 Task: Go to Program & Features. Select Whole Food Market. Add to cart Organic Grapes-1. Select Amazon Health. Add to cart Iron supplement-2. Place order for Douglas Martin, _x000D_
1300 N Haley St_x000D_
White Hall, Arkansas(AR), 71602, Cell Number (870) 247-2142
Action: Mouse moved to (247, 403)
Screenshot: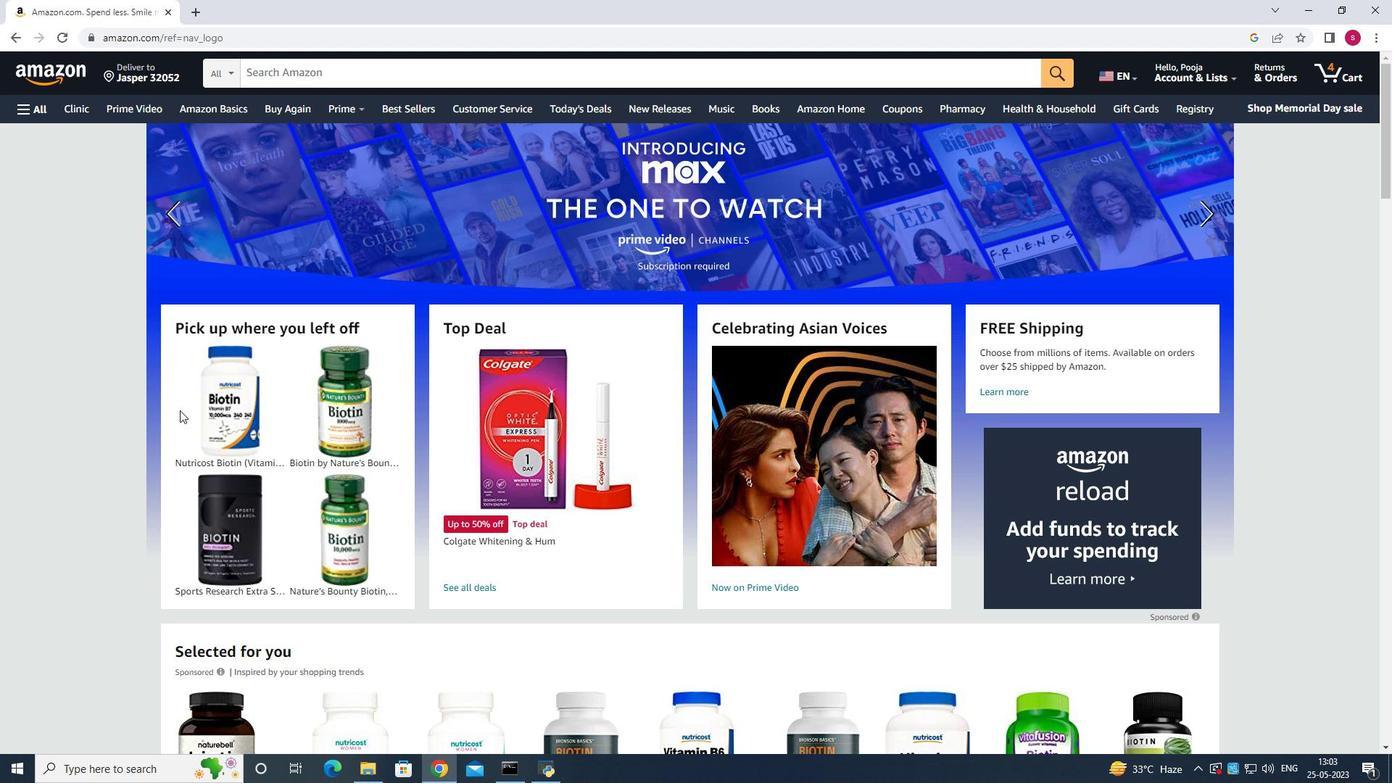 
Action: Mouse scrolled (247, 403) with delta (0, 0)
Screenshot: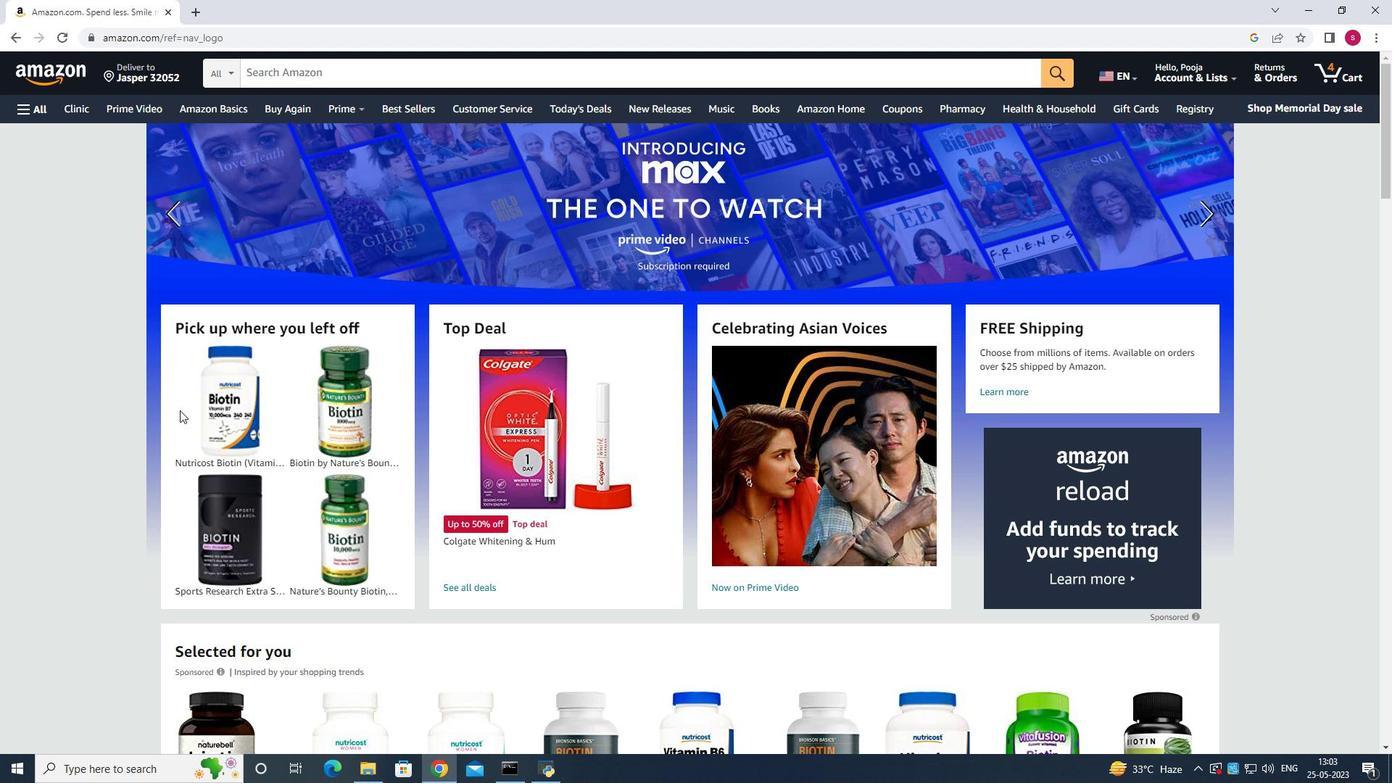 
Action: Mouse moved to (248, 402)
Screenshot: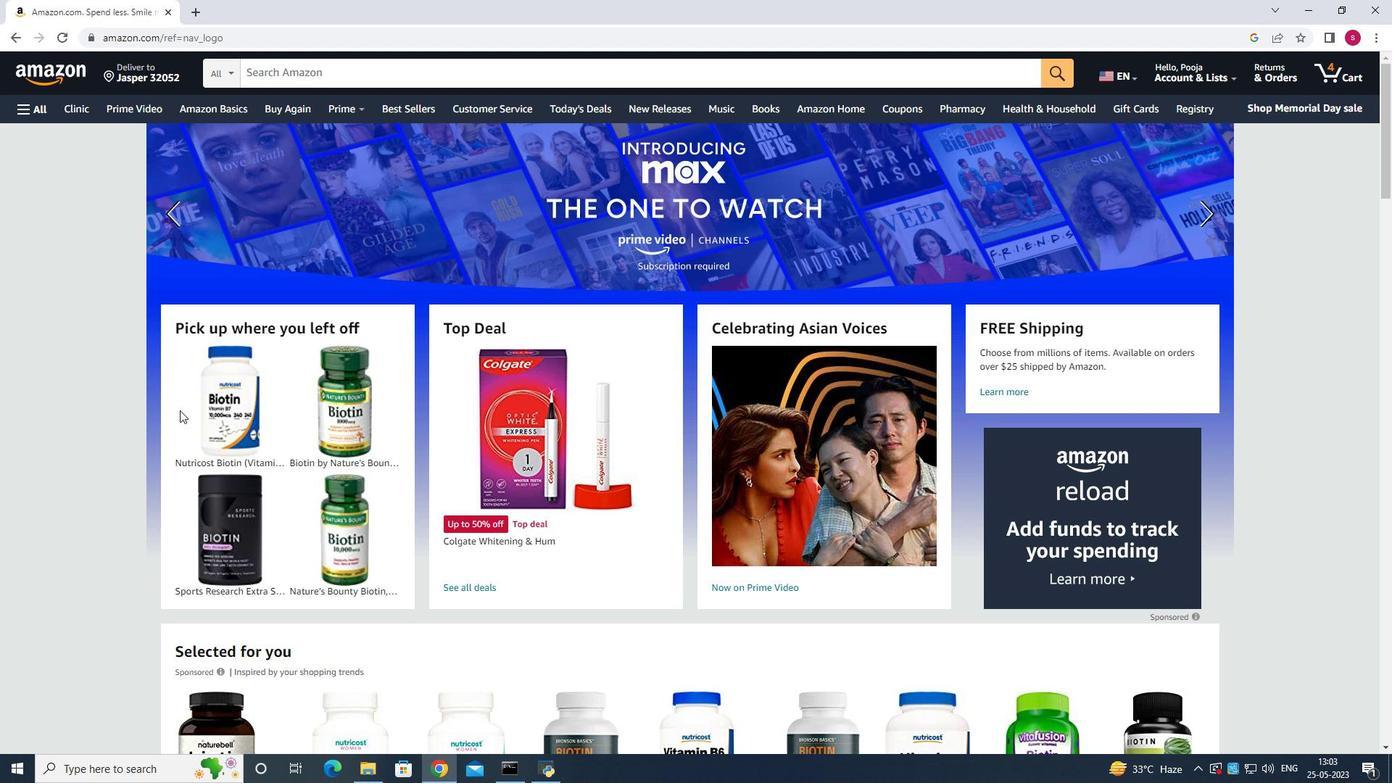 
Action: Mouse scrolled (248, 403) with delta (0, 0)
Screenshot: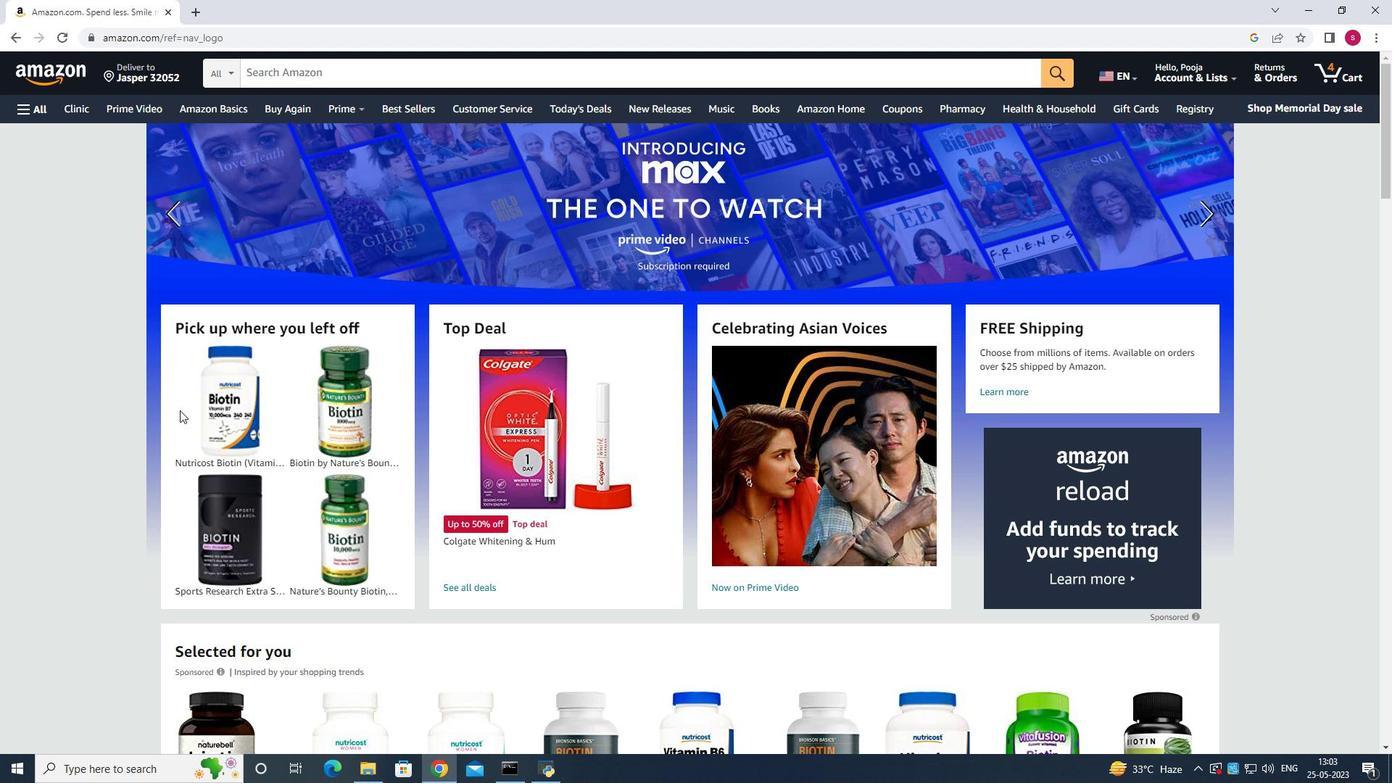 
Action: Mouse moved to (248, 402)
Screenshot: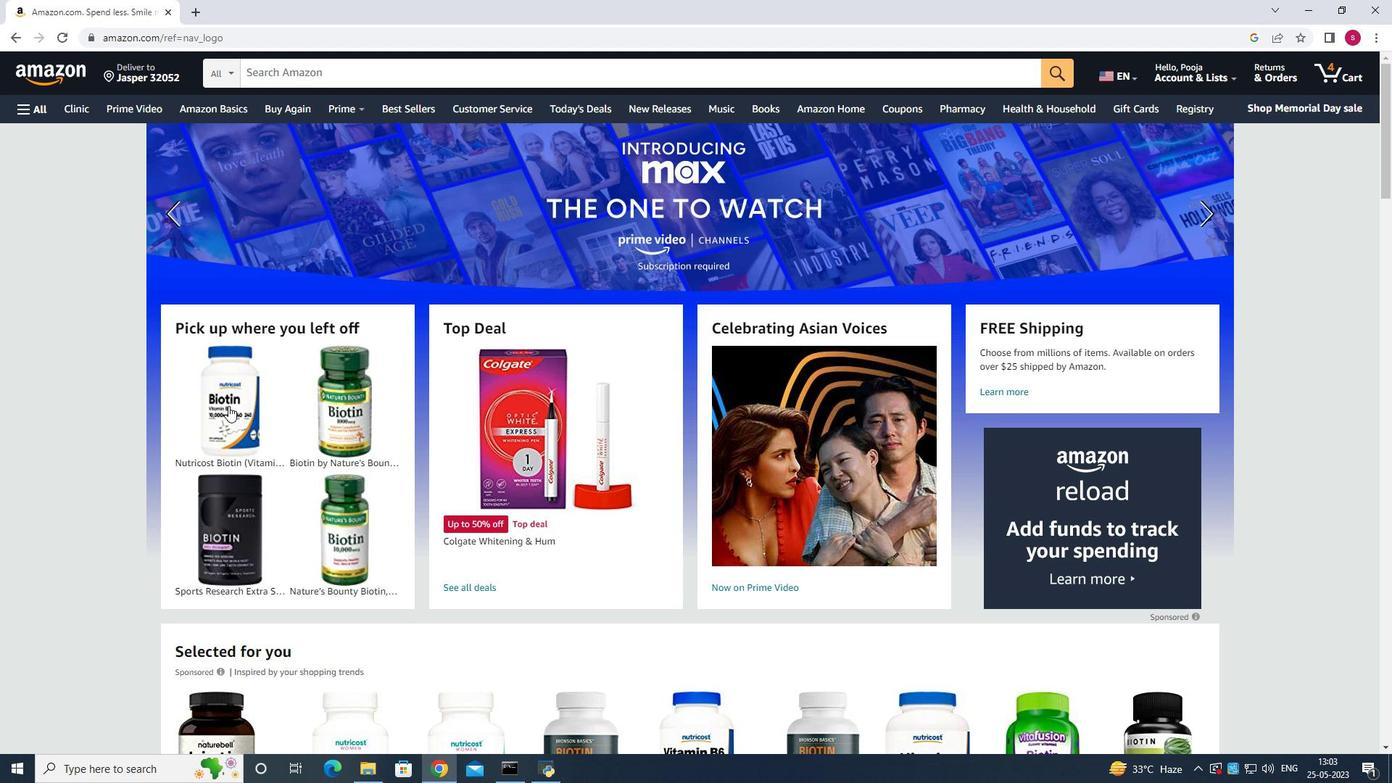 
Action: Mouse scrolled (248, 403) with delta (0, 0)
Screenshot: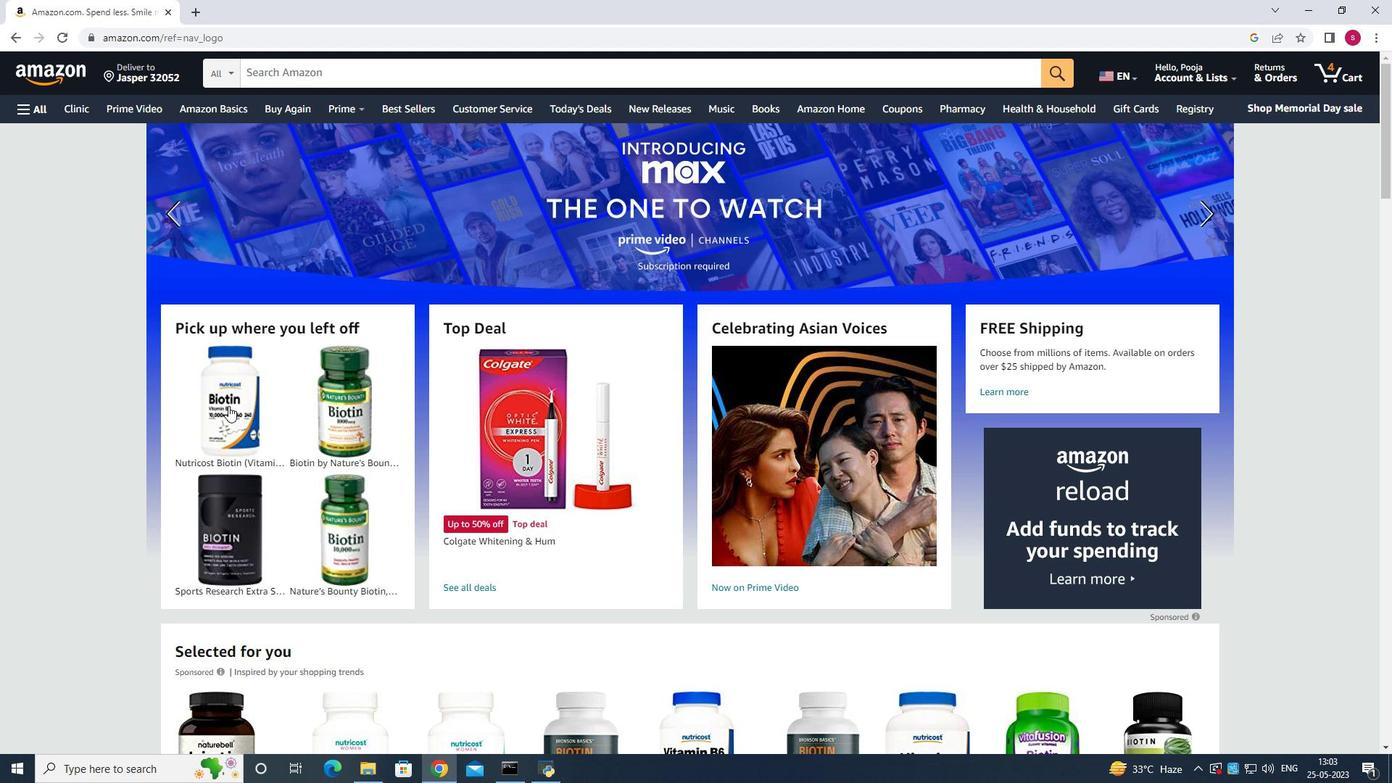 
Action: Mouse scrolled (248, 403) with delta (0, 0)
Screenshot: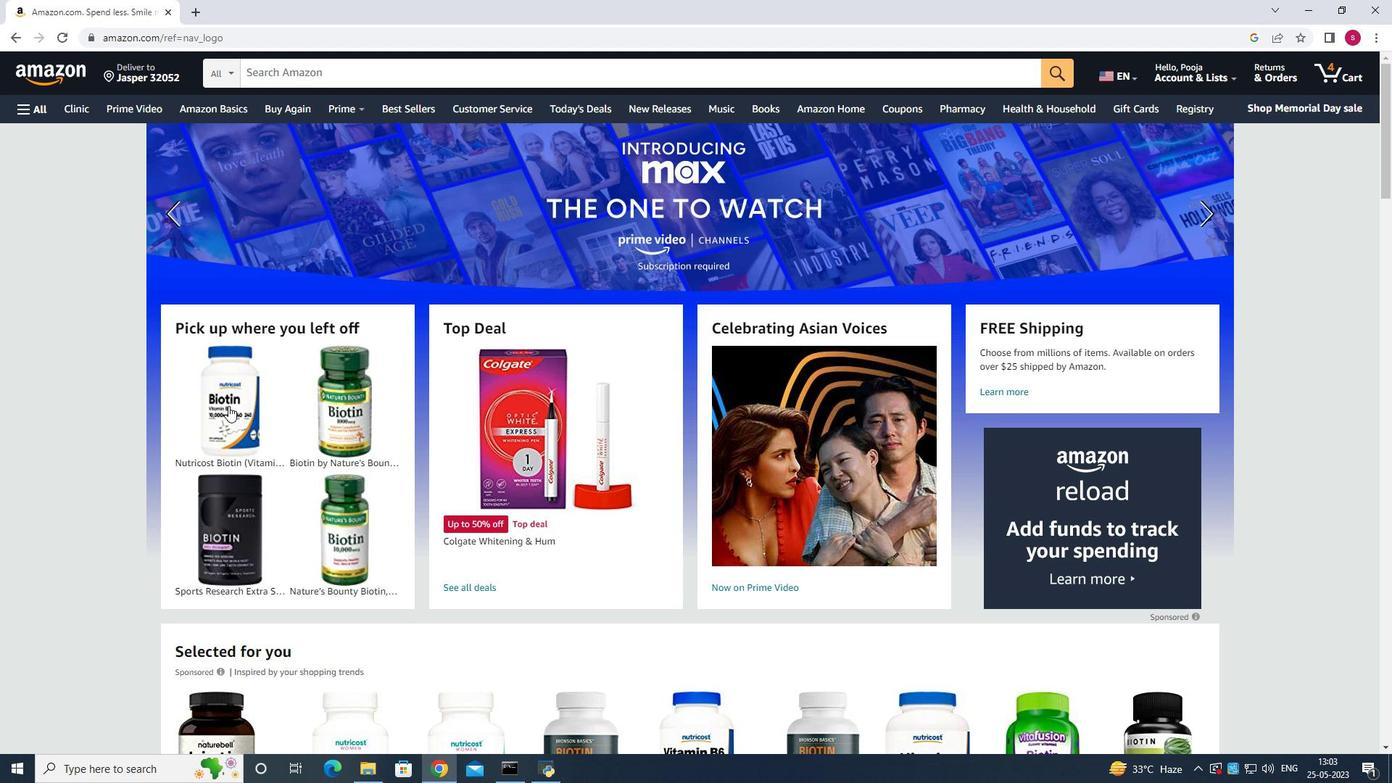 
Action: Mouse moved to (250, 400)
Screenshot: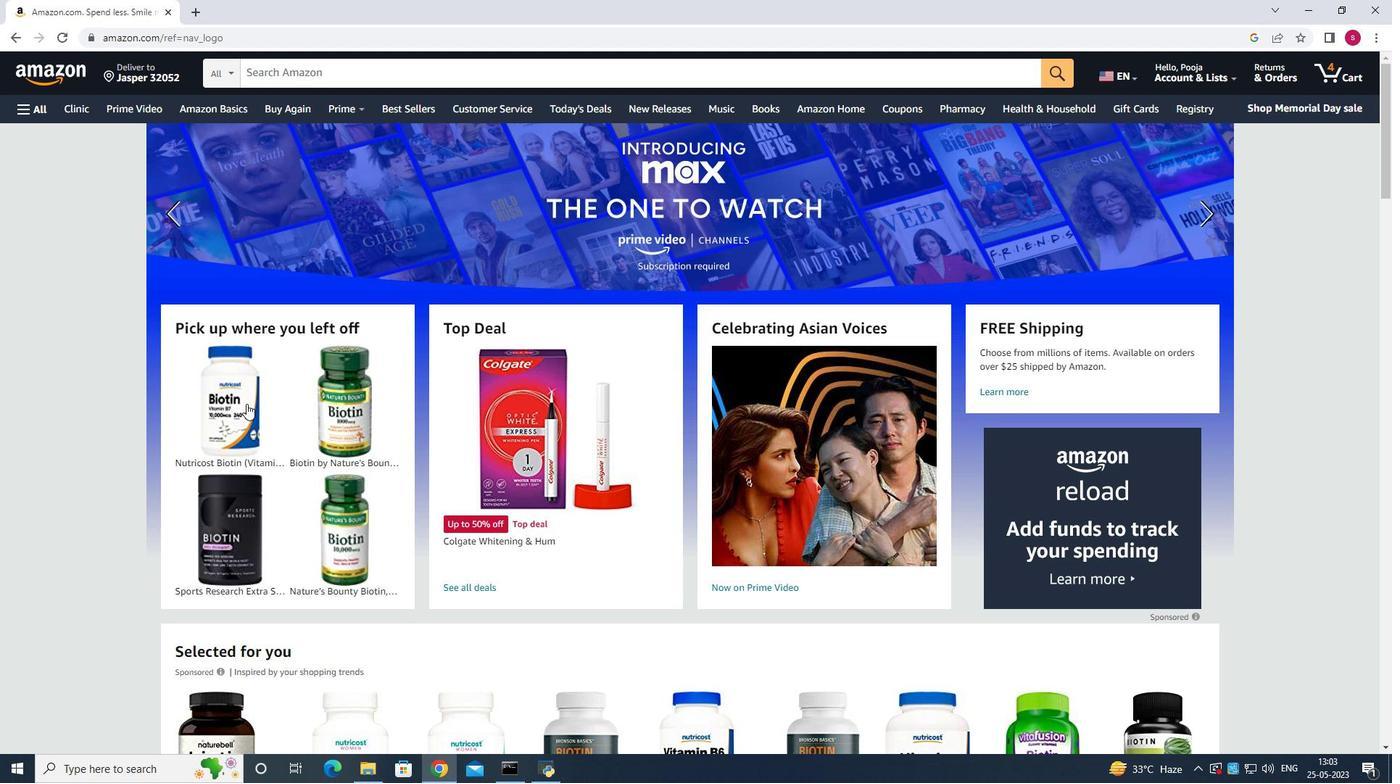 
Action: Mouse scrolled (250, 401) with delta (0, 0)
Screenshot: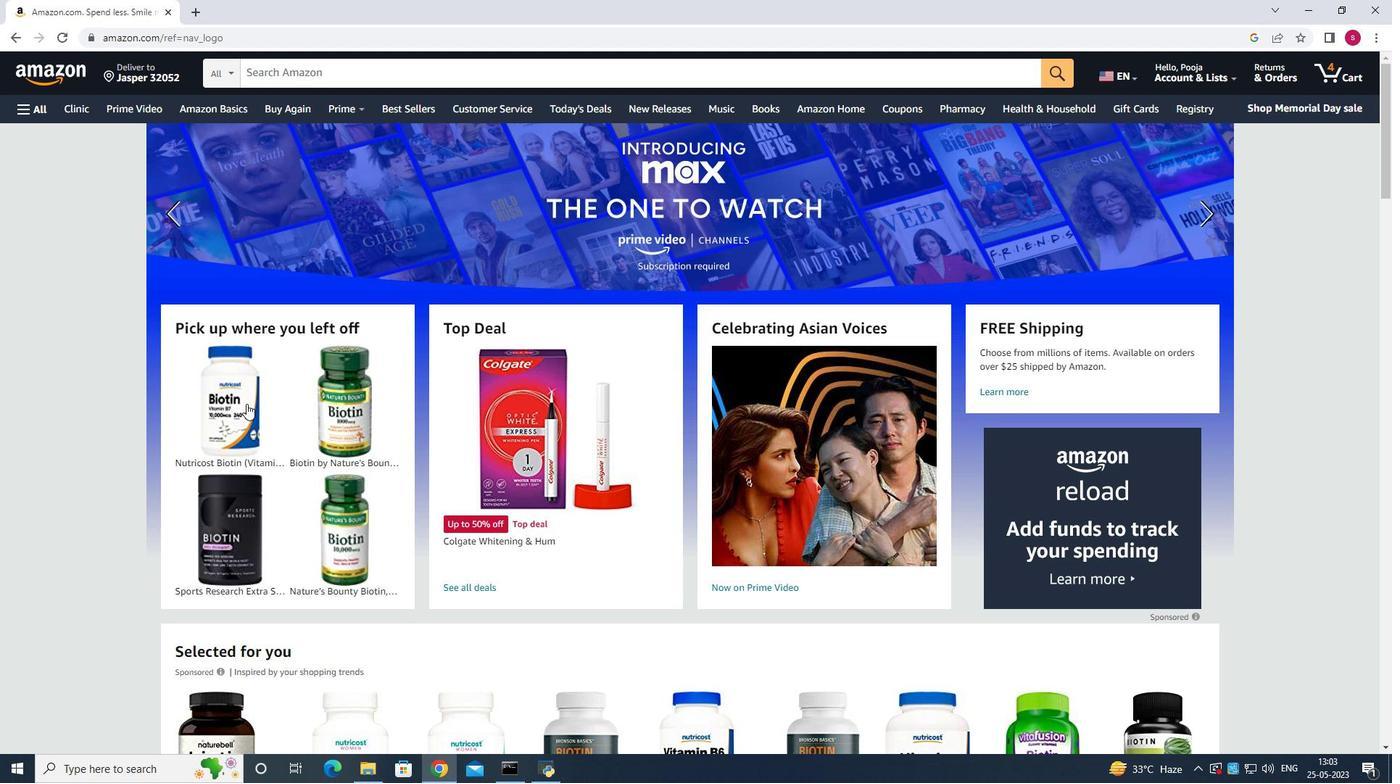 
Action: Mouse moved to (251, 381)
Screenshot: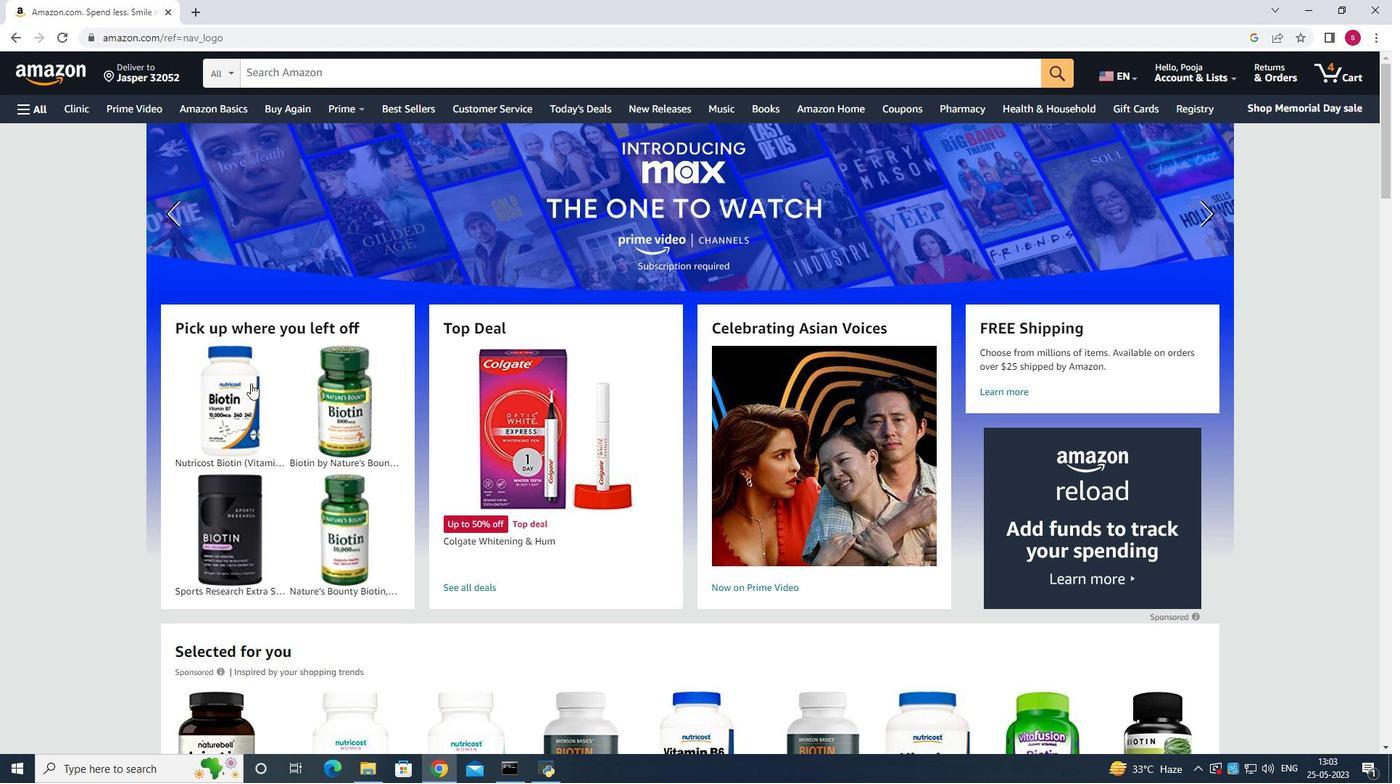 
Action: Mouse scrolled (251, 382) with delta (0, 0)
Screenshot: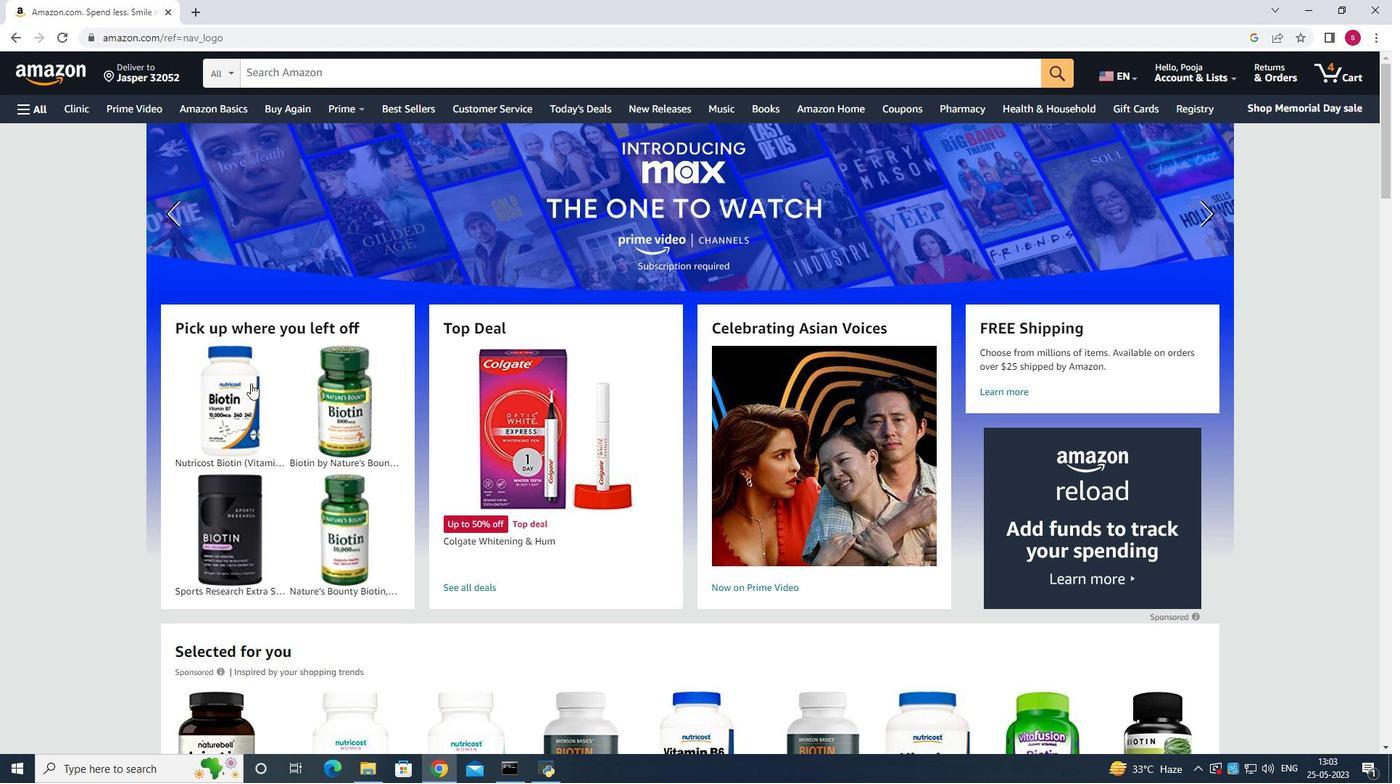 
Action: Mouse scrolled (251, 382) with delta (0, 0)
Screenshot: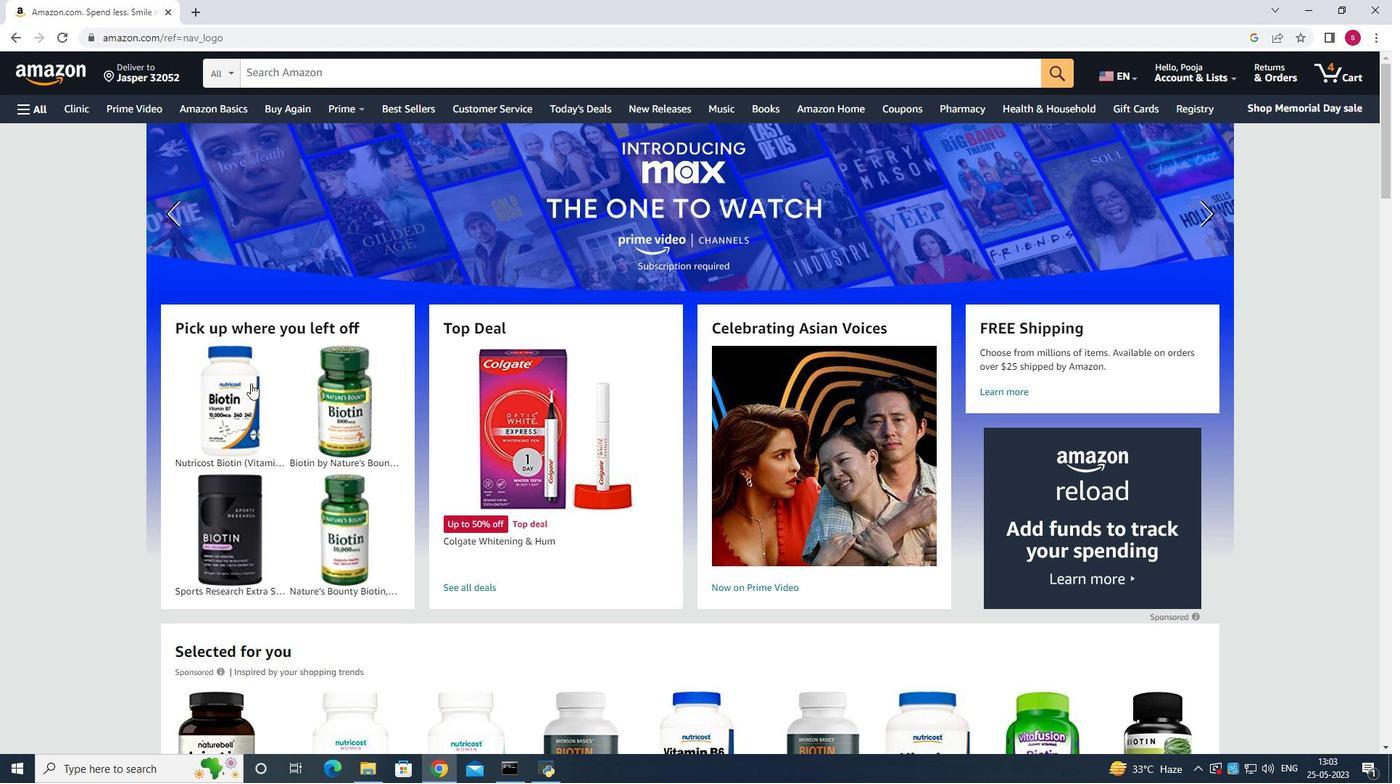 
Action: Mouse scrolled (251, 382) with delta (0, 0)
Screenshot: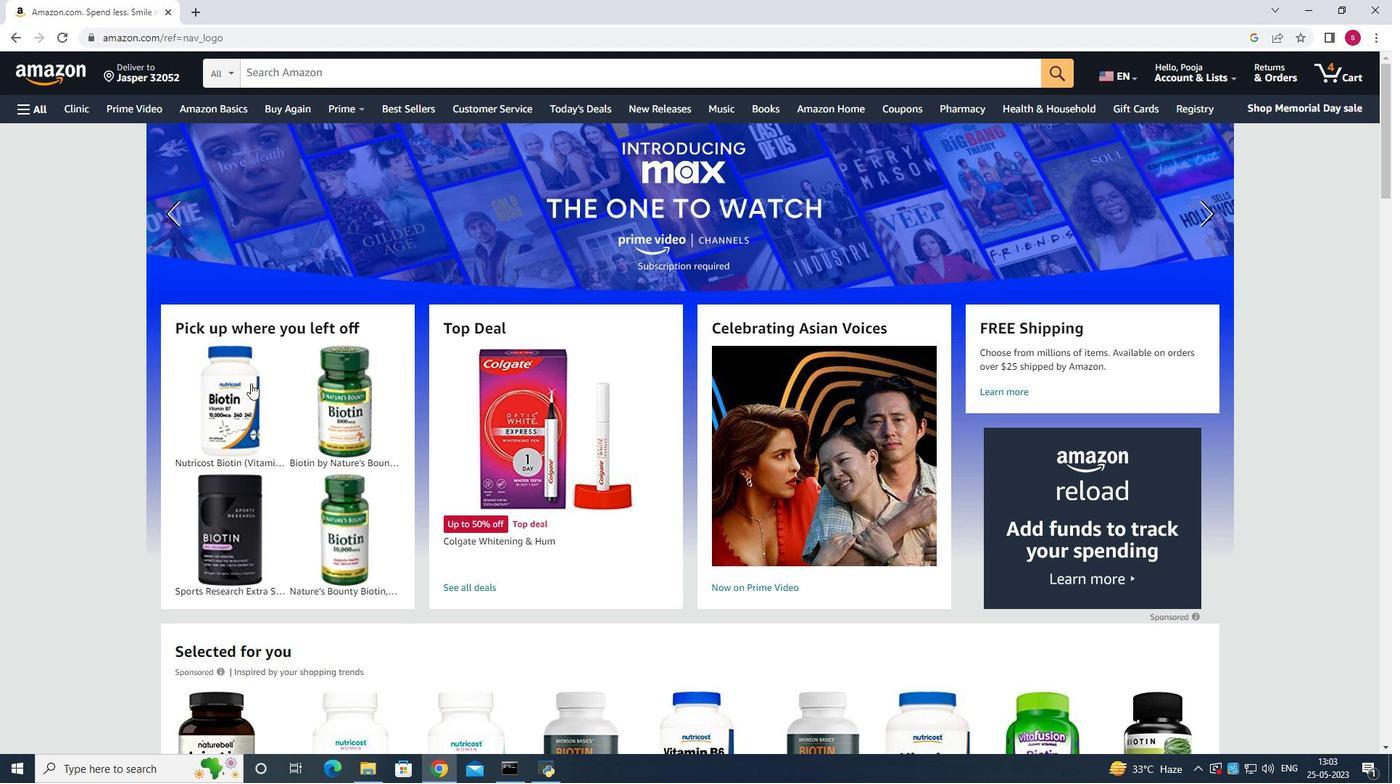 
Action: Mouse moved to (251, 380)
Screenshot: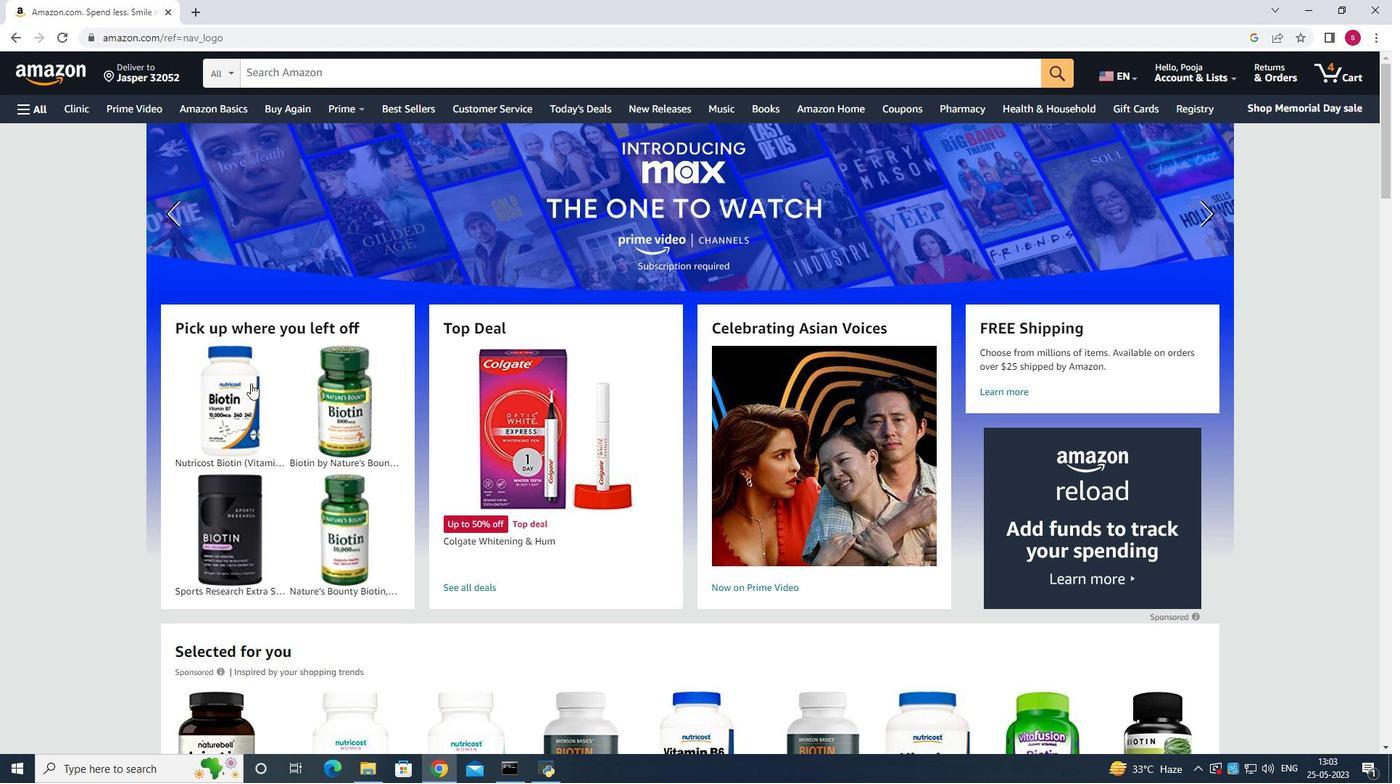 
Action: Mouse scrolled (251, 382) with delta (0, 0)
Screenshot: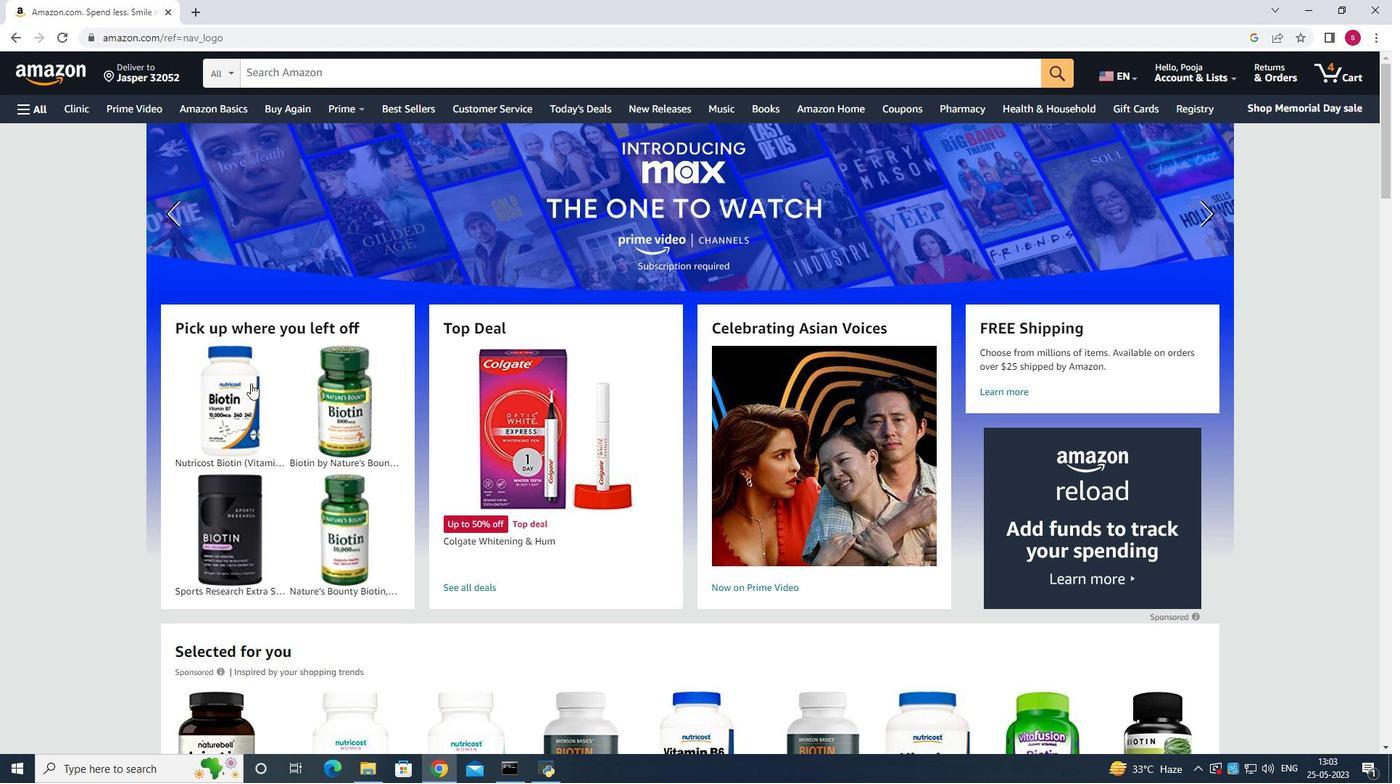 
Action: Mouse moved to (50, 74)
Screenshot: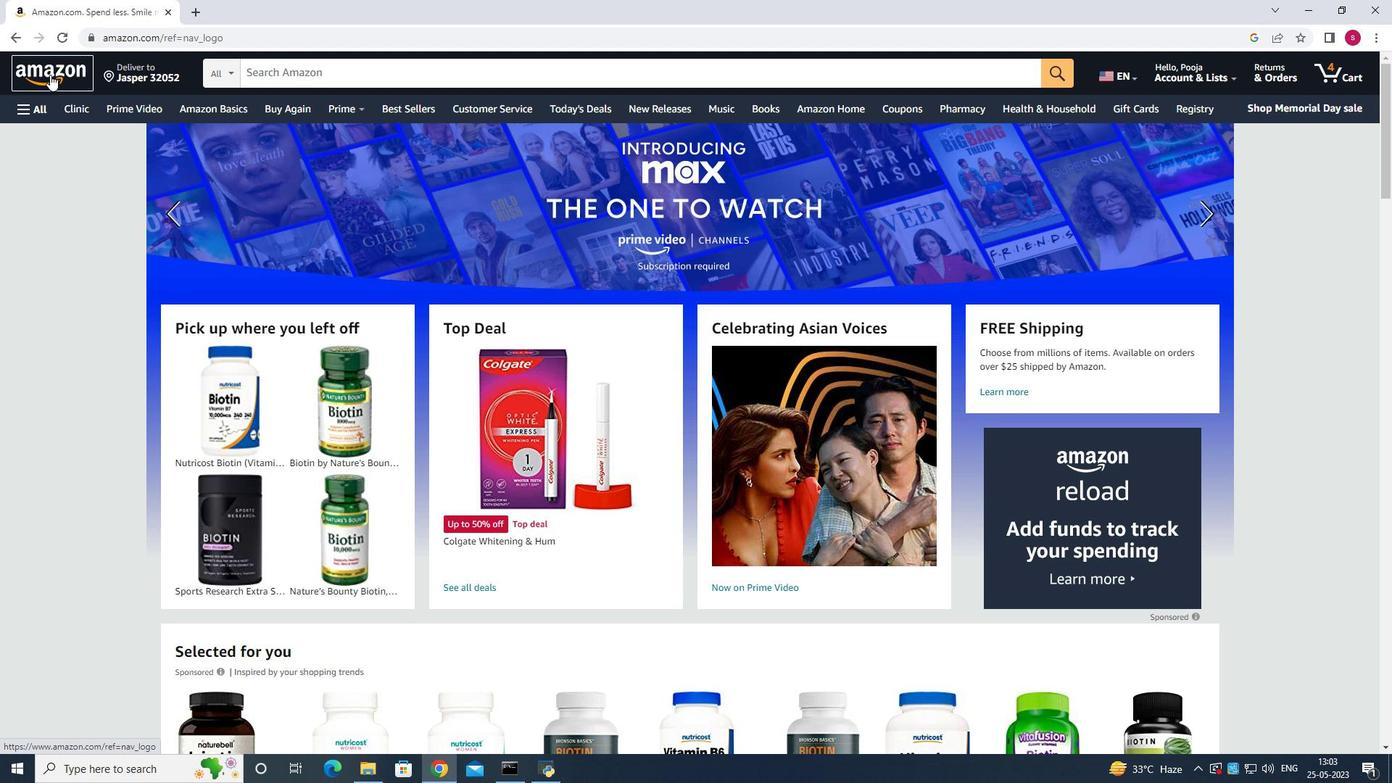 
Action: Mouse pressed left at (50, 74)
Screenshot: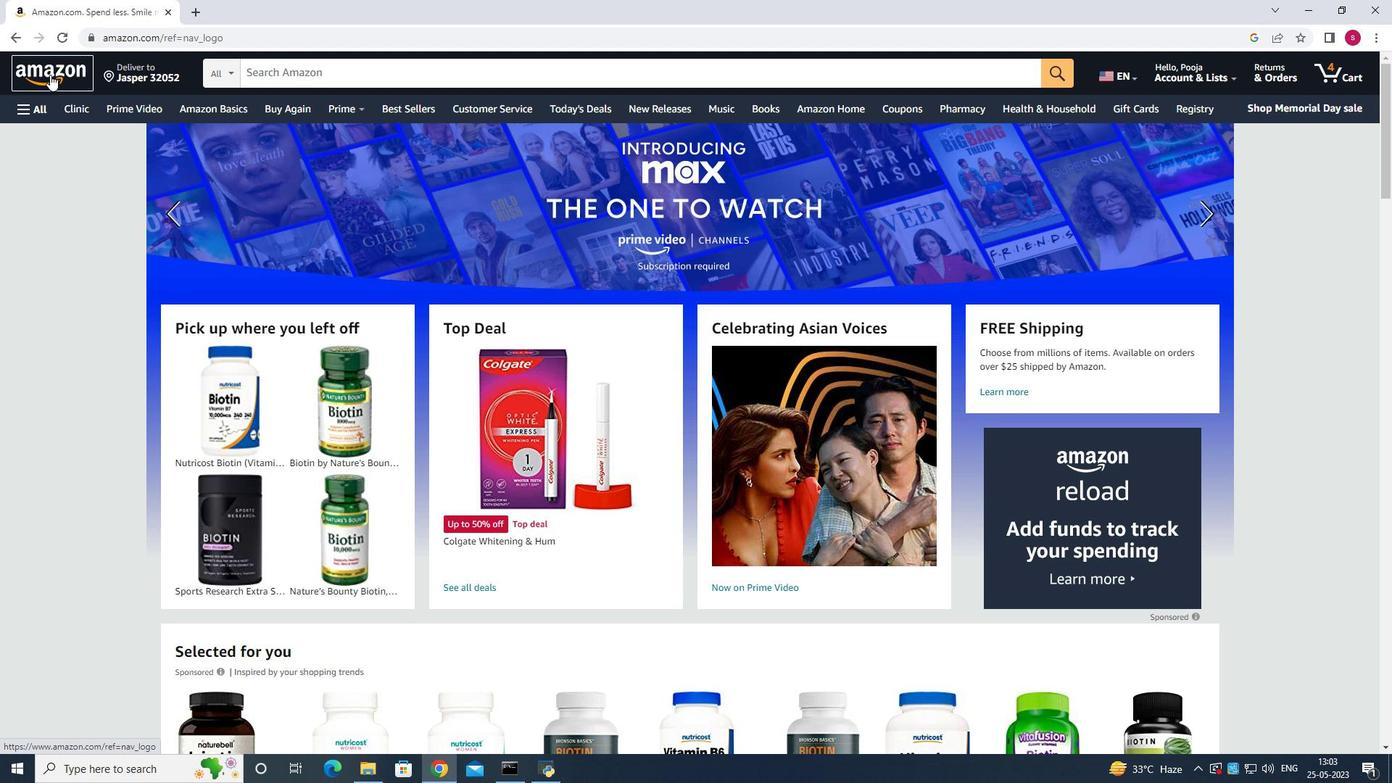 
Action: Mouse moved to (22, 105)
Screenshot: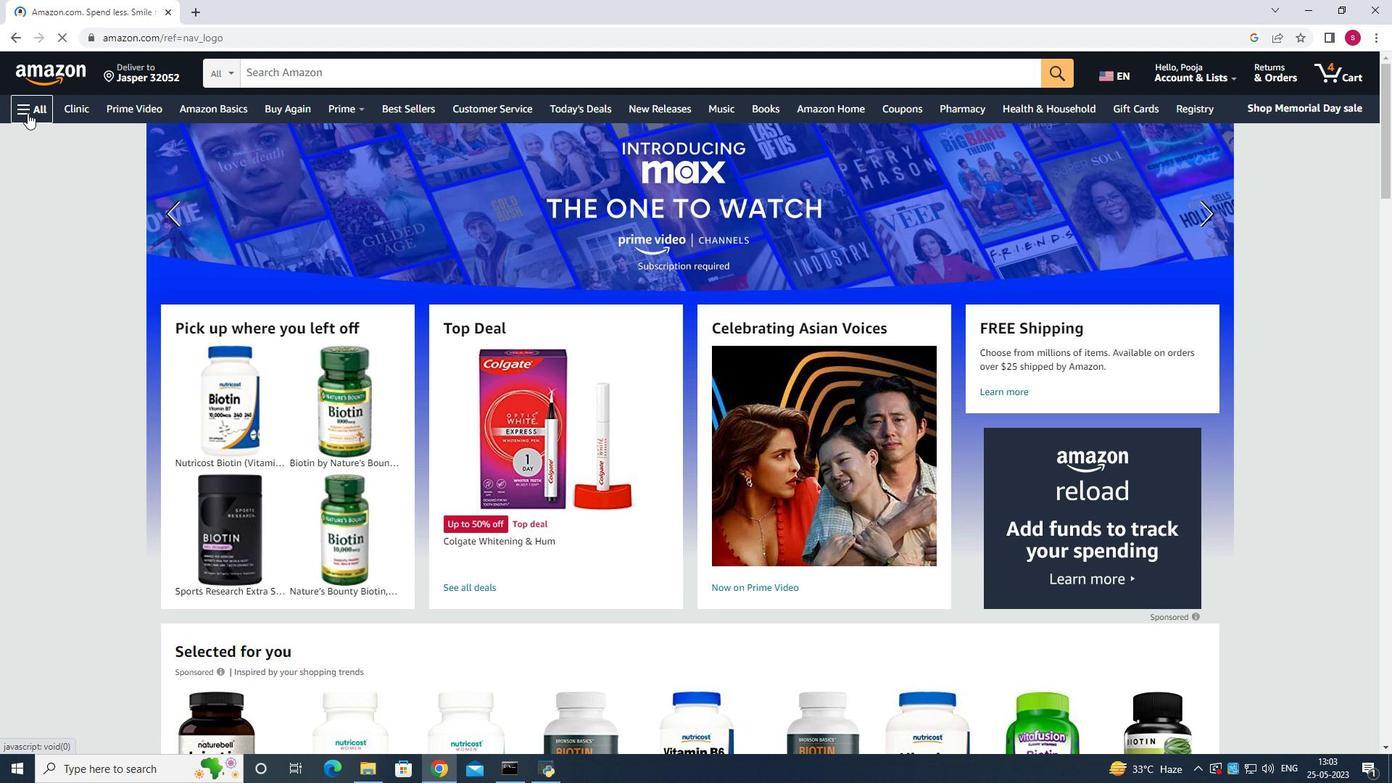 
Action: Mouse pressed left at (22, 105)
Screenshot: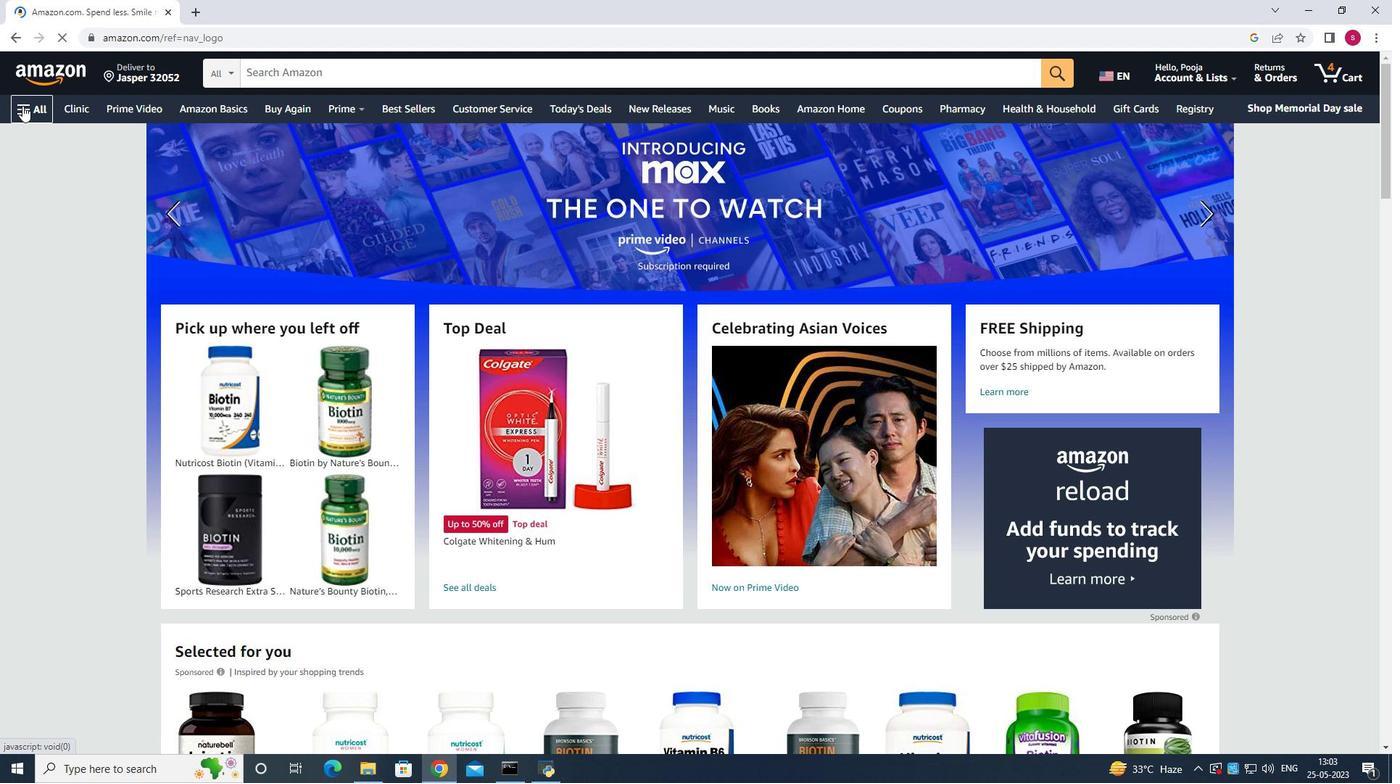 
Action: Mouse moved to (120, 452)
Screenshot: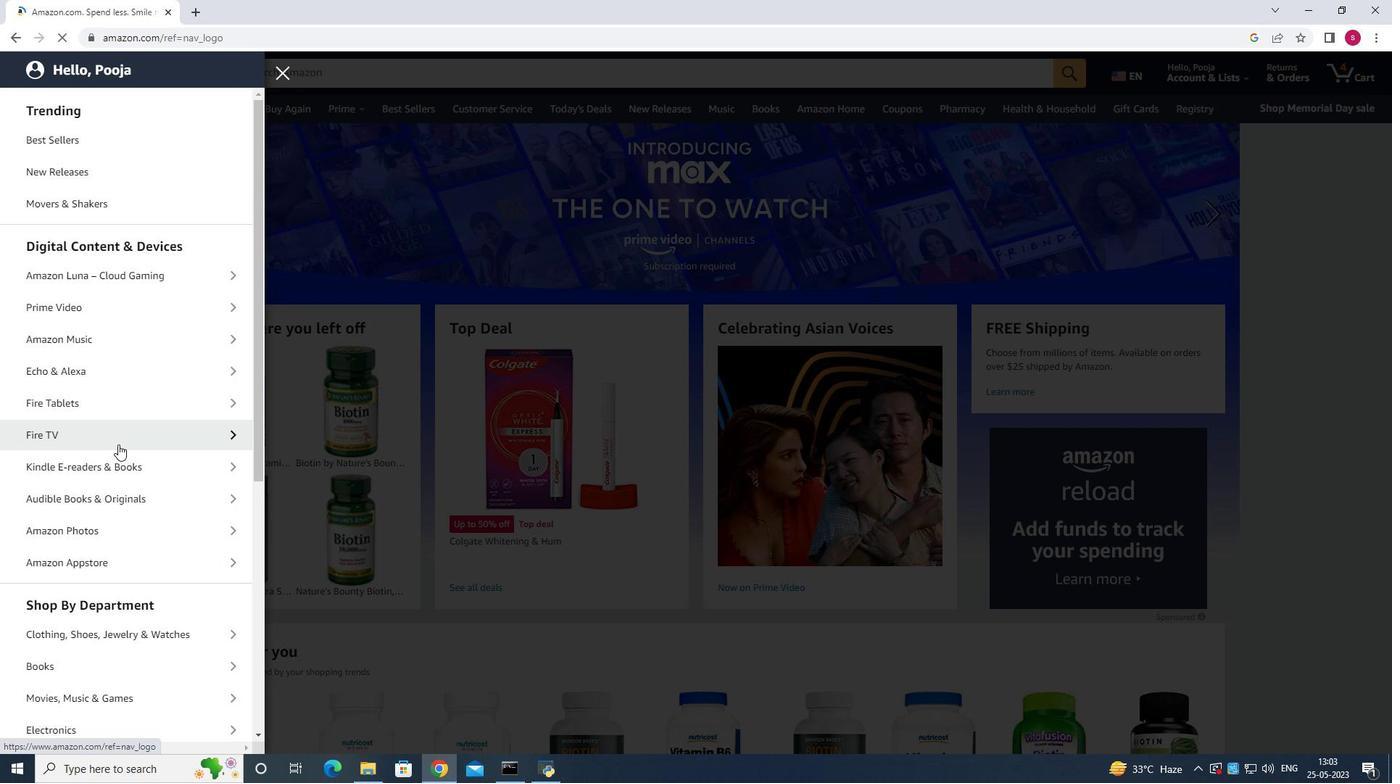 
Action: Mouse scrolled (120, 451) with delta (0, 0)
Screenshot: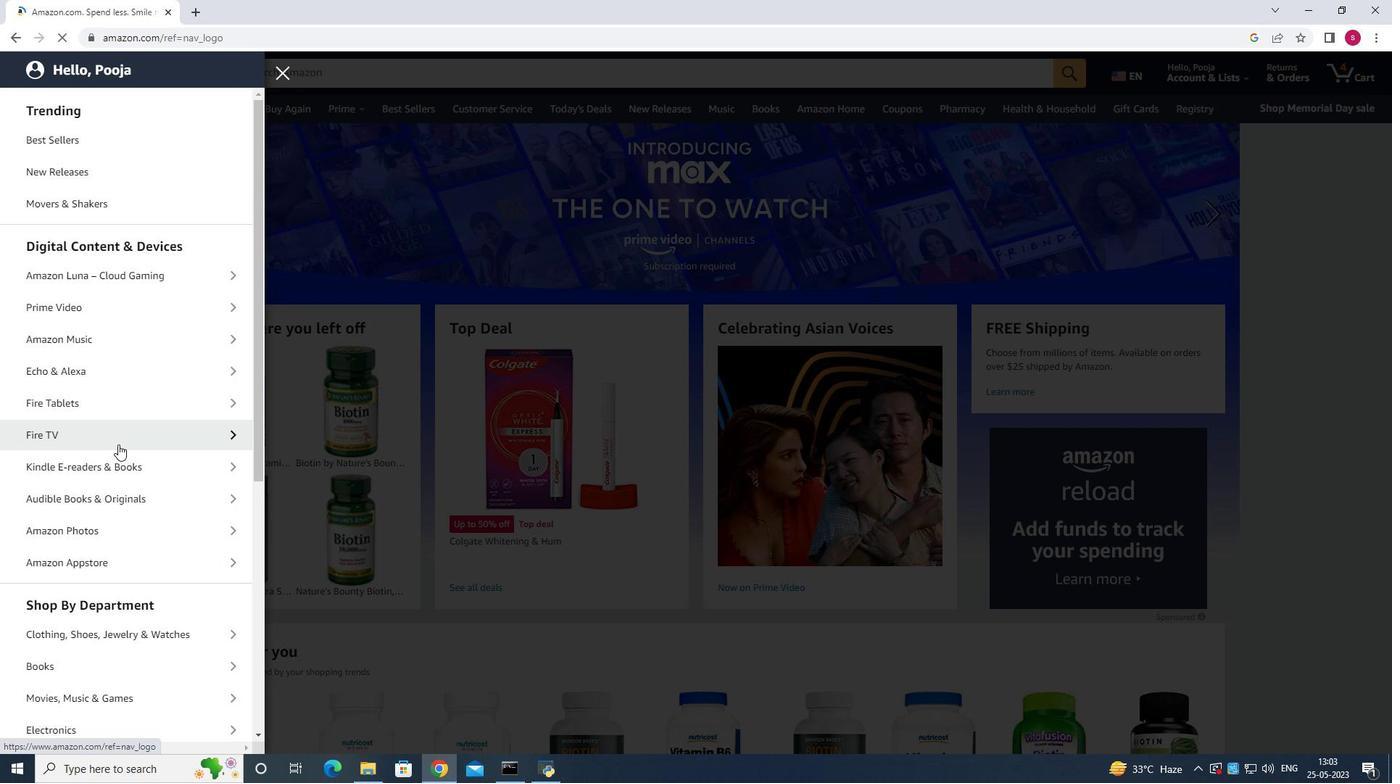 
Action: Mouse moved to (122, 462)
Screenshot: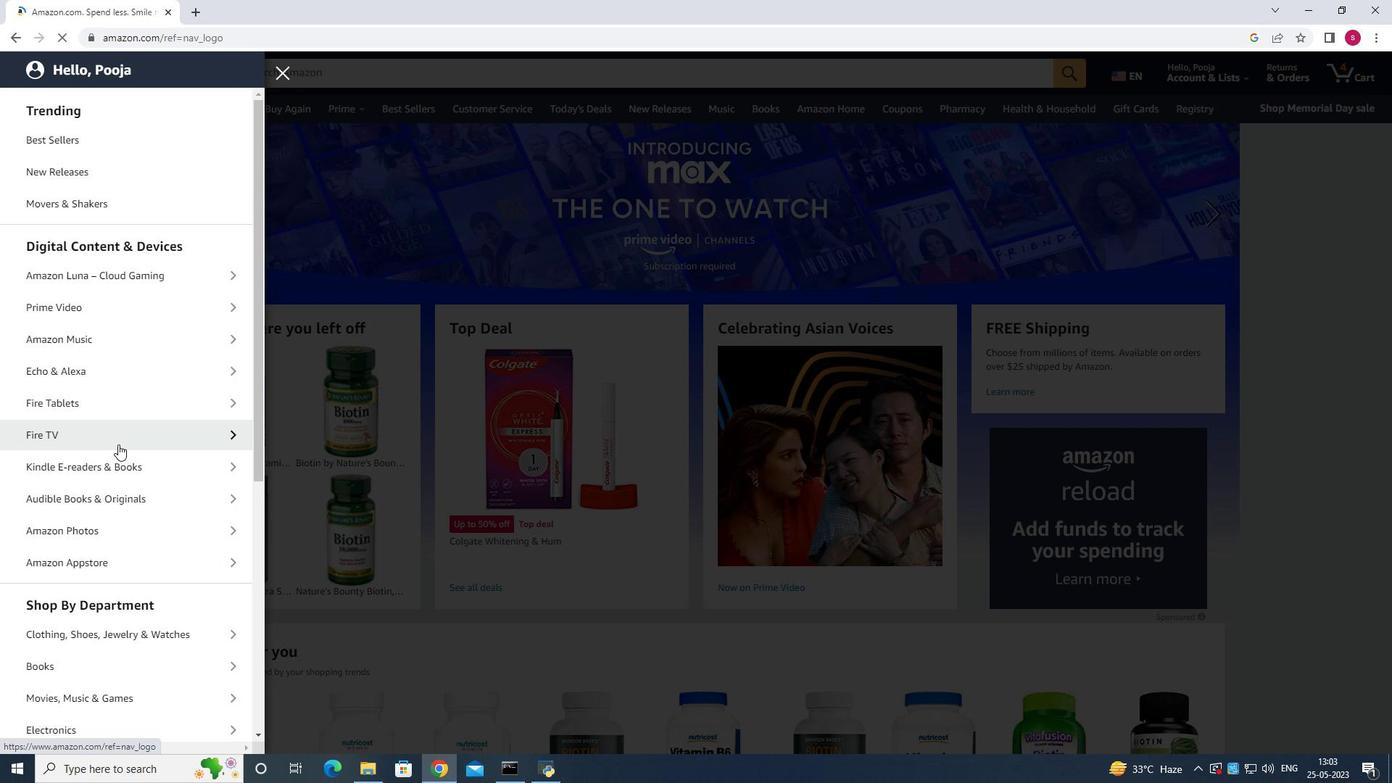 
Action: Mouse scrolled (122, 461) with delta (0, 0)
Screenshot: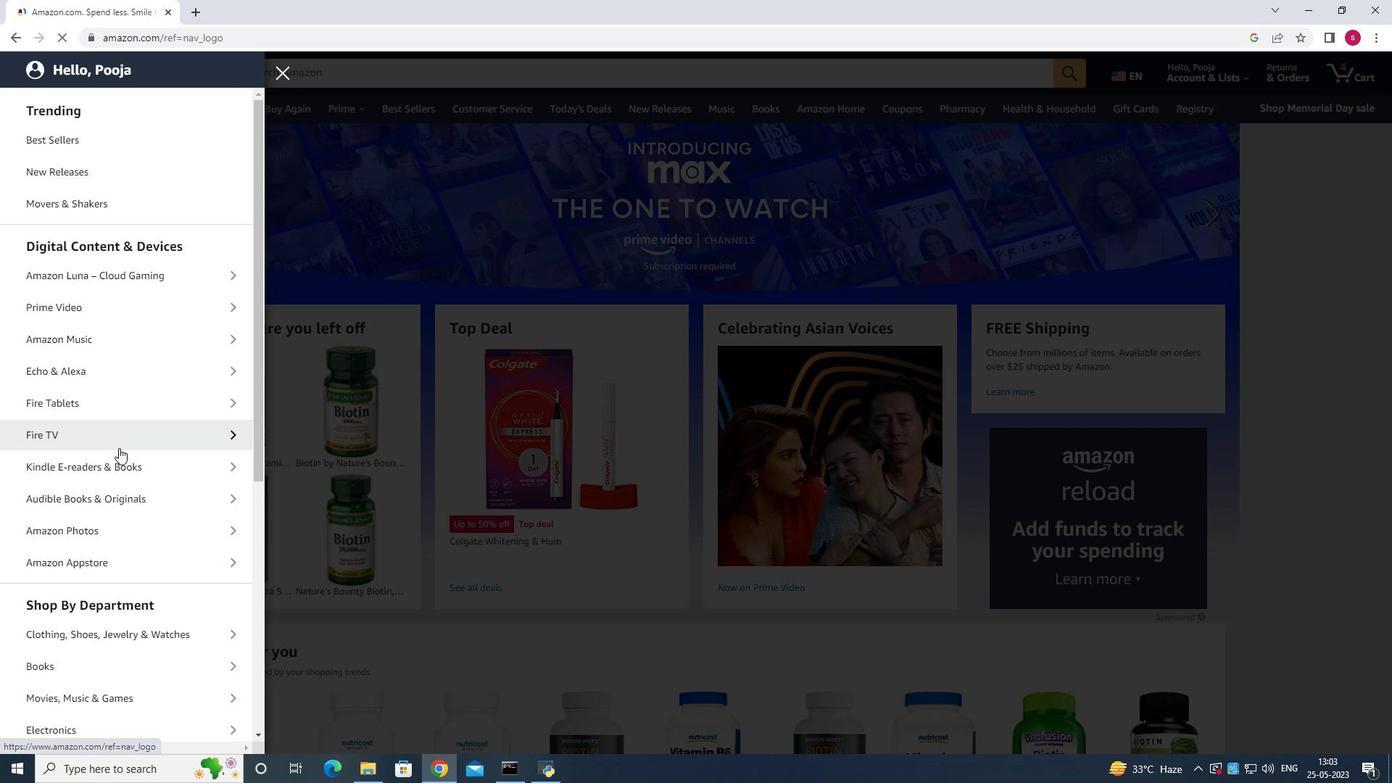 
Action: Mouse scrolled (122, 461) with delta (0, 0)
Screenshot: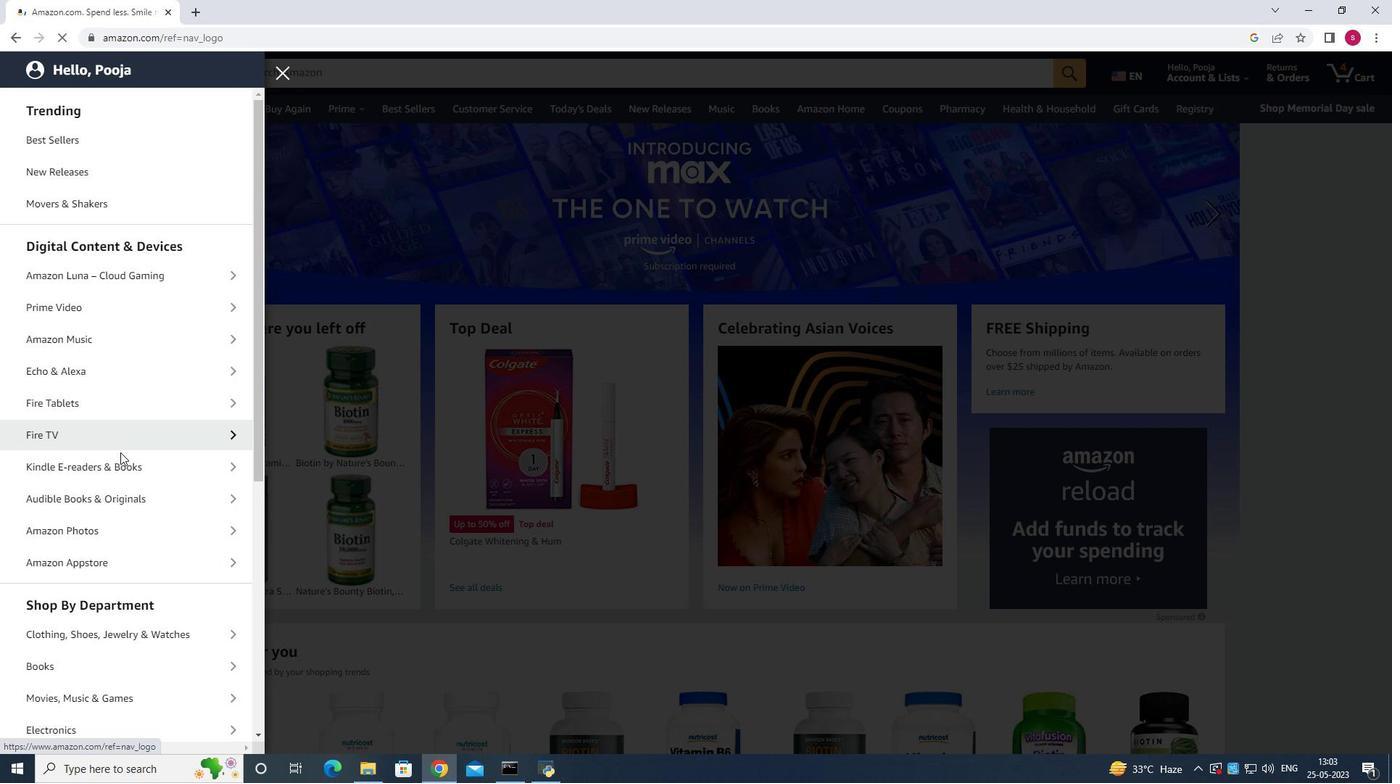 
Action: Mouse moved to (122, 464)
Screenshot: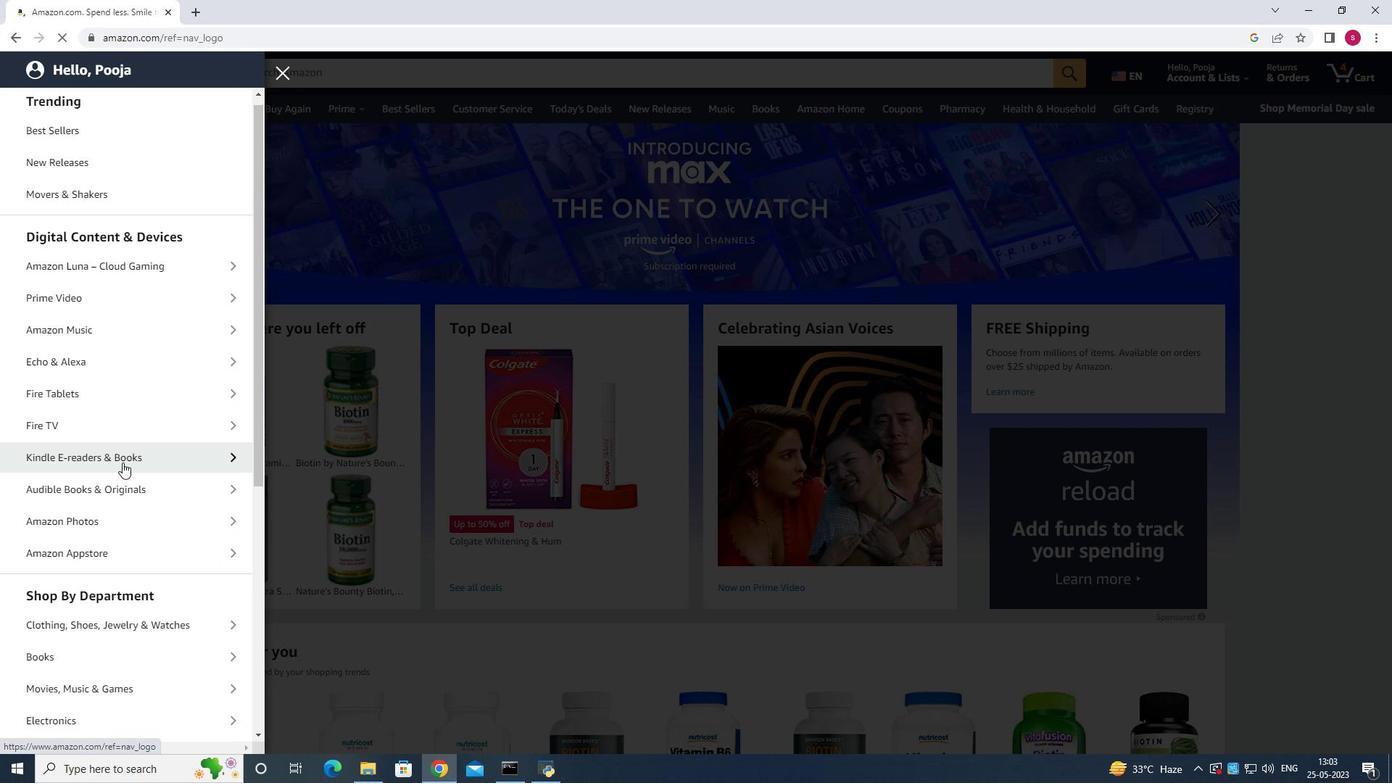
Action: Mouse scrolled (122, 461) with delta (0, 0)
Screenshot: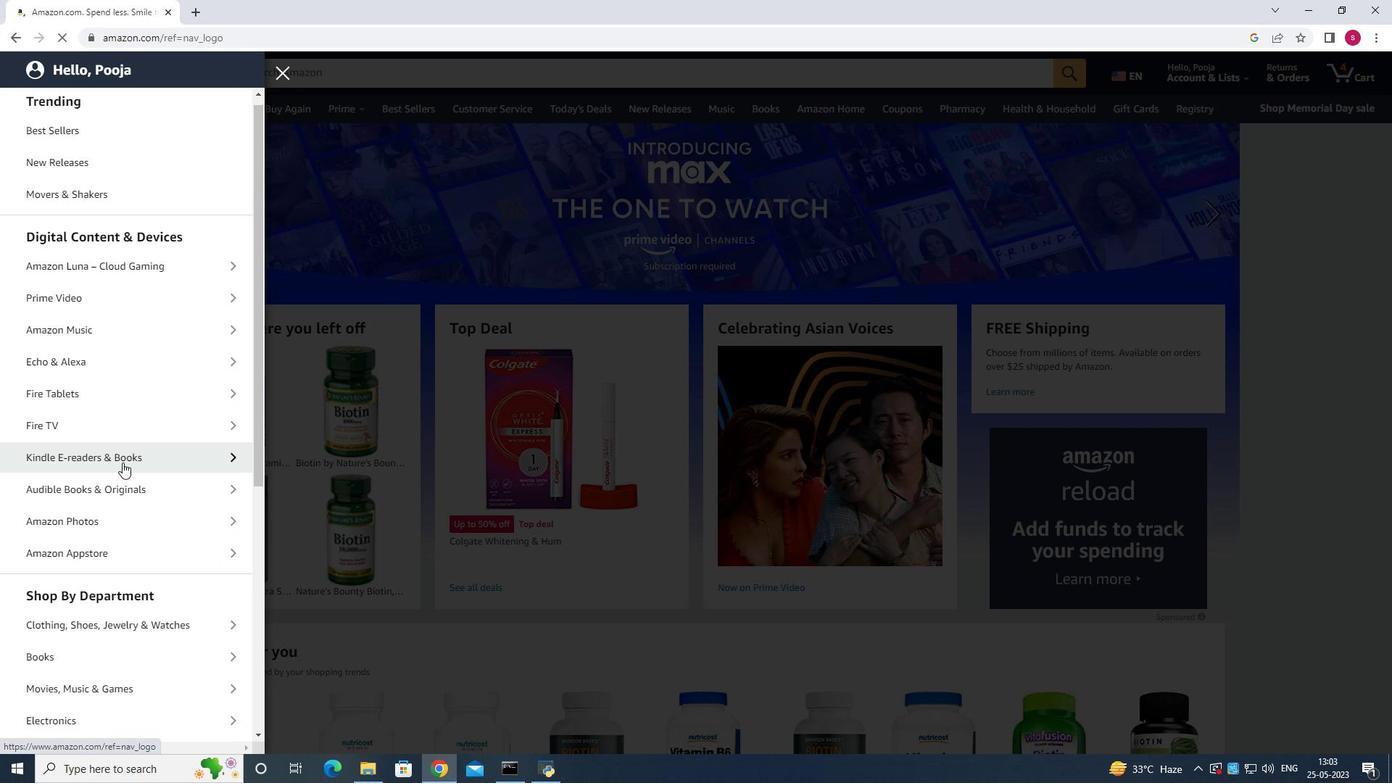 
Action: Mouse moved to (122, 466)
Screenshot: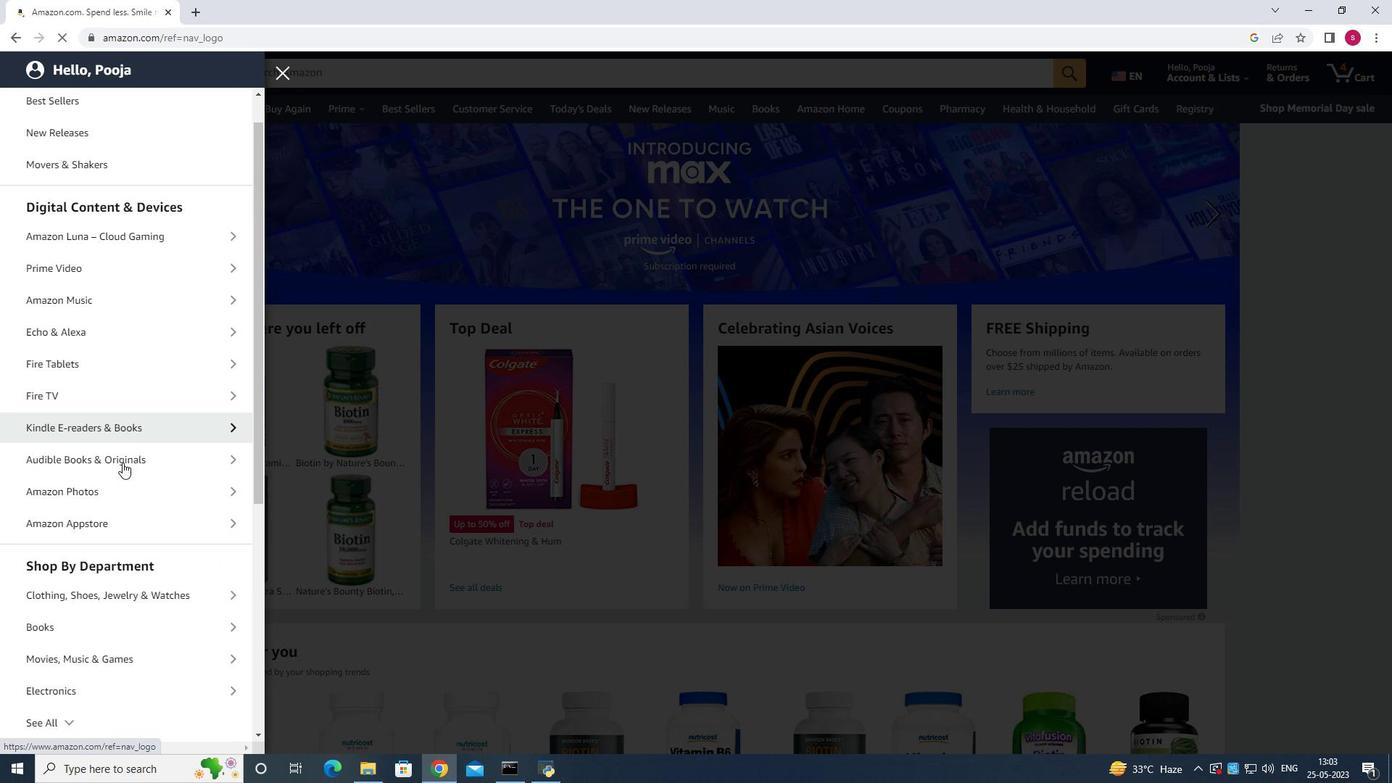 
Action: Mouse scrolled (122, 466) with delta (0, 0)
Screenshot: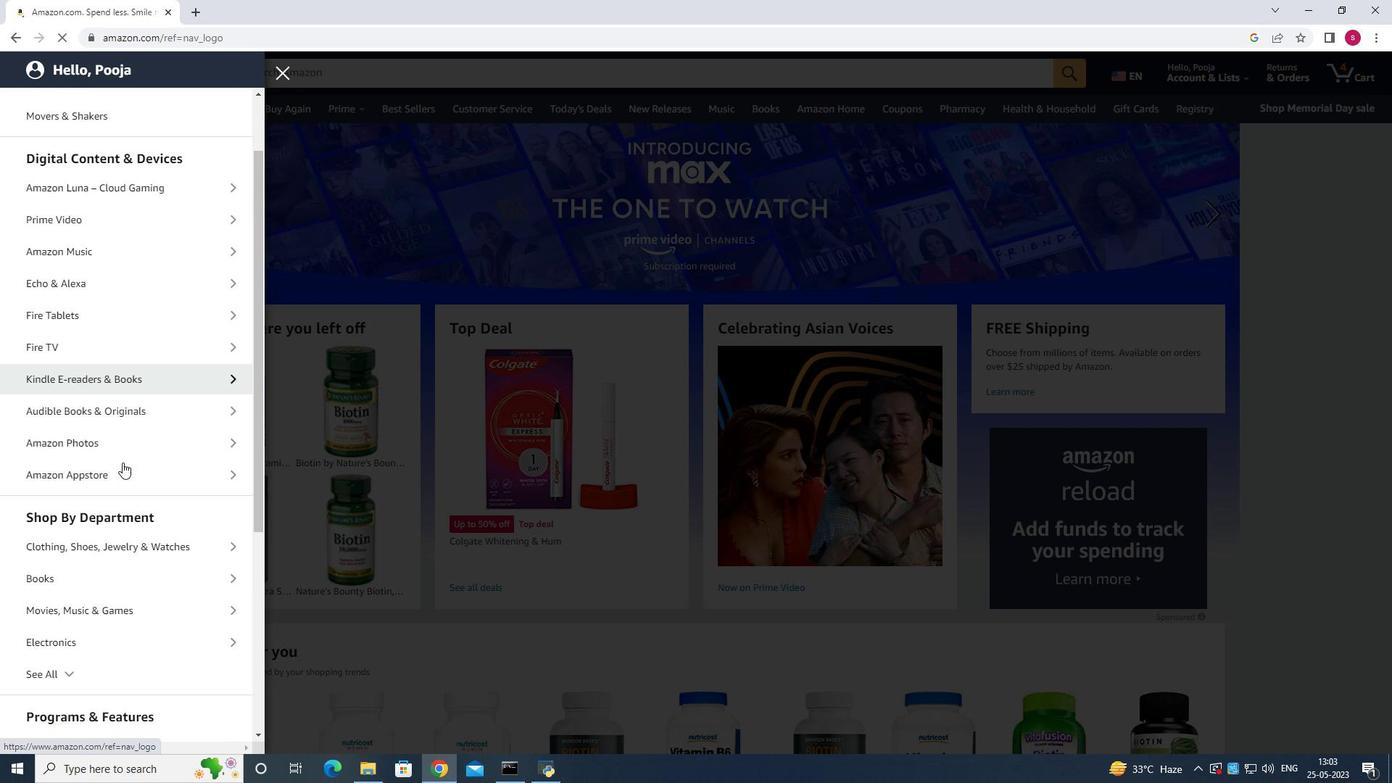 
Action: Mouse scrolled (122, 466) with delta (0, 0)
Screenshot: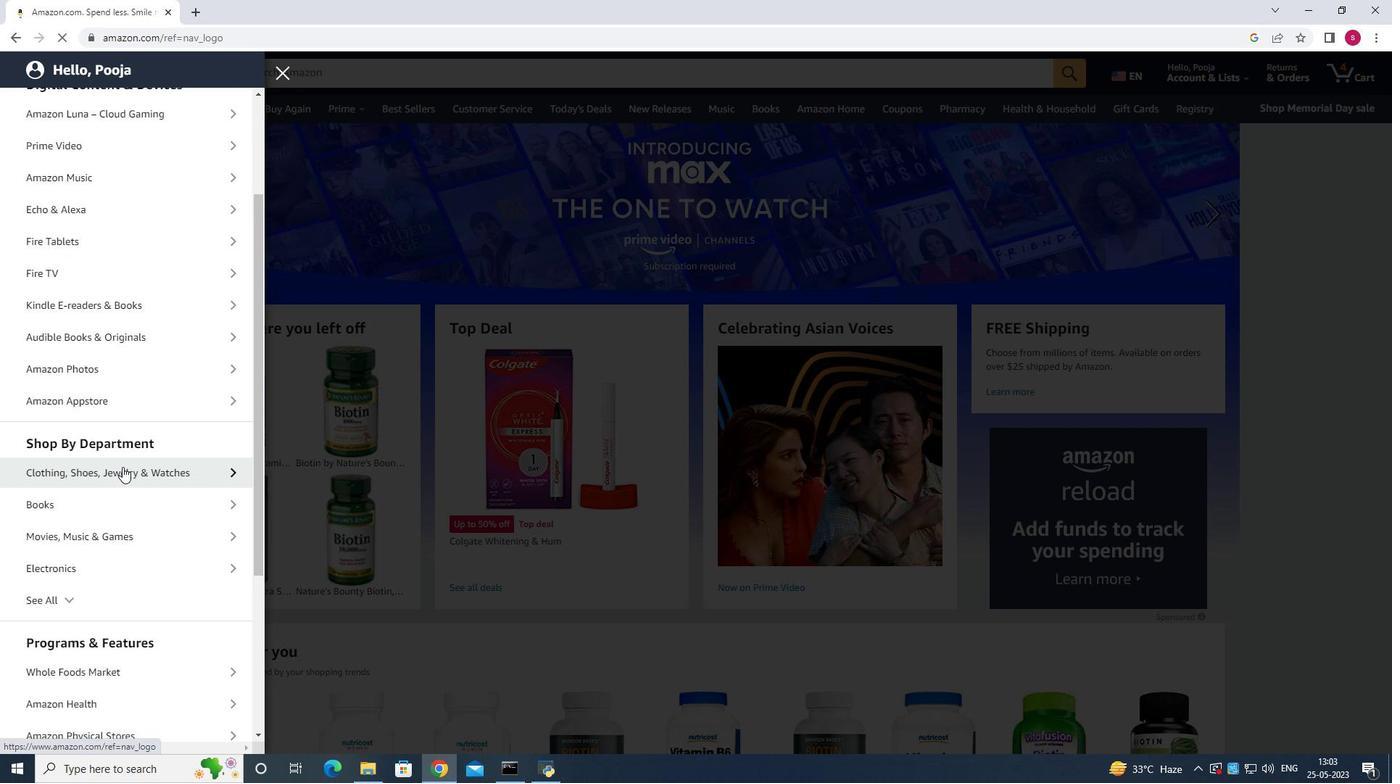 
Action: Mouse moved to (146, 408)
Screenshot: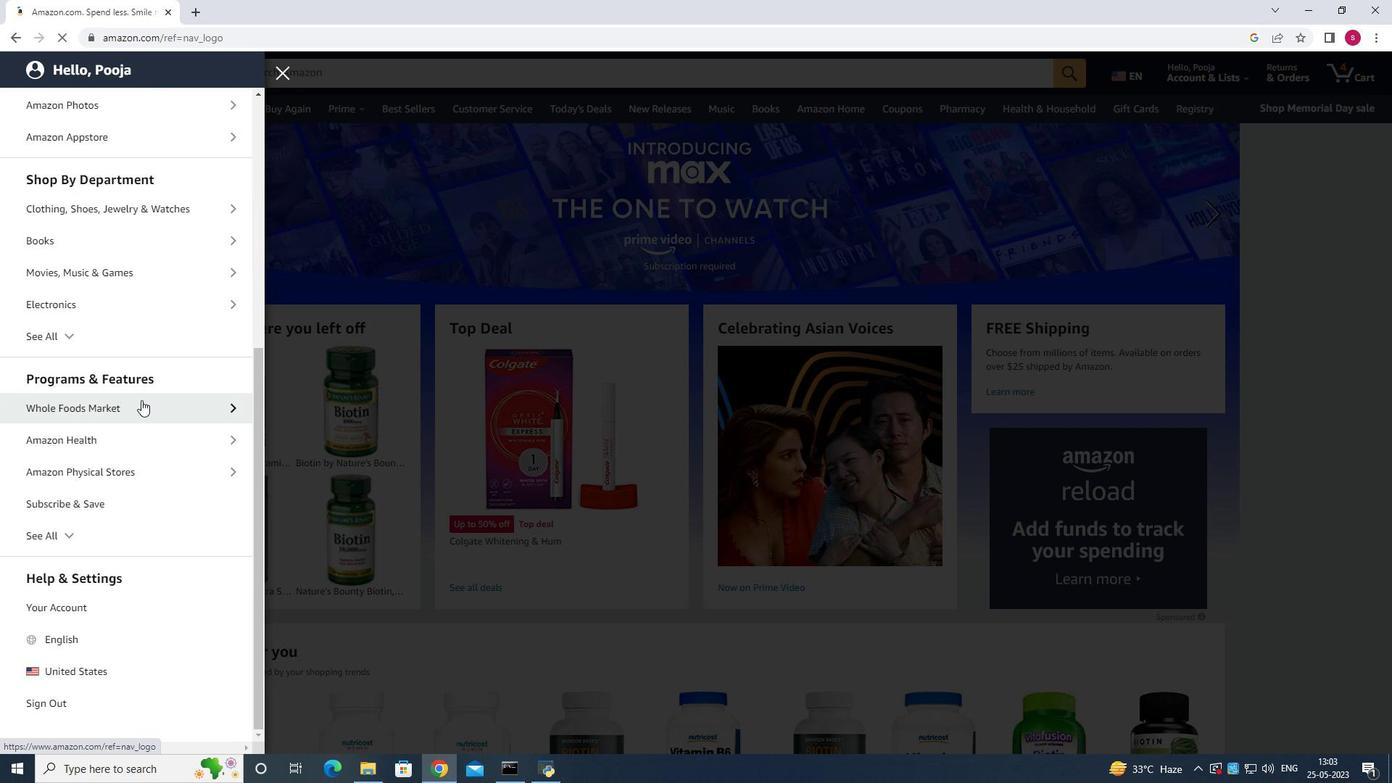 
Action: Mouse pressed left at (146, 408)
Screenshot: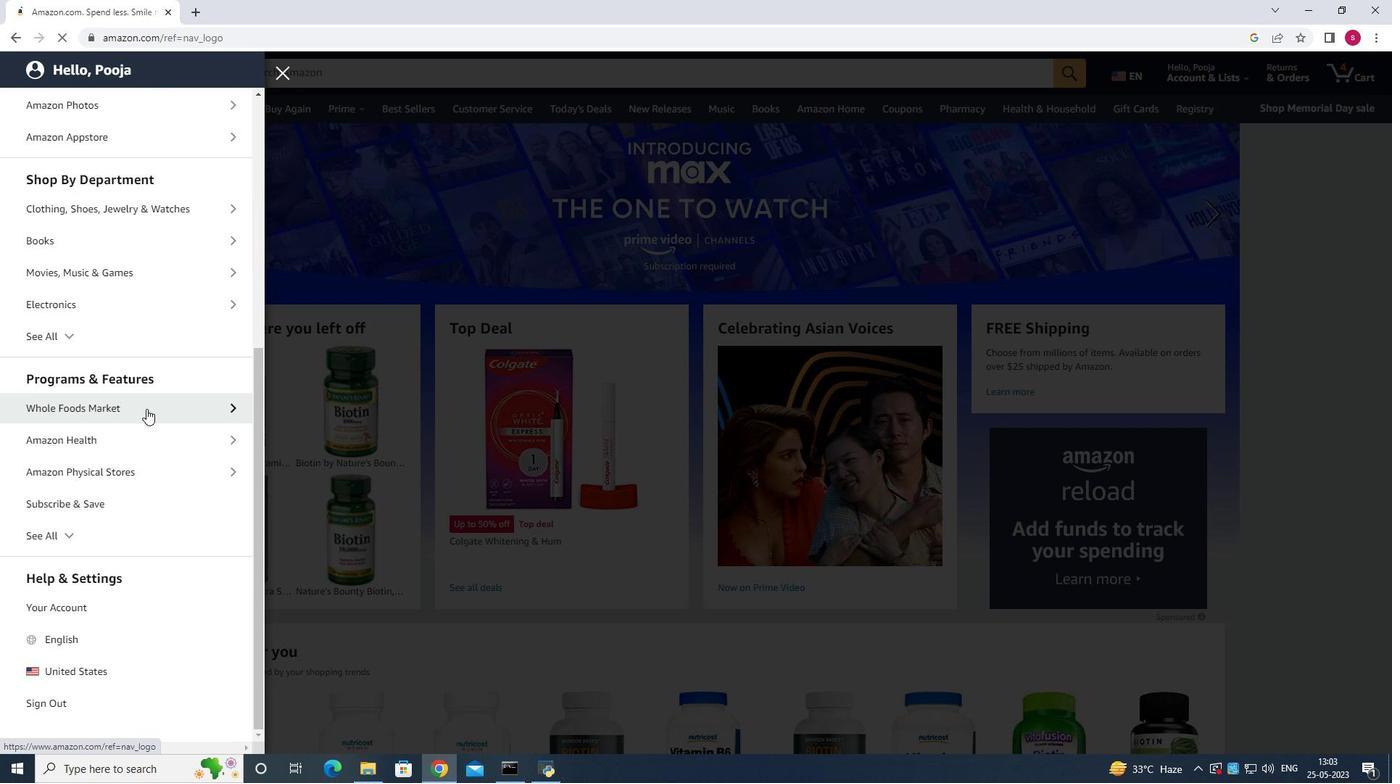 
Action: Mouse moved to (143, 184)
Screenshot: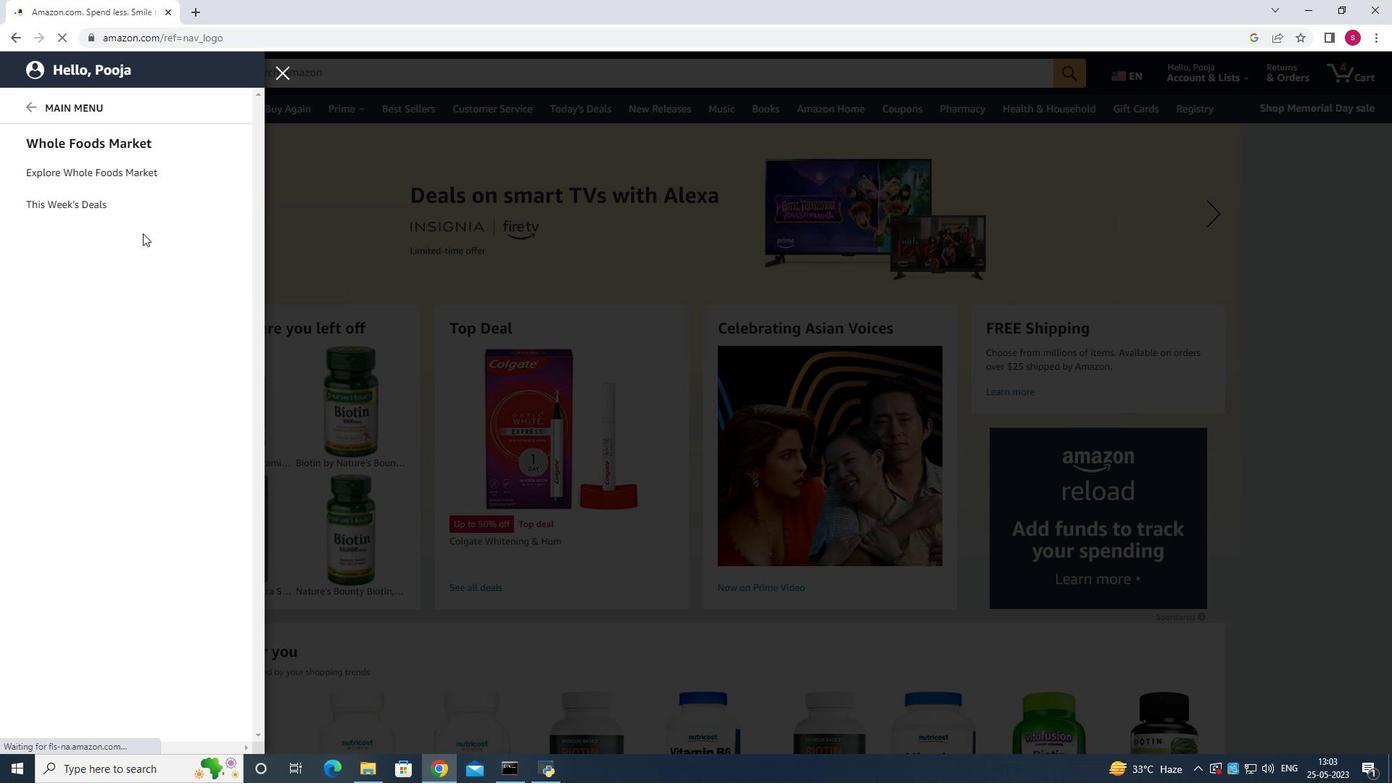 
Action: Mouse pressed left at (143, 184)
Screenshot: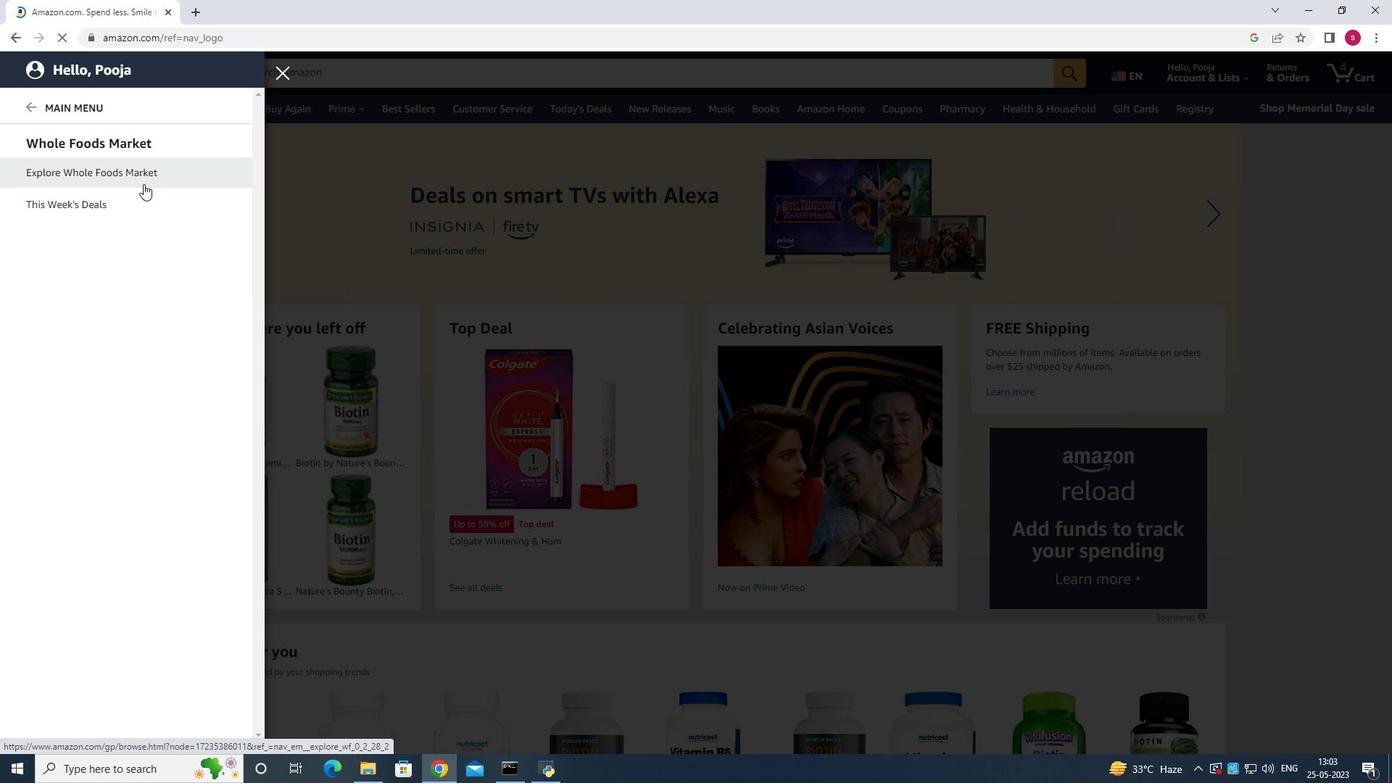 
Action: Mouse moved to (379, 78)
Screenshot: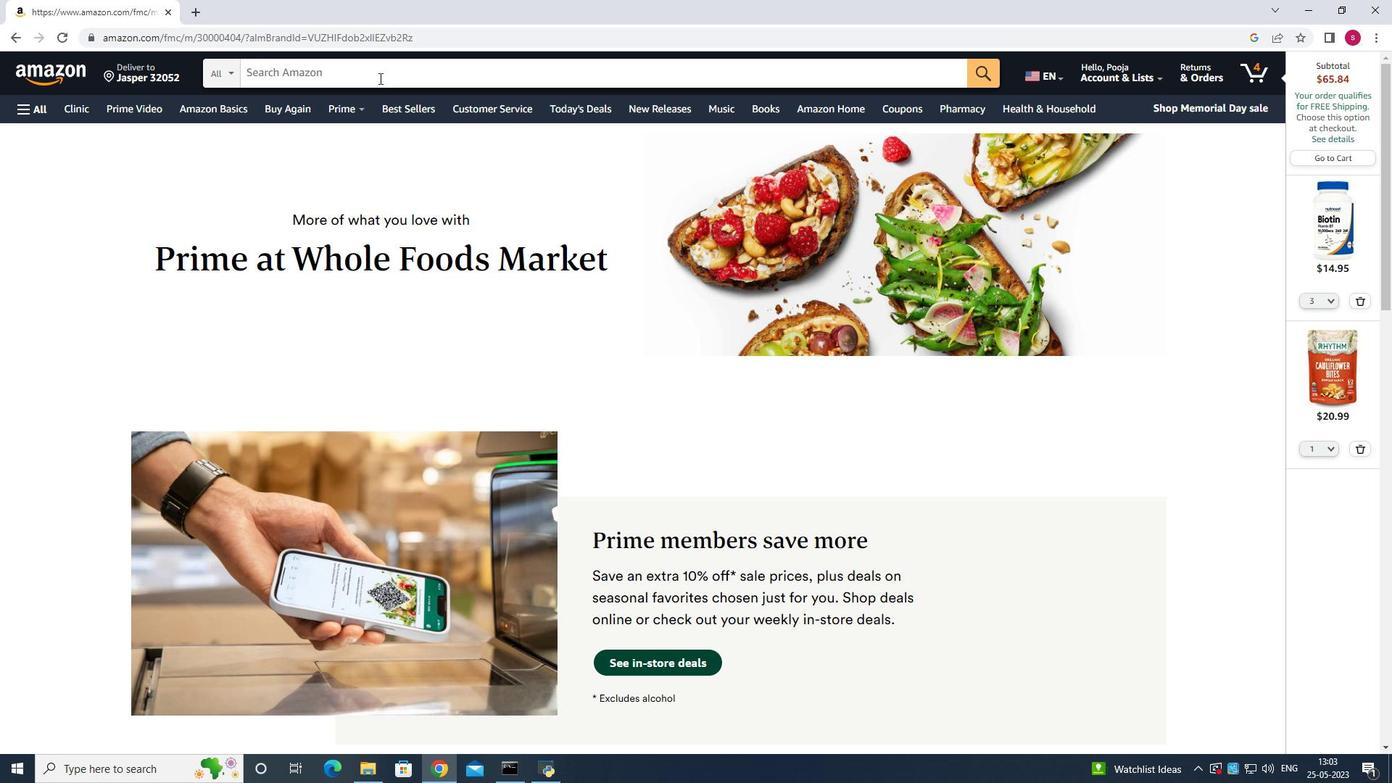 
Action: Mouse pressed left at (379, 78)
Screenshot: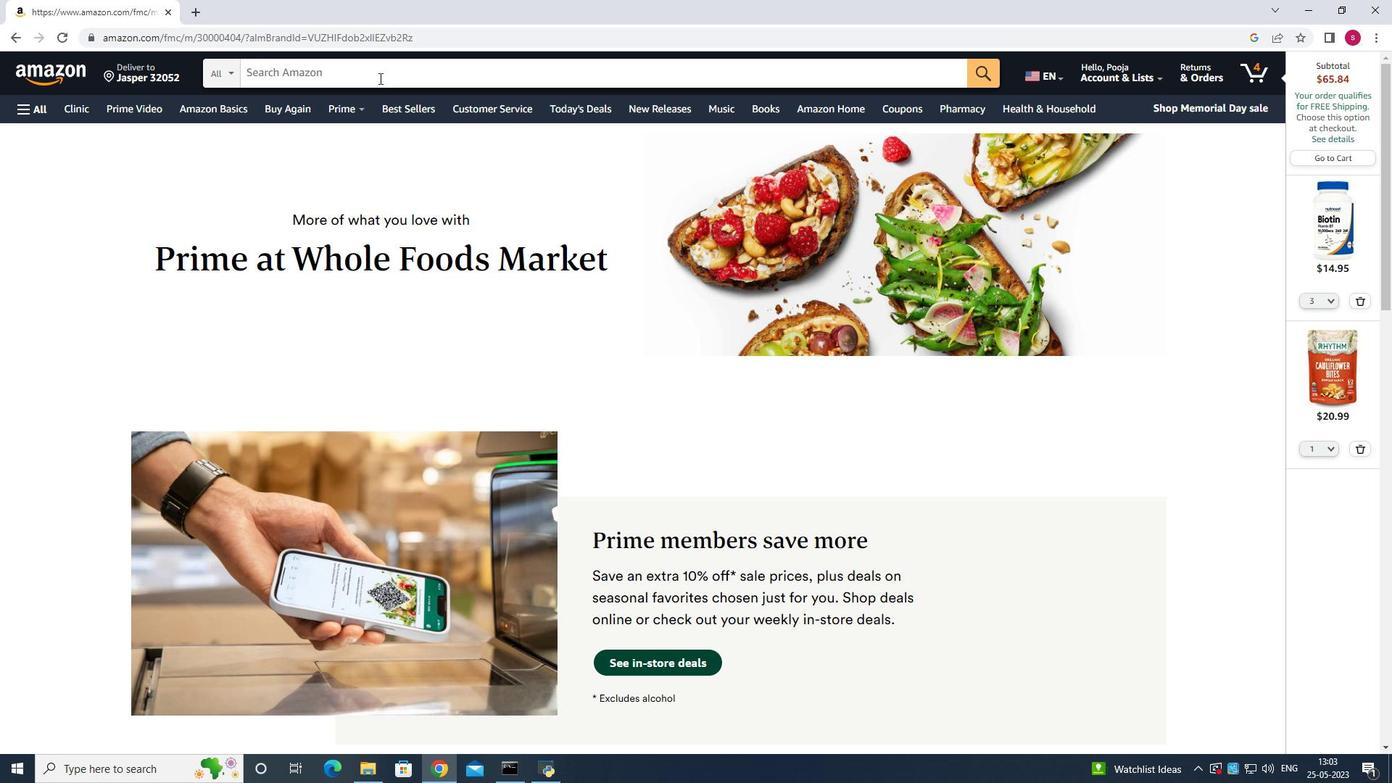 
Action: Key pressed <Key.shift>Organic<Key.space>grapes<Key.enter>
Screenshot: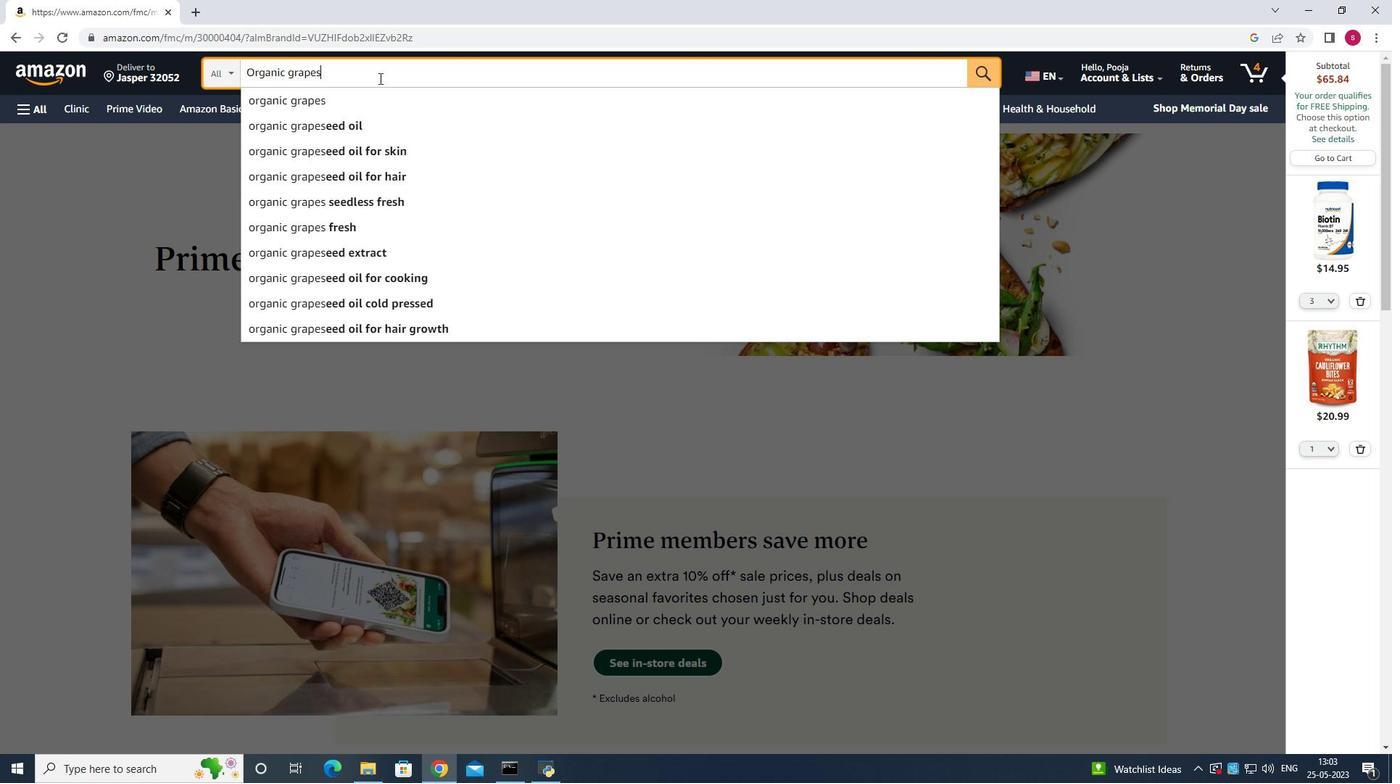 
Action: Mouse moved to (489, 284)
Screenshot: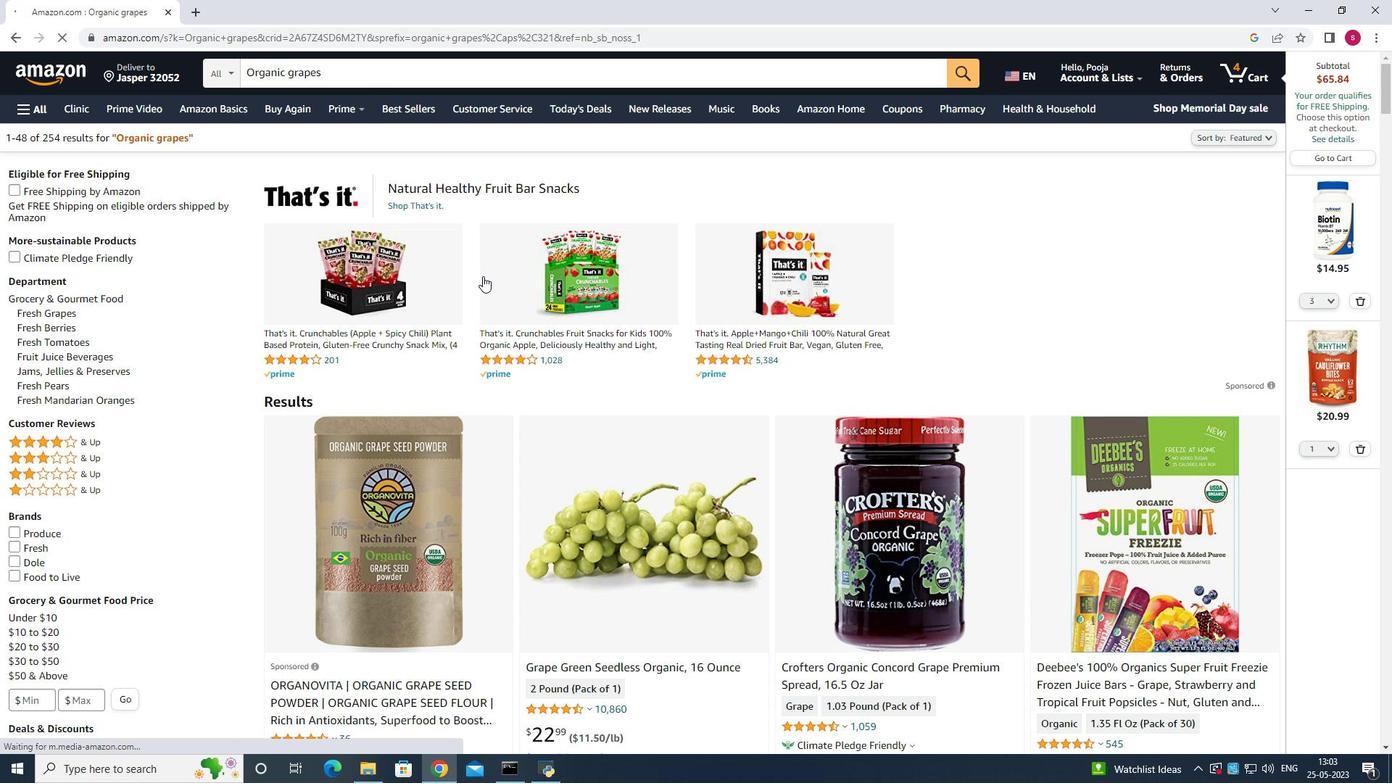 
Action: Mouse scrolled (489, 283) with delta (0, 0)
Screenshot: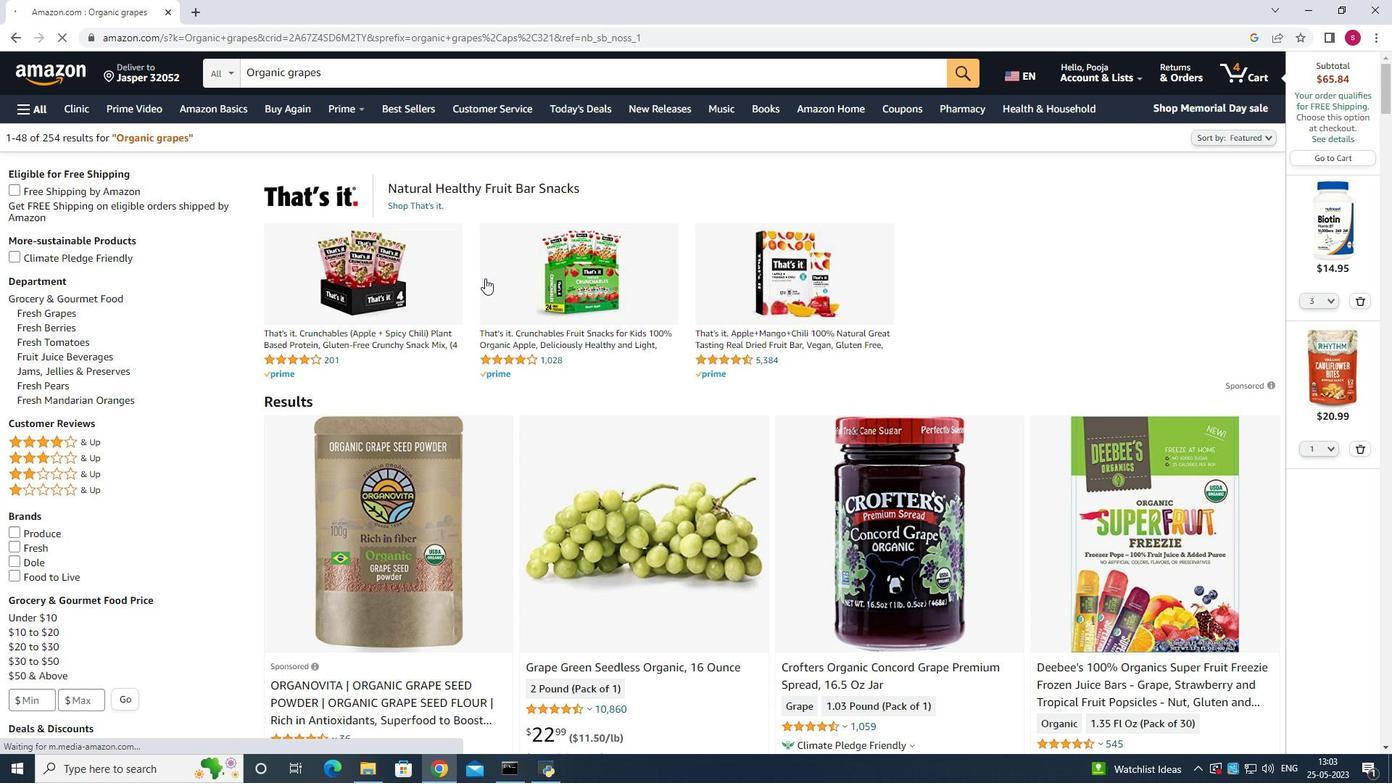 
Action: Mouse moved to (500, 287)
Screenshot: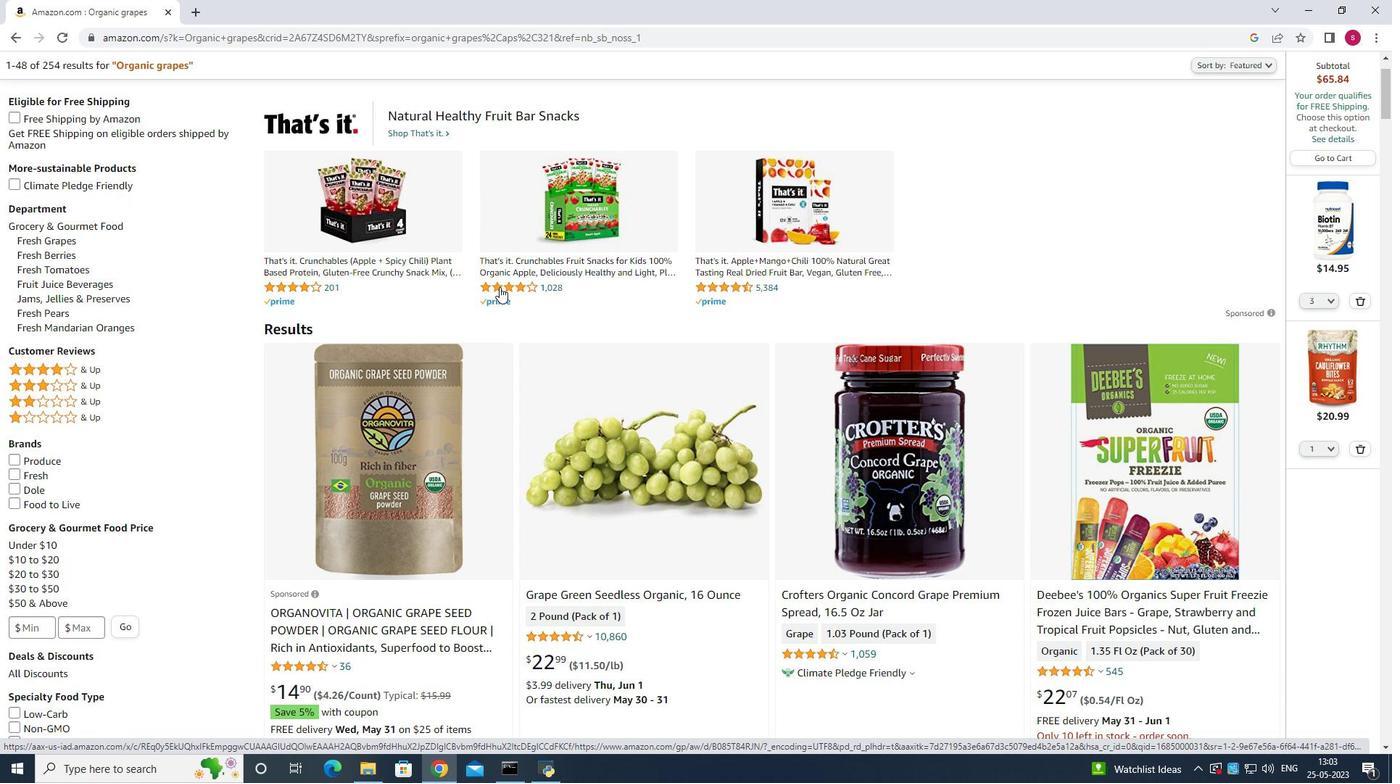 
Action: Mouse scrolled (500, 286) with delta (0, 0)
Screenshot: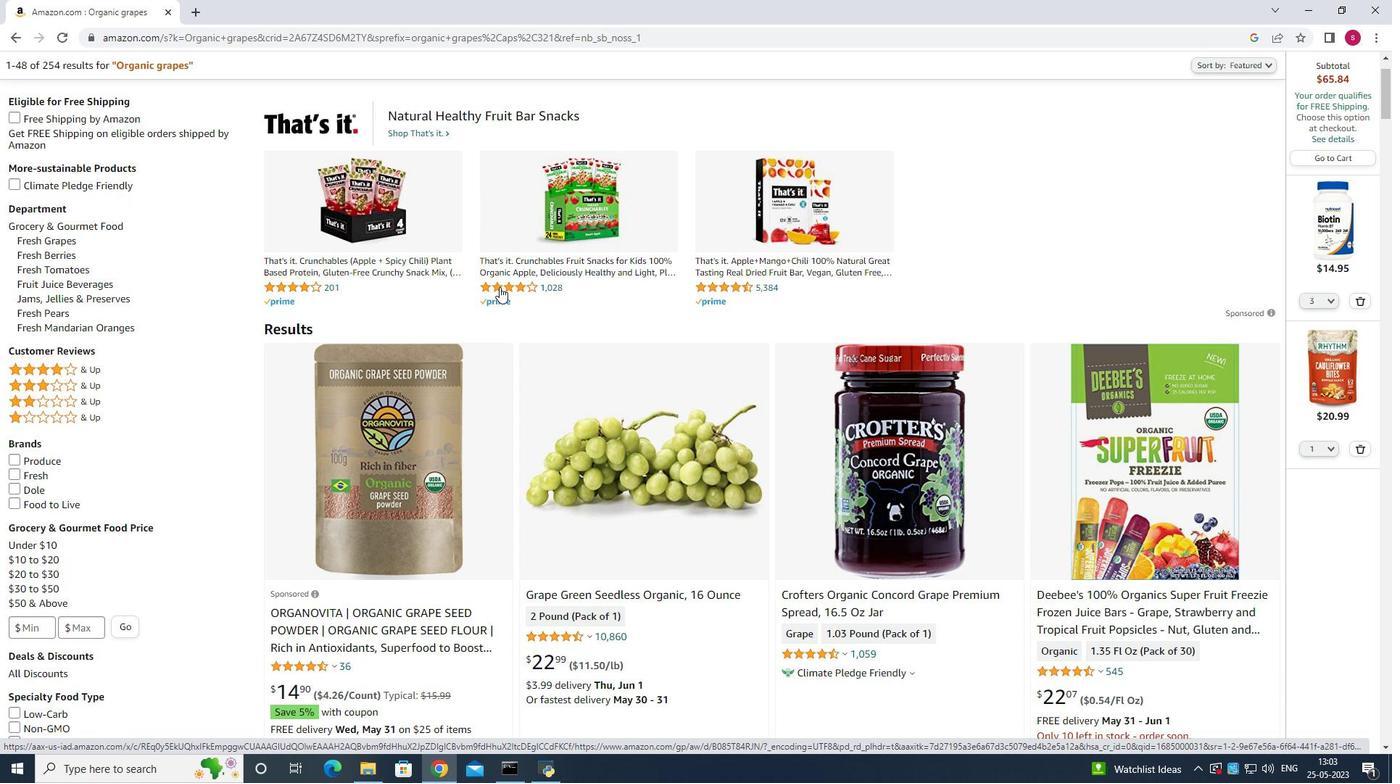 
Action: Mouse moved to (503, 289)
Screenshot: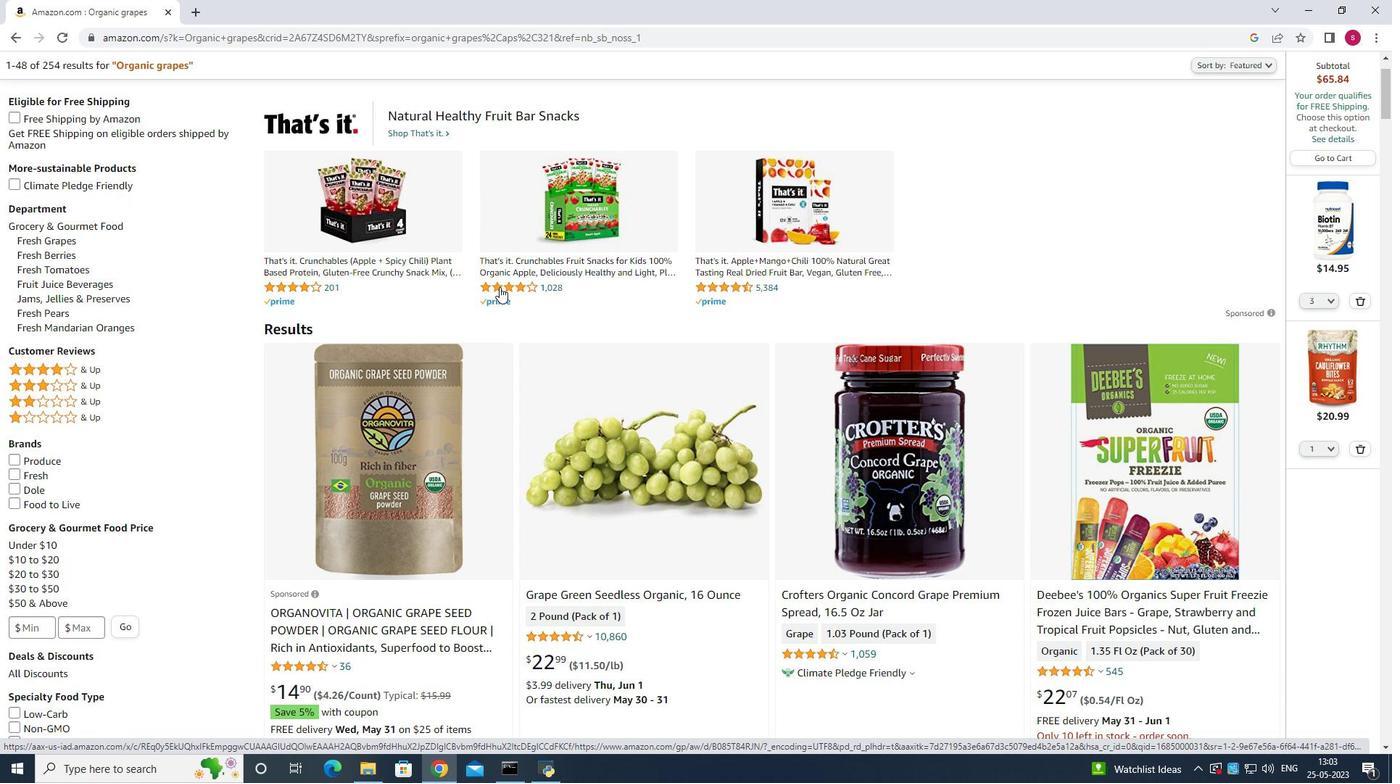 
Action: Mouse scrolled (503, 288) with delta (0, 0)
Screenshot: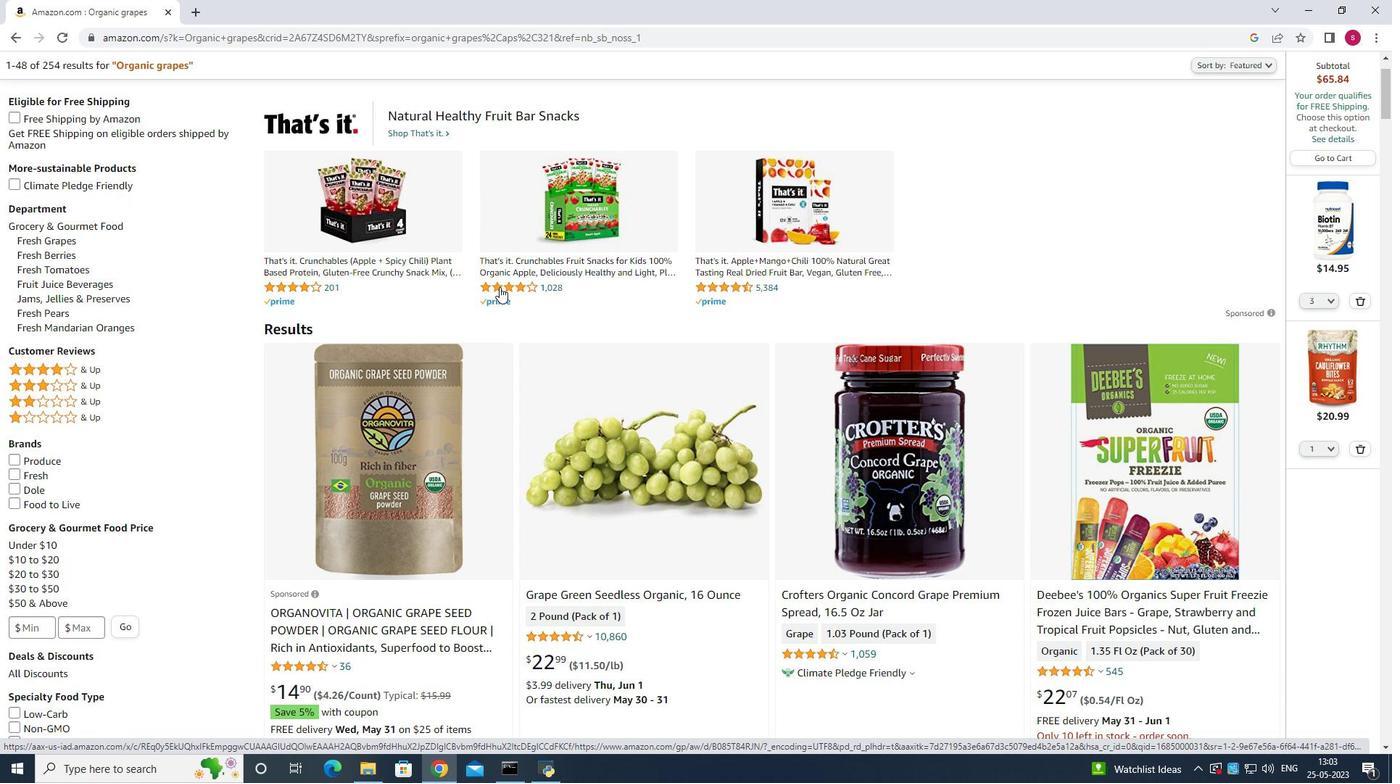 
Action: Mouse moved to (506, 290)
Screenshot: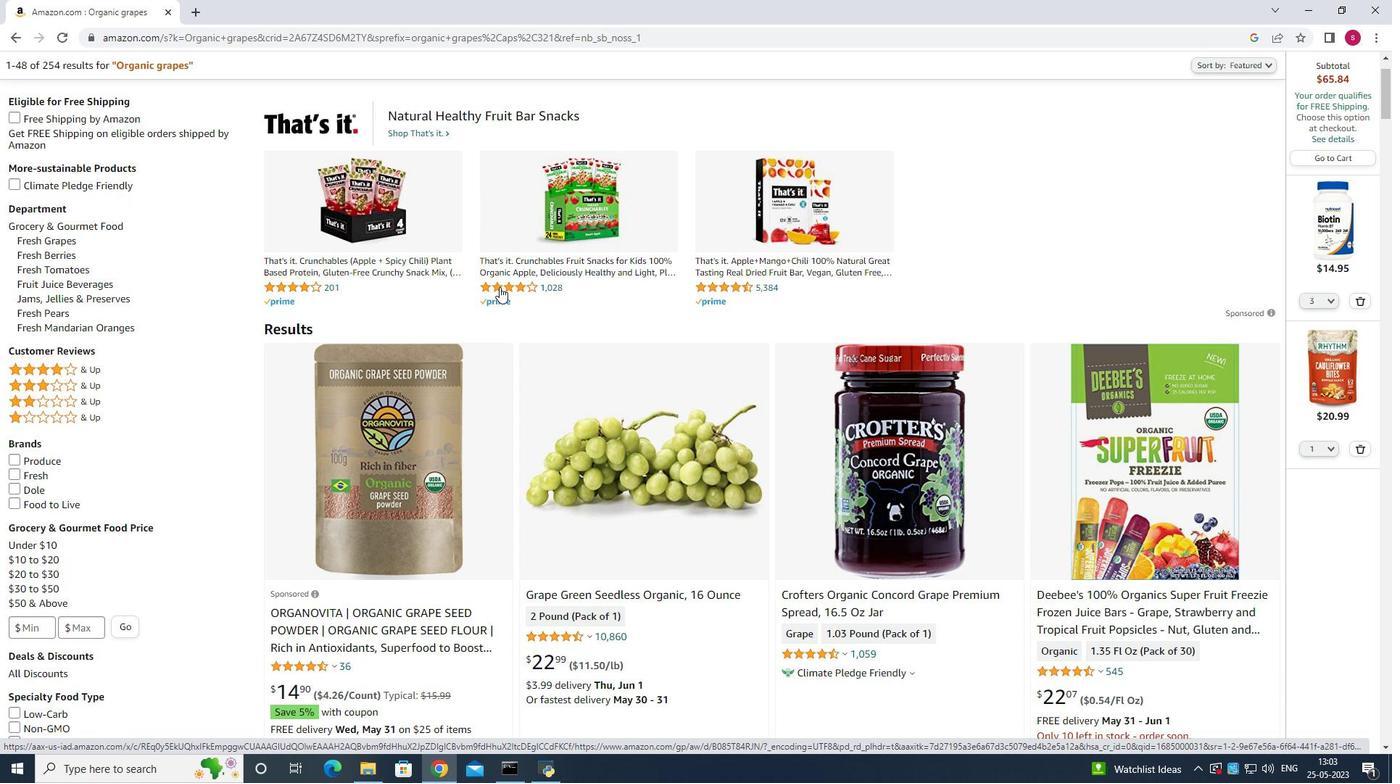 
Action: Mouse scrolled (506, 290) with delta (0, 0)
Screenshot: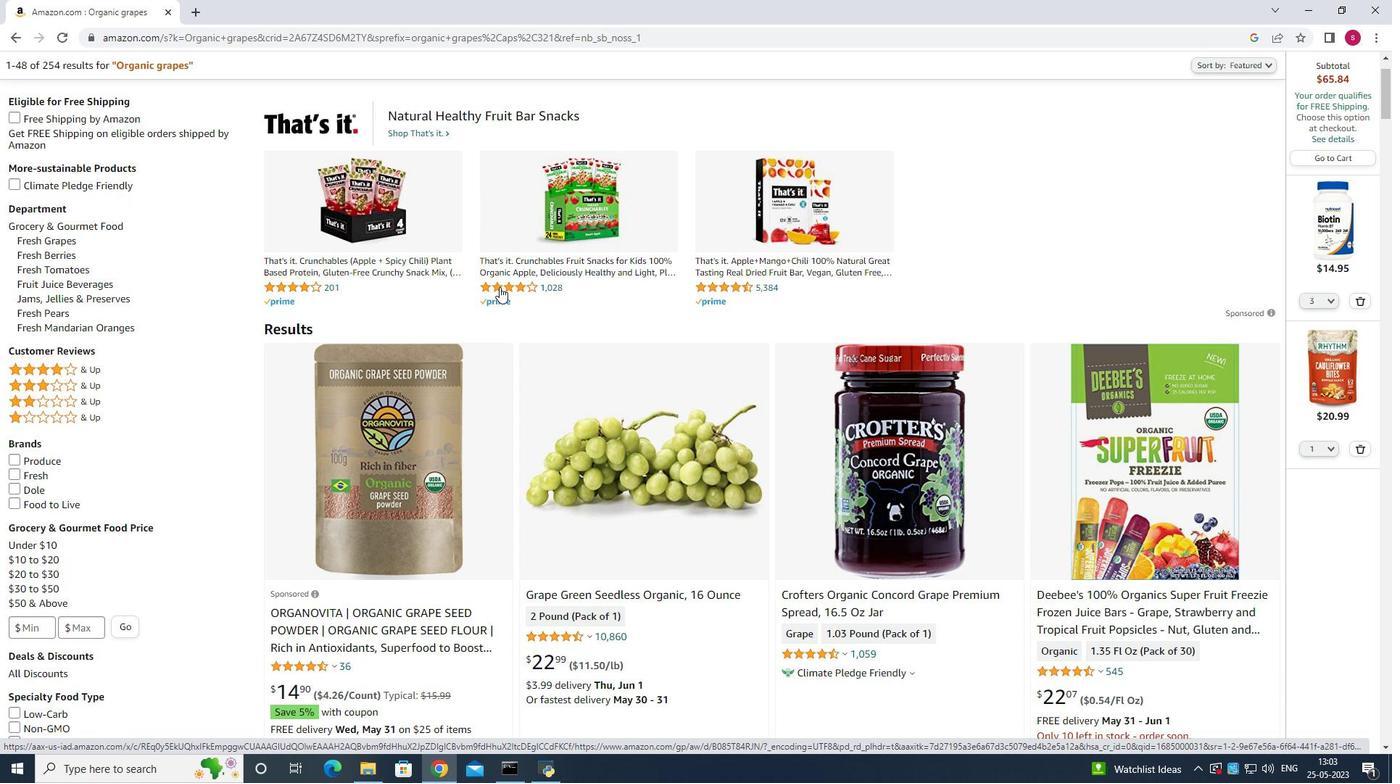 
Action: Mouse moved to (653, 306)
Screenshot: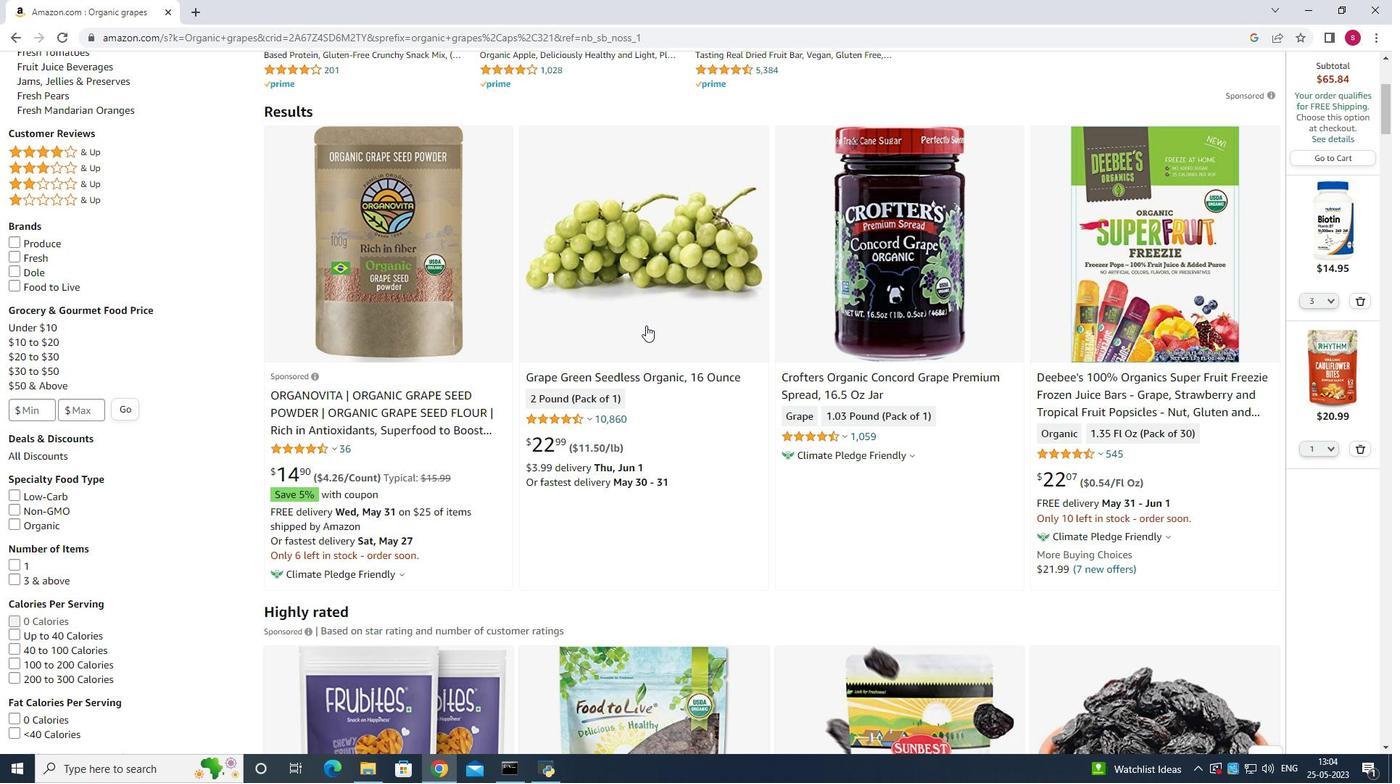 
Action: Mouse pressed left at (653, 306)
Screenshot: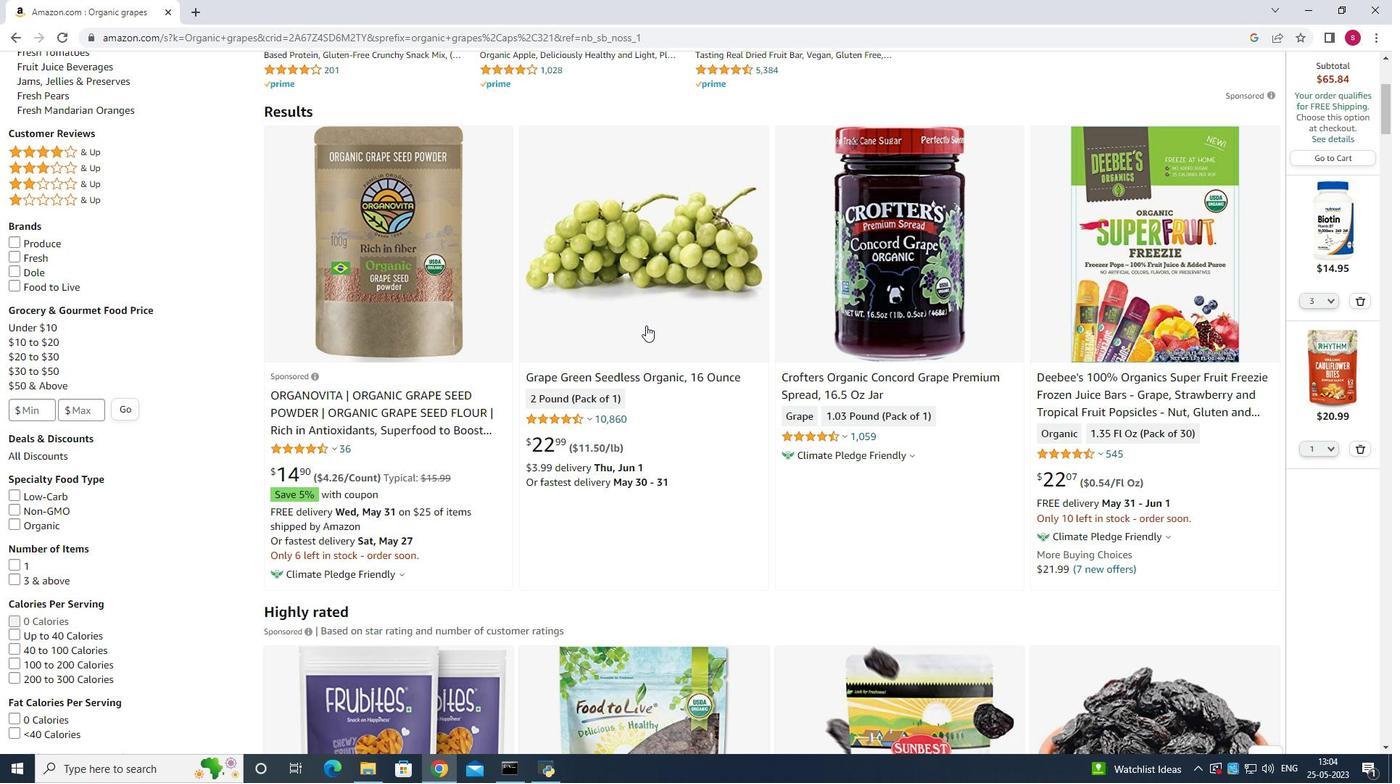 
Action: Mouse moved to (1055, 416)
Screenshot: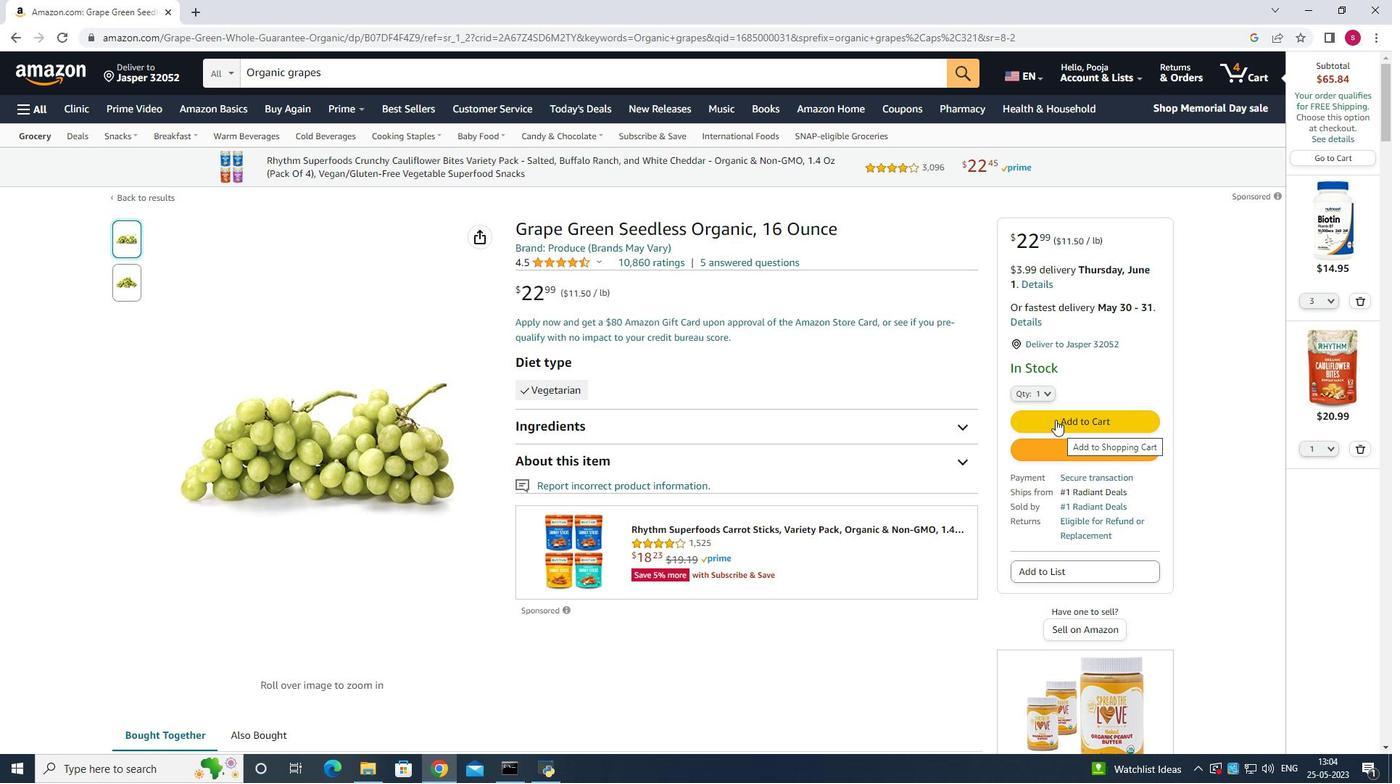 
Action: Mouse pressed left at (1055, 416)
Screenshot: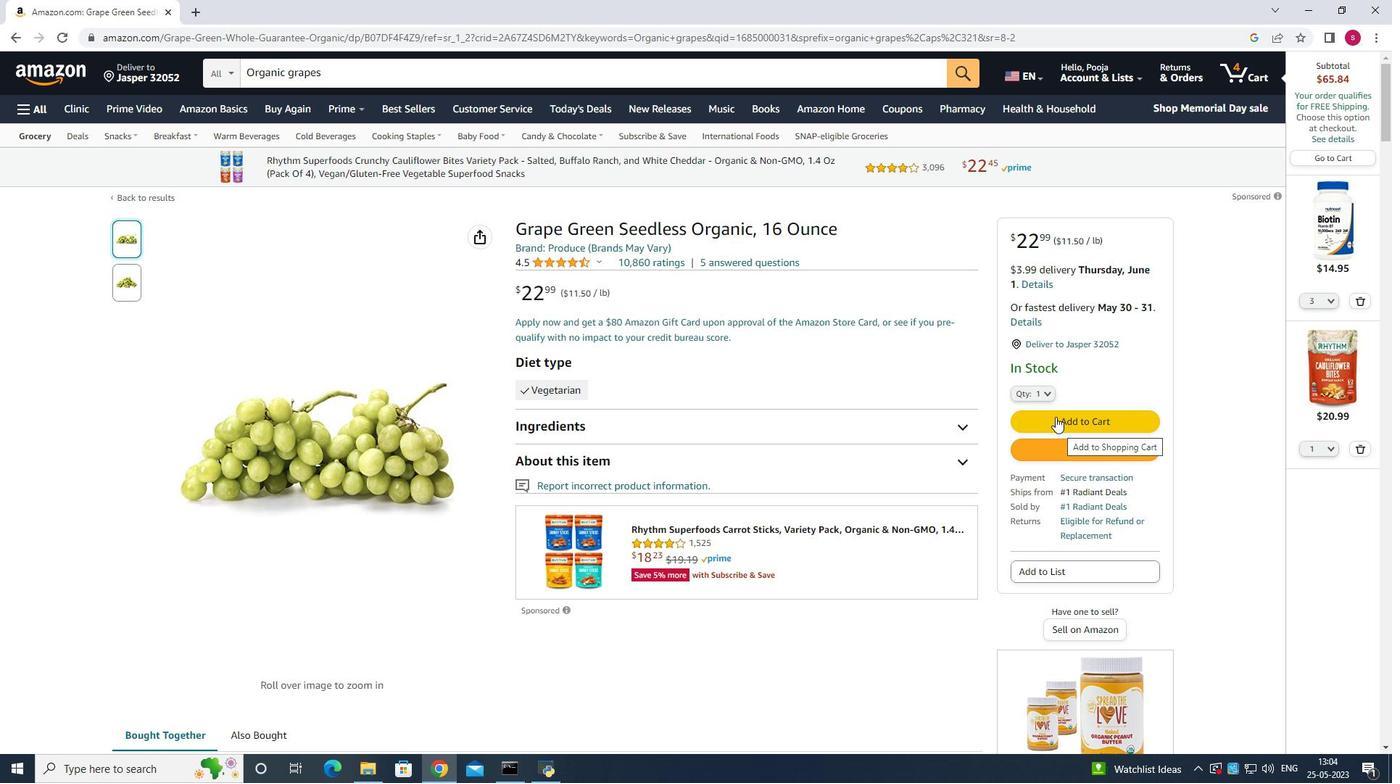 
Action: Mouse moved to (1359, 609)
Screenshot: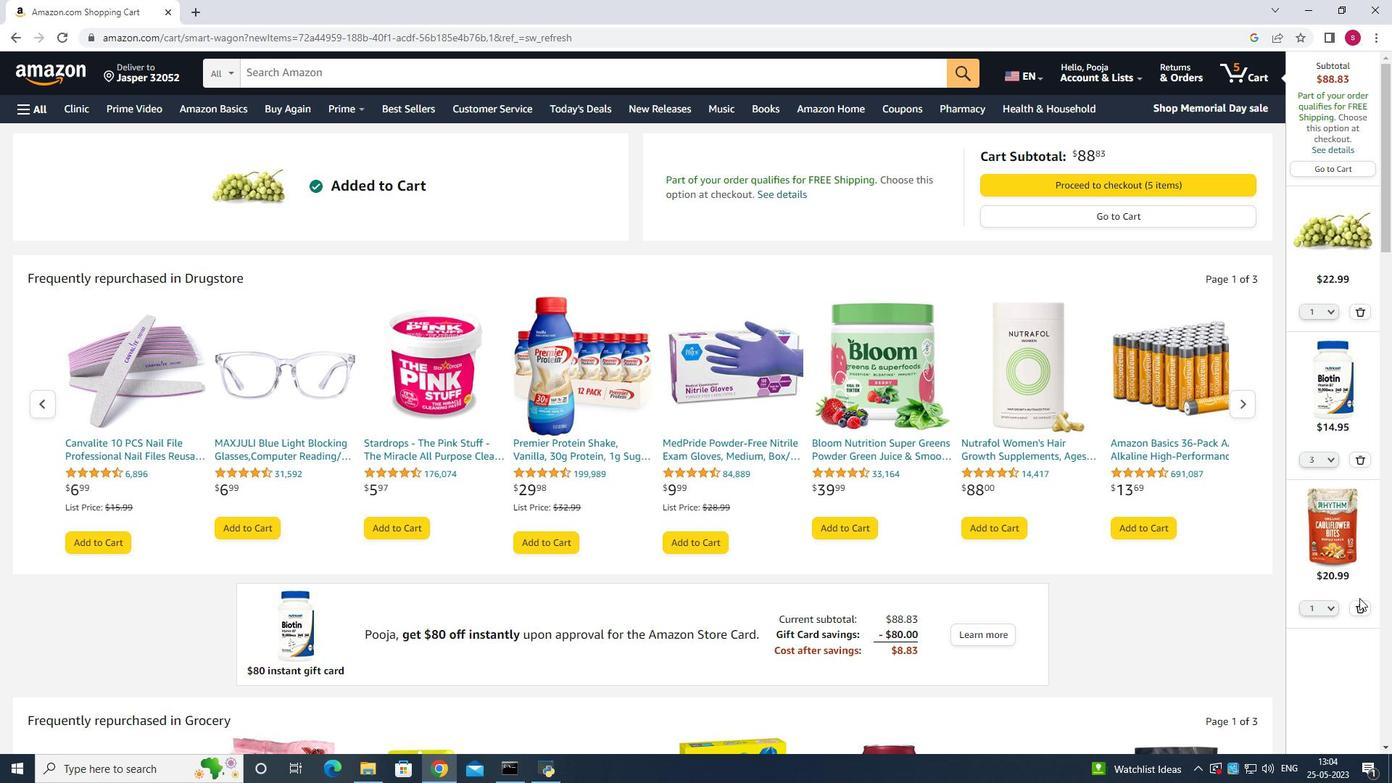 
Action: Mouse pressed left at (1359, 609)
Screenshot: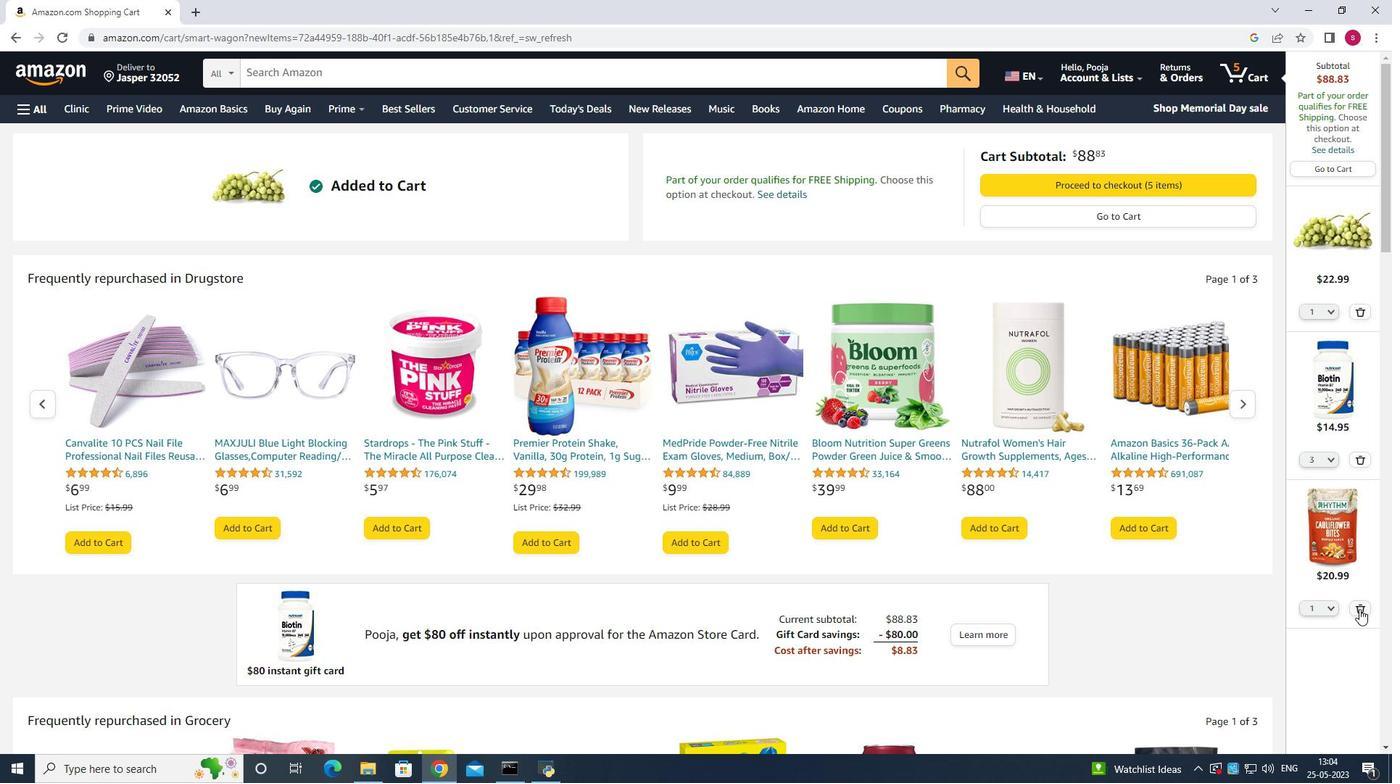 
Action: Mouse moved to (1358, 458)
Screenshot: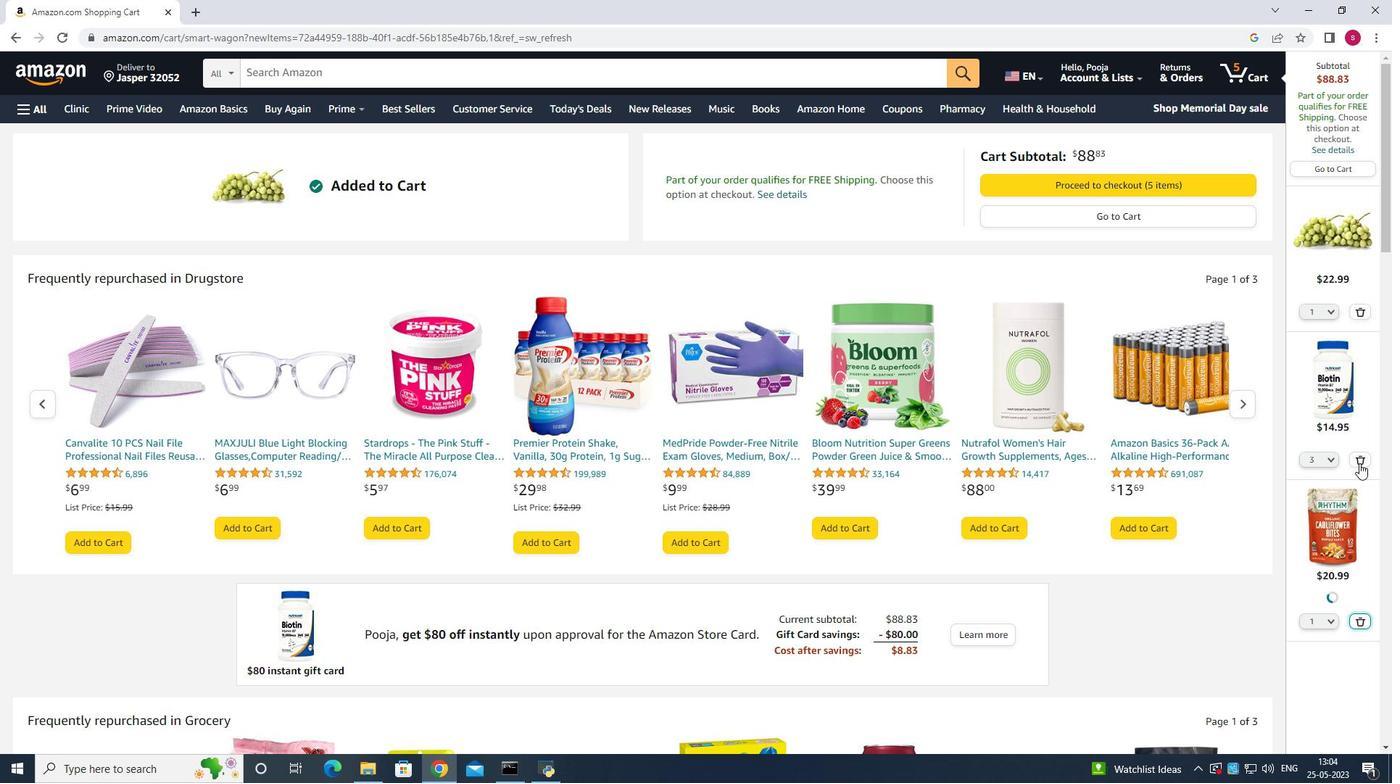 
Action: Mouse pressed left at (1358, 458)
Screenshot: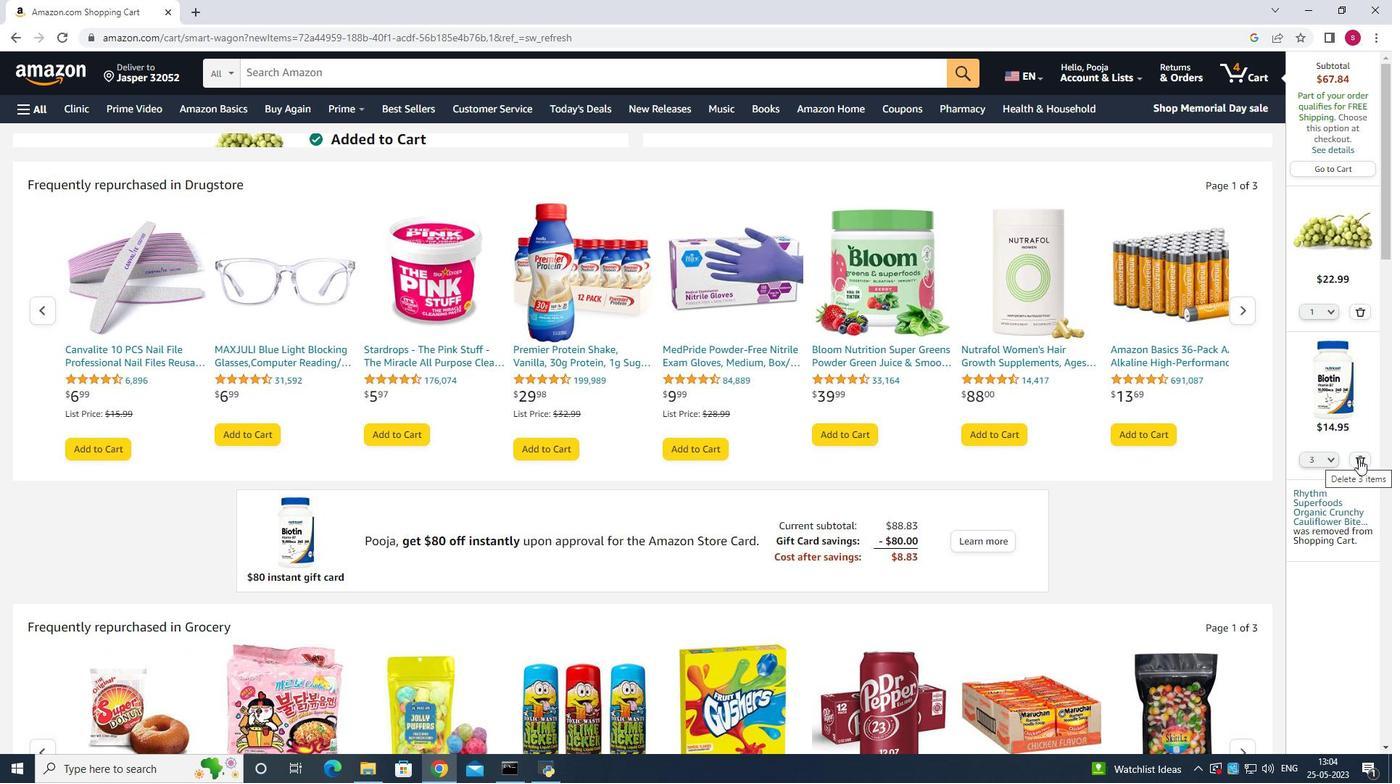 
Action: Mouse moved to (659, 73)
Screenshot: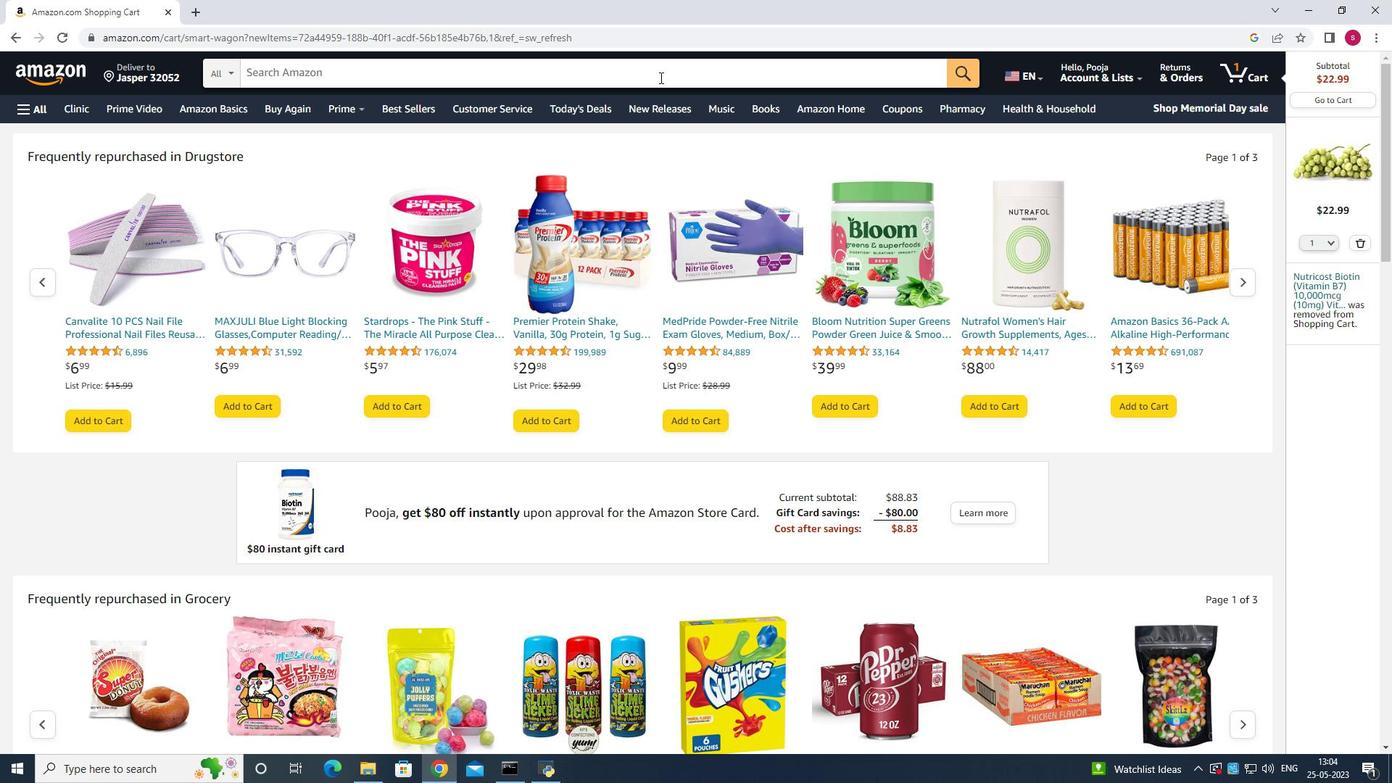 
Action: Mouse pressed left at (659, 73)
Screenshot: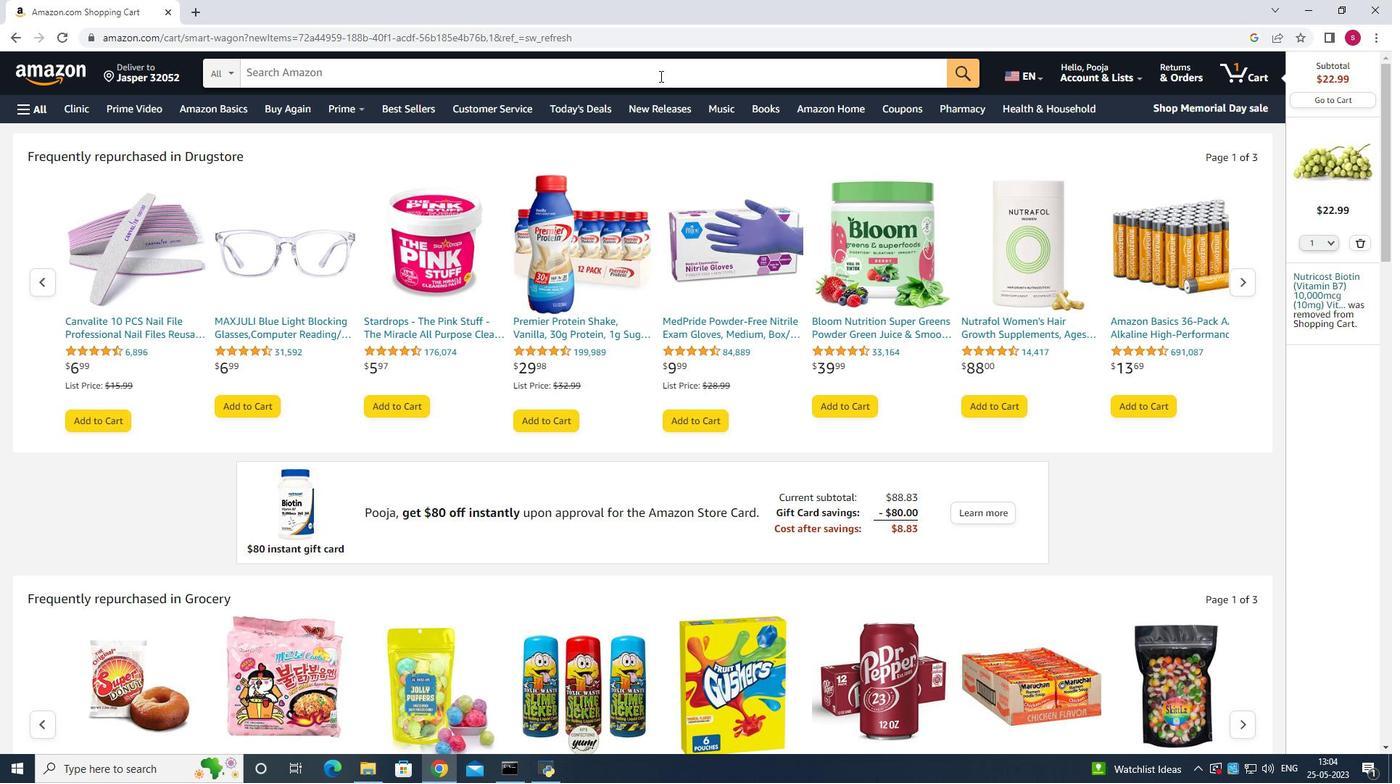 
Action: Mouse moved to (659, 73)
Screenshot: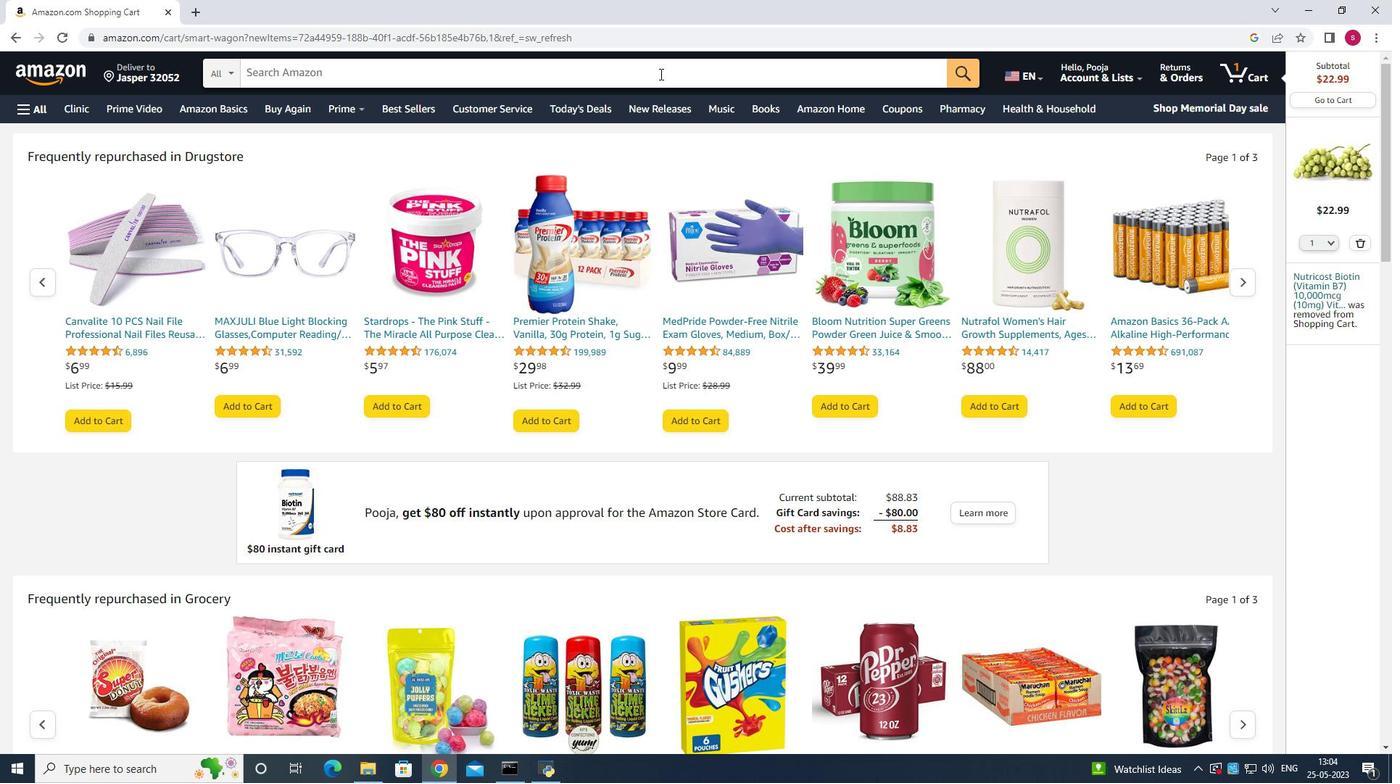 
Action: Key pressed <Key.shift>Iron<Key.space>supplement<Key.enter>
Screenshot: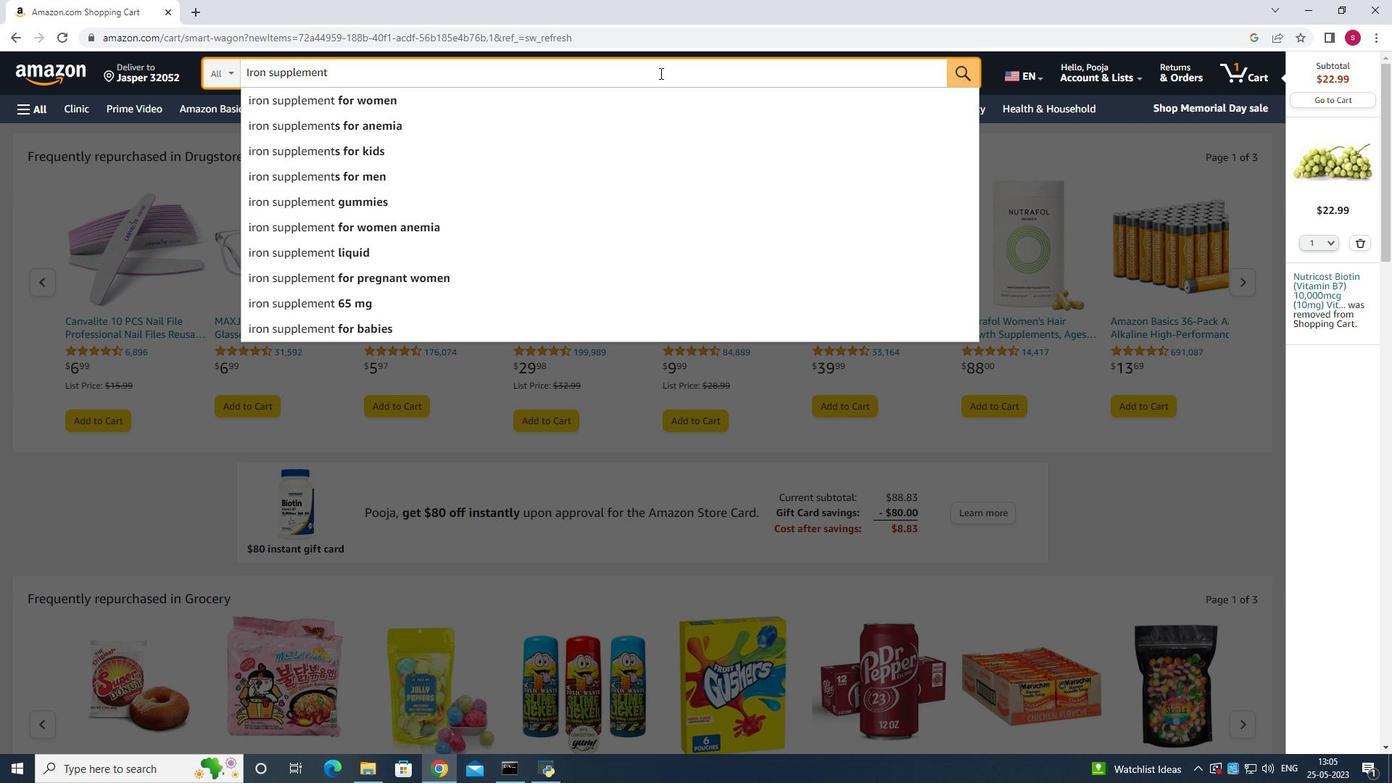 
Action: Mouse moved to (662, 70)
Screenshot: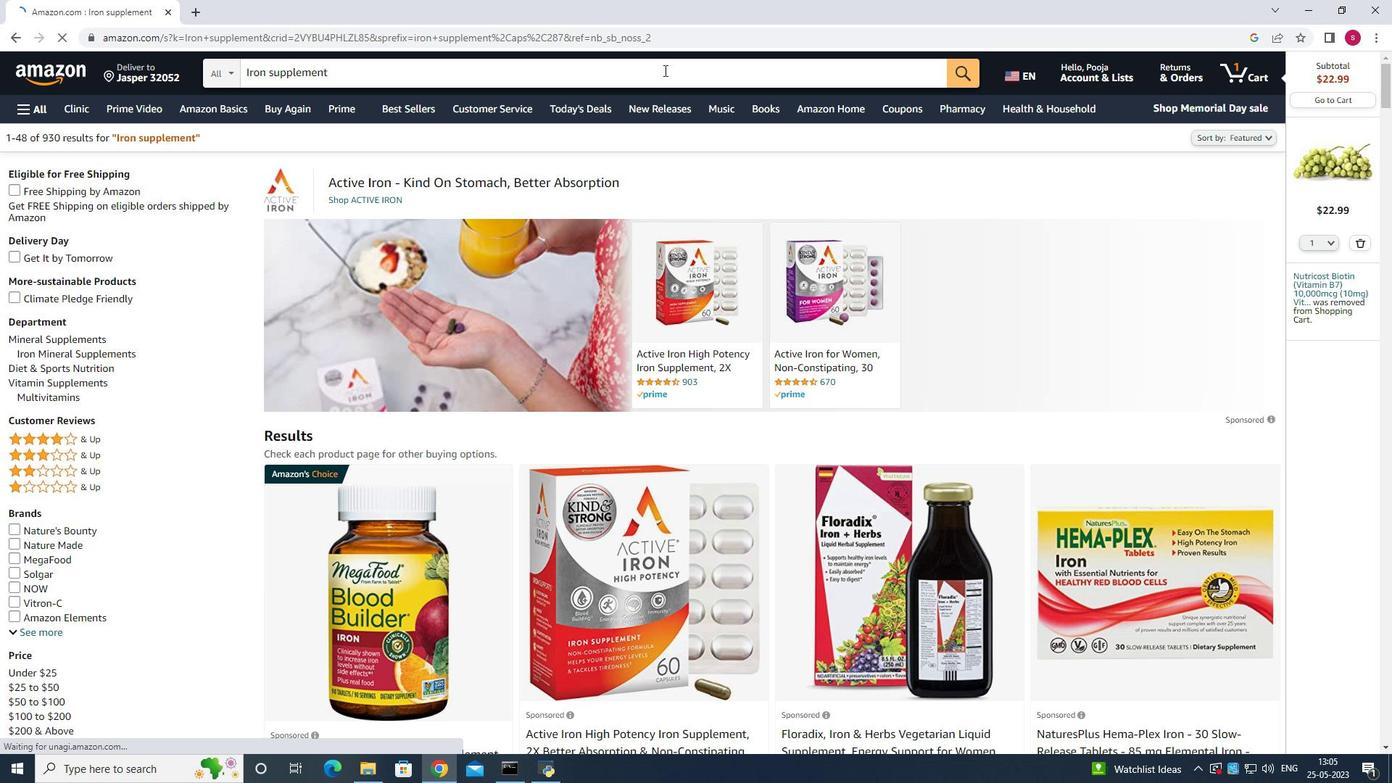 
Action: Mouse scrolled (662, 69) with delta (0, 0)
Screenshot: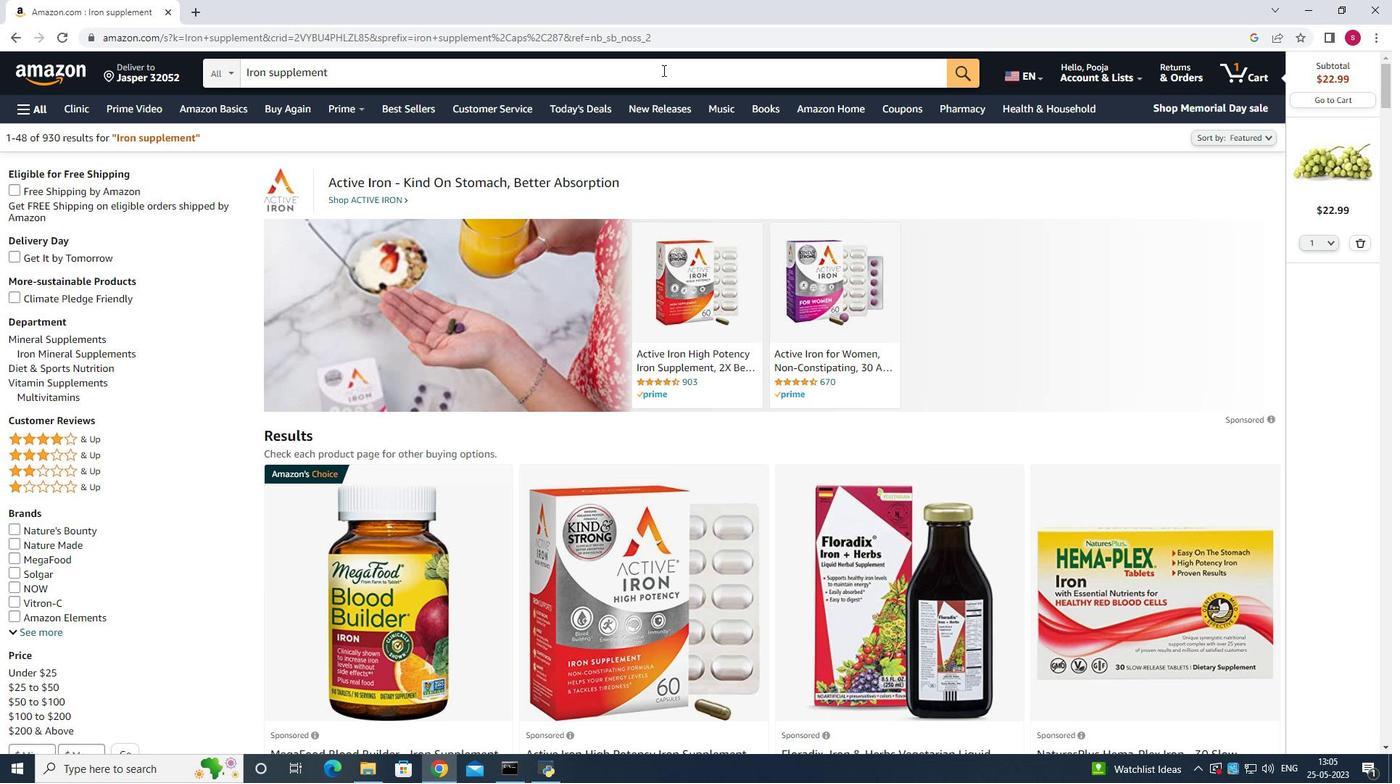 
Action: Mouse scrolled (662, 69) with delta (0, 0)
Screenshot: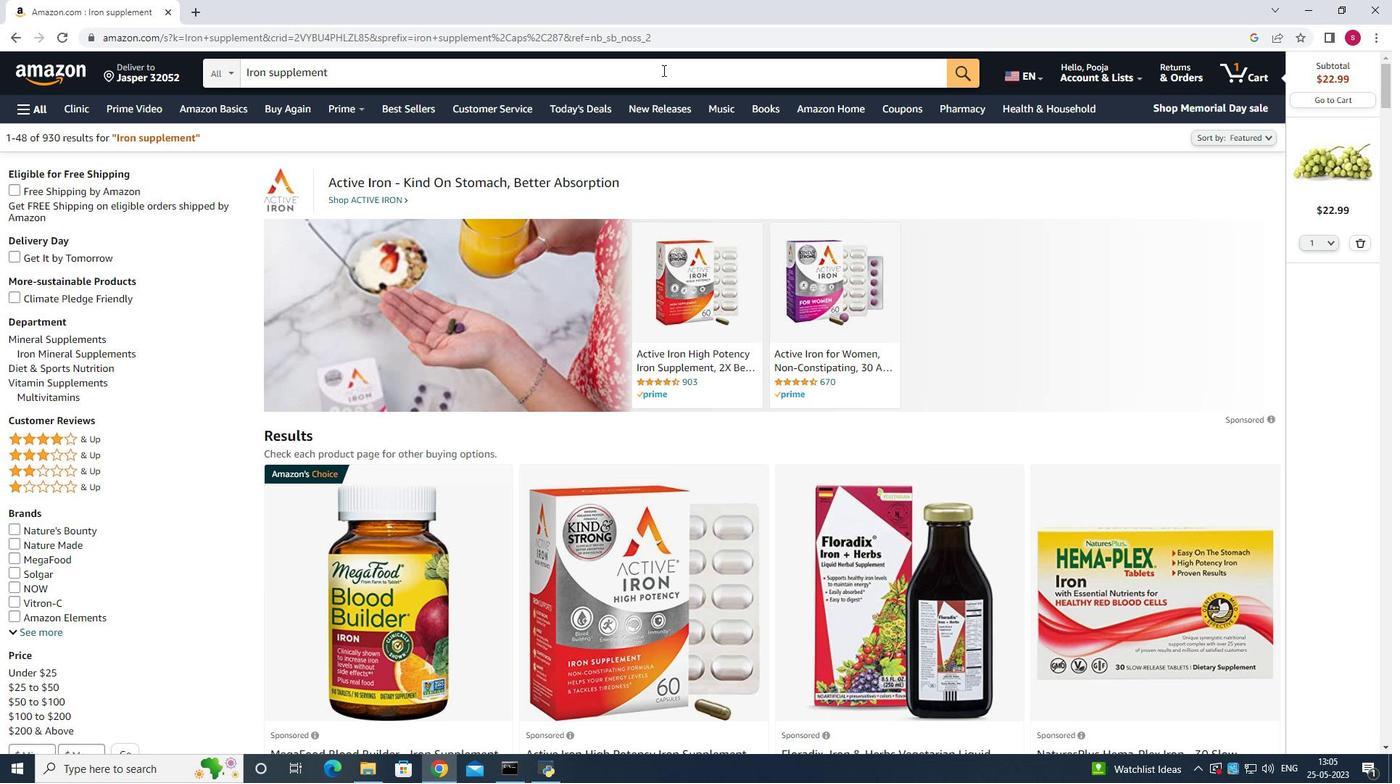 
Action: Mouse scrolled (662, 69) with delta (0, 0)
Screenshot: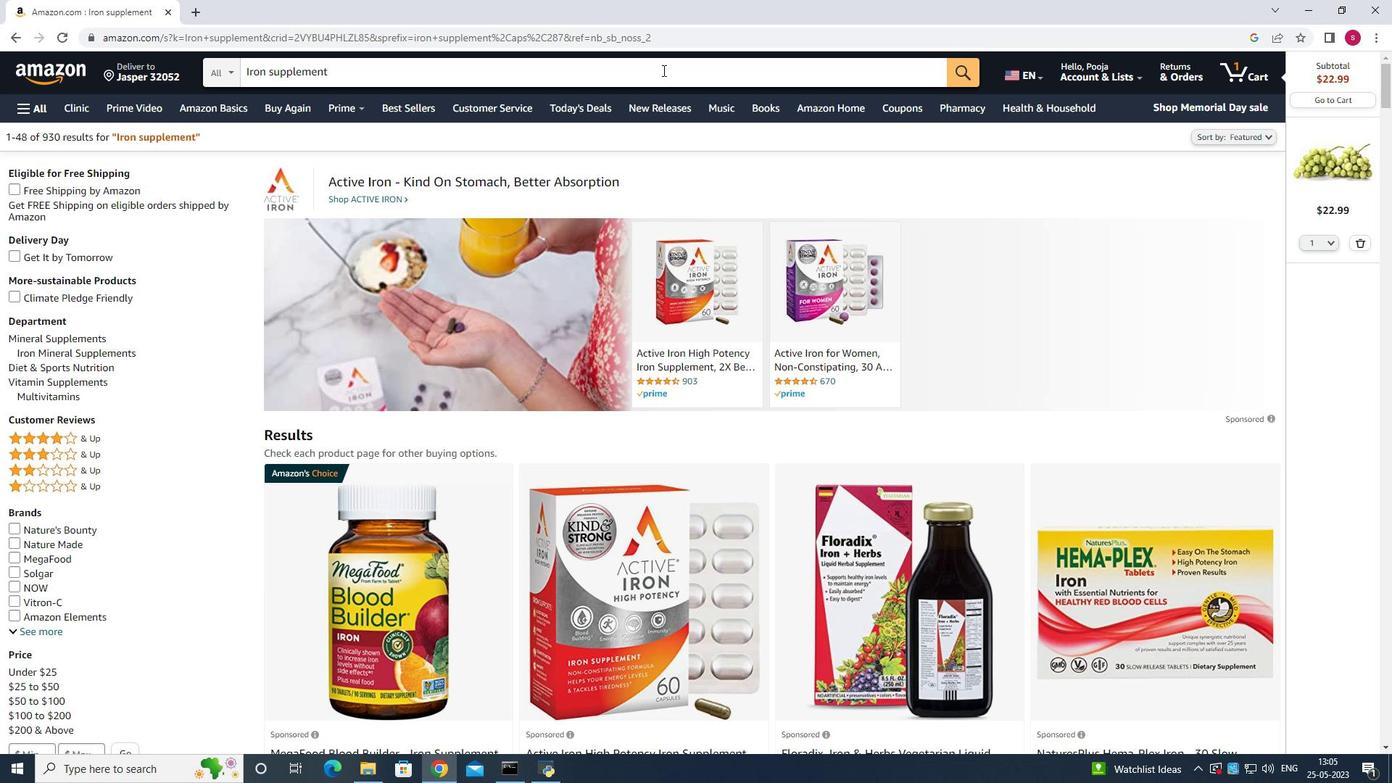 
Action: Mouse scrolled (662, 69) with delta (0, 0)
Screenshot: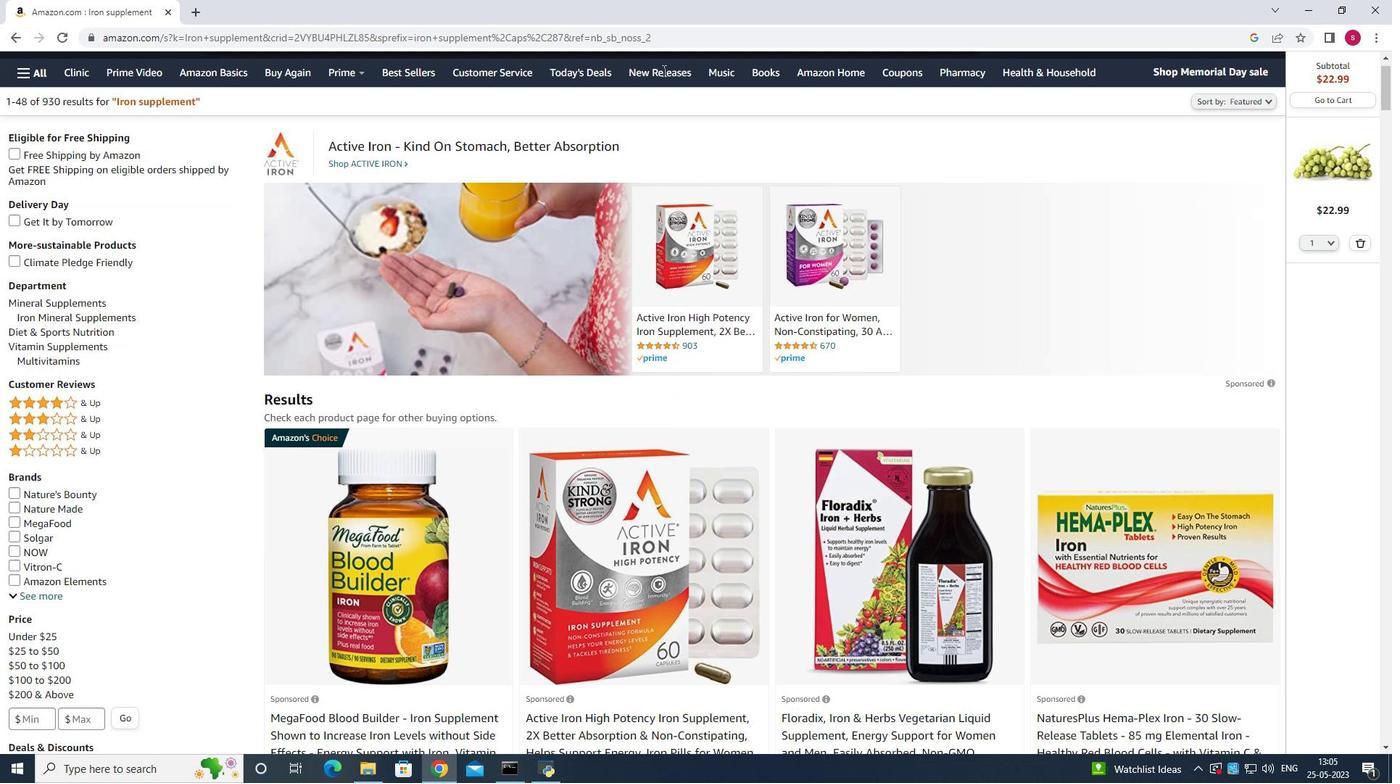 
Action: Mouse moved to (372, 177)
Screenshot: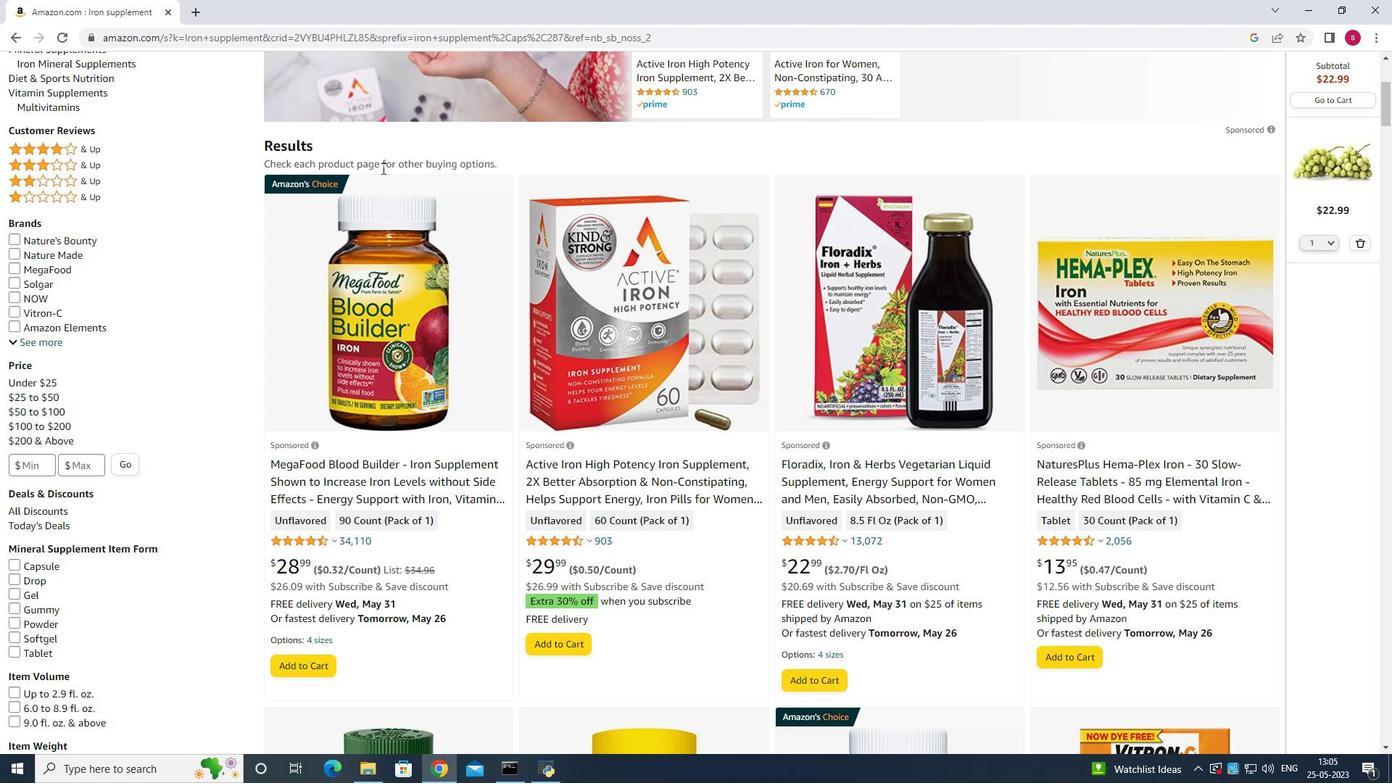
Action: Mouse scrolled (372, 176) with delta (0, 0)
Screenshot: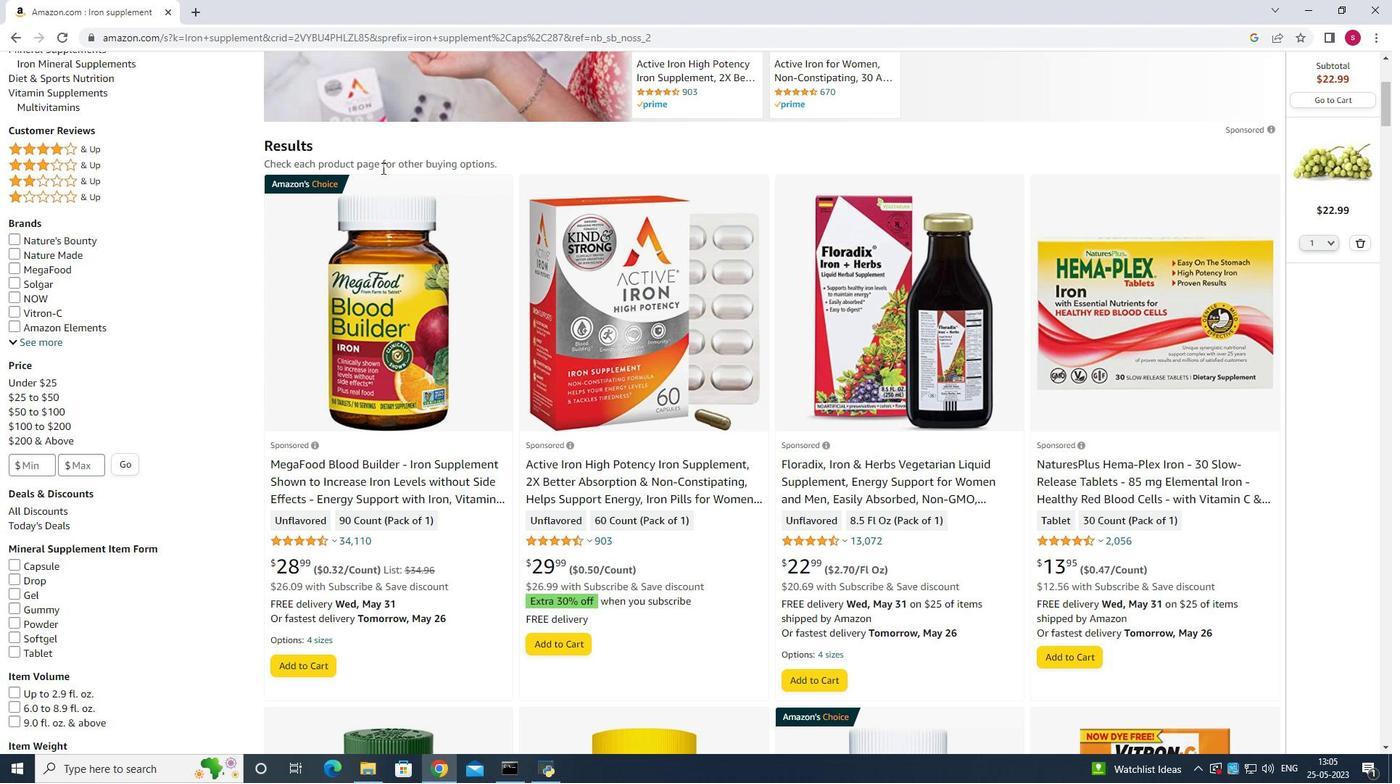 
Action: Mouse moved to (372, 181)
Screenshot: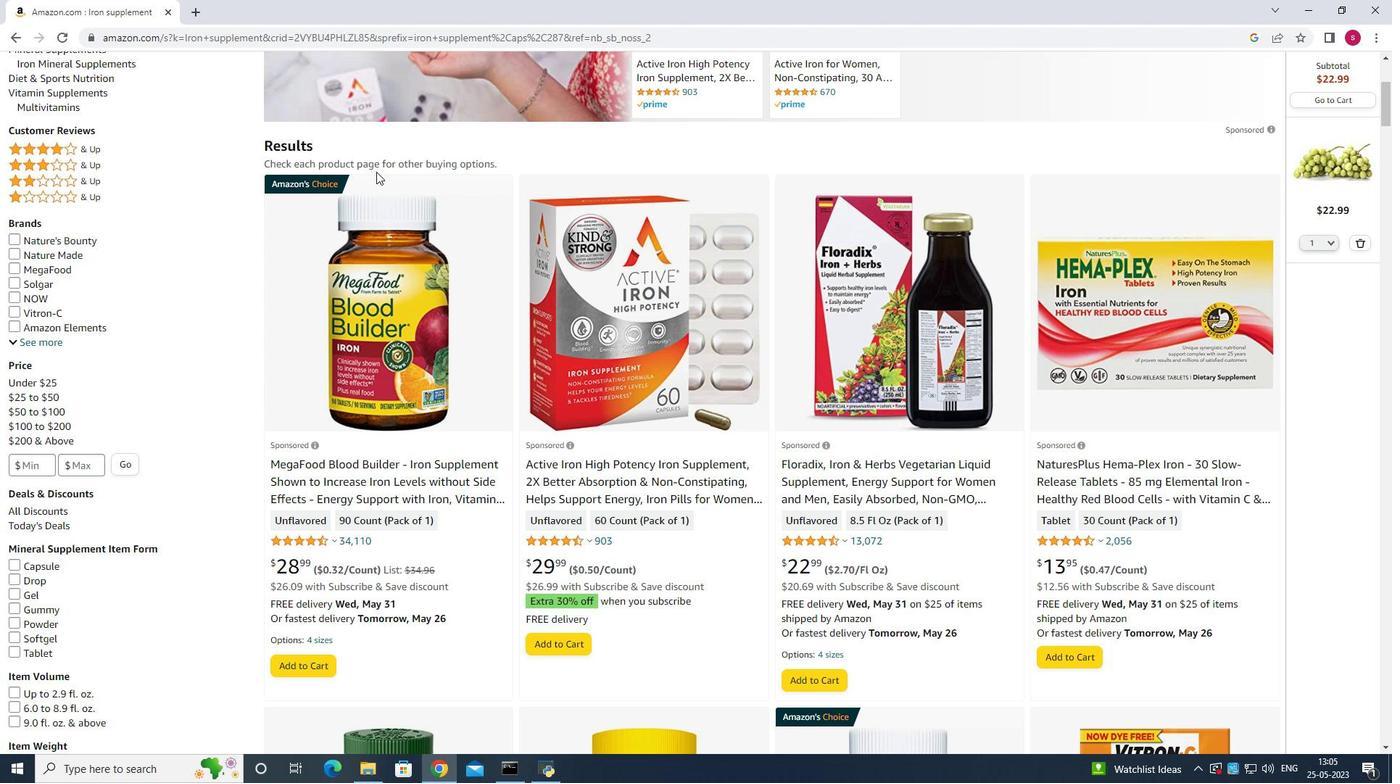 
Action: Mouse scrolled (372, 181) with delta (0, 0)
Screenshot: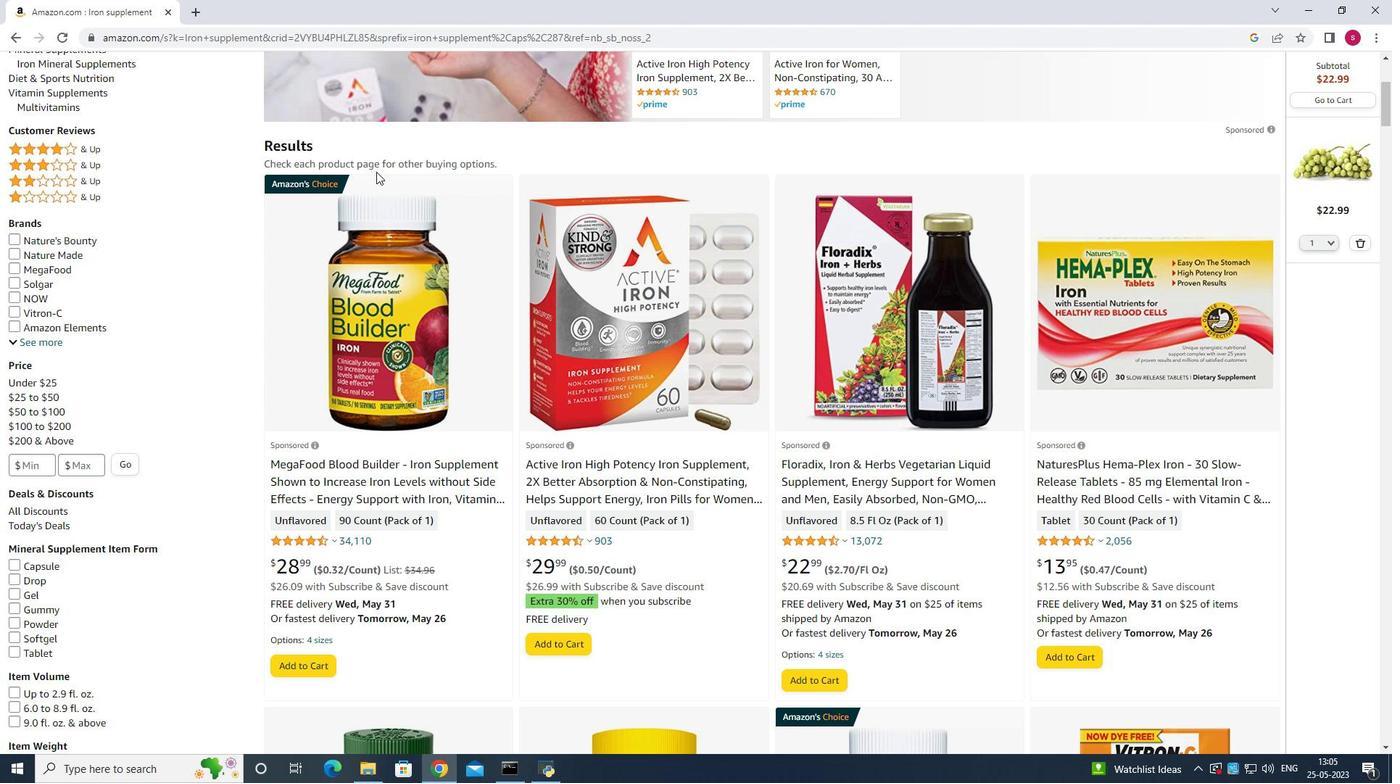 
Action: Mouse moved to (372, 182)
Screenshot: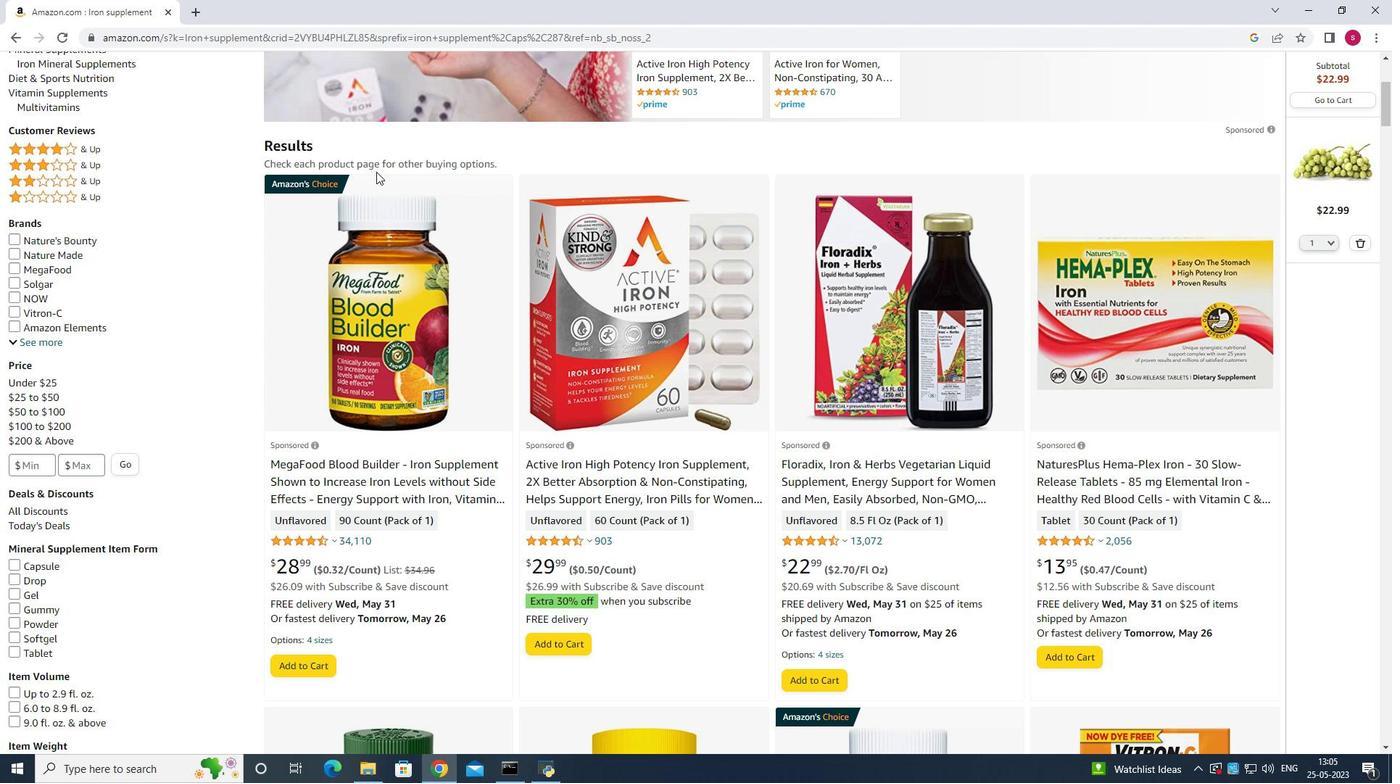 
Action: Mouse scrolled (372, 181) with delta (0, 0)
Screenshot: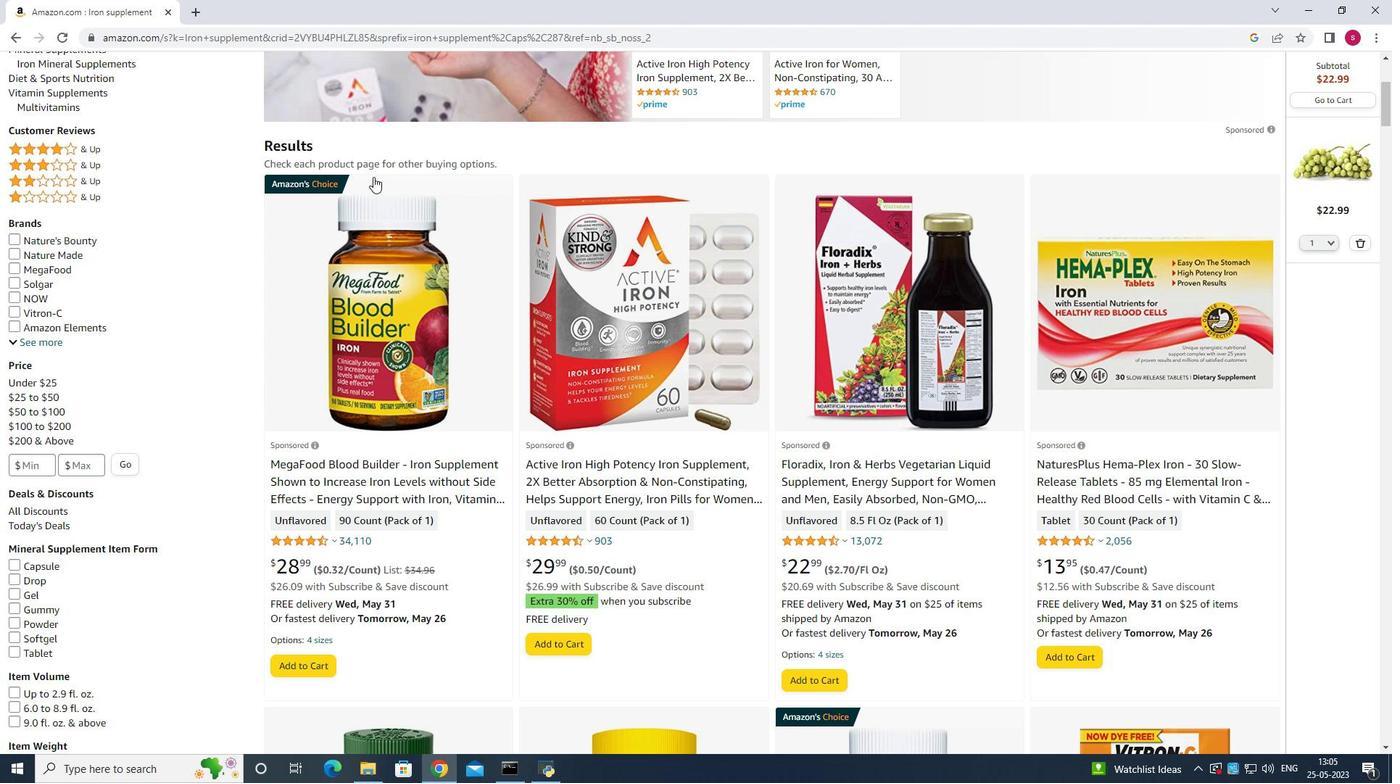 
Action: Mouse moved to (372, 184)
Screenshot: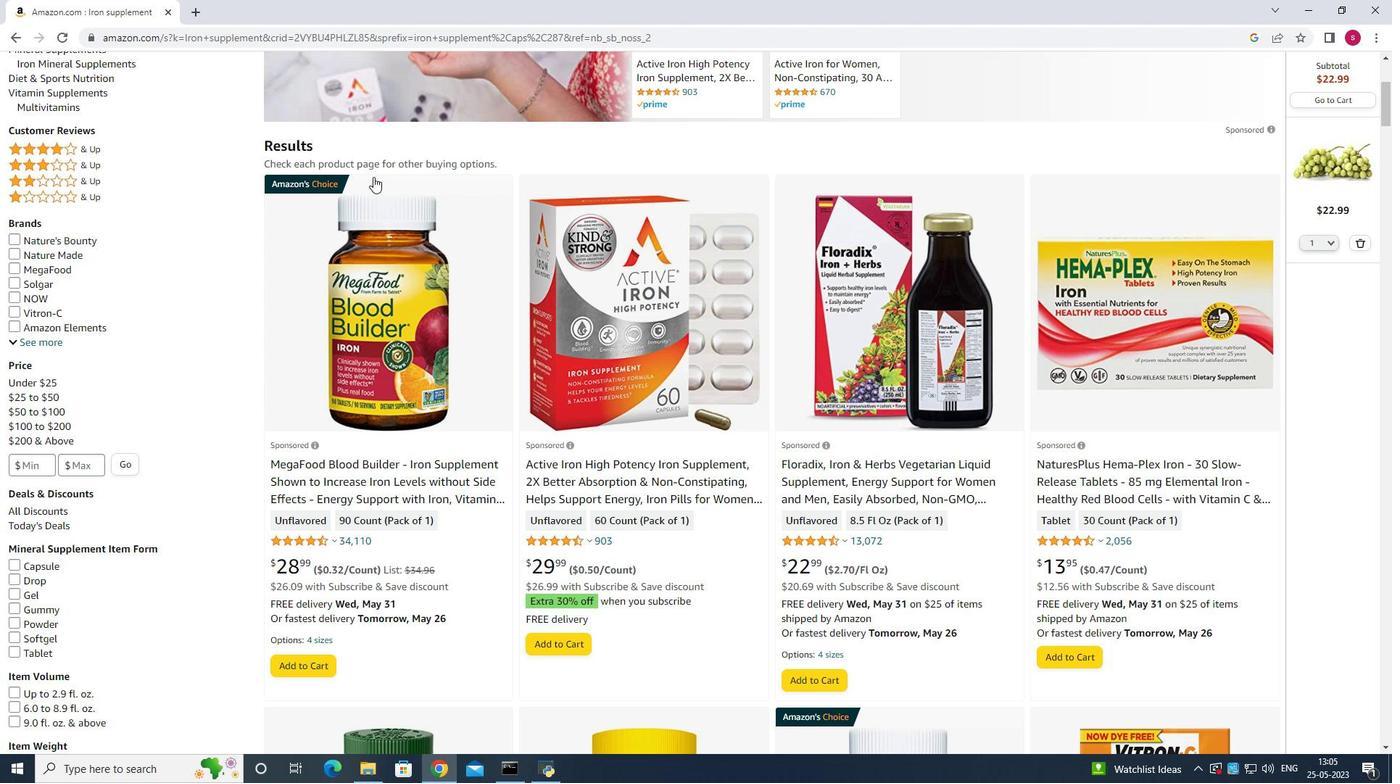 
Action: Mouse scrolled (372, 183) with delta (0, 0)
Screenshot: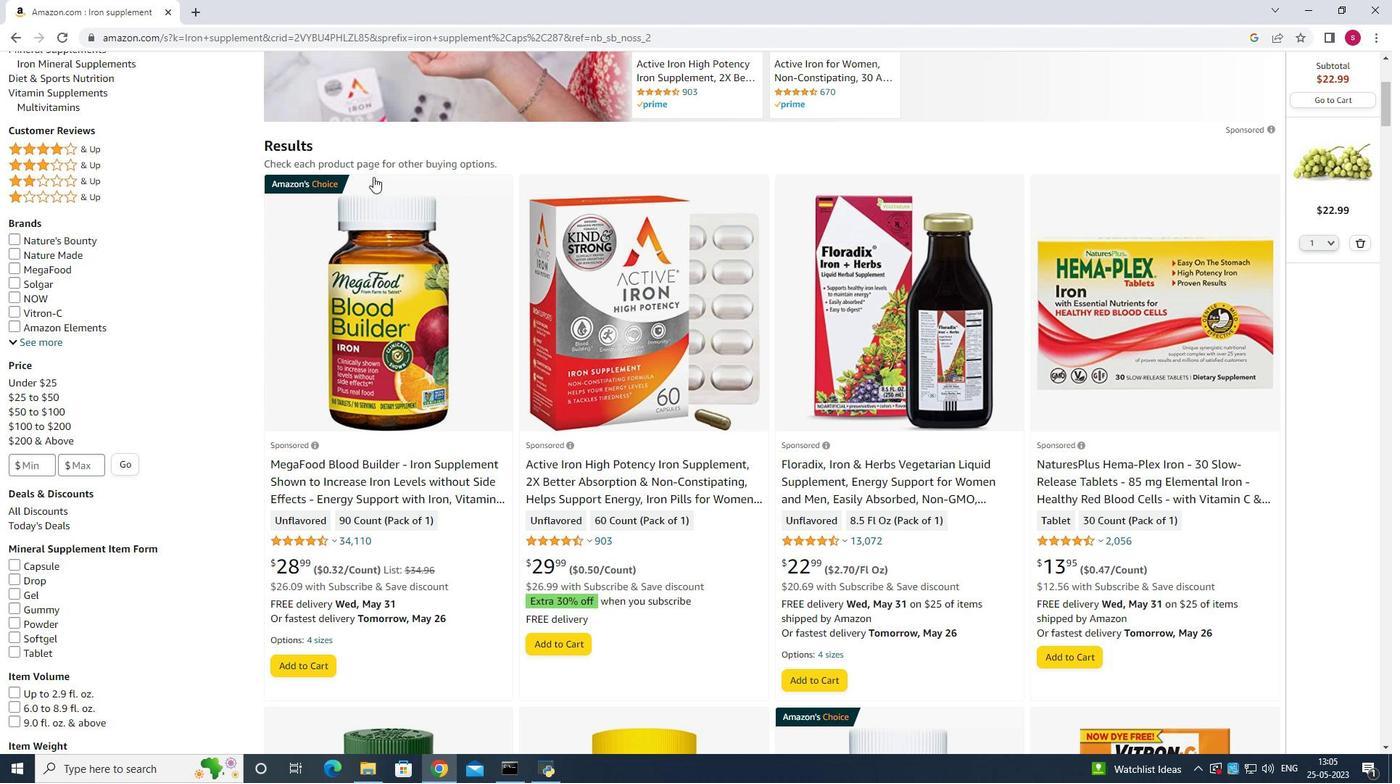 
Action: Mouse moved to (365, 187)
Screenshot: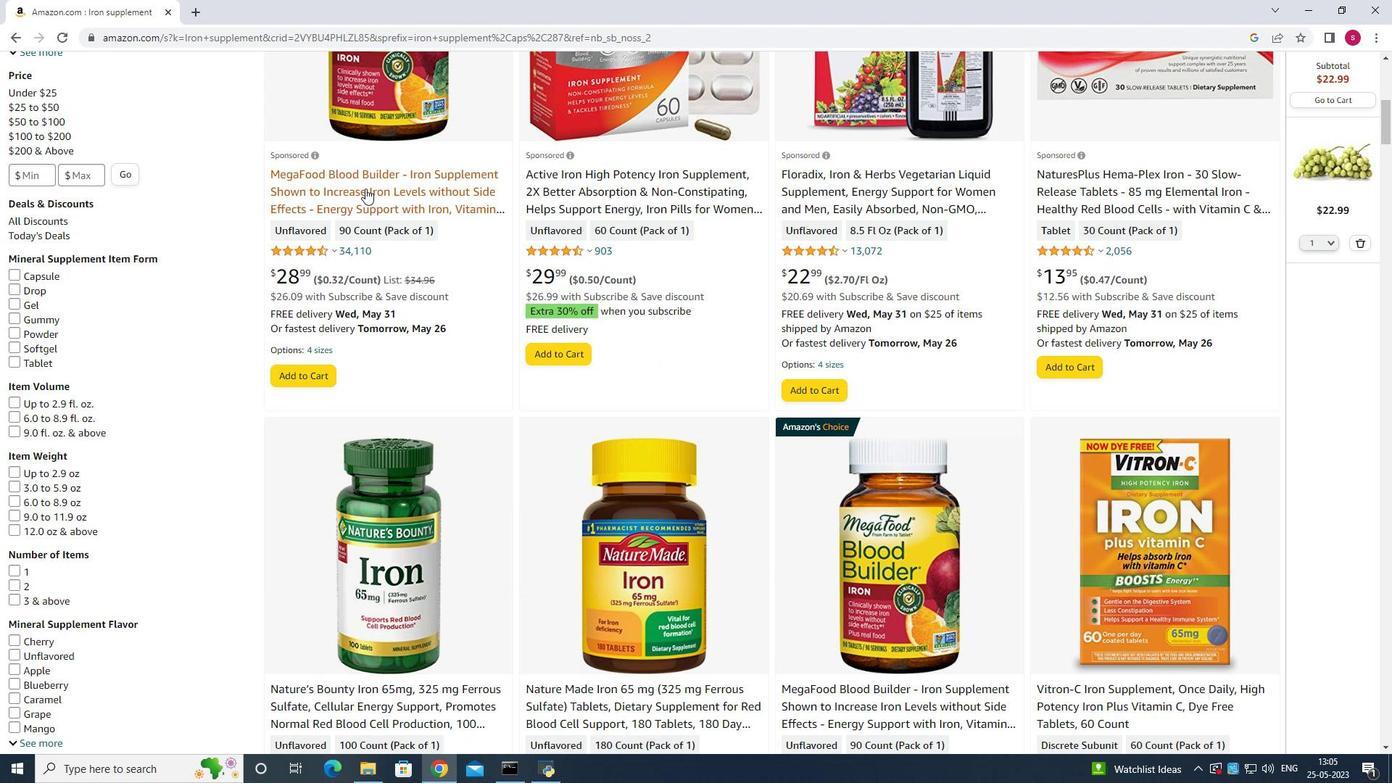
Action: Mouse scrolled (365, 186) with delta (0, 0)
Screenshot: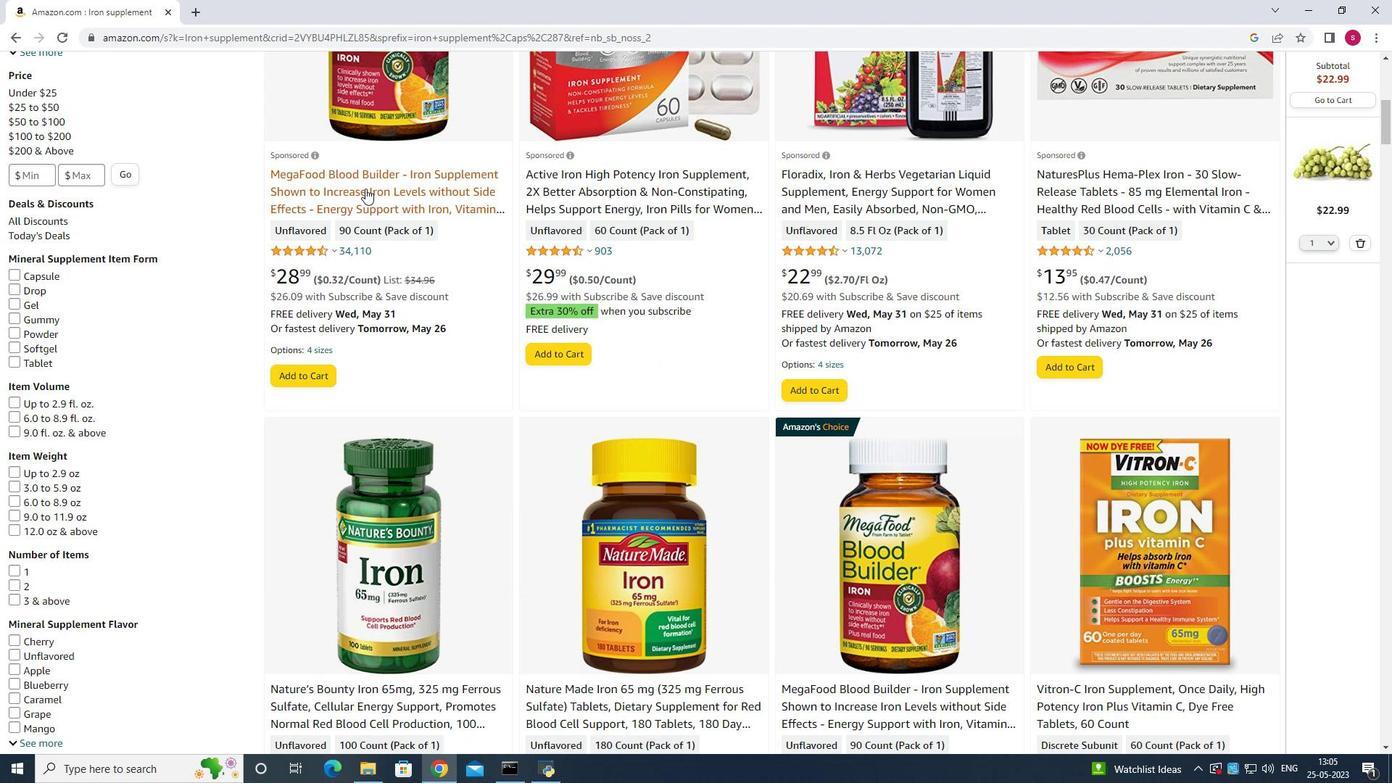 
Action: Mouse scrolled (365, 186) with delta (0, 0)
Screenshot: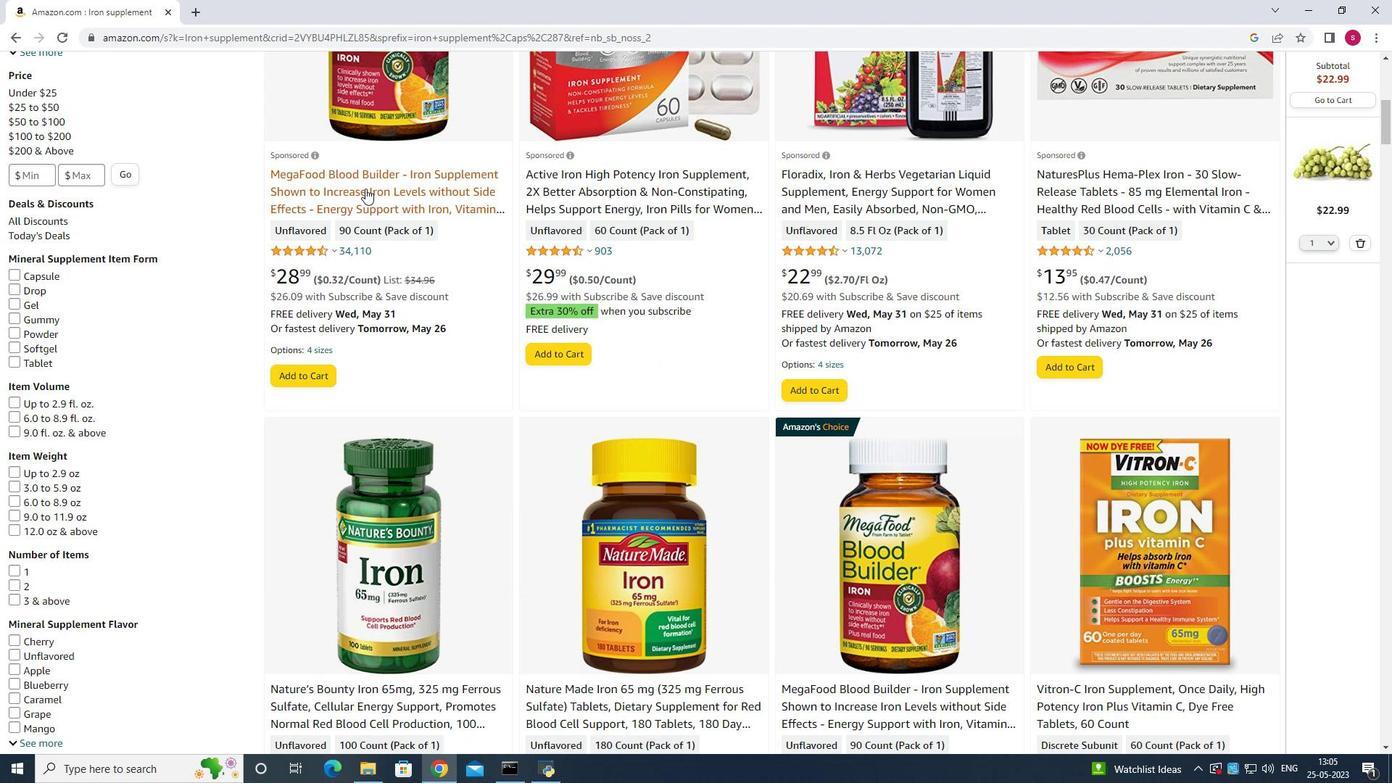 
Action: Mouse scrolled (365, 186) with delta (0, 0)
Screenshot: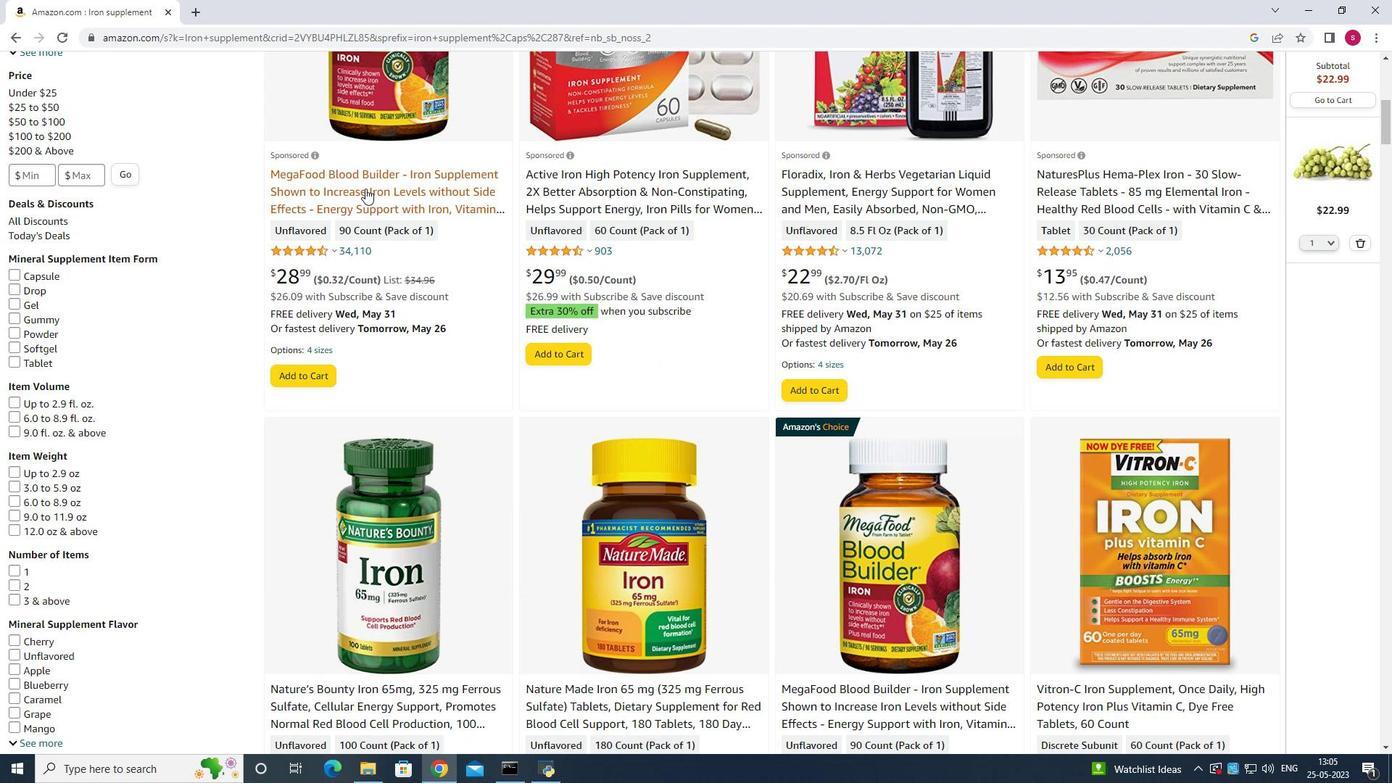 
Action: Mouse moved to (361, 195)
Screenshot: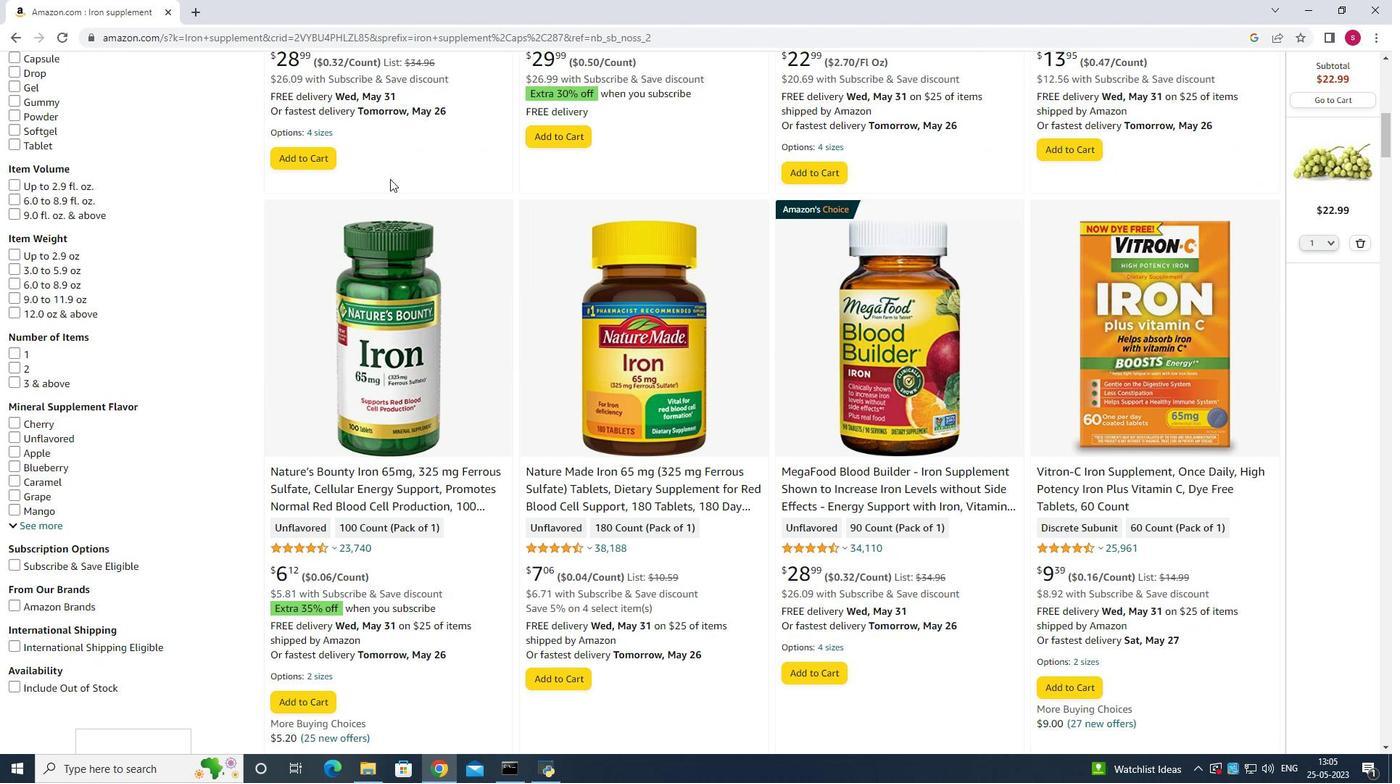 
Action: Mouse scrolled (361, 195) with delta (0, 0)
Screenshot: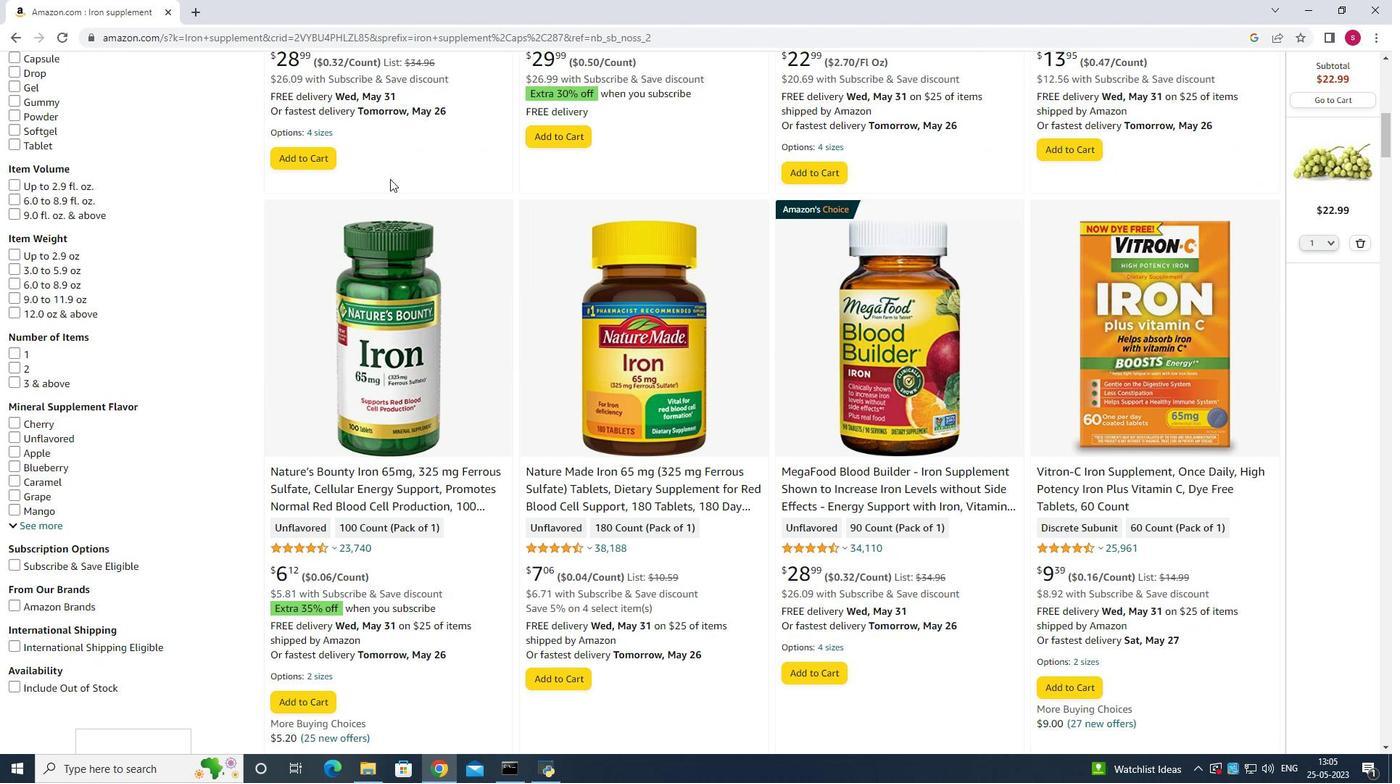 
Action: Mouse moved to (361, 196)
Screenshot: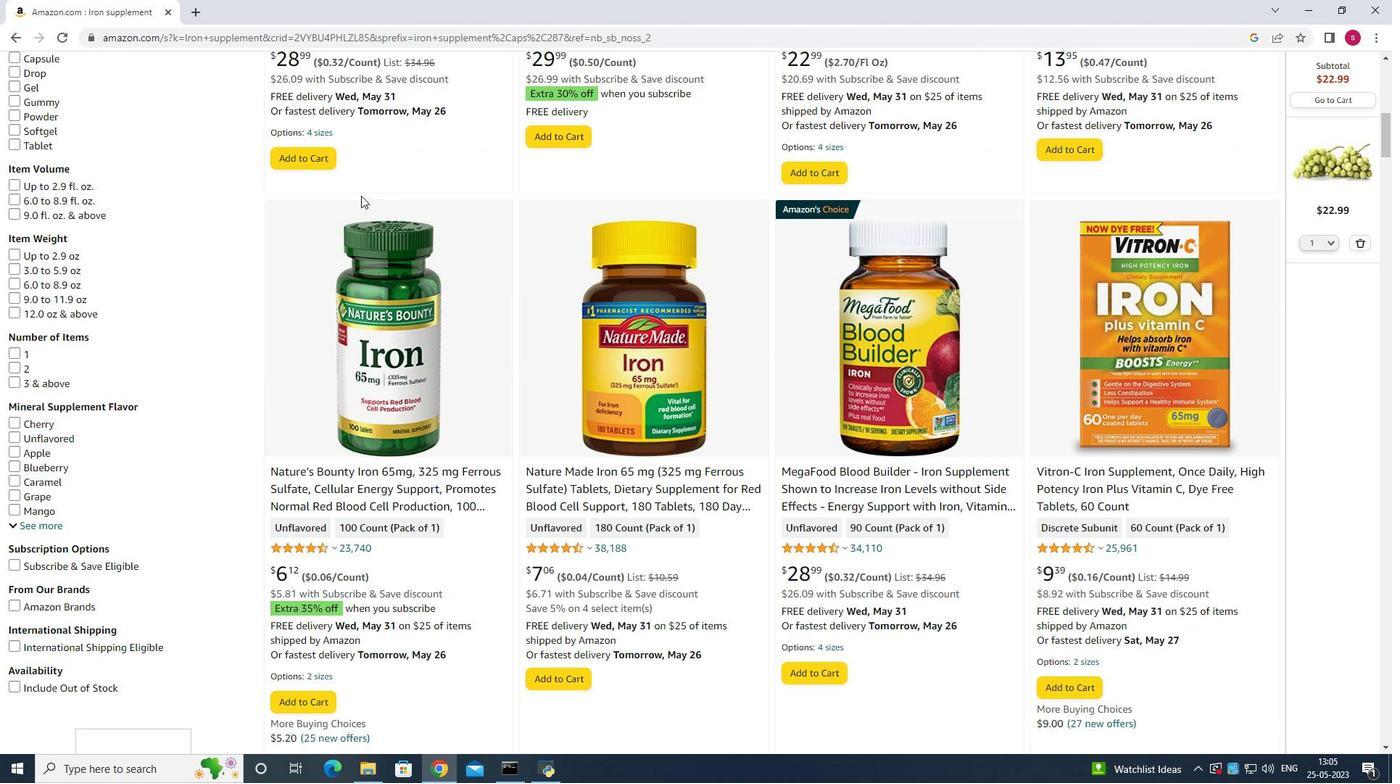 
Action: Mouse scrolled (361, 195) with delta (0, 0)
Screenshot: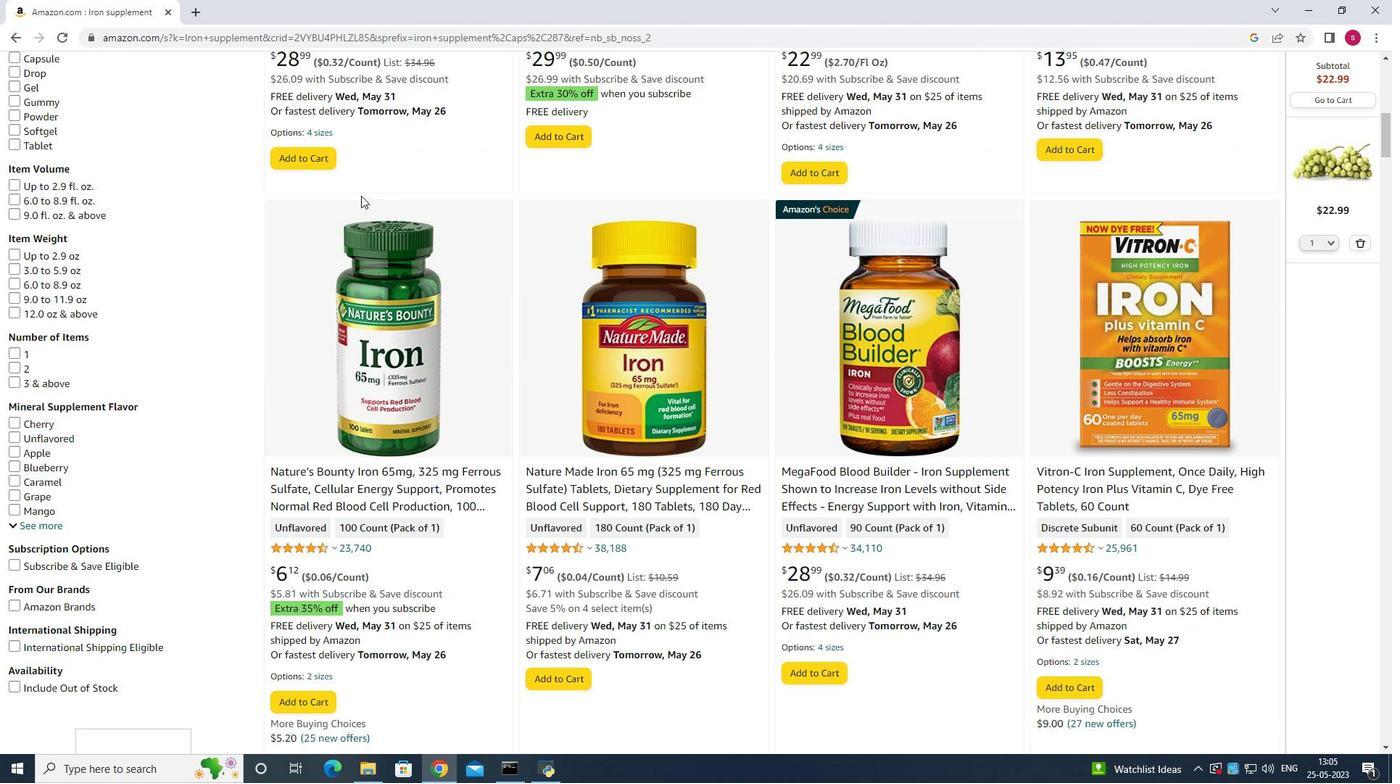
Action: Mouse moved to (361, 198)
Screenshot: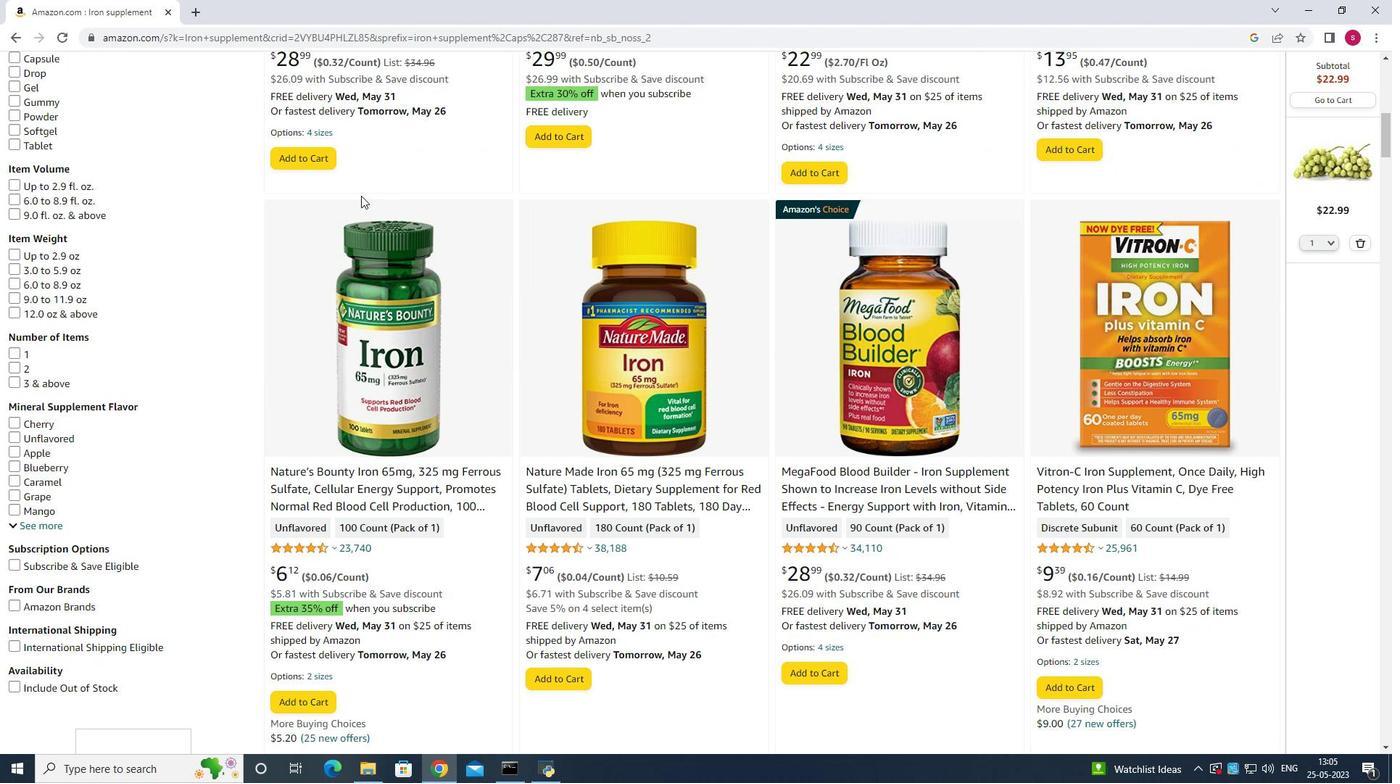 
Action: Mouse scrolled (361, 197) with delta (0, 0)
Screenshot: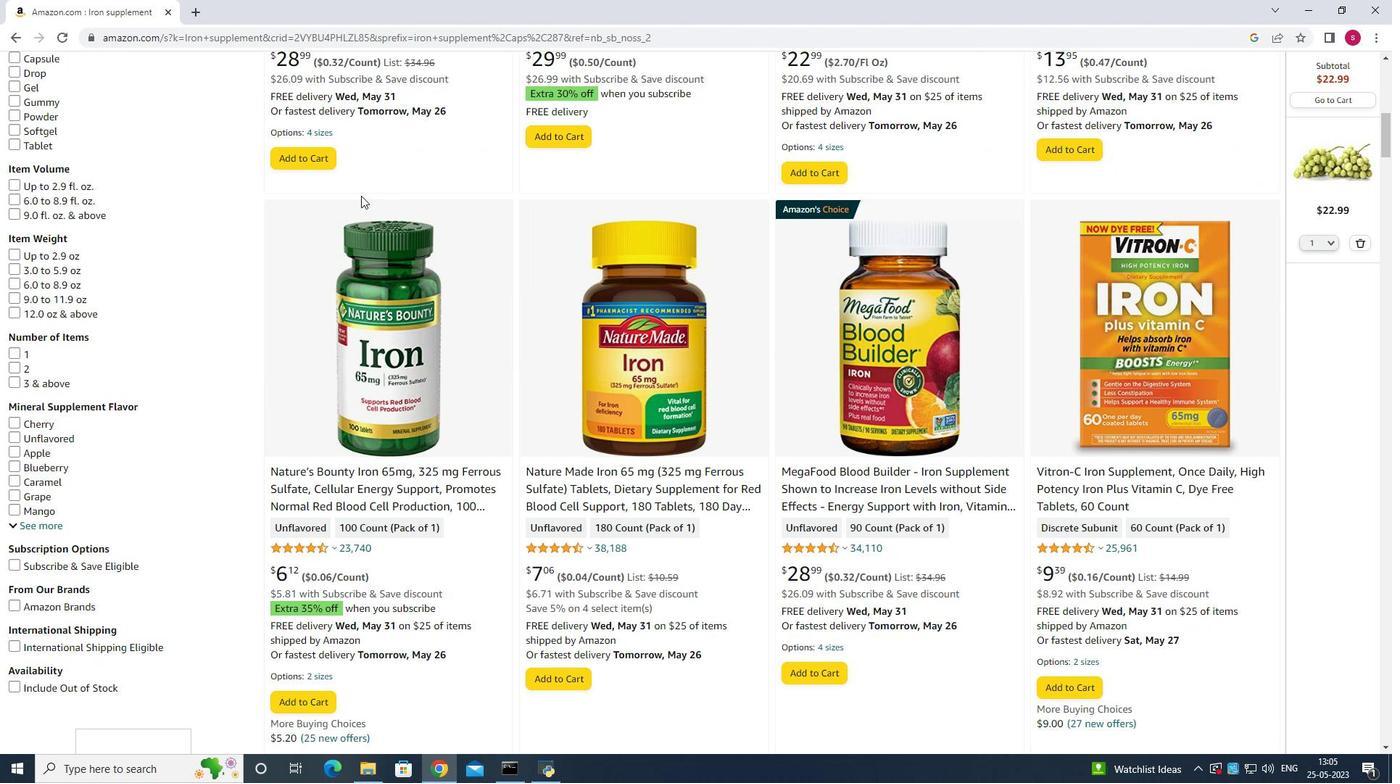 
Action: Mouse scrolled (361, 197) with delta (0, 0)
Screenshot: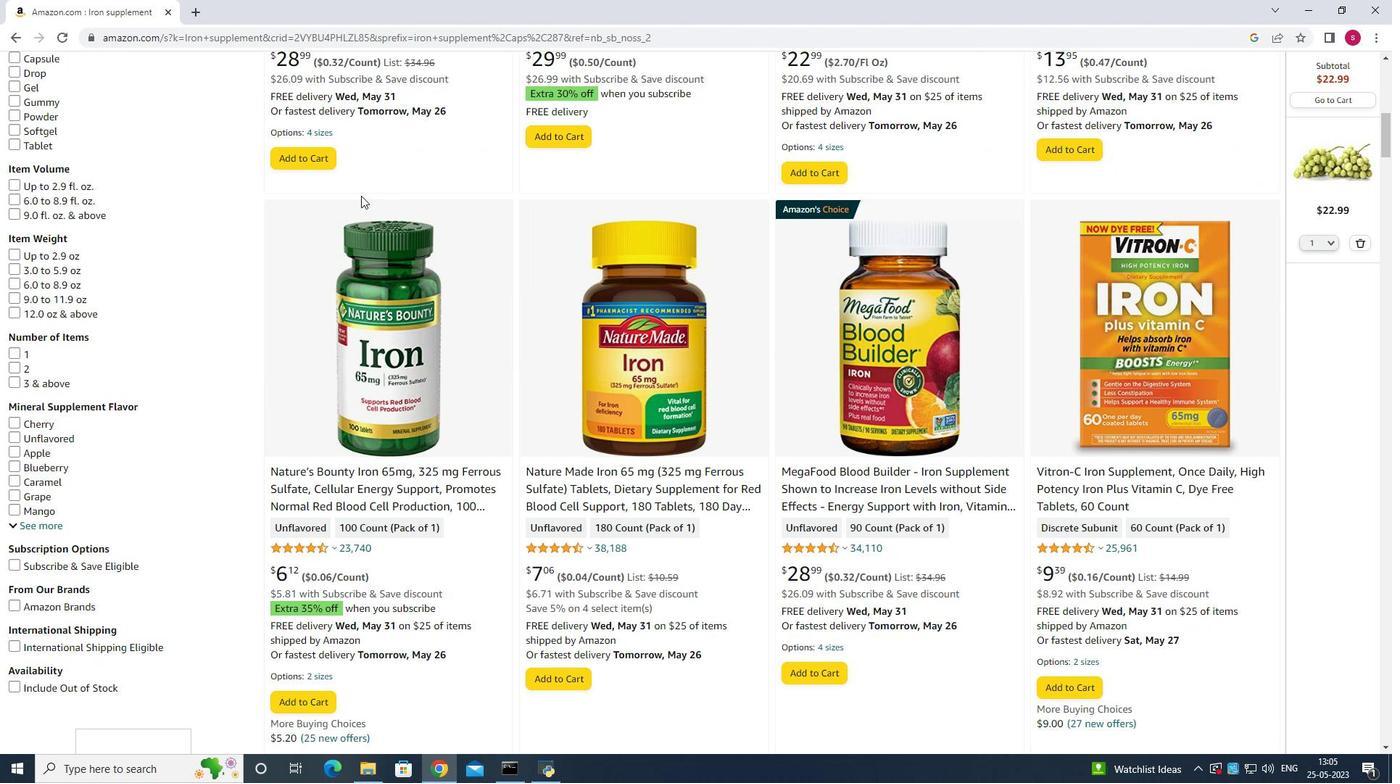 
Action: Mouse scrolled (361, 197) with delta (0, 0)
Screenshot: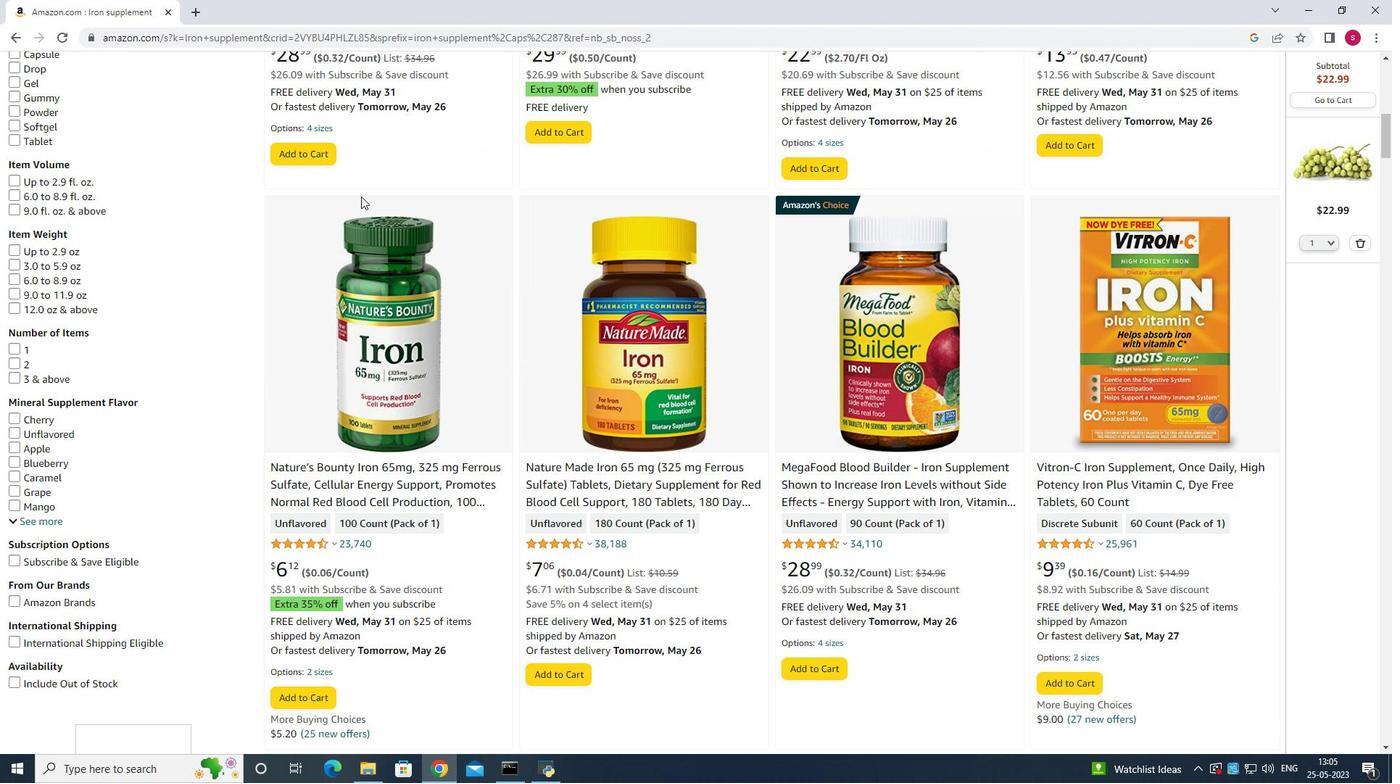 
Action: Mouse scrolled (361, 197) with delta (0, 0)
Screenshot: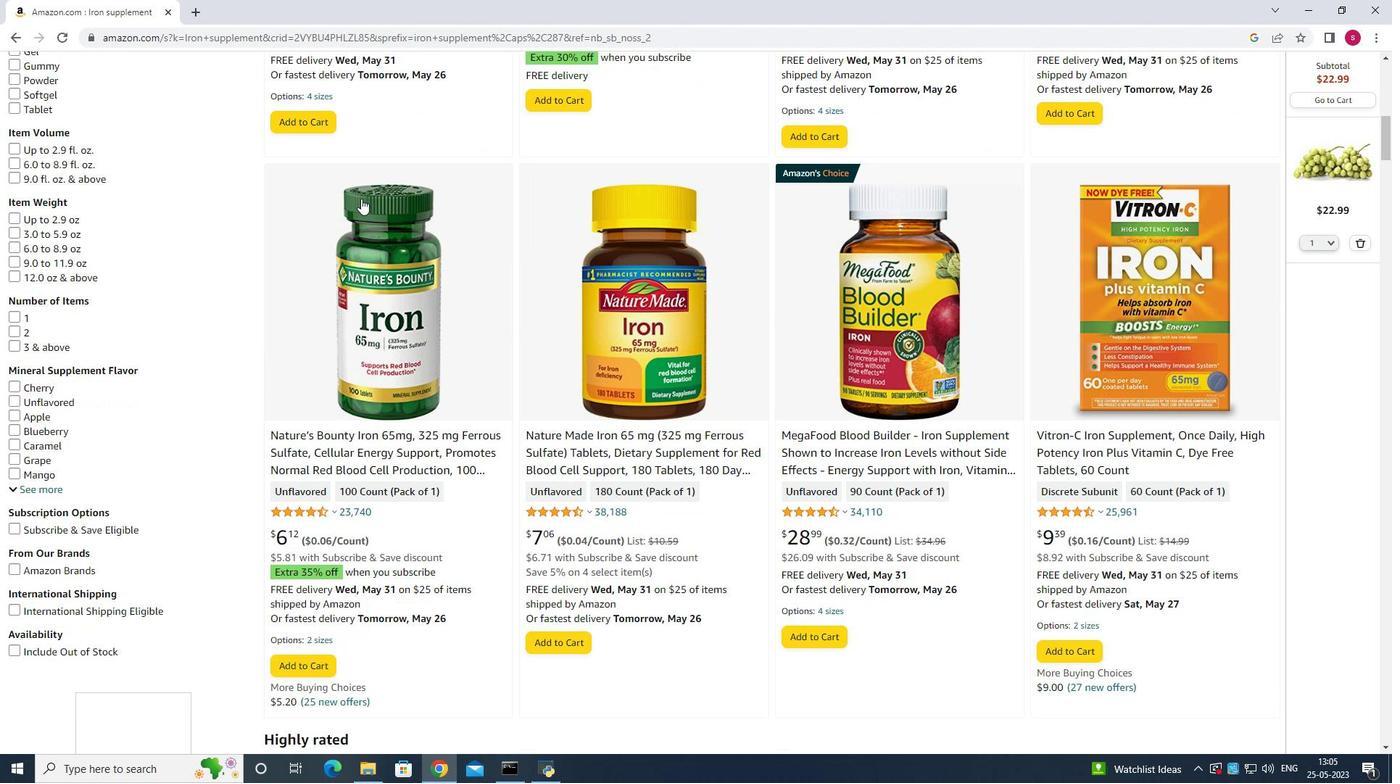 
Action: Mouse moved to (358, 200)
Screenshot: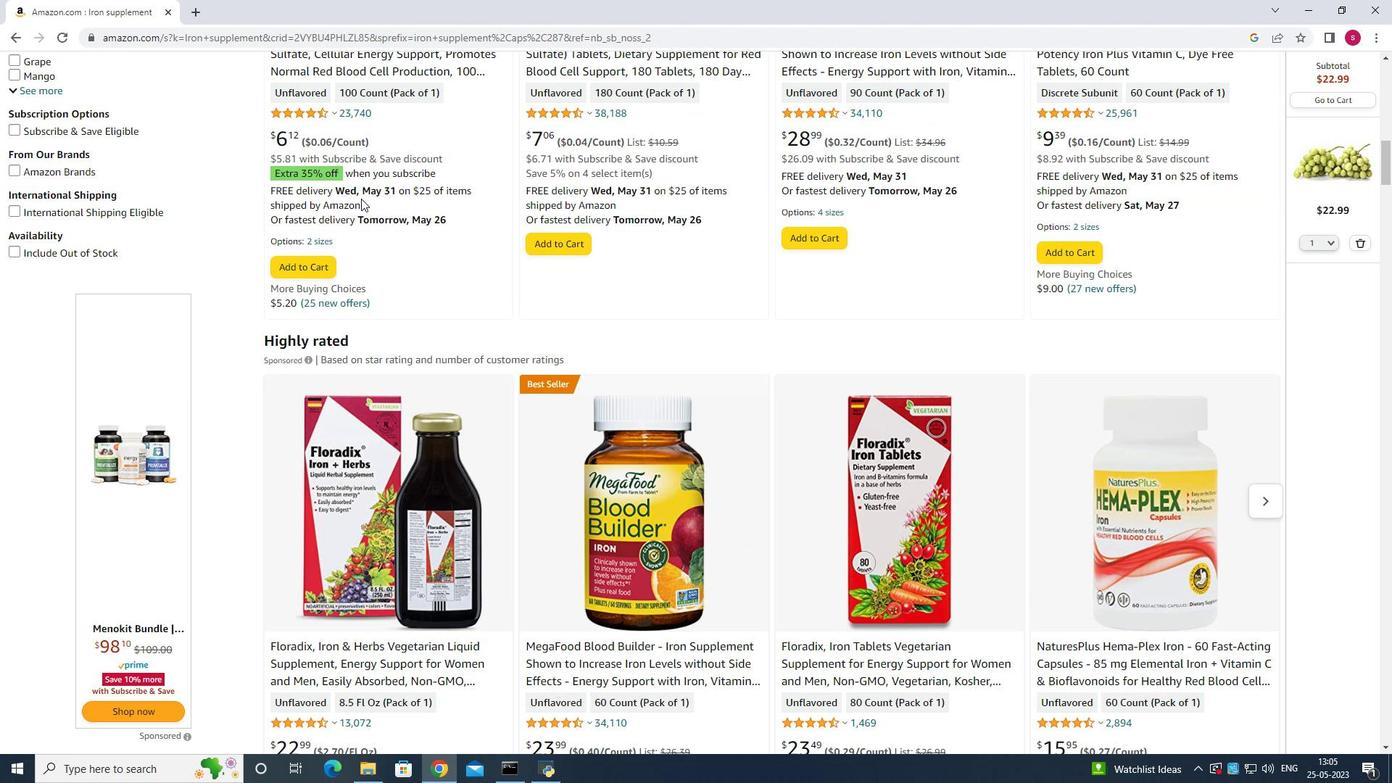 
Action: Mouse scrolled (358, 199) with delta (0, 0)
Screenshot: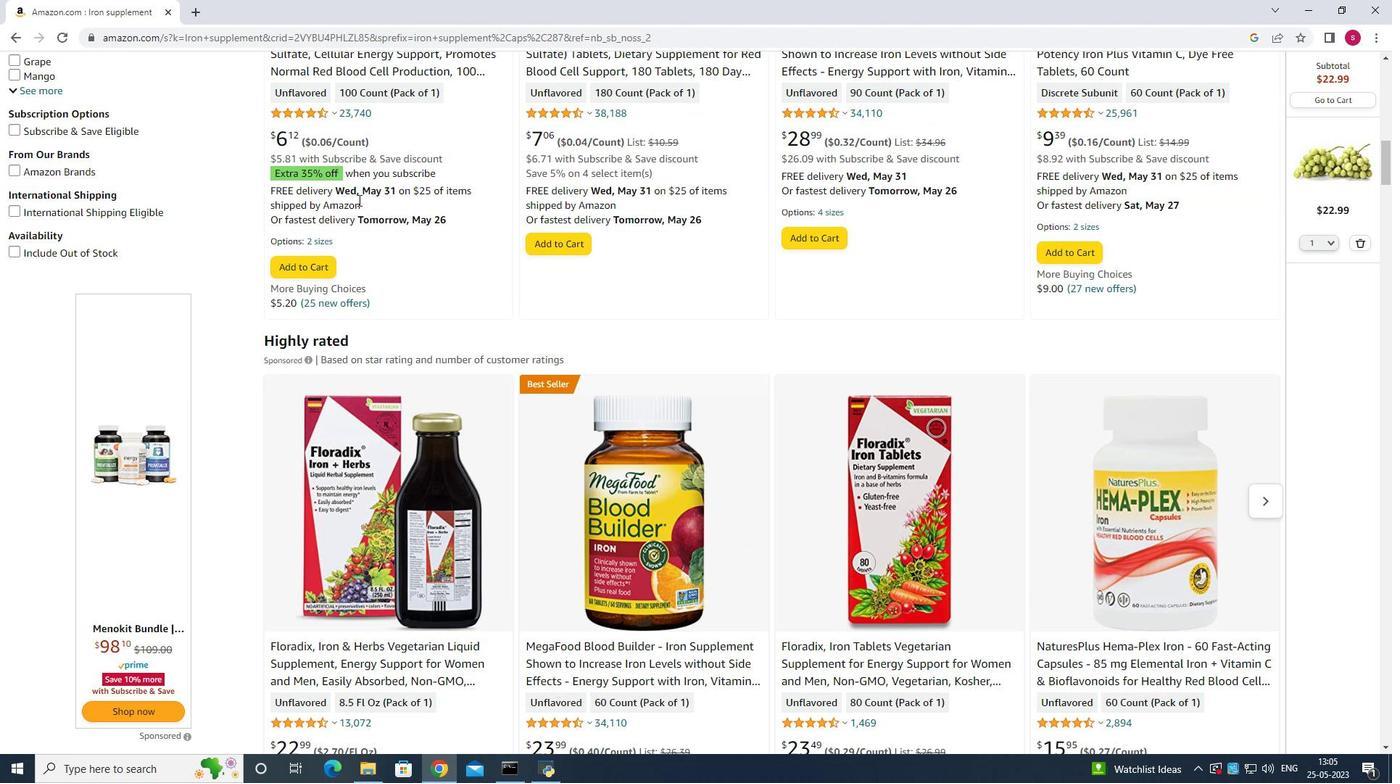 
Action: Mouse scrolled (358, 199) with delta (0, 0)
Screenshot: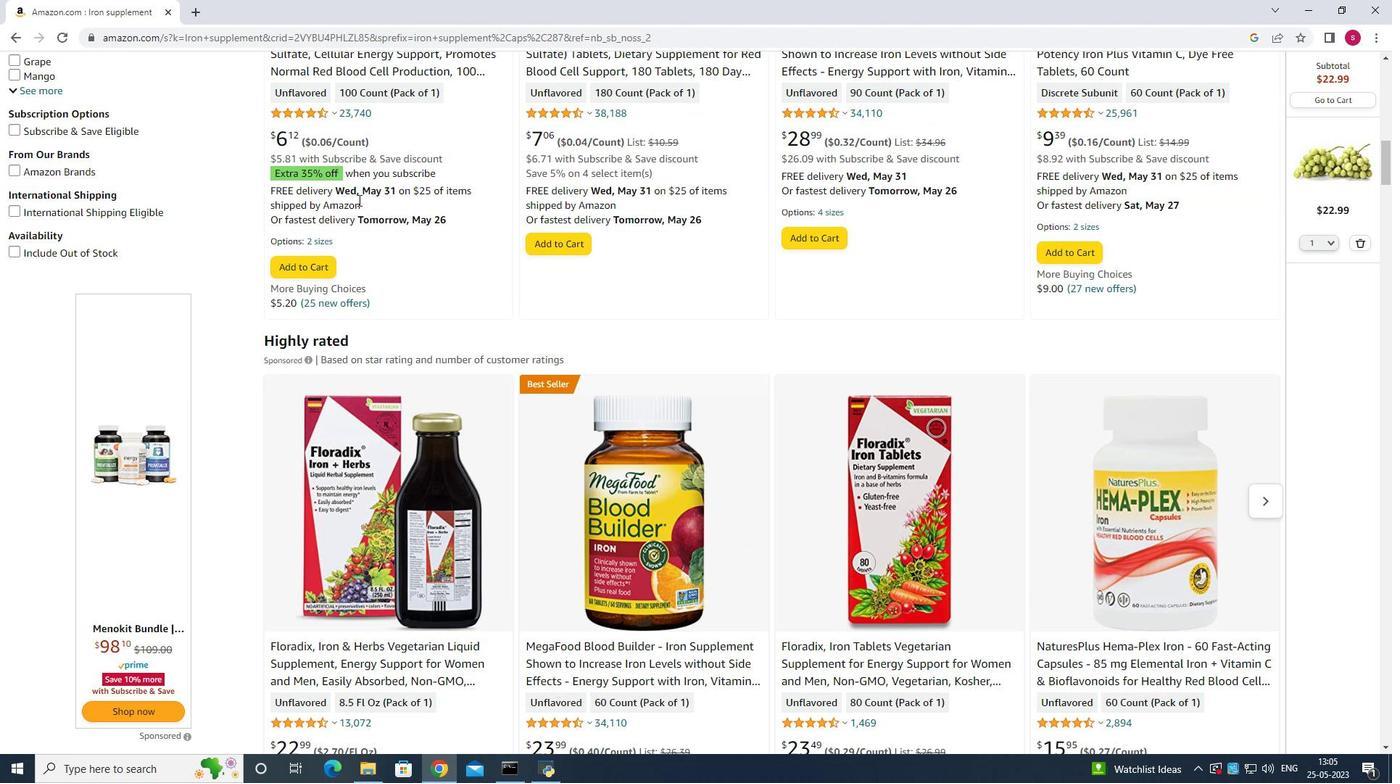 
Action: Mouse scrolled (358, 199) with delta (0, 0)
Screenshot: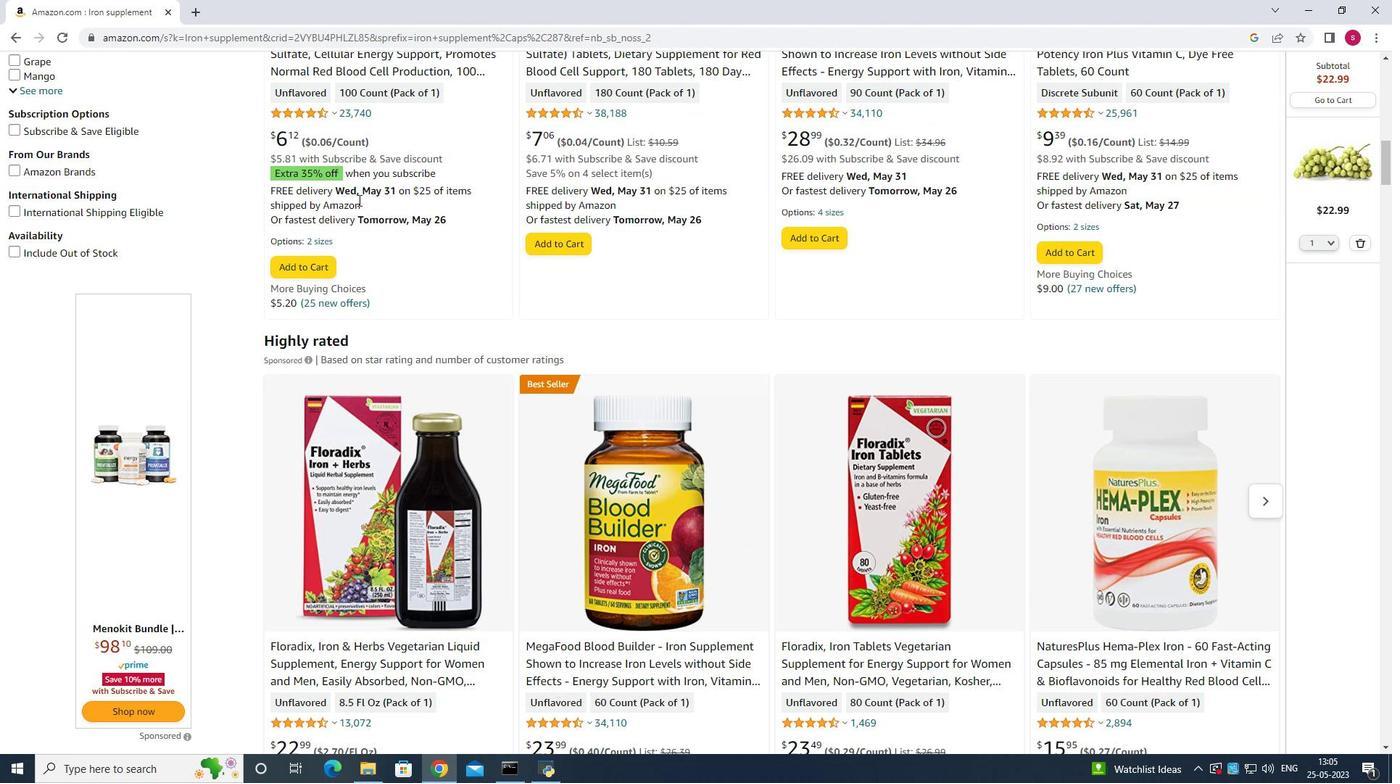 
Action: Mouse scrolled (358, 200) with delta (0, 0)
Screenshot: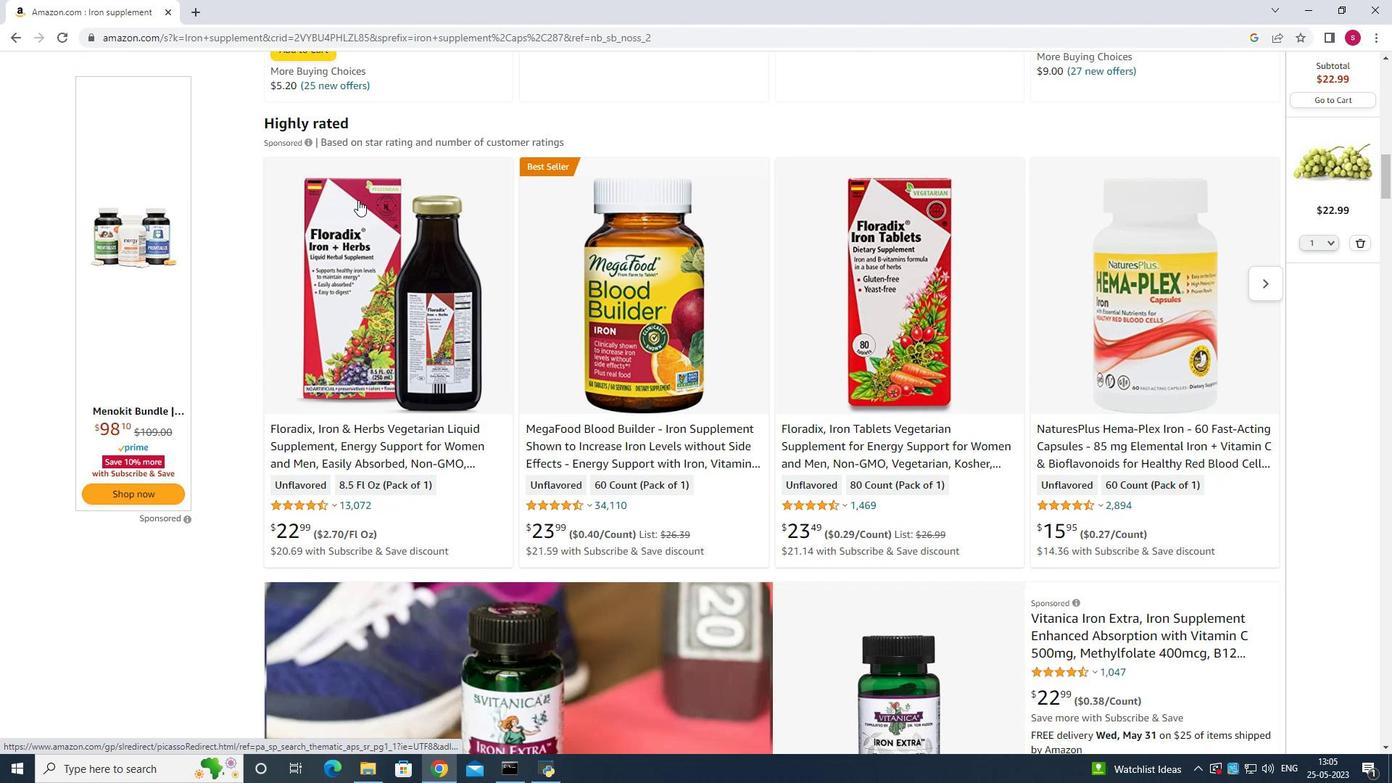 
Action: Mouse scrolled (358, 200) with delta (0, 0)
Screenshot: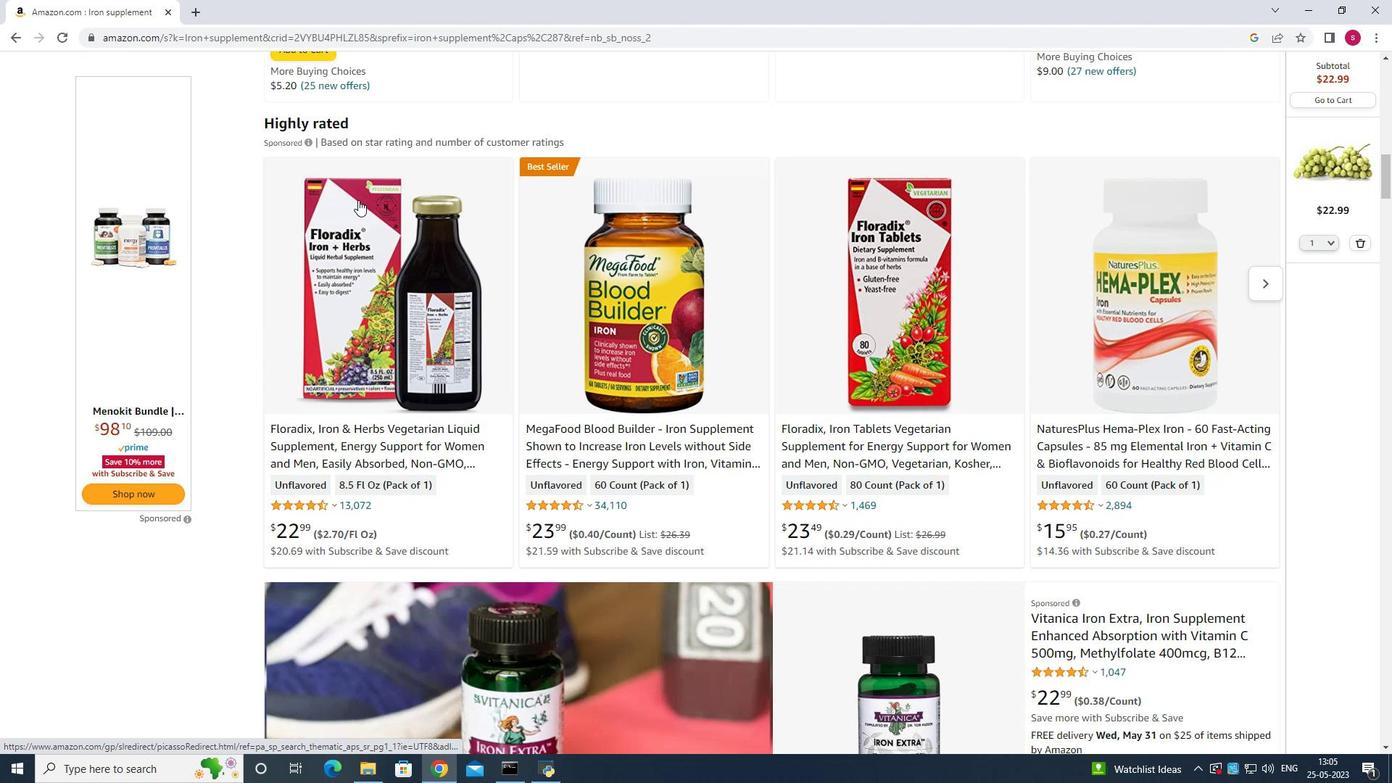 
Action: Mouse moved to (358, 203)
Screenshot: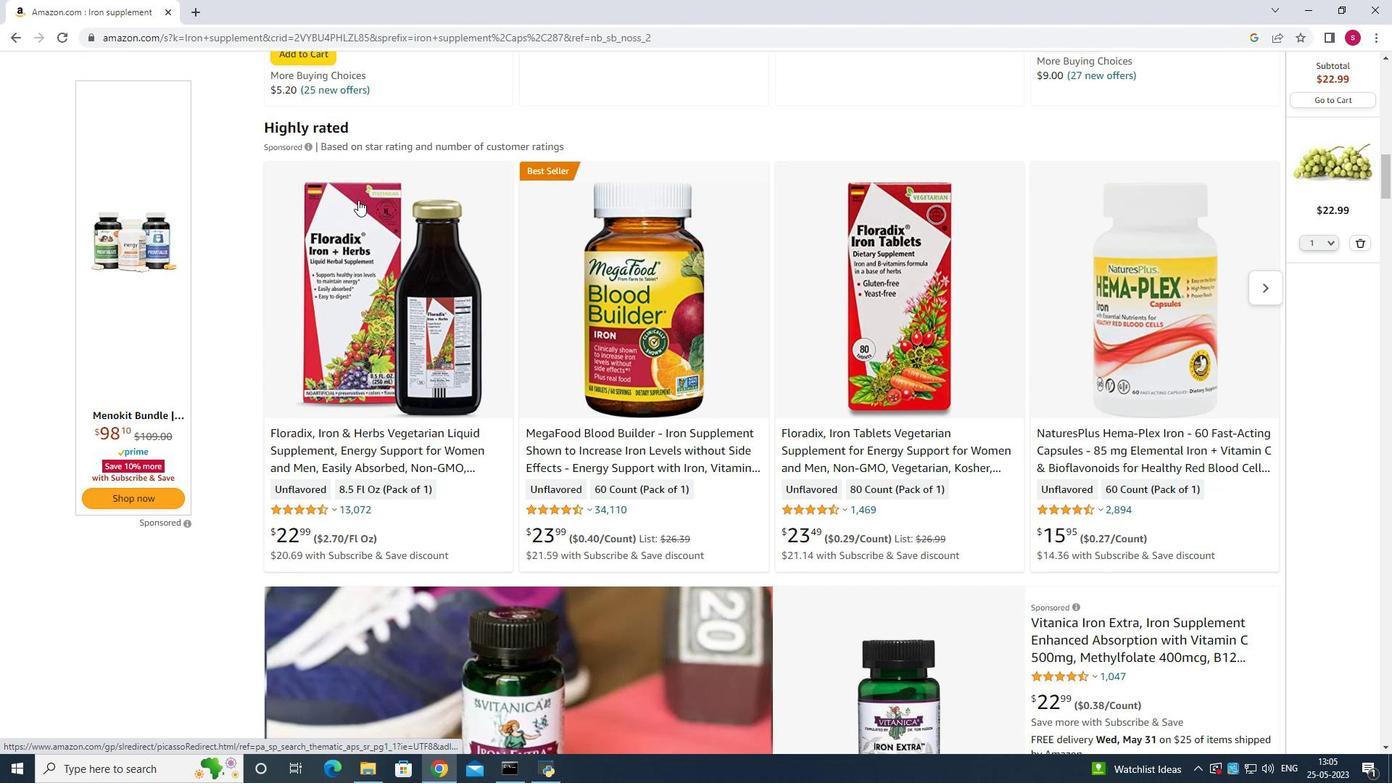 
Action: Mouse scrolled (358, 202) with delta (0, 0)
Screenshot: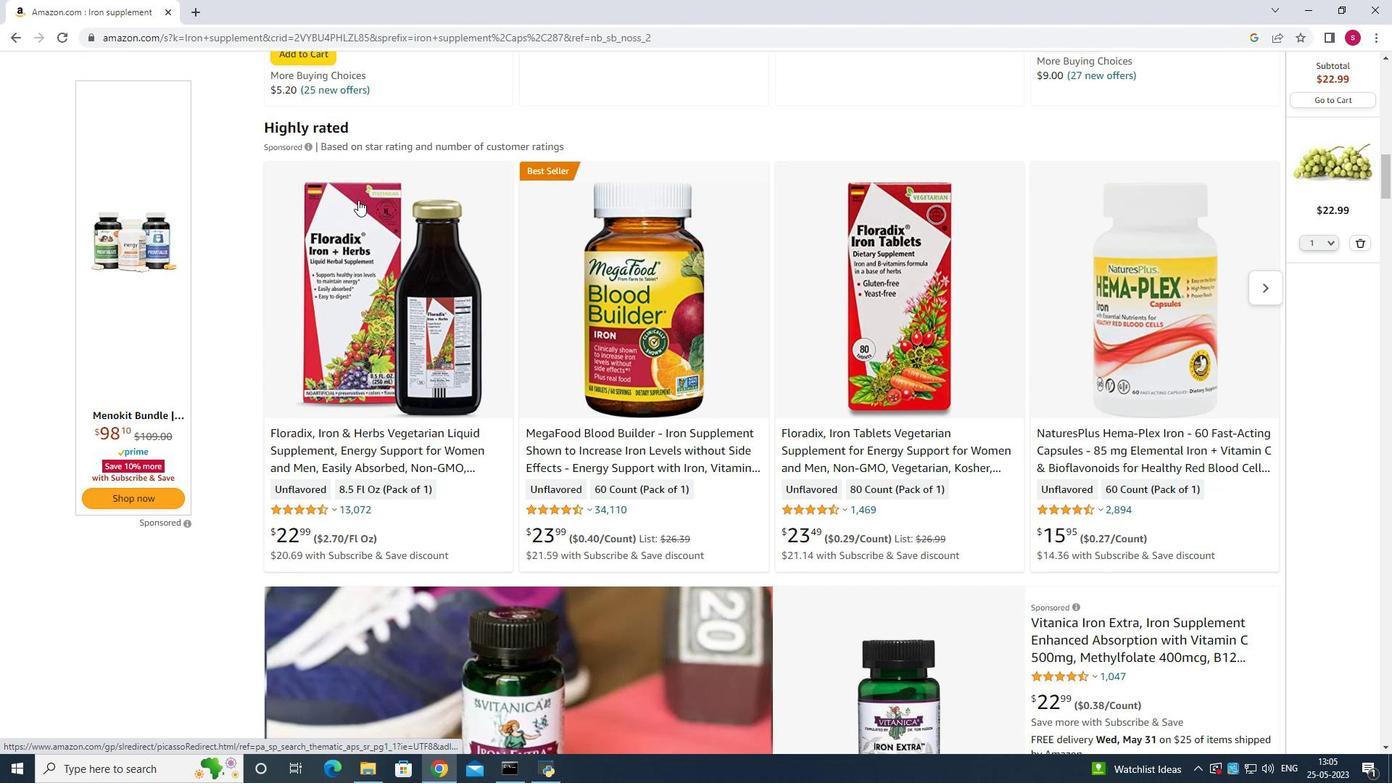 
Action: Mouse moved to (358, 205)
Screenshot: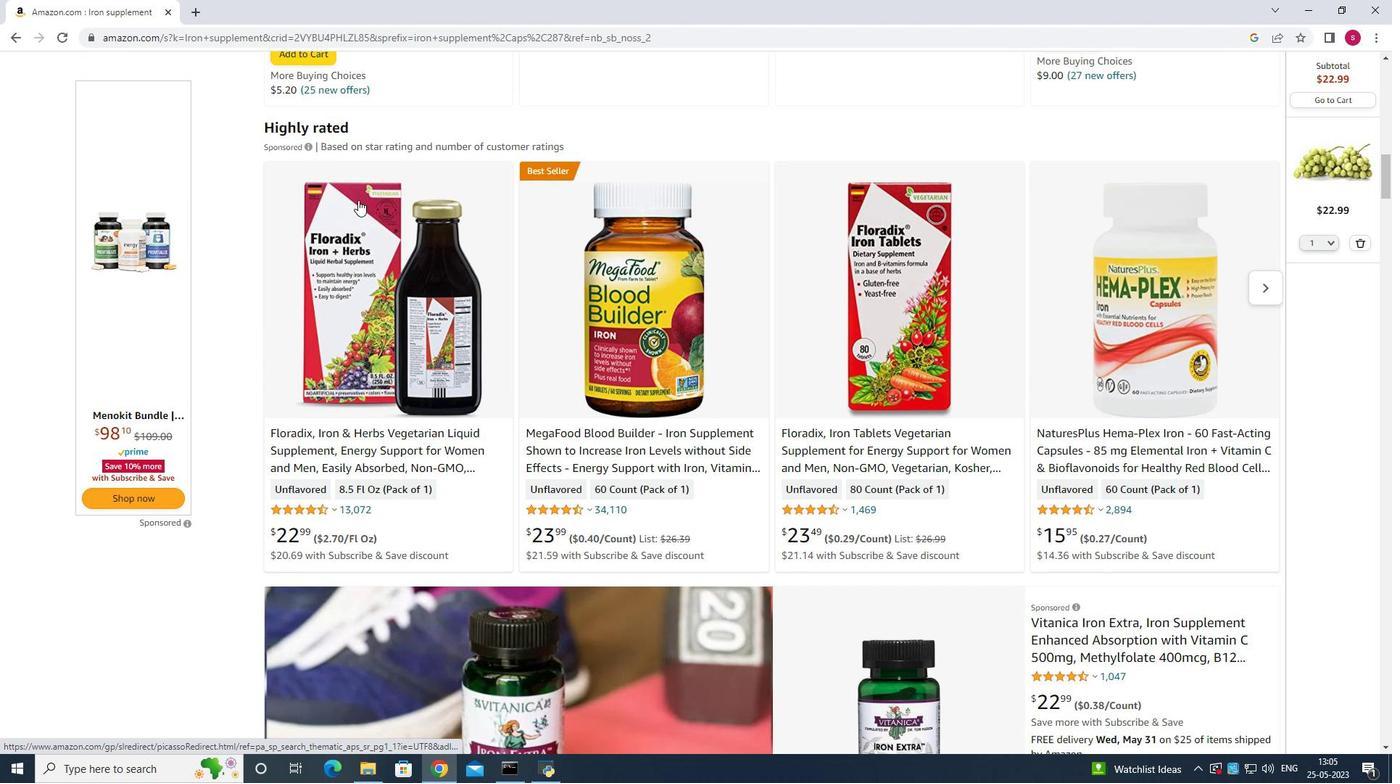 
Action: Mouse scrolled (358, 204) with delta (0, 0)
Screenshot: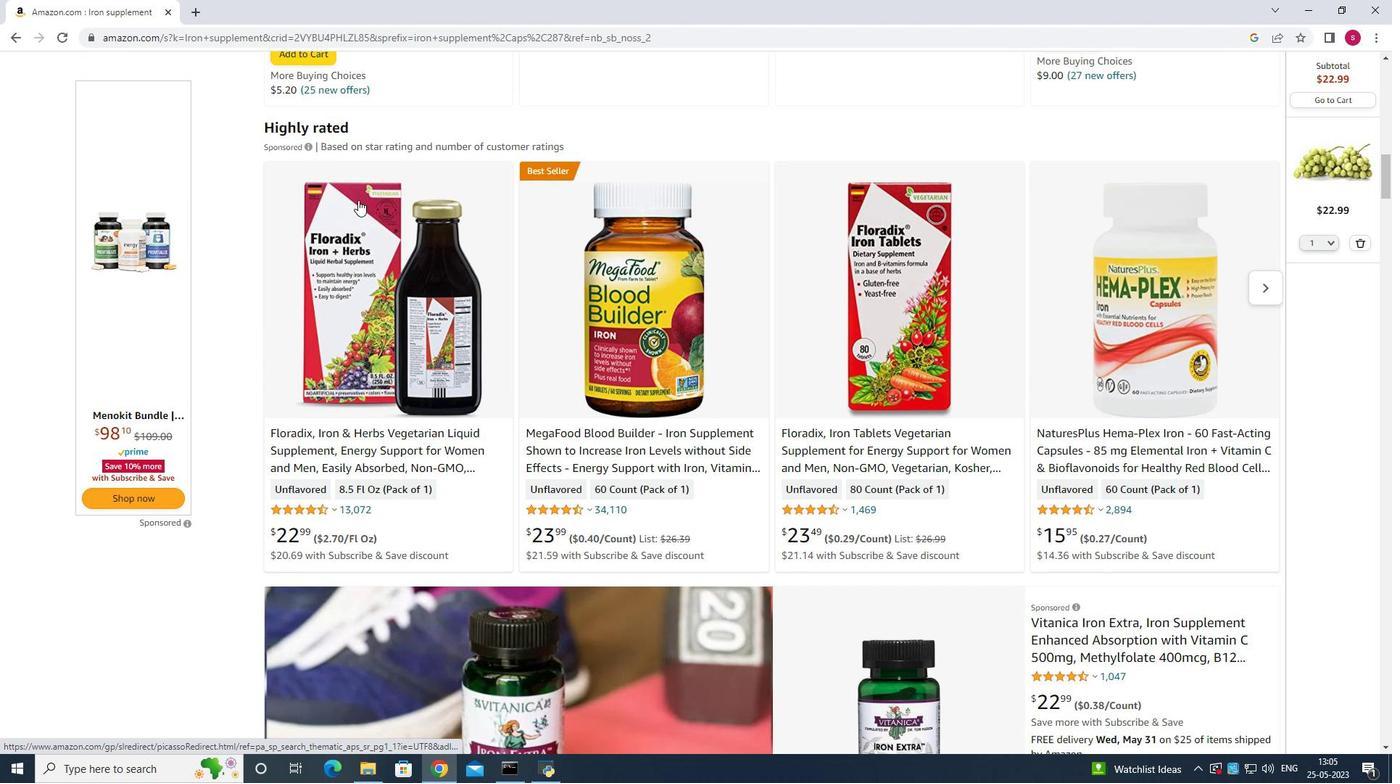 
Action: Mouse moved to (359, 205)
Screenshot: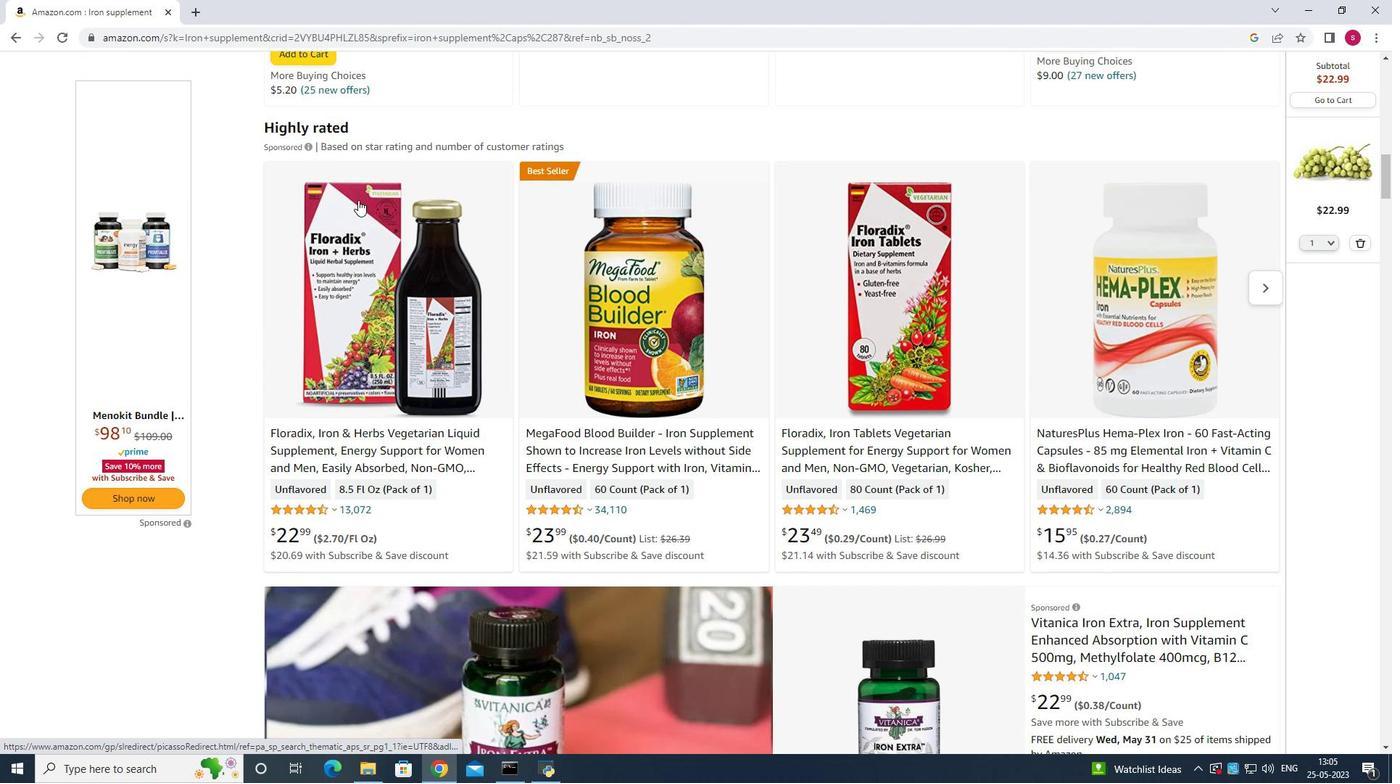 
Action: Mouse scrolled (359, 204) with delta (0, 0)
Screenshot: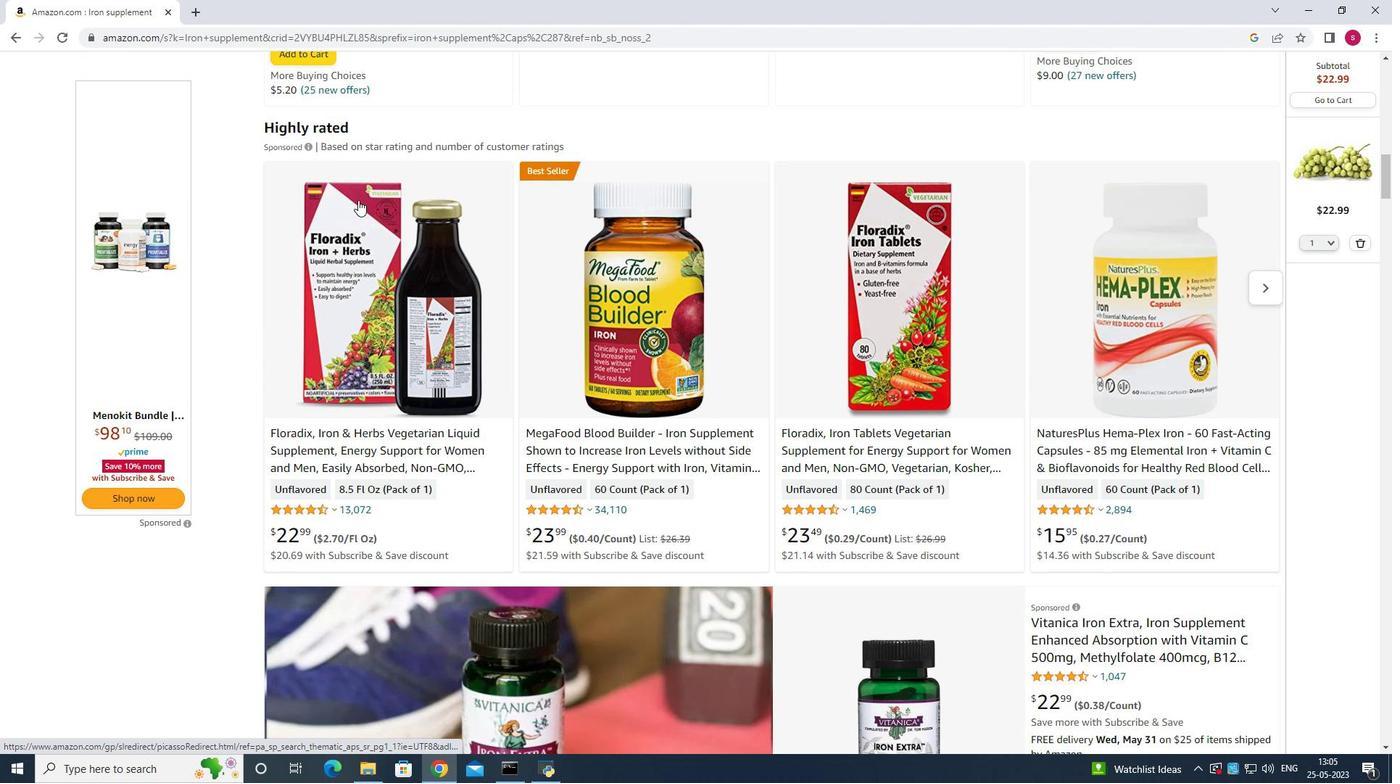 
Action: Mouse moved to (360, 205)
Screenshot: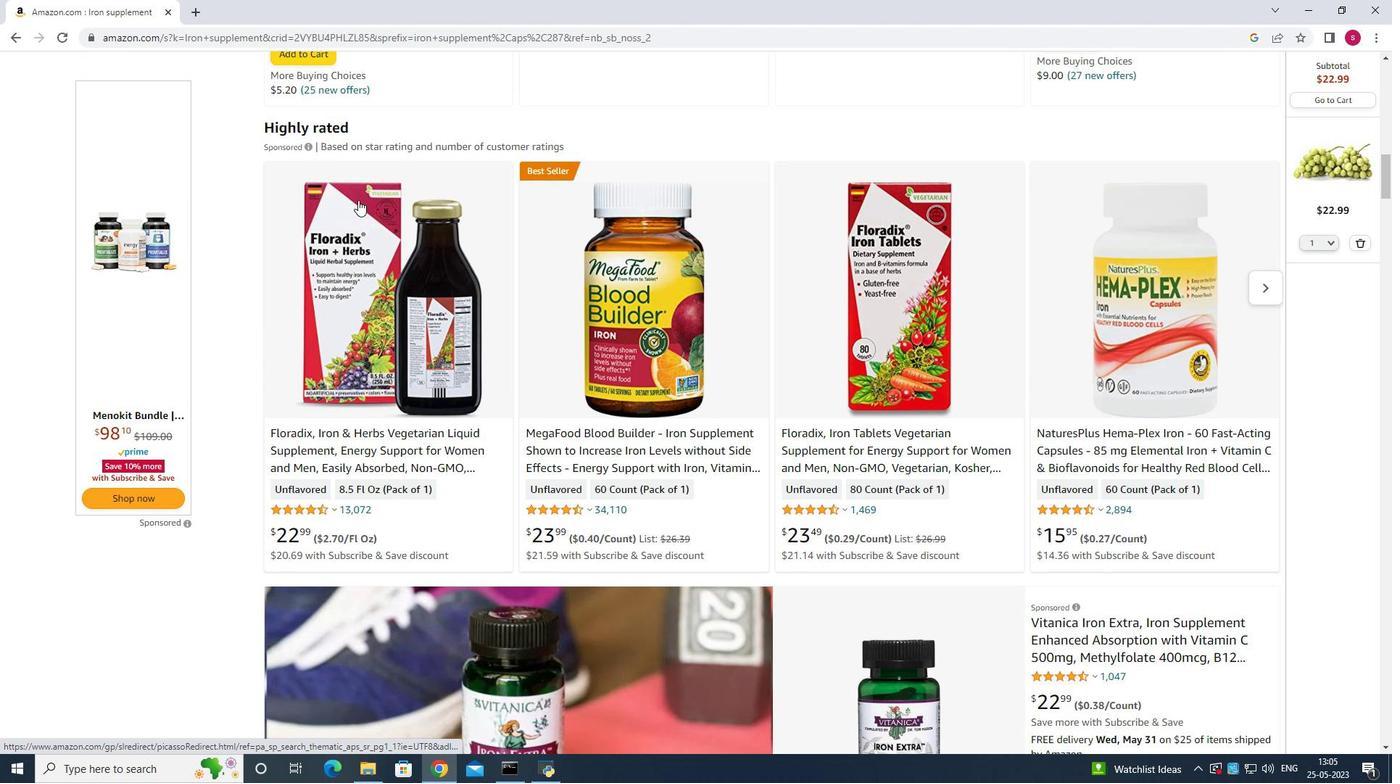 
Action: Mouse scrolled (360, 205) with delta (0, 0)
Screenshot: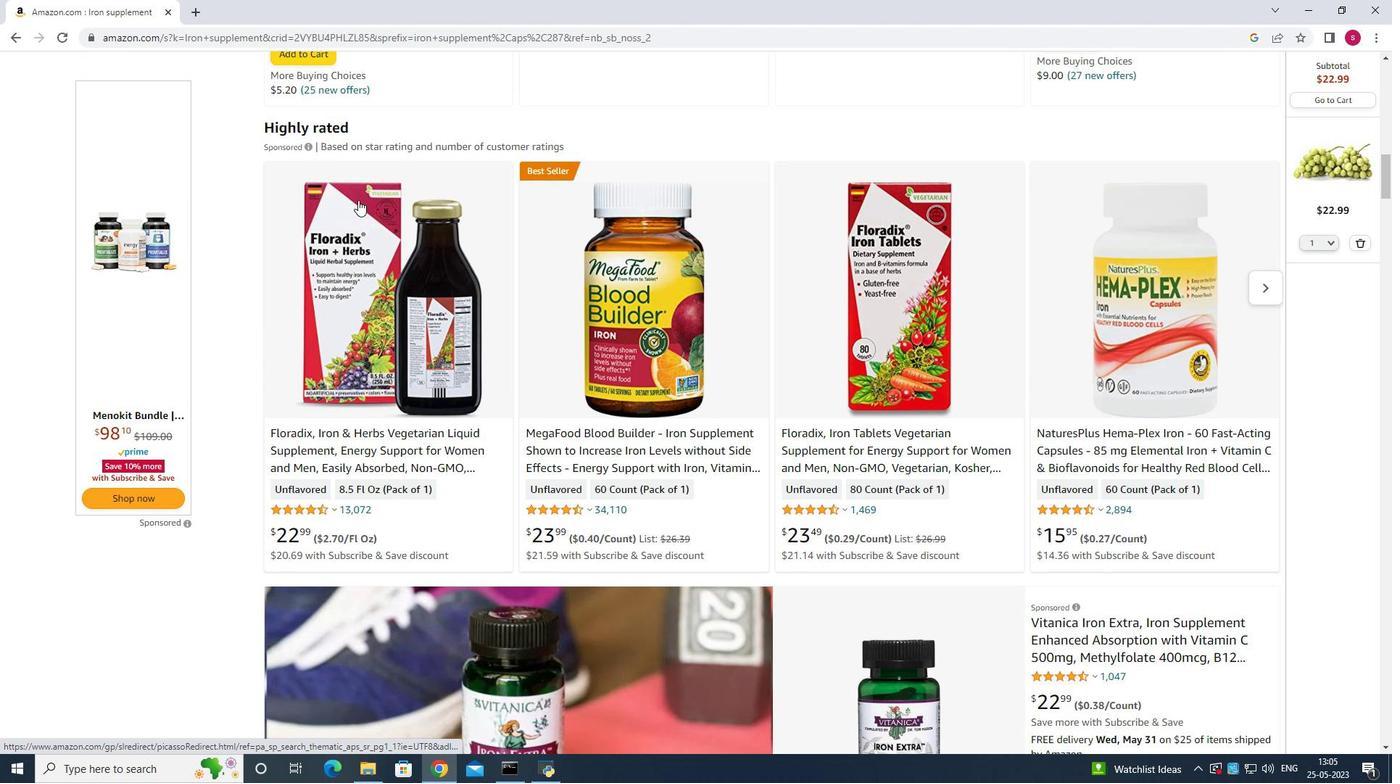
Action: Mouse moved to (372, 229)
Screenshot: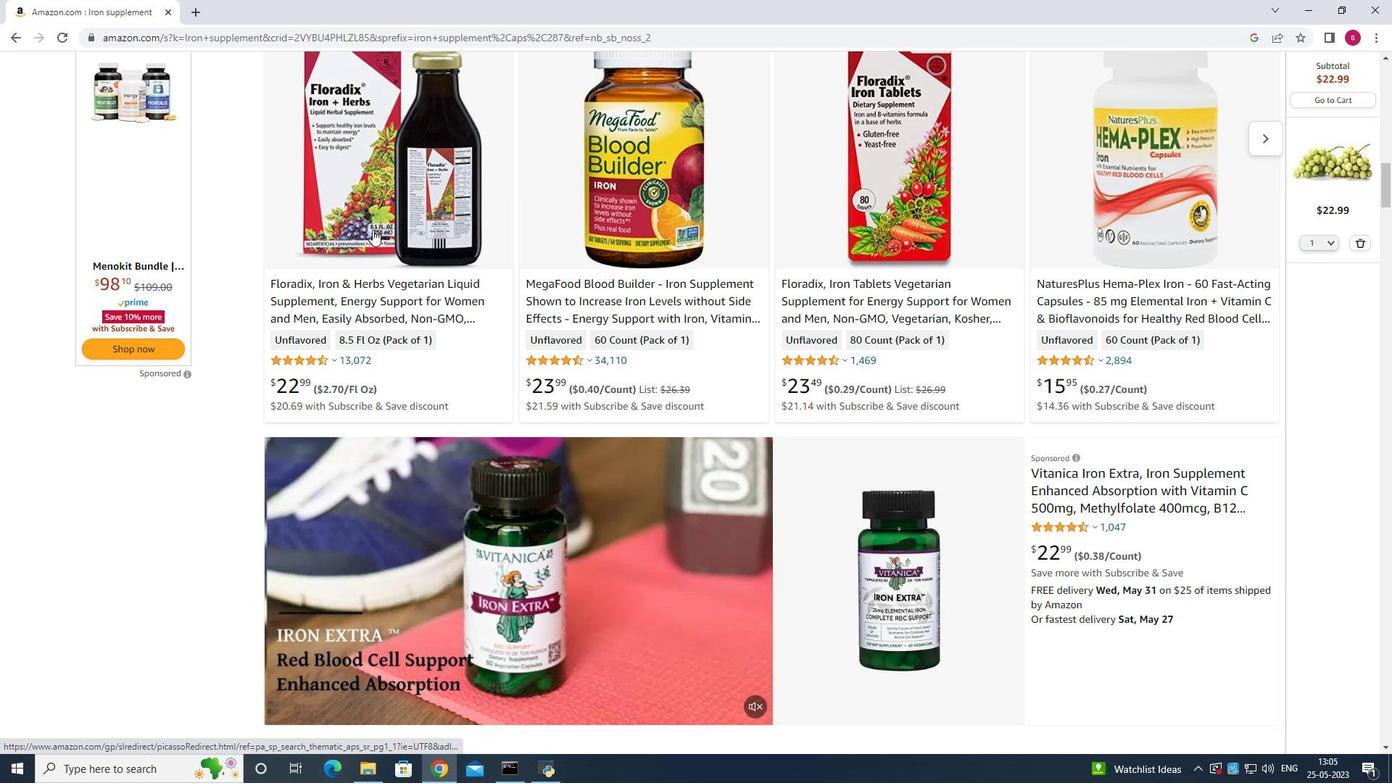 
Action: Mouse scrolled (372, 229) with delta (0, 0)
Screenshot: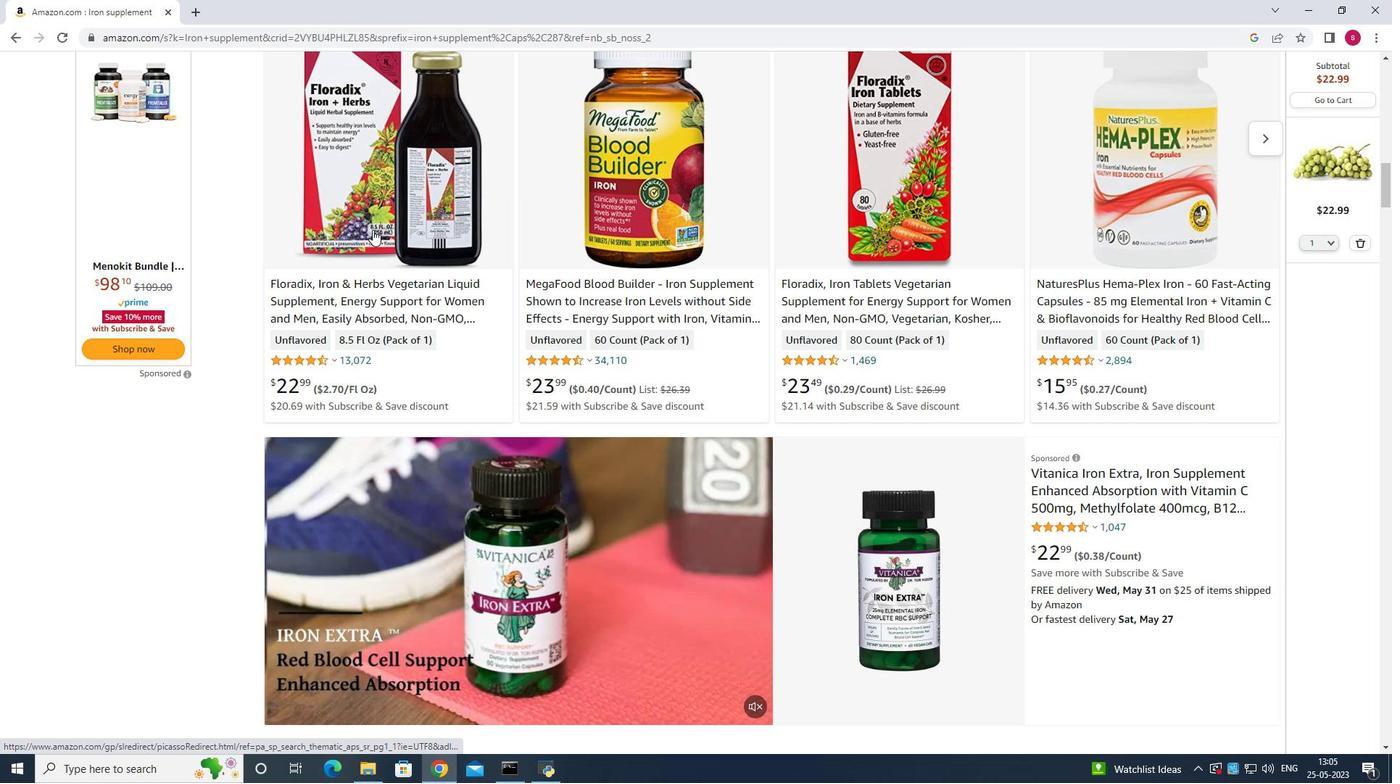 
Action: Mouse moved to (373, 230)
Screenshot: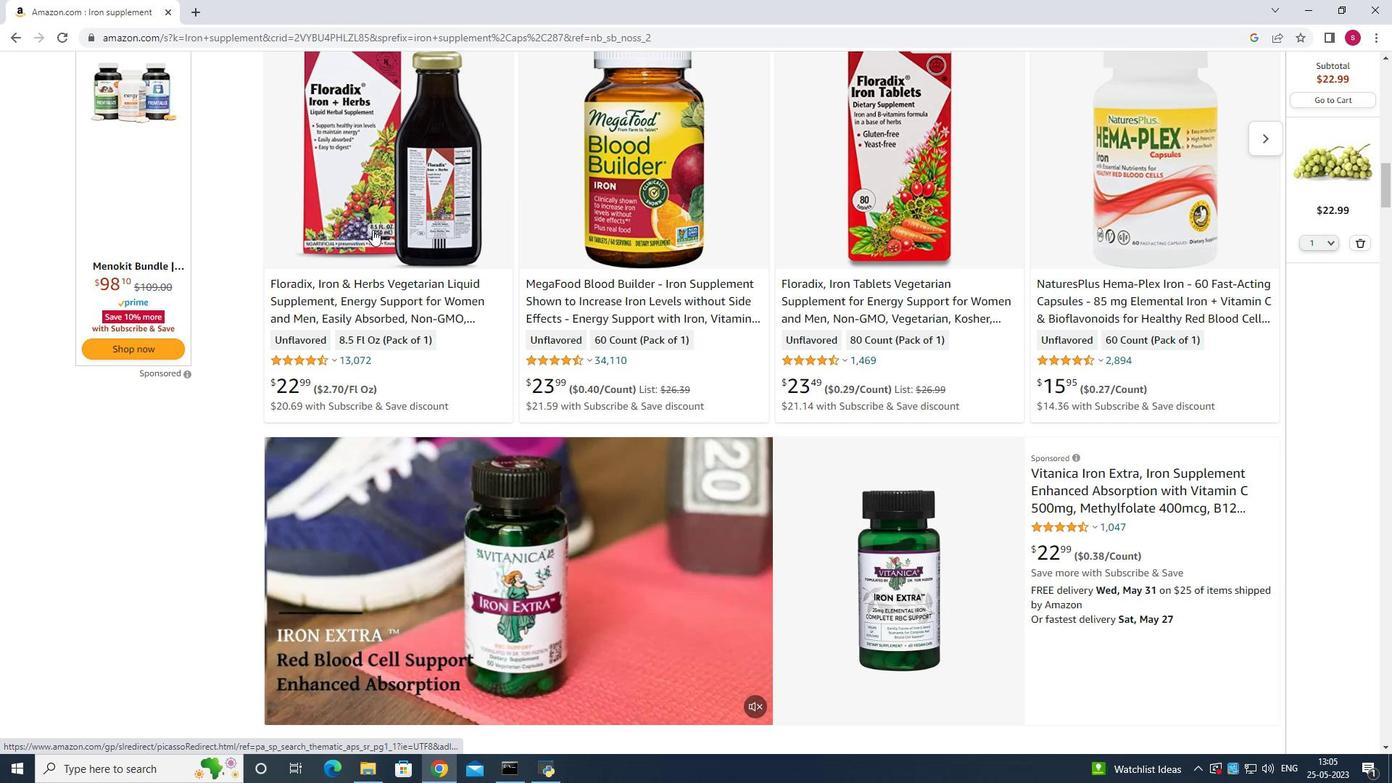 
Action: Mouse scrolled (373, 229) with delta (0, 0)
Screenshot: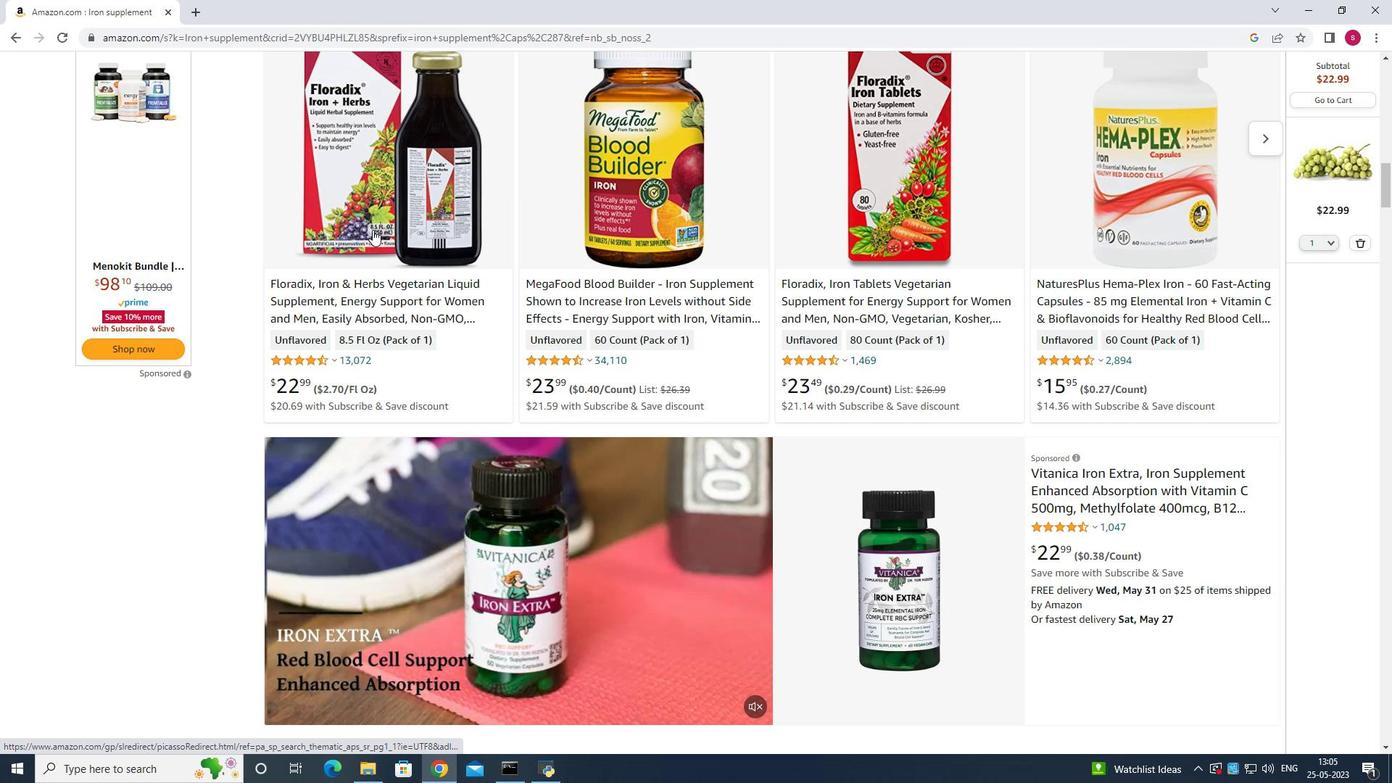 
Action: Mouse moved to (374, 238)
Screenshot: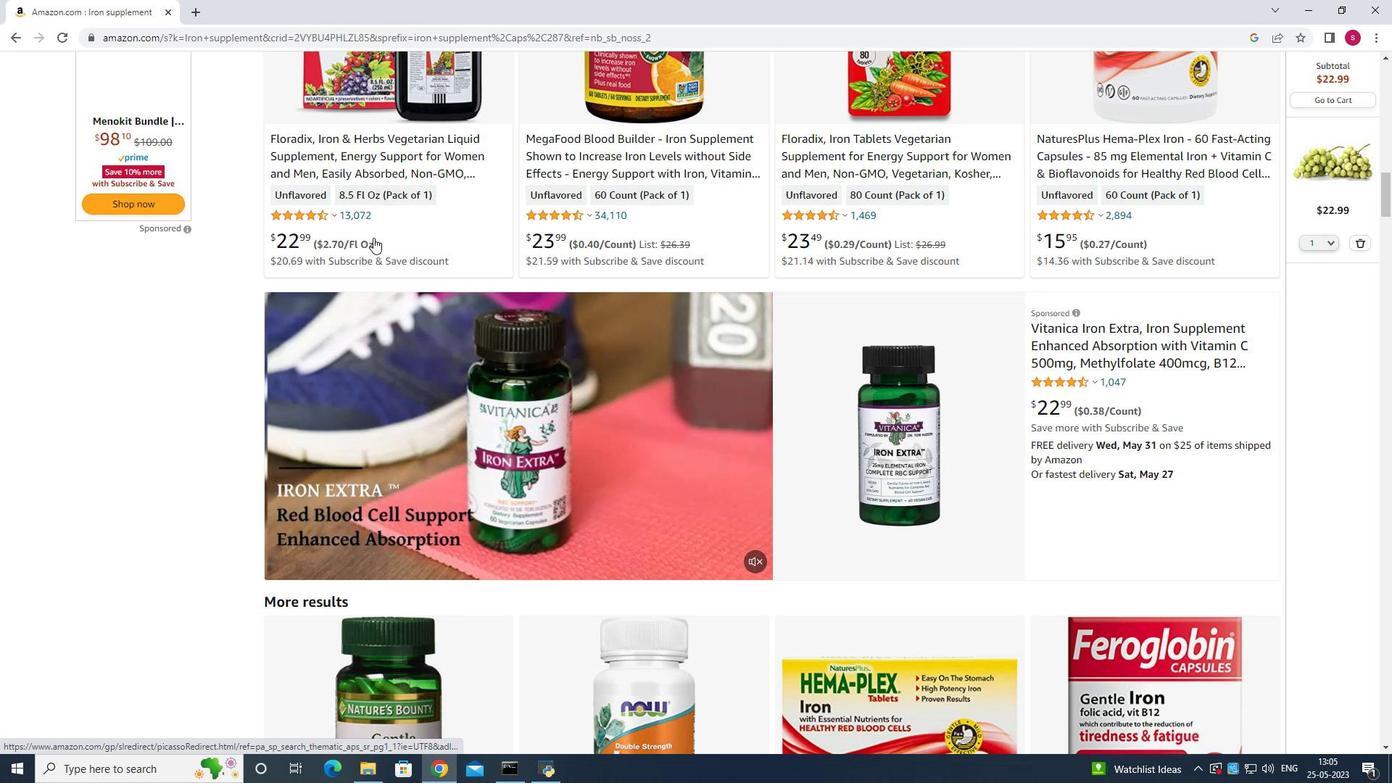 
Action: Mouse scrolled (374, 237) with delta (0, 0)
Screenshot: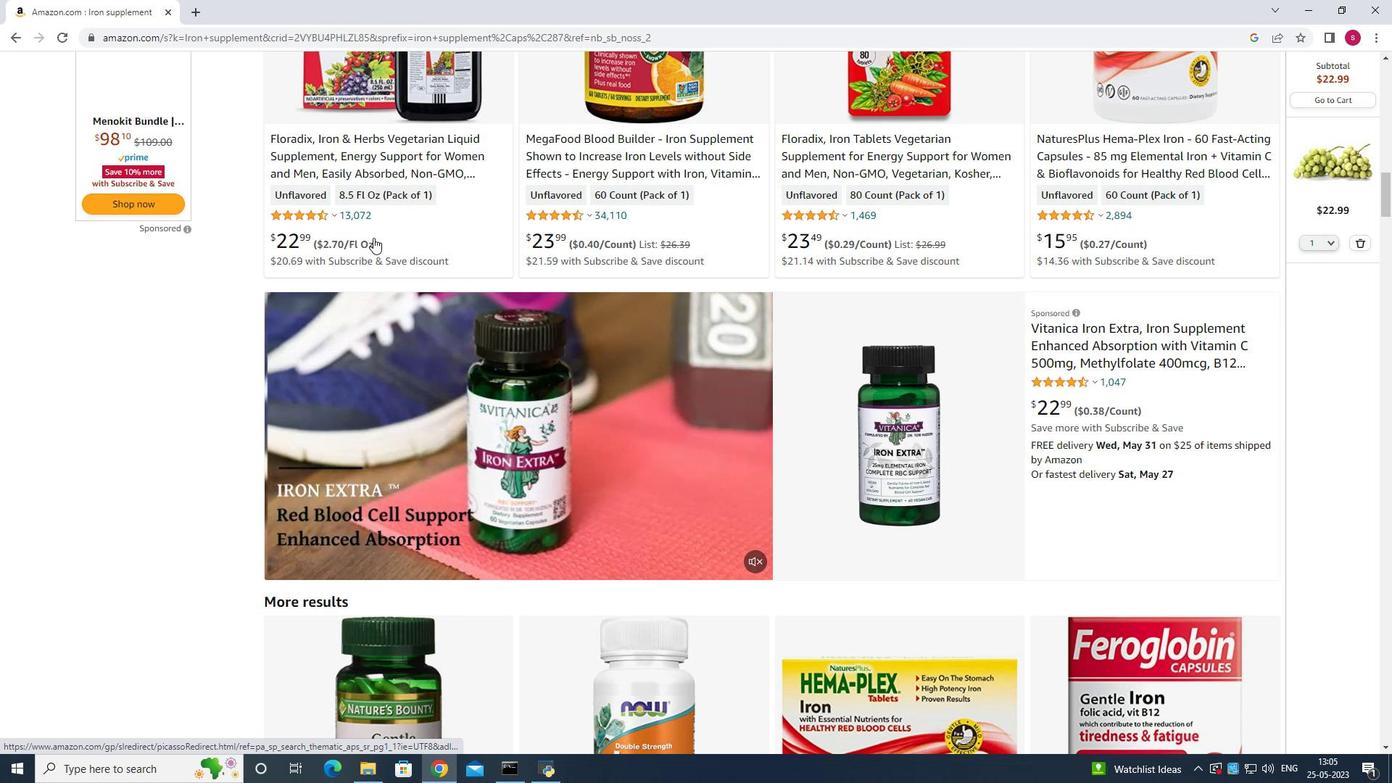 
Action: Mouse scrolled (374, 237) with delta (0, 0)
Screenshot: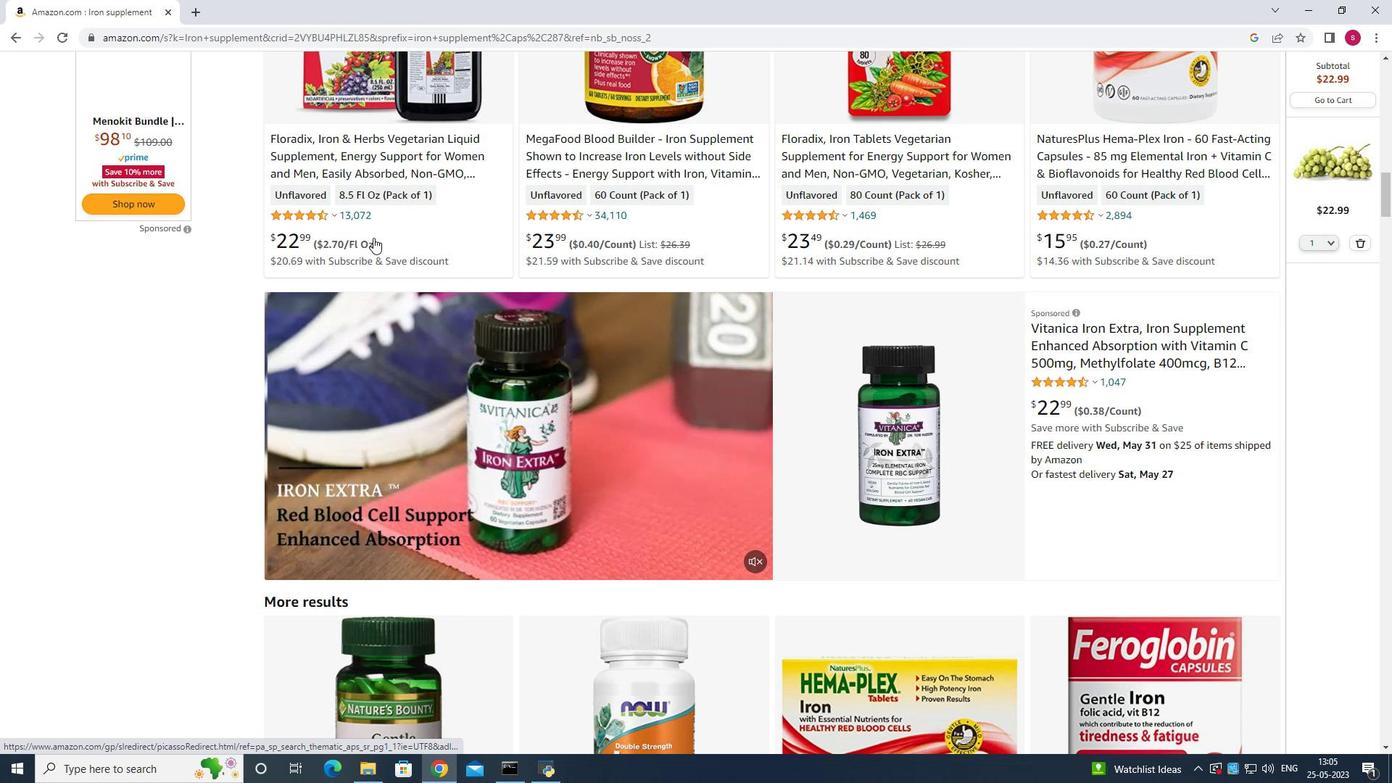 
Action: Mouse scrolled (374, 237) with delta (0, 0)
Screenshot: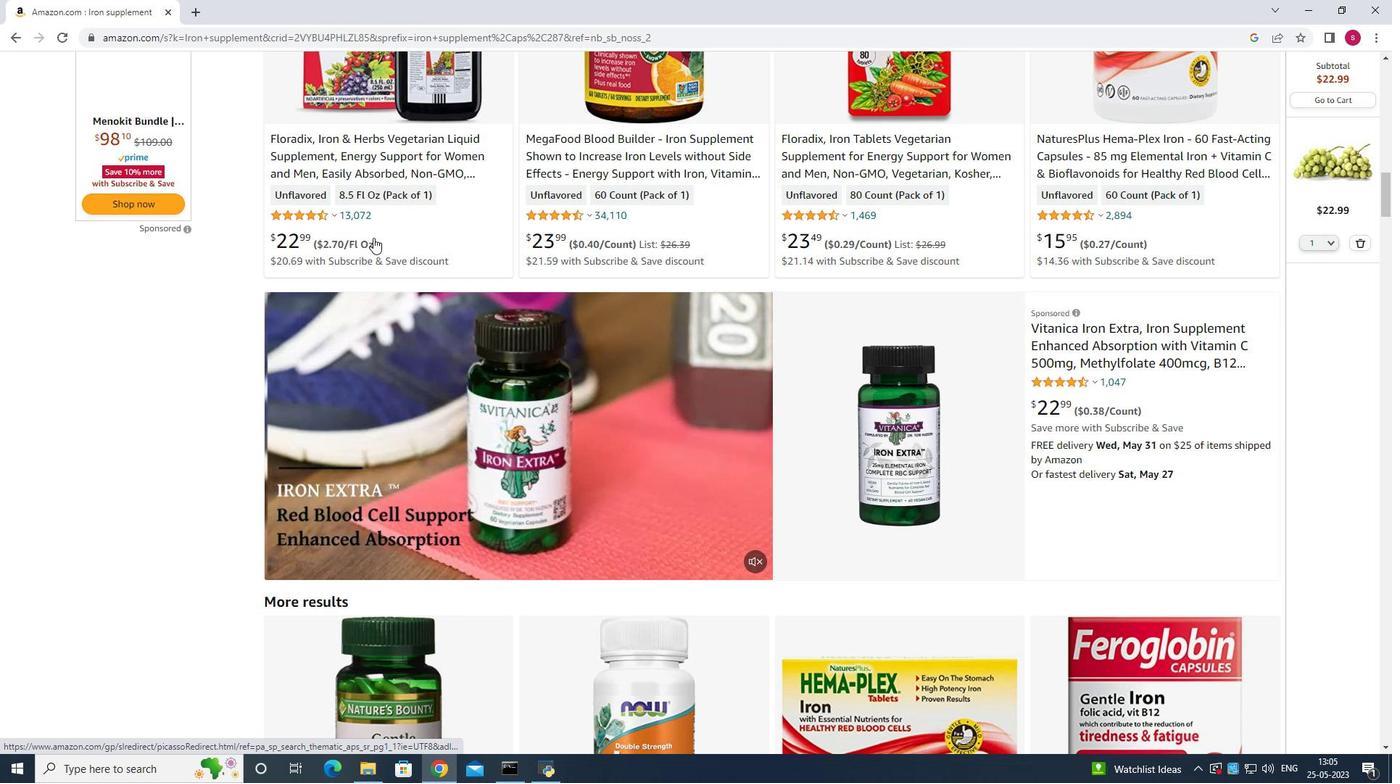 
Action: Mouse moved to (374, 239)
Screenshot: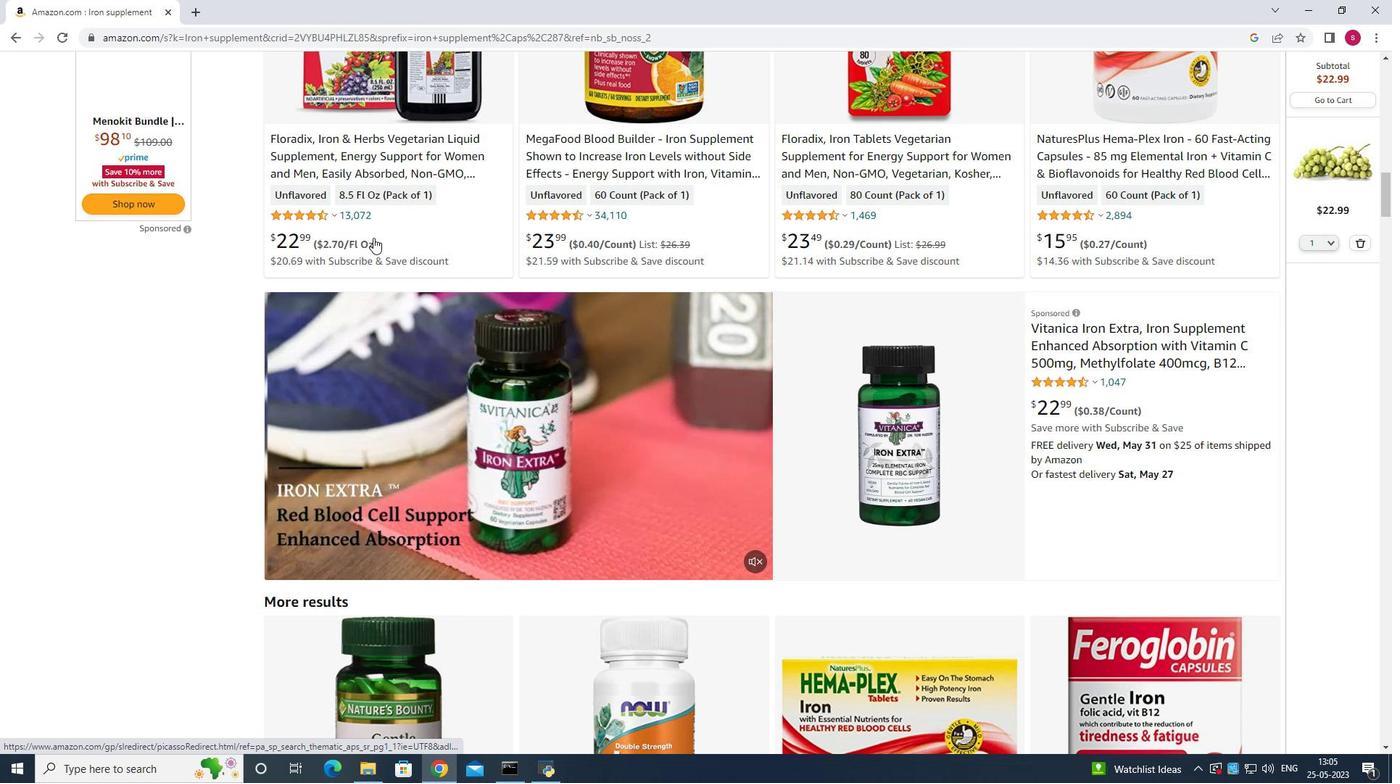 
Action: Mouse scrolled (374, 238) with delta (0, 0)
Screenshot: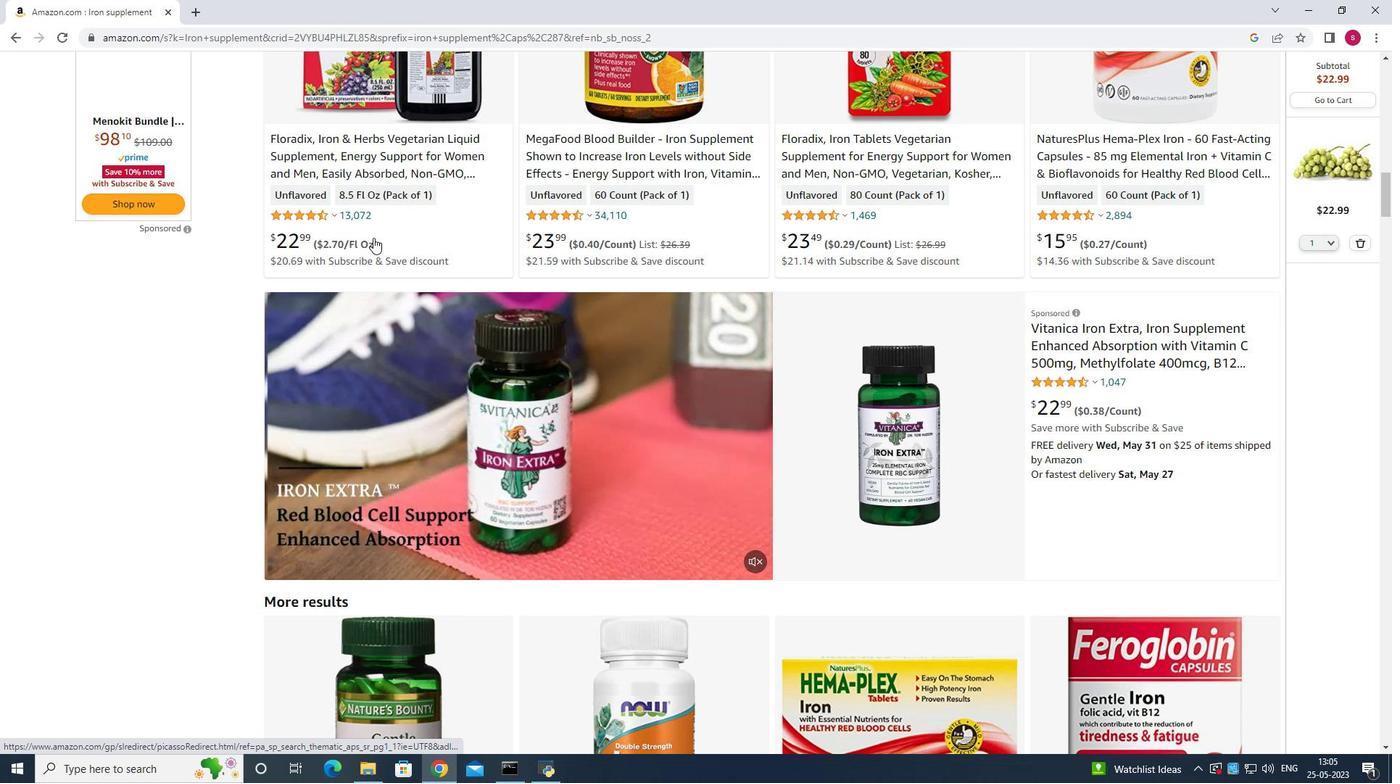 
Action: Mouse scrolled (374, 238) with delta (0, 0)
Screenshot: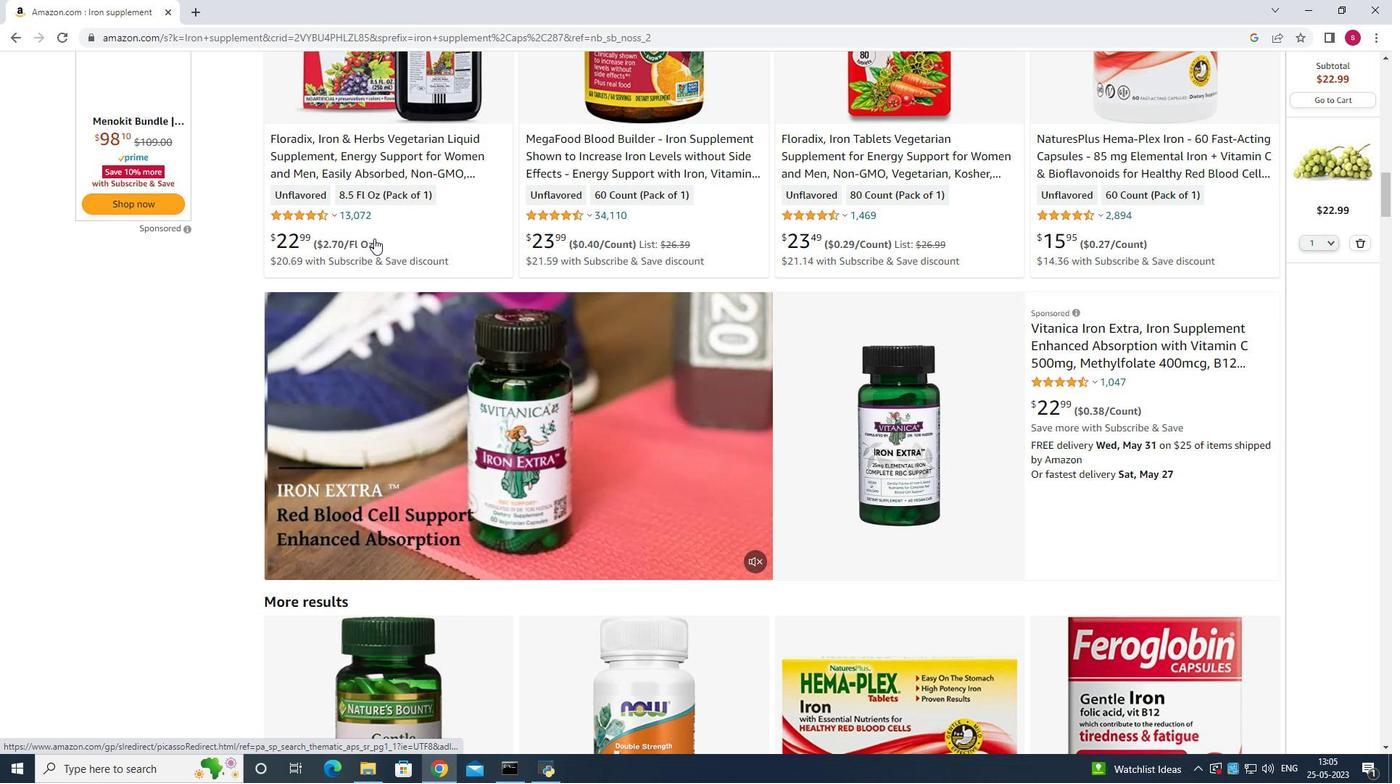 
Action: Mouse moved to (396, 263)
Screenshot: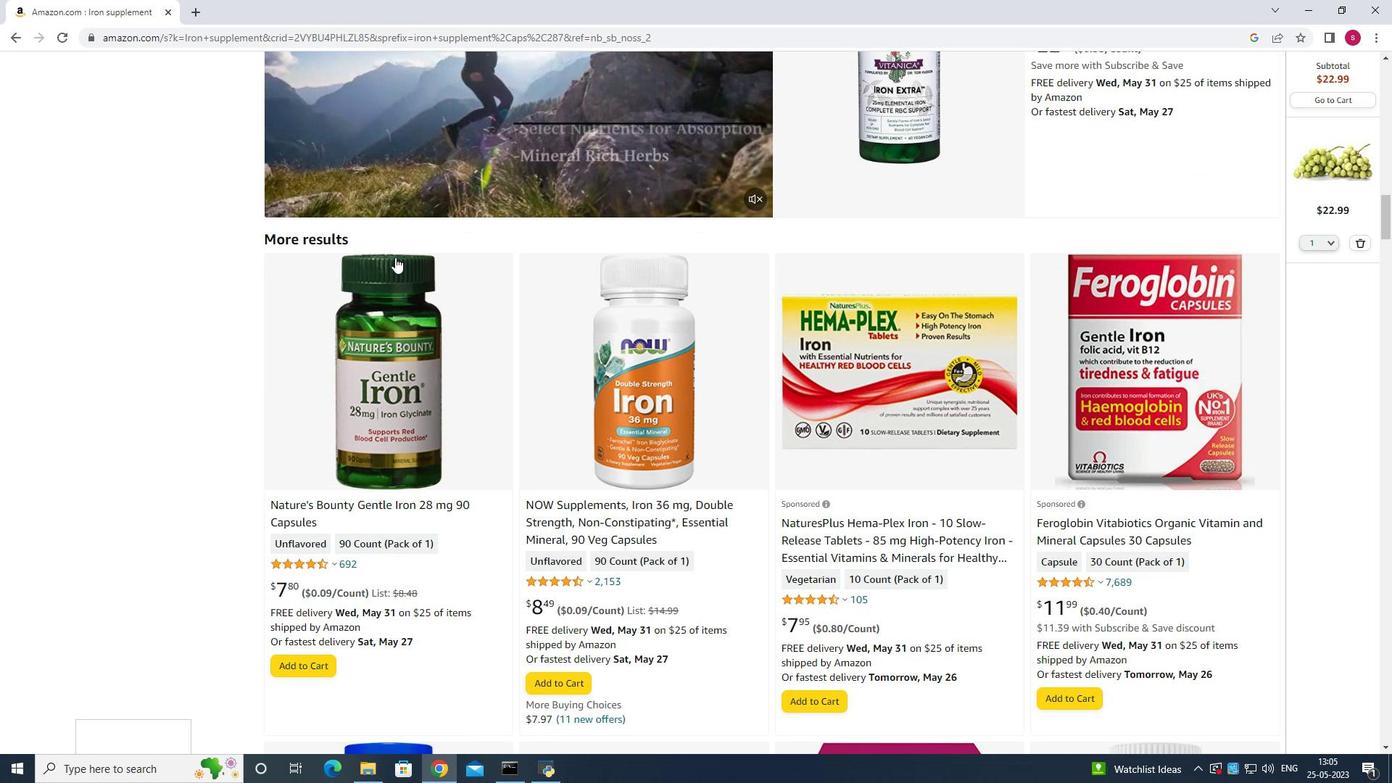 
Action: Mouse scrolled (396, 262) with delta (0, 0)
Screenshot: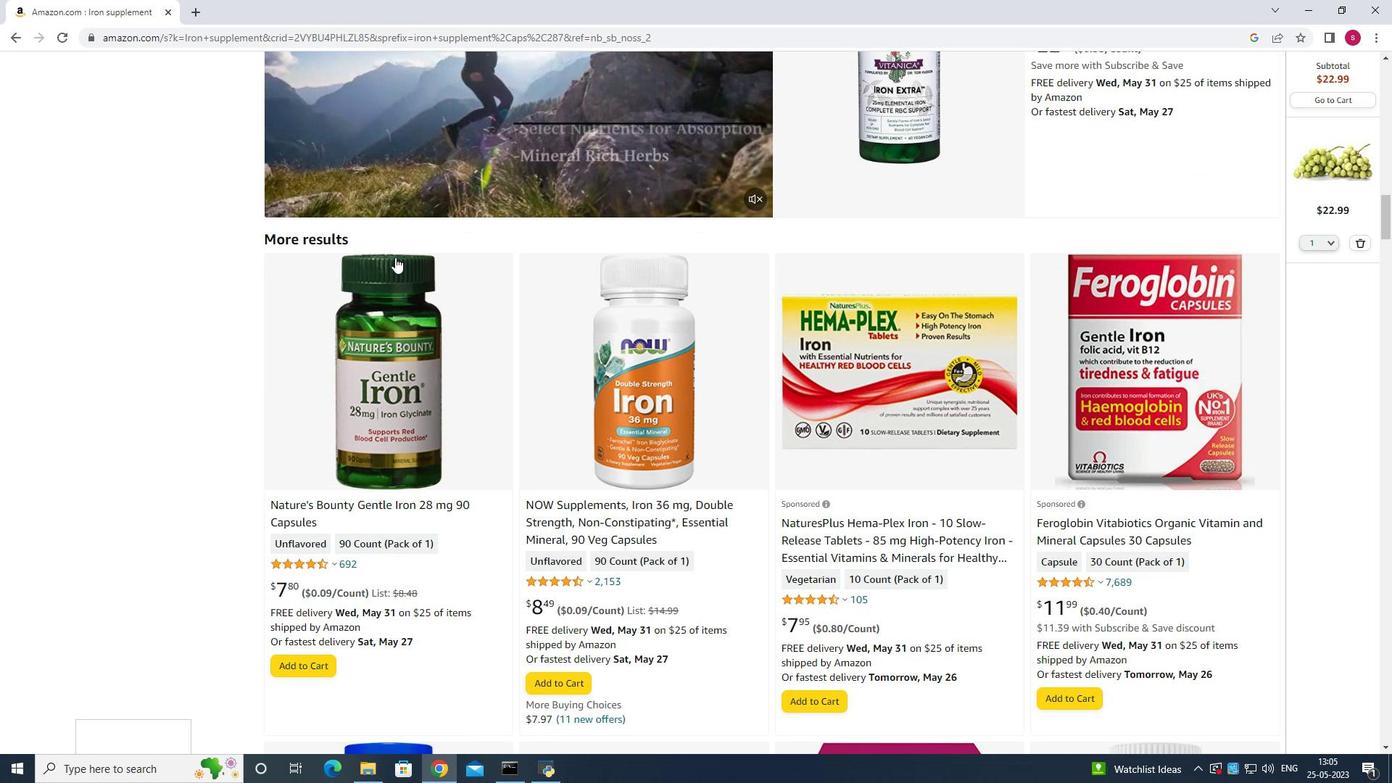 
Action: Mouse moved to (399, 280)
Screenshot: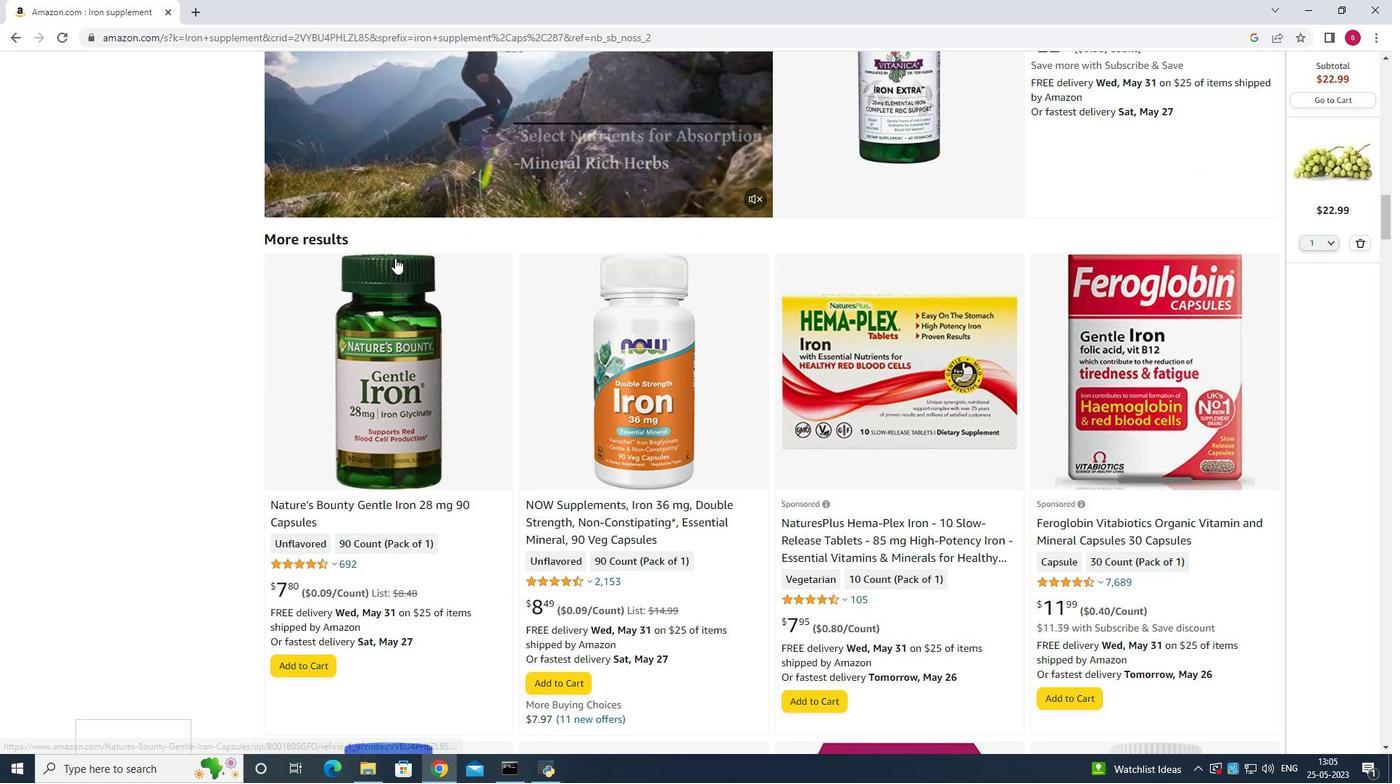 
Action: Mouse scrolled (399, 279) with delta (0, 0)
Screenshot: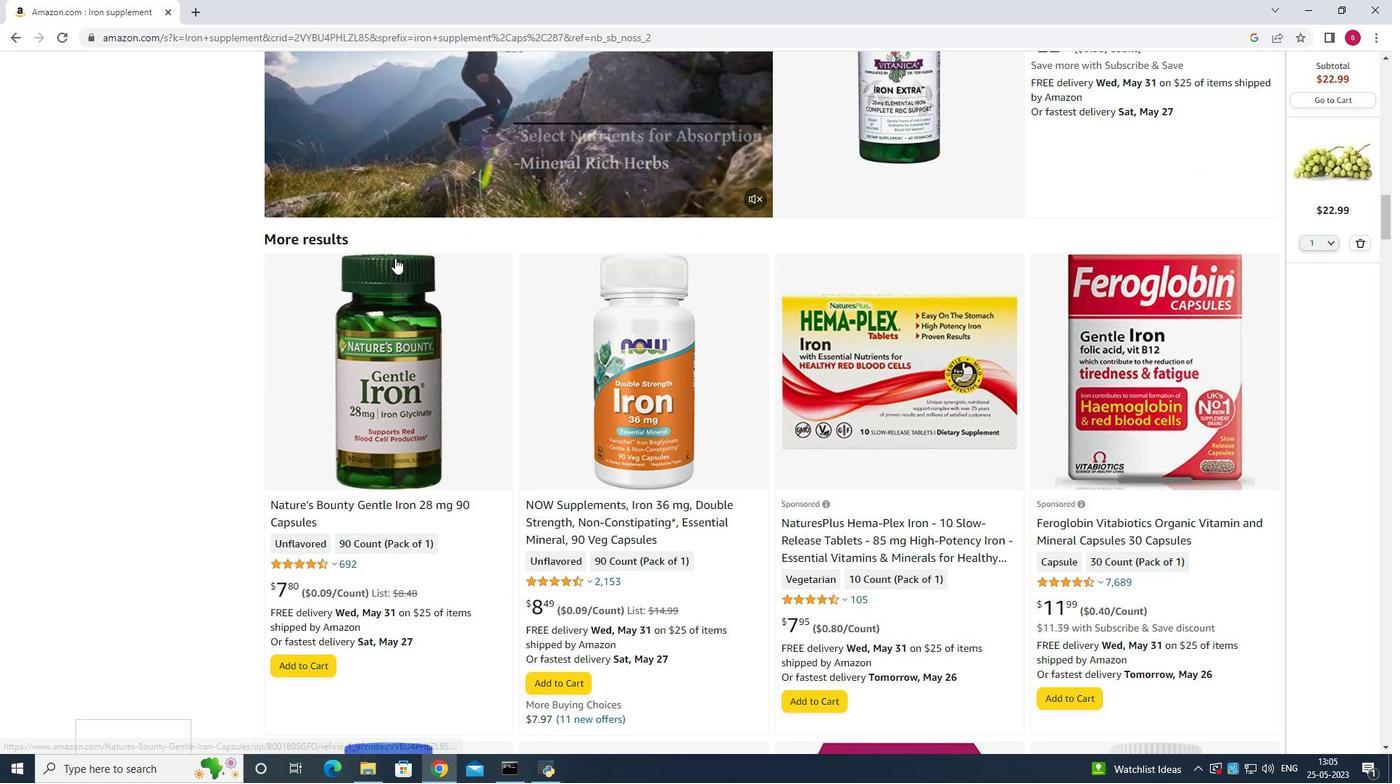 
Action: Mouse moved to (400, 290)
Screenshot: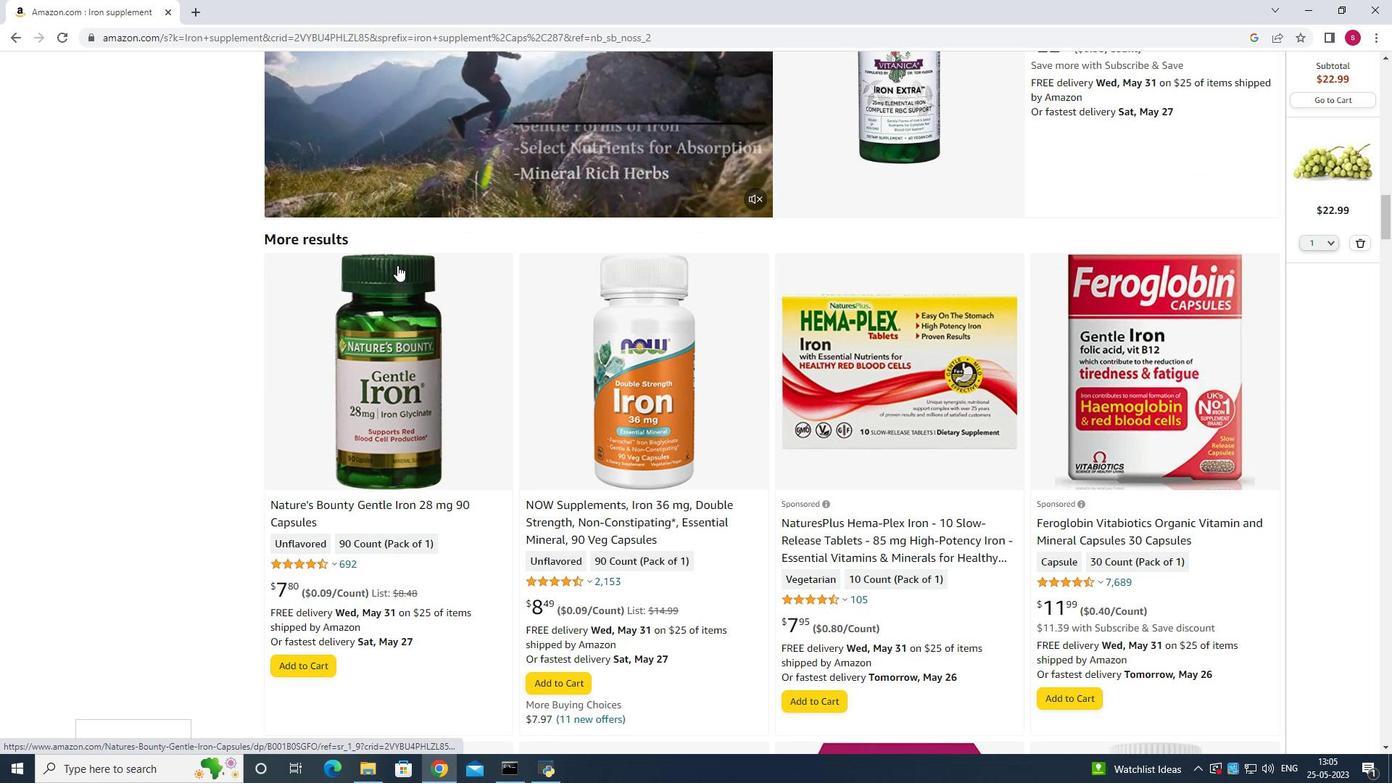 
Action: Mouse scrolled (400, 290) with delta (0, 0)
Screenshot: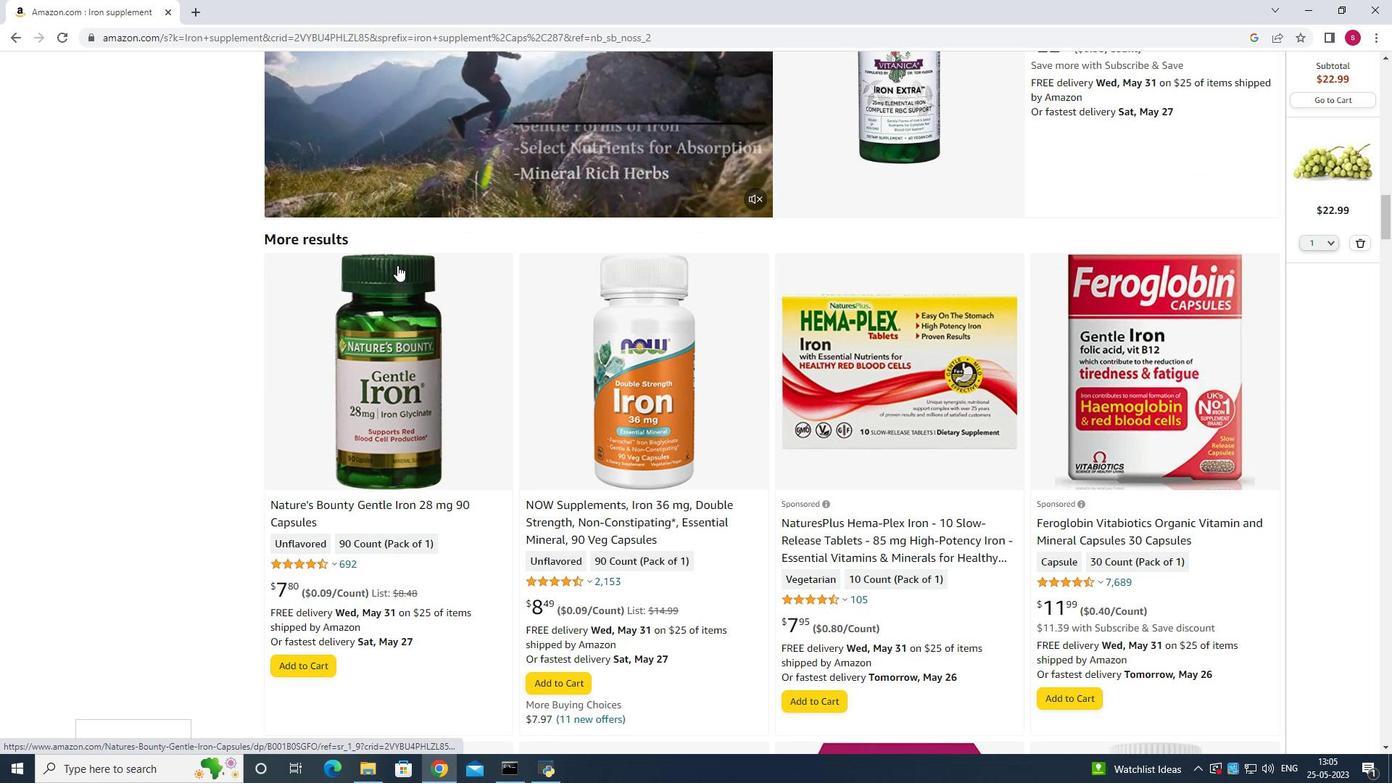 
Action: Mouse moved to (401, 292)
Screenshot: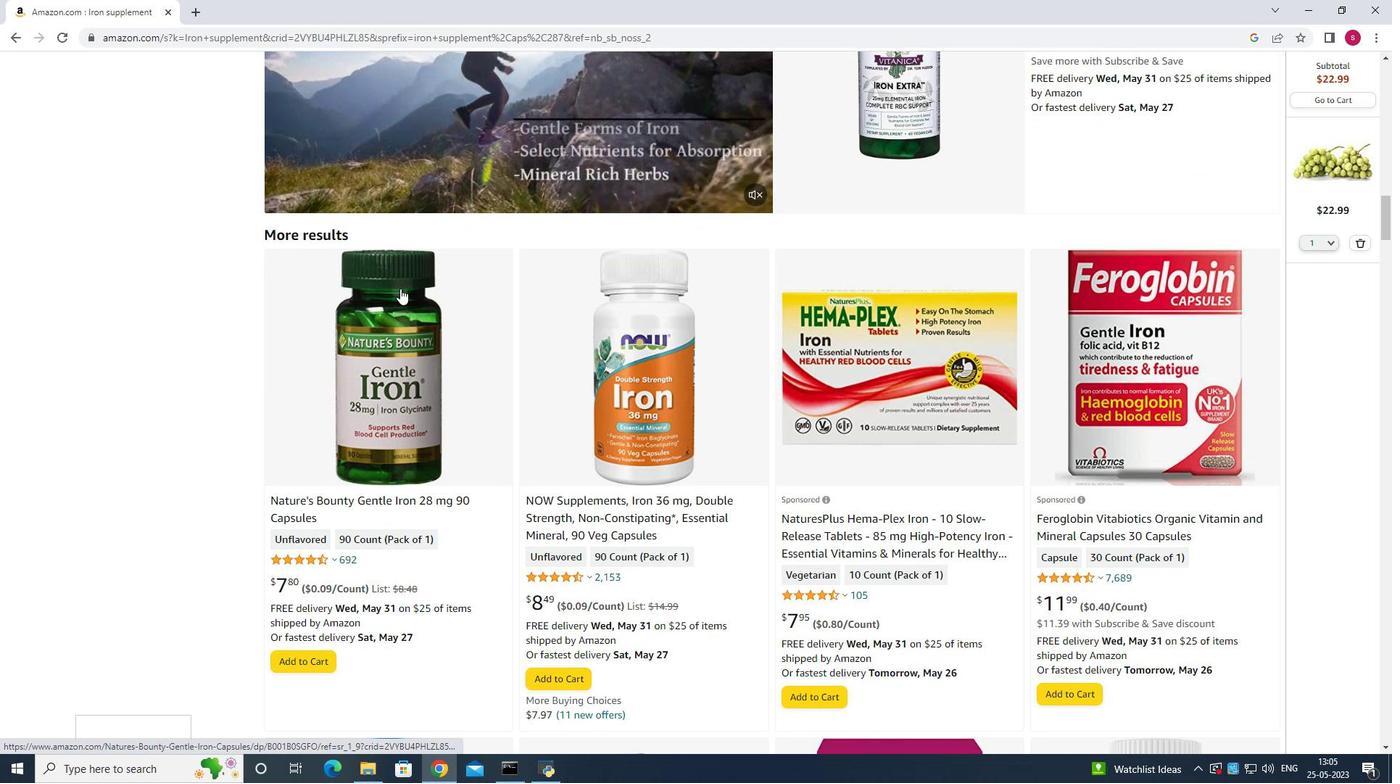 
Action: Mouse scrolled (401, 292) with delta (0, 0)
Screenshot: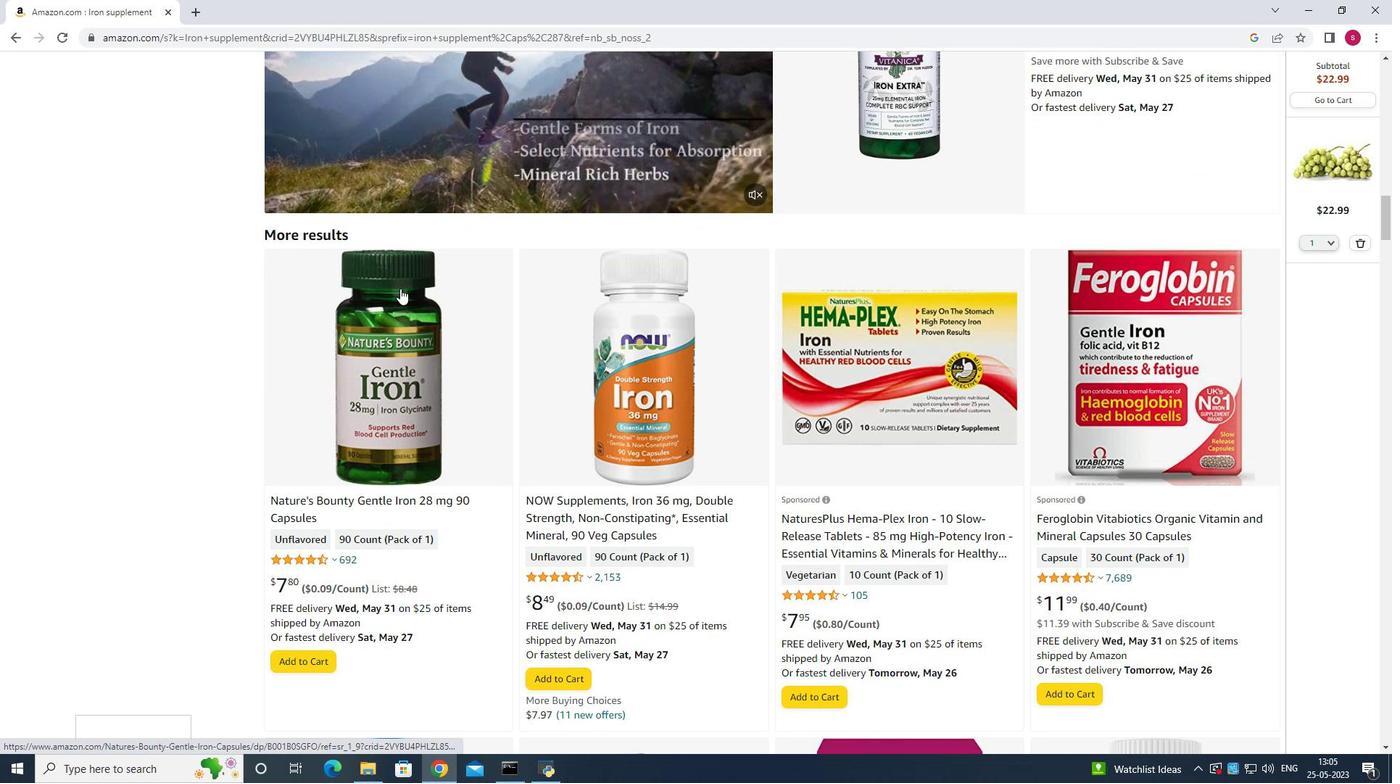 
Action: Mouse moved to (405, 295)
Screenshot: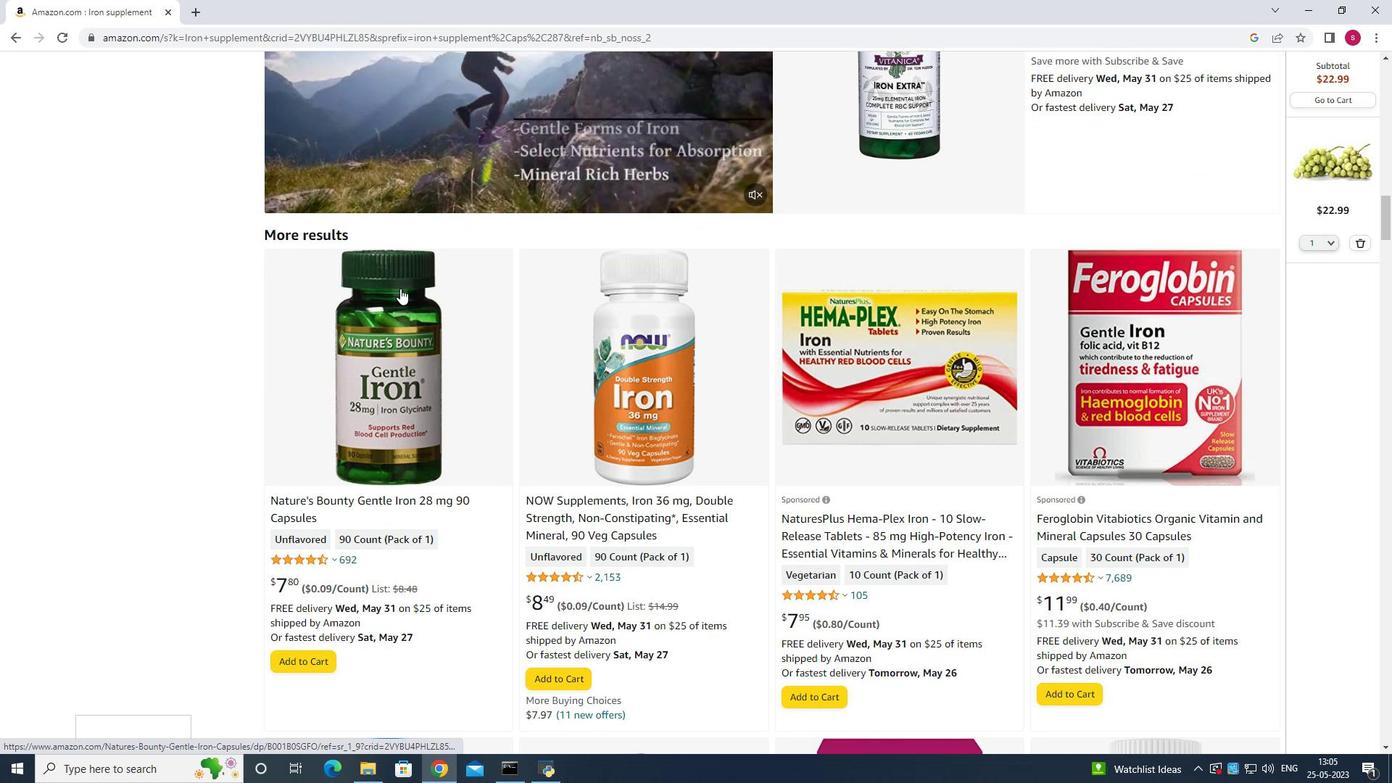 
Action: Mouse scrolled (405, 295) with delta (0, 0)
Screenshot: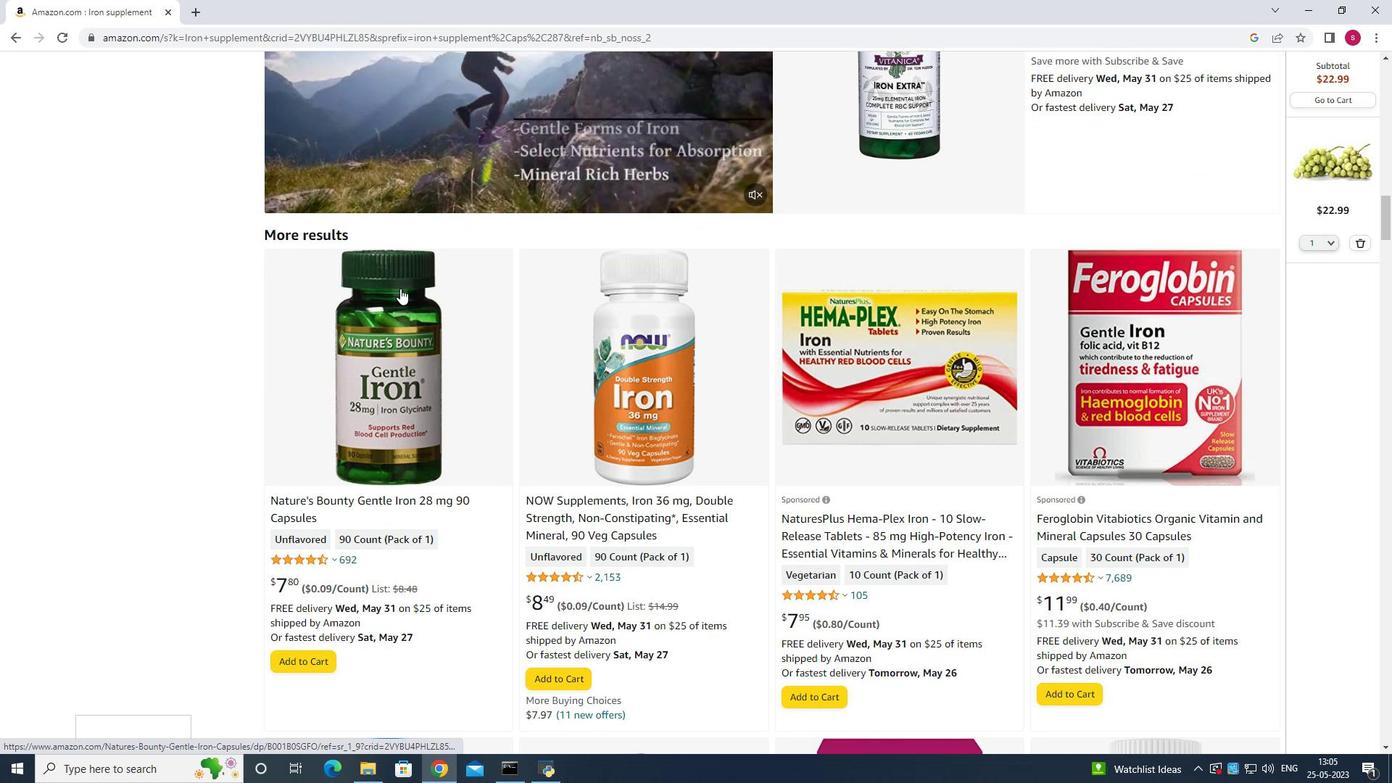 
Action: Mouse moved to (406, 317)
Screenshot: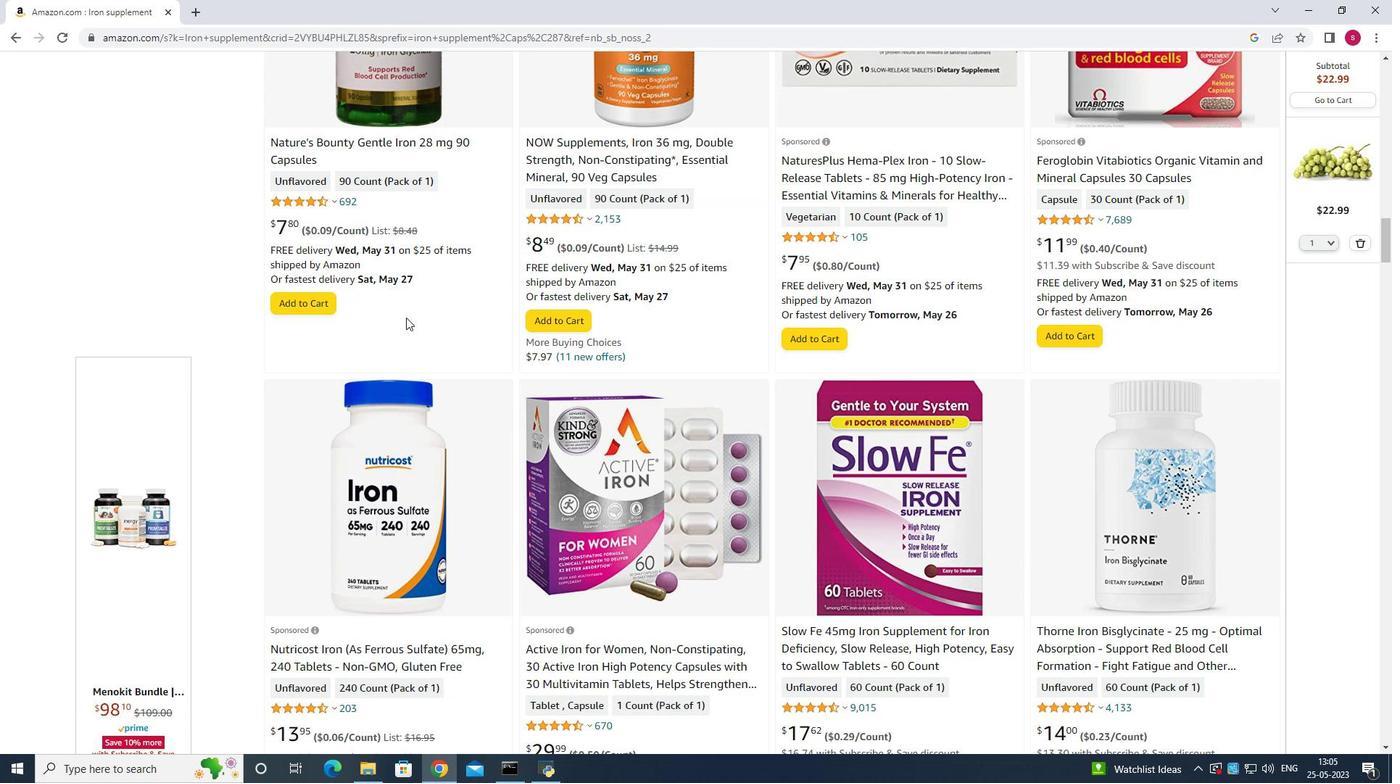 
Action: Mouse scrolled (406, 316) with delta (0, 0)
Screenshot: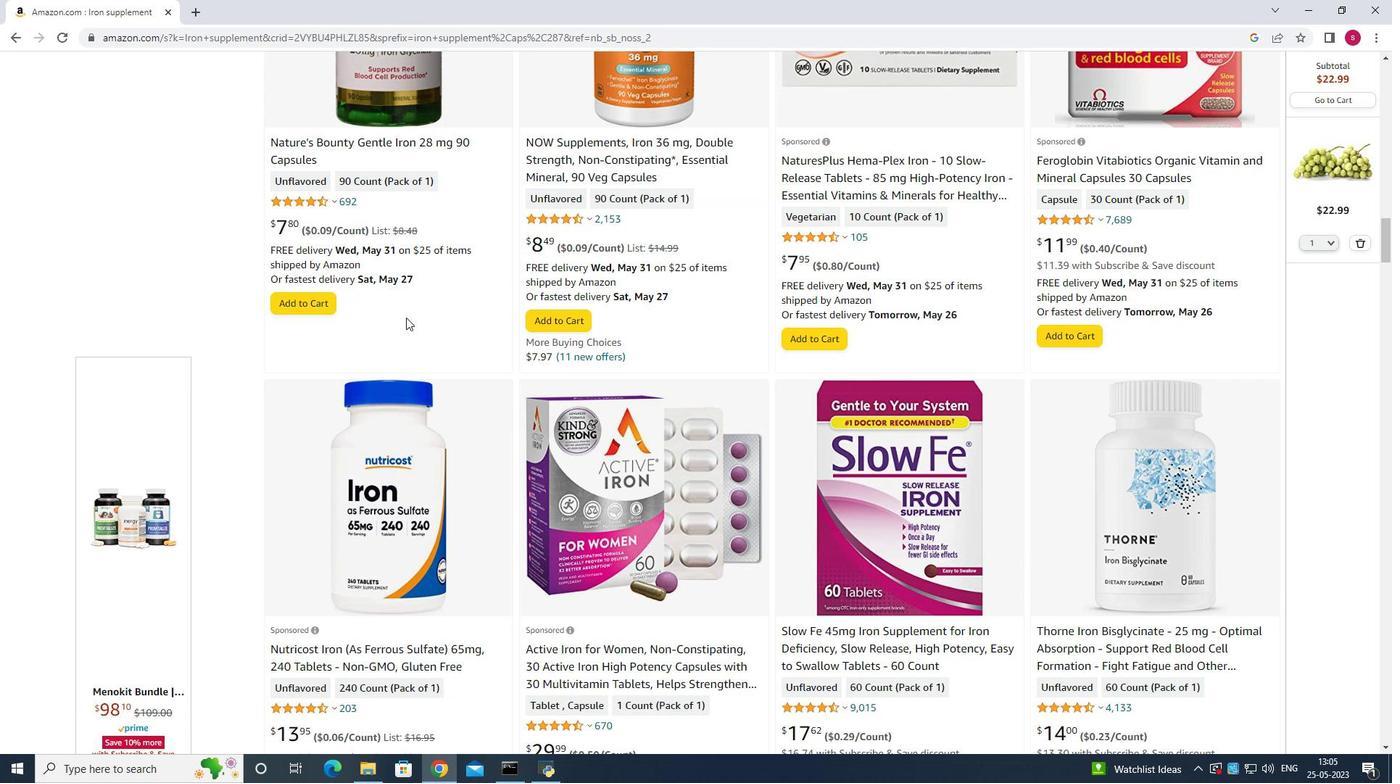 
Action: Mouse moved to (406, 318)
Screenshot: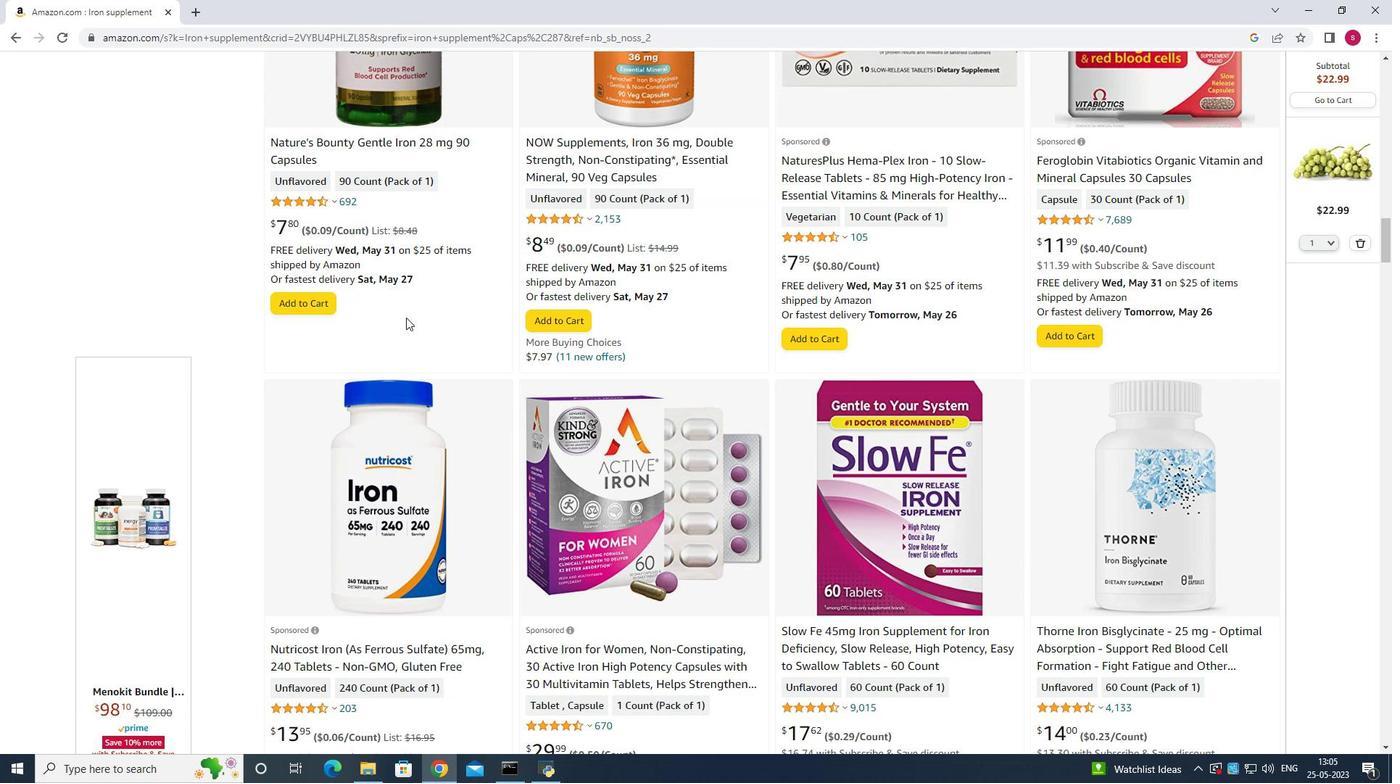 
Action: Mouse scrolled (406, 317) with delta (0, 0)
Screenshot: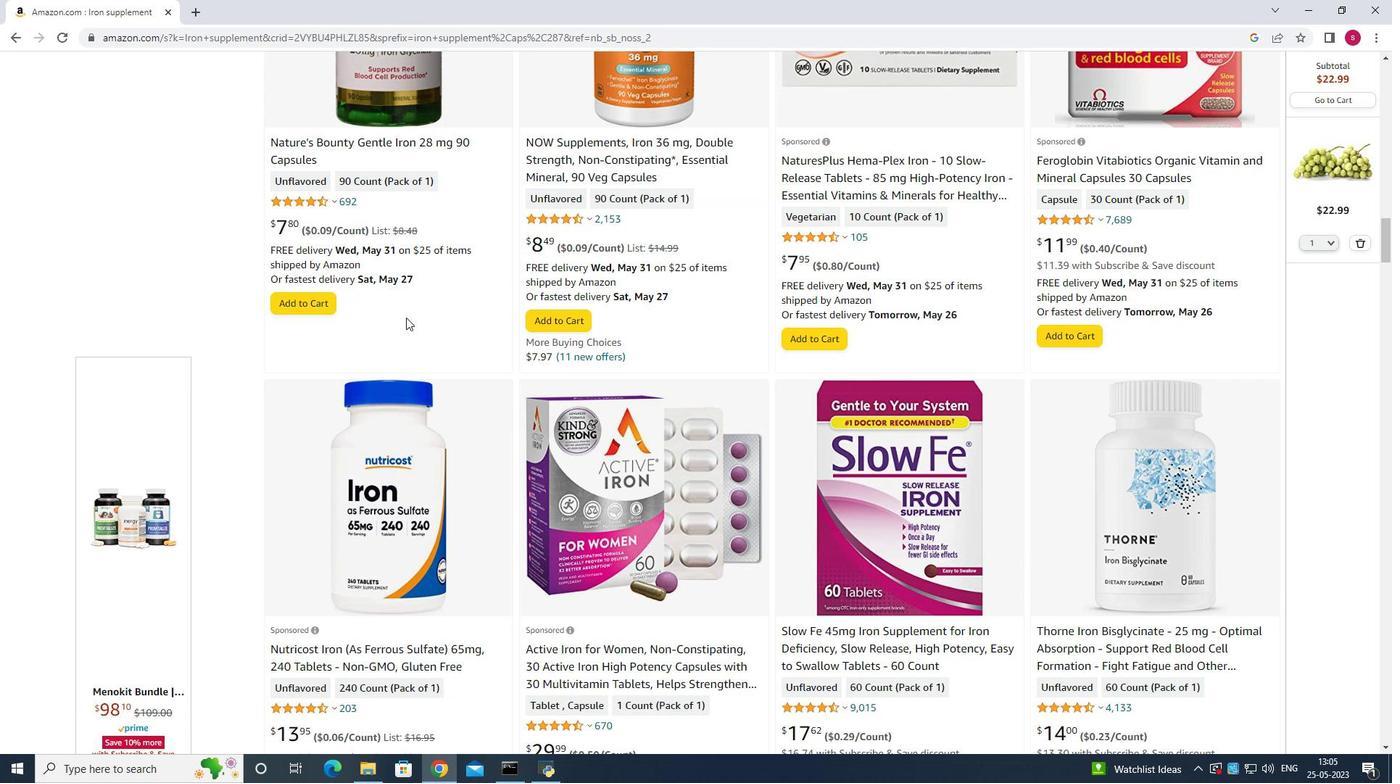
Action: Mouse scrolled (406, 317) with delta (0, 0)
Screenshot: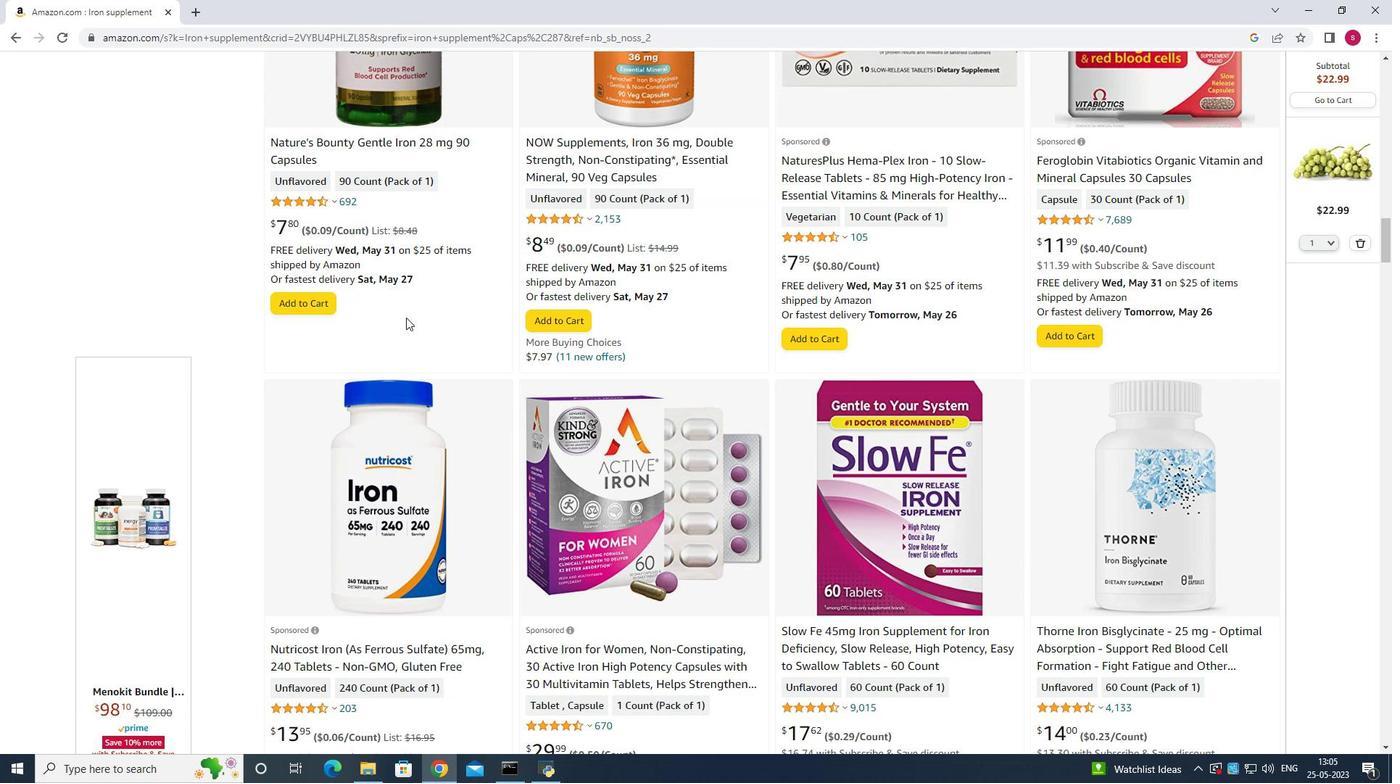 
Action: Mouse scrolled (406, 317) with delta (0, 0)
Screenshot: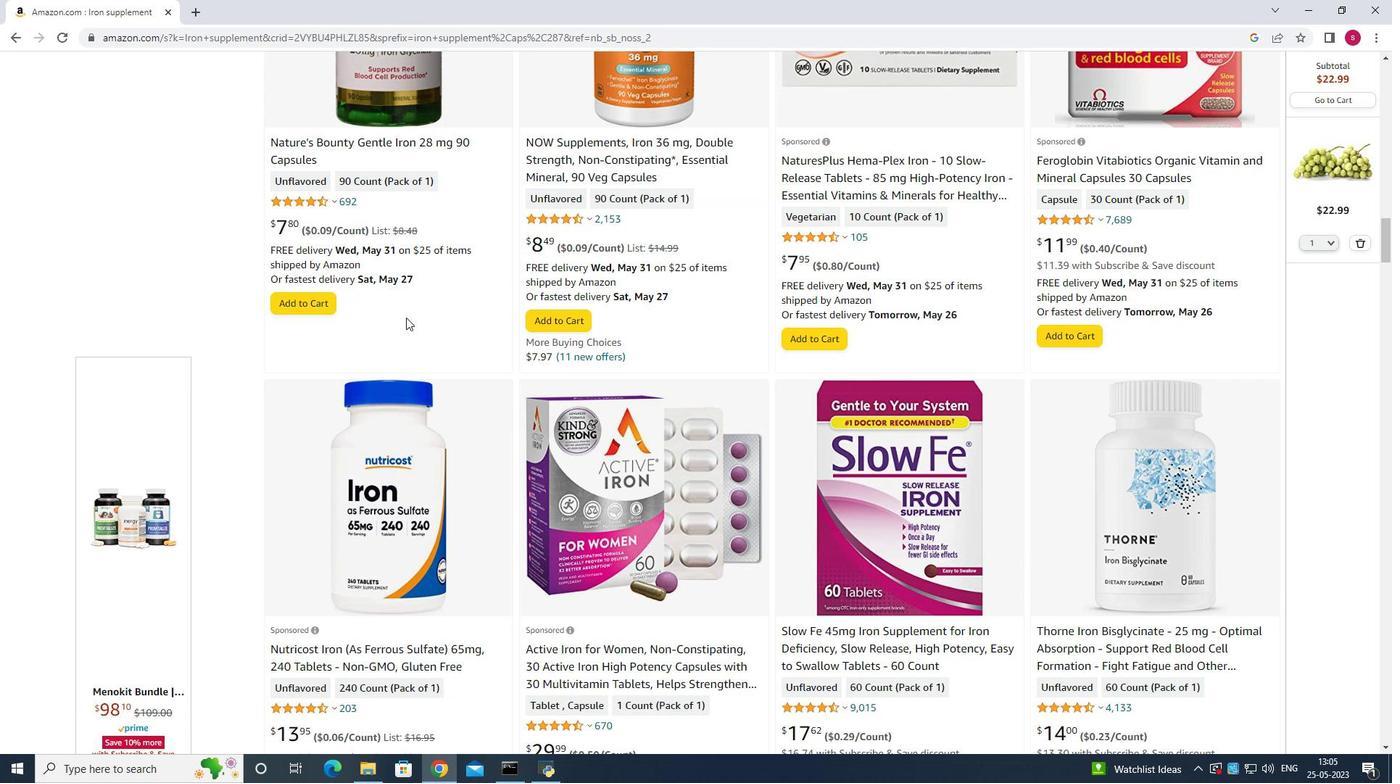 
Action: Mouse scrolled (406, 317) with delta (0, 0)
Screenshot: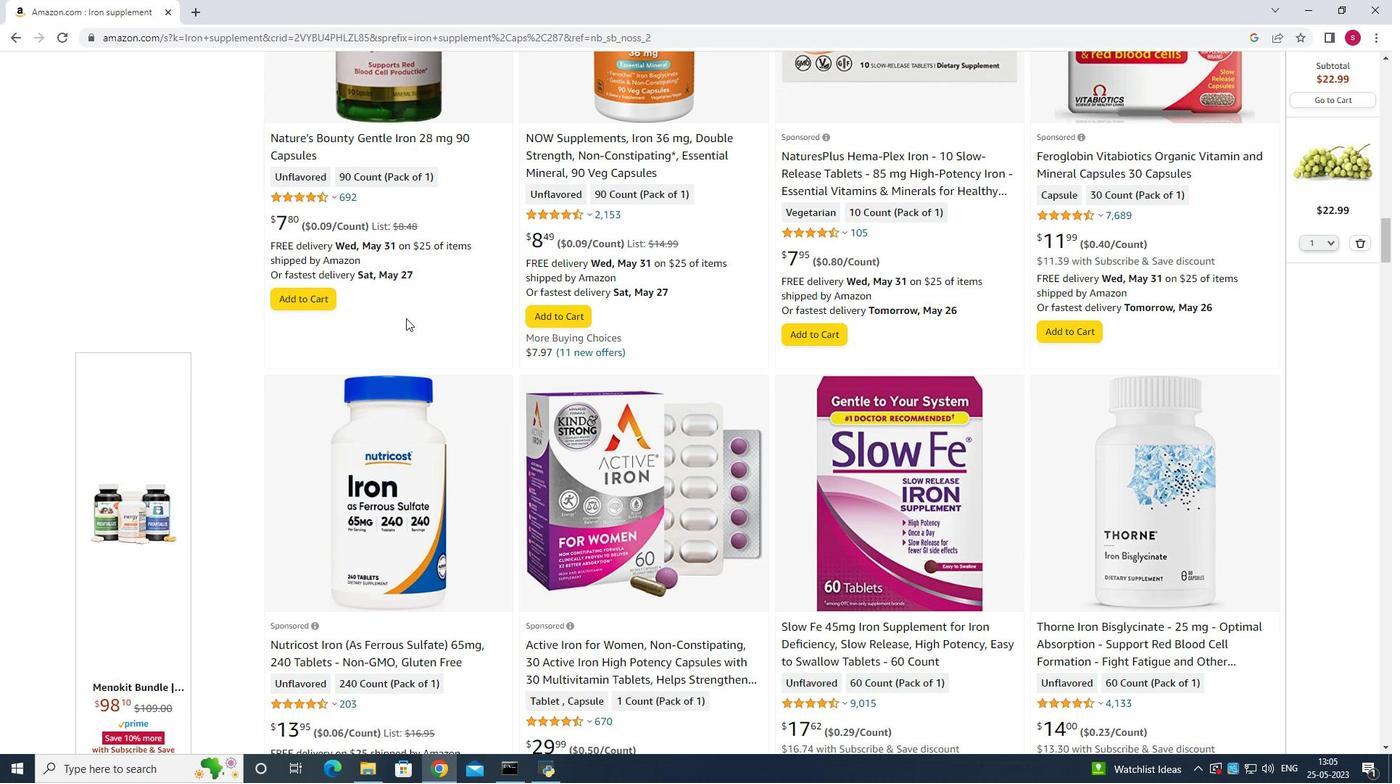 
Action: Mouse scrolled (406, 317) with delta (0, 0)
Screenshot: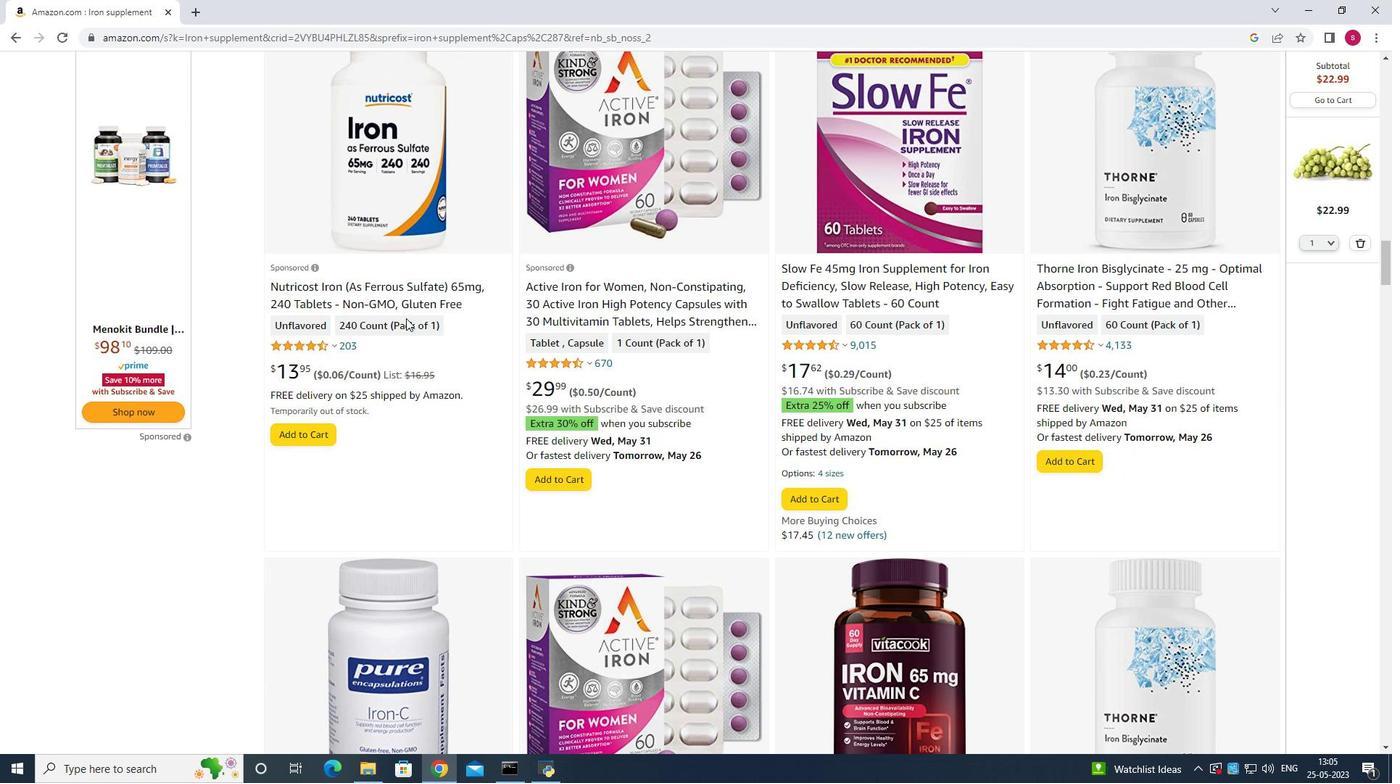 
Action: Mouse scrolled (406, 317) with delta (0, 0)
Screenshot: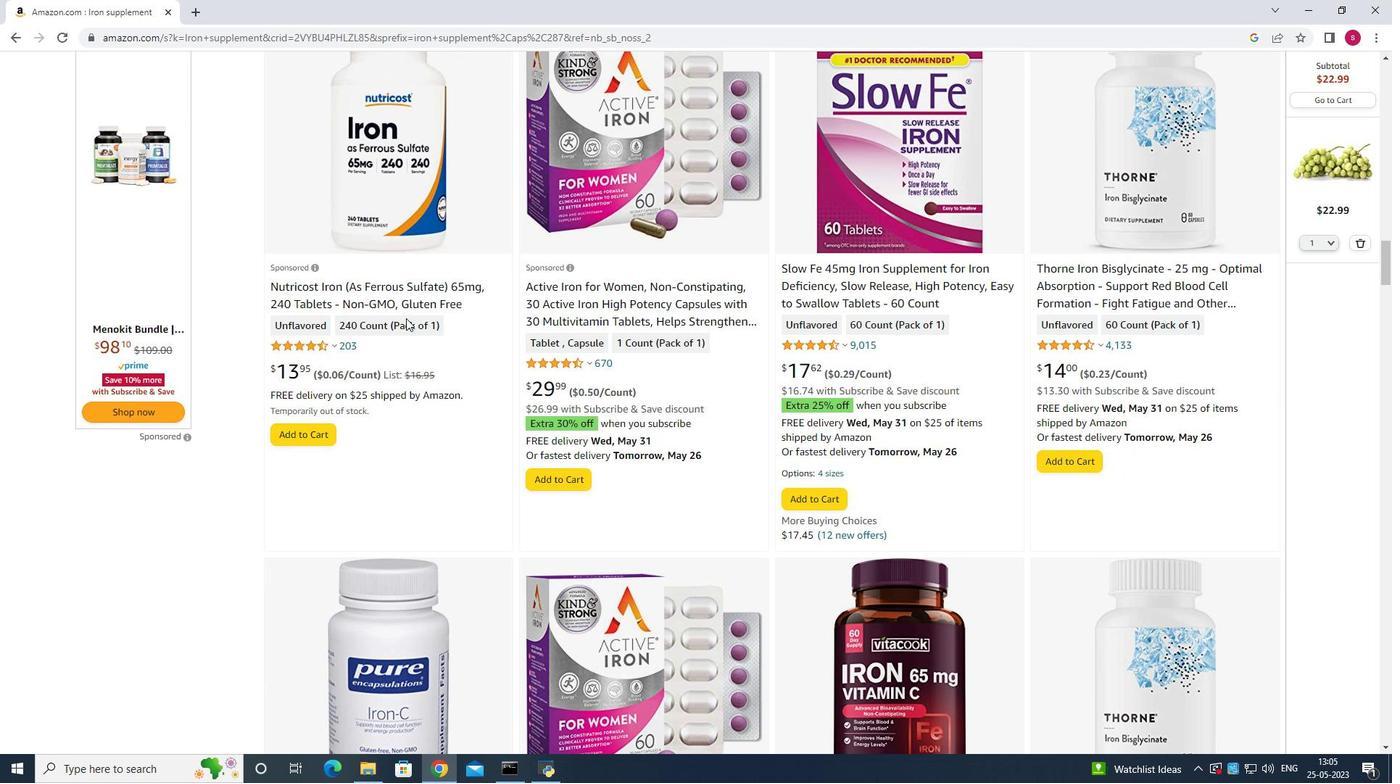 
Action: Mouse moved to (398, 321)
Screenshot: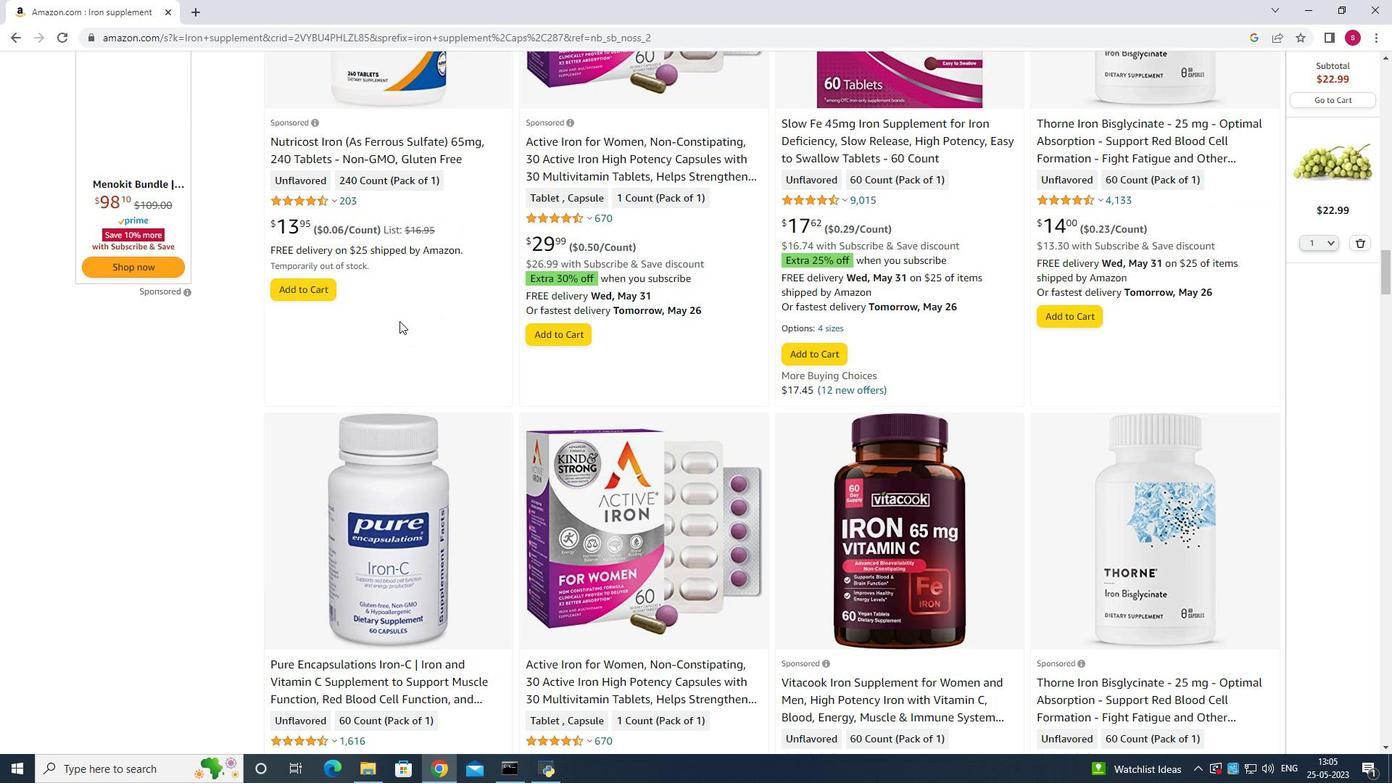 
Action: Mouse scrolled (398, 321) with delta (0, 0)
Screenshot: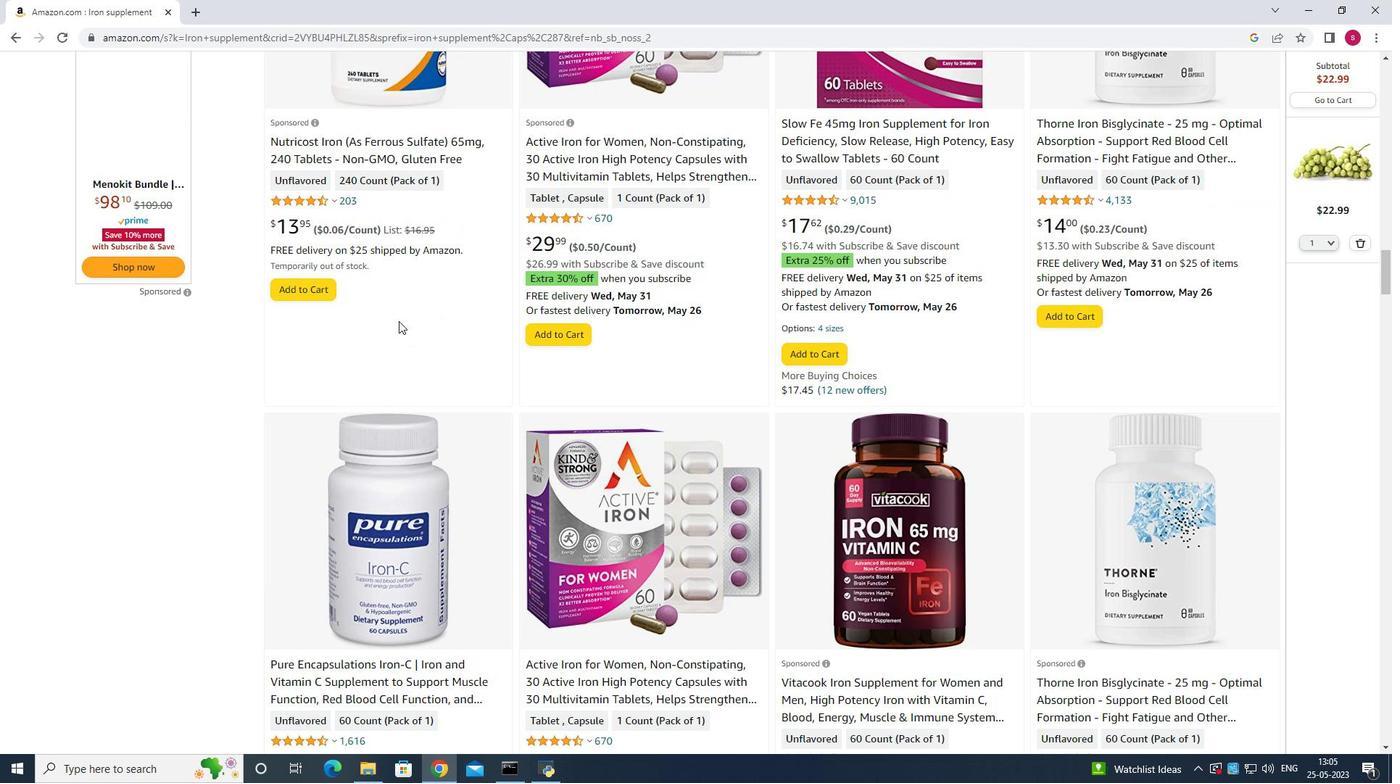 
Action: Mouse scrolled (398, 321) with delta (0, 0)
Screenshot: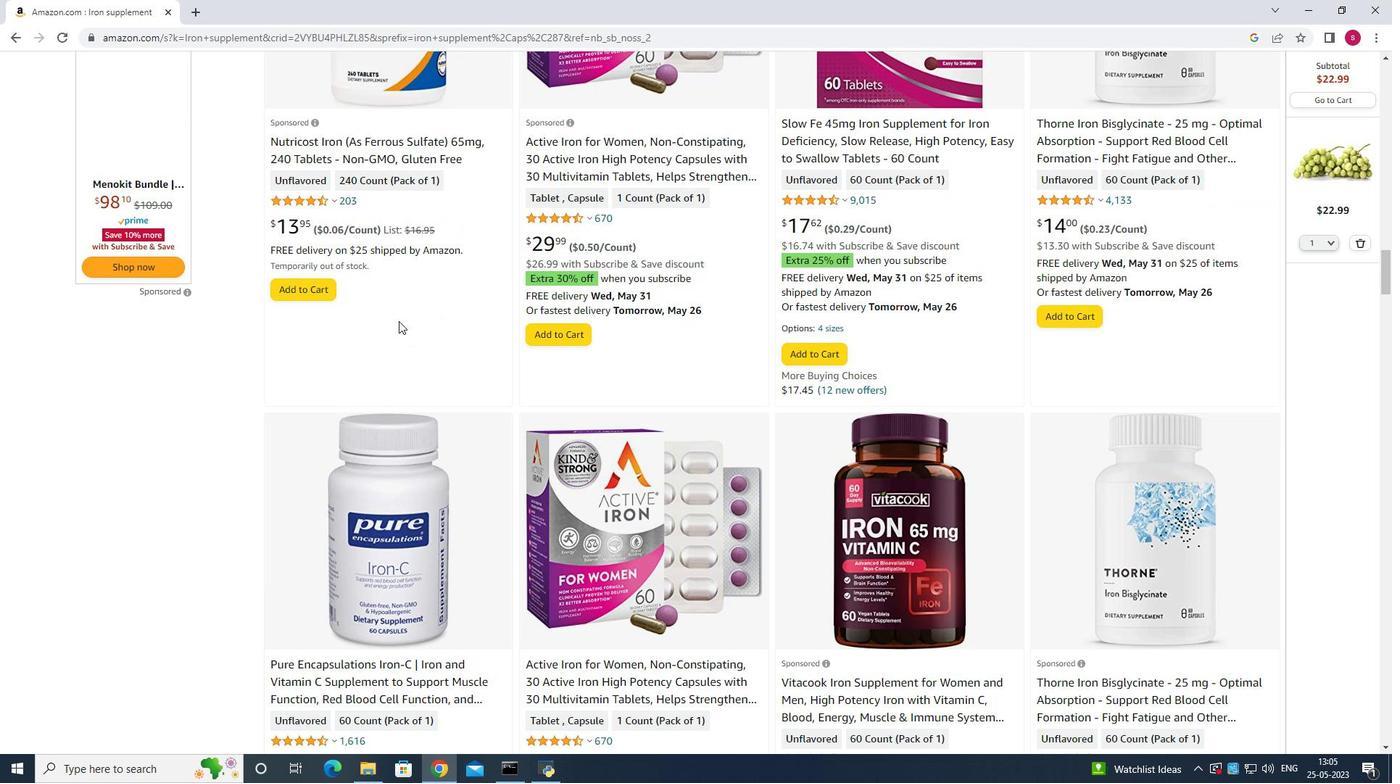 
Action: Mouse moved to (398, 321)
Screenshot: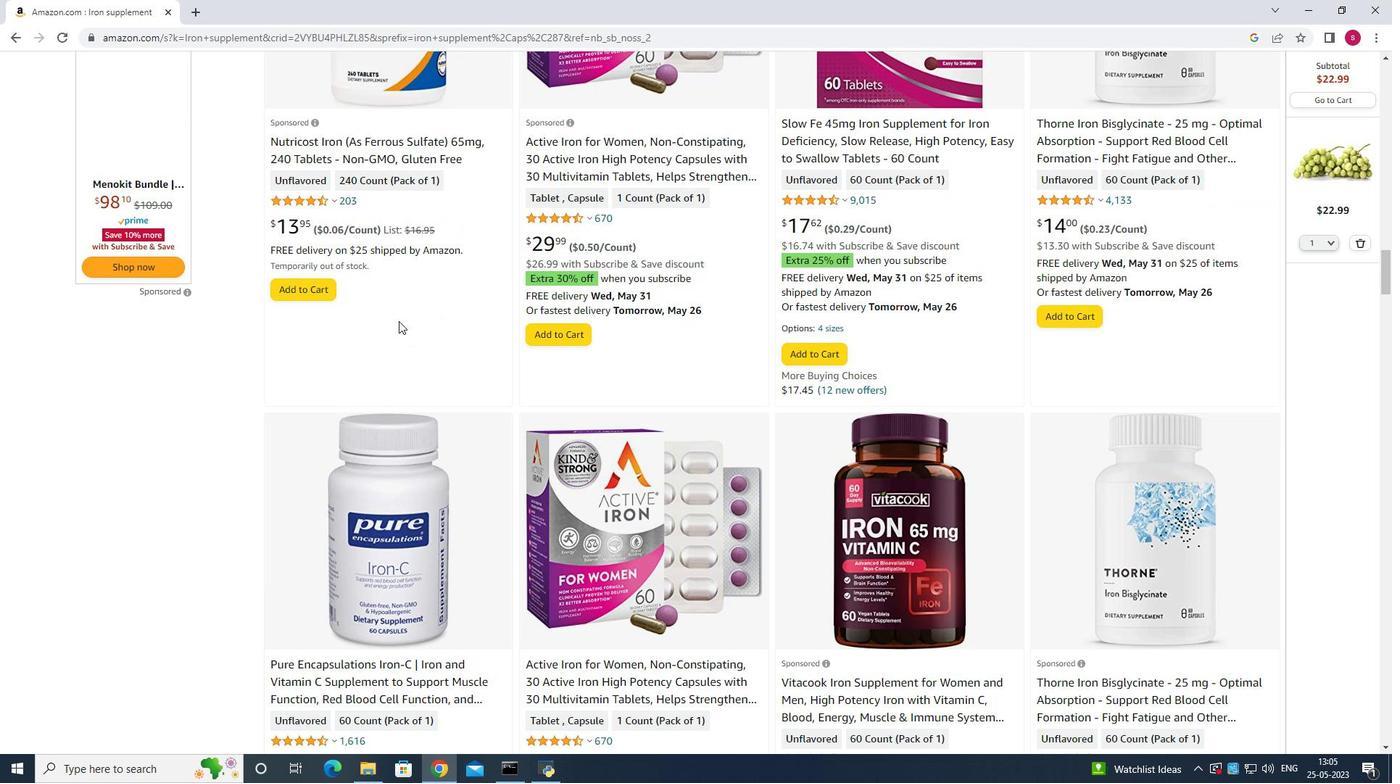 
Action: Mouse scrolled (398, 321) with delta (0, 0)
Screenshot: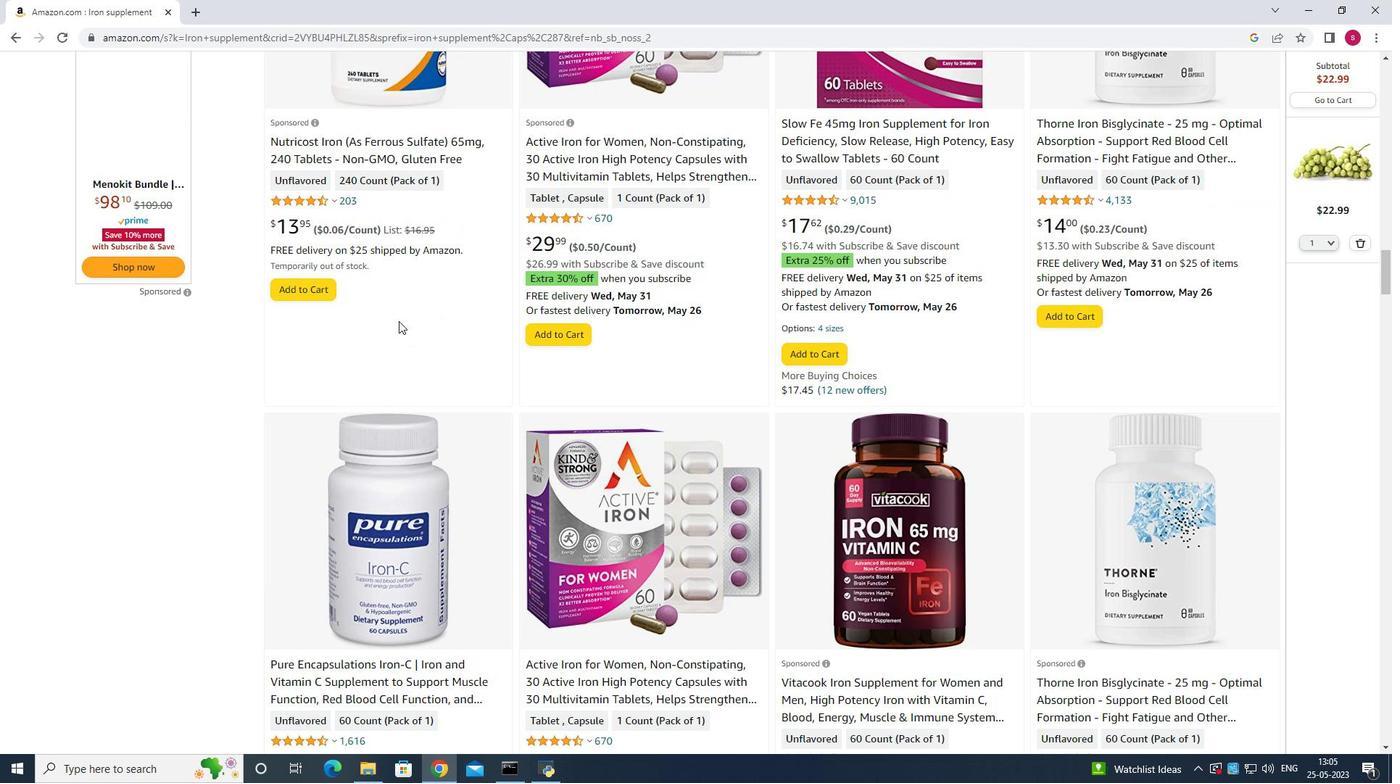 
Action: Mouse moved to (393, 317)
Screenshot: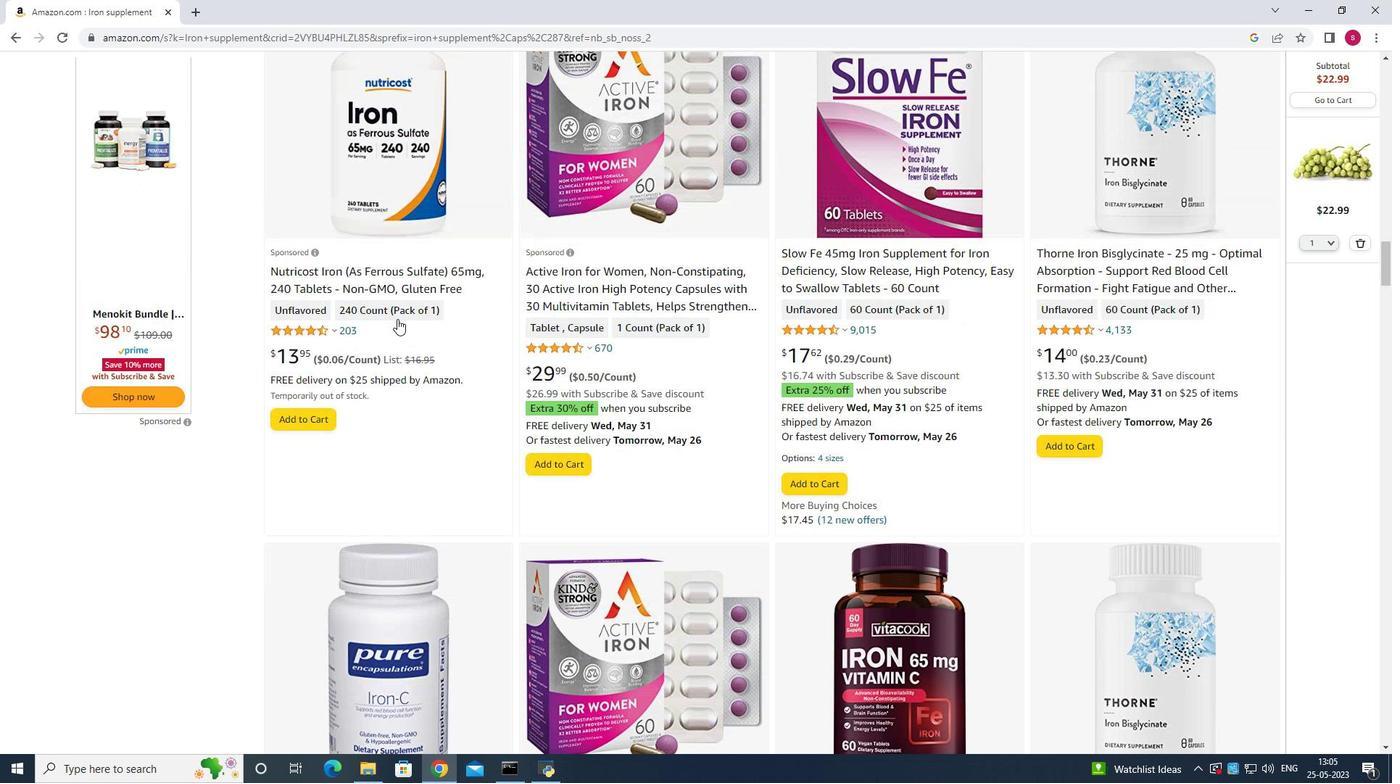 
Action: Mouse scrolled (393, 318) with delta (0, 0)
Screenshot: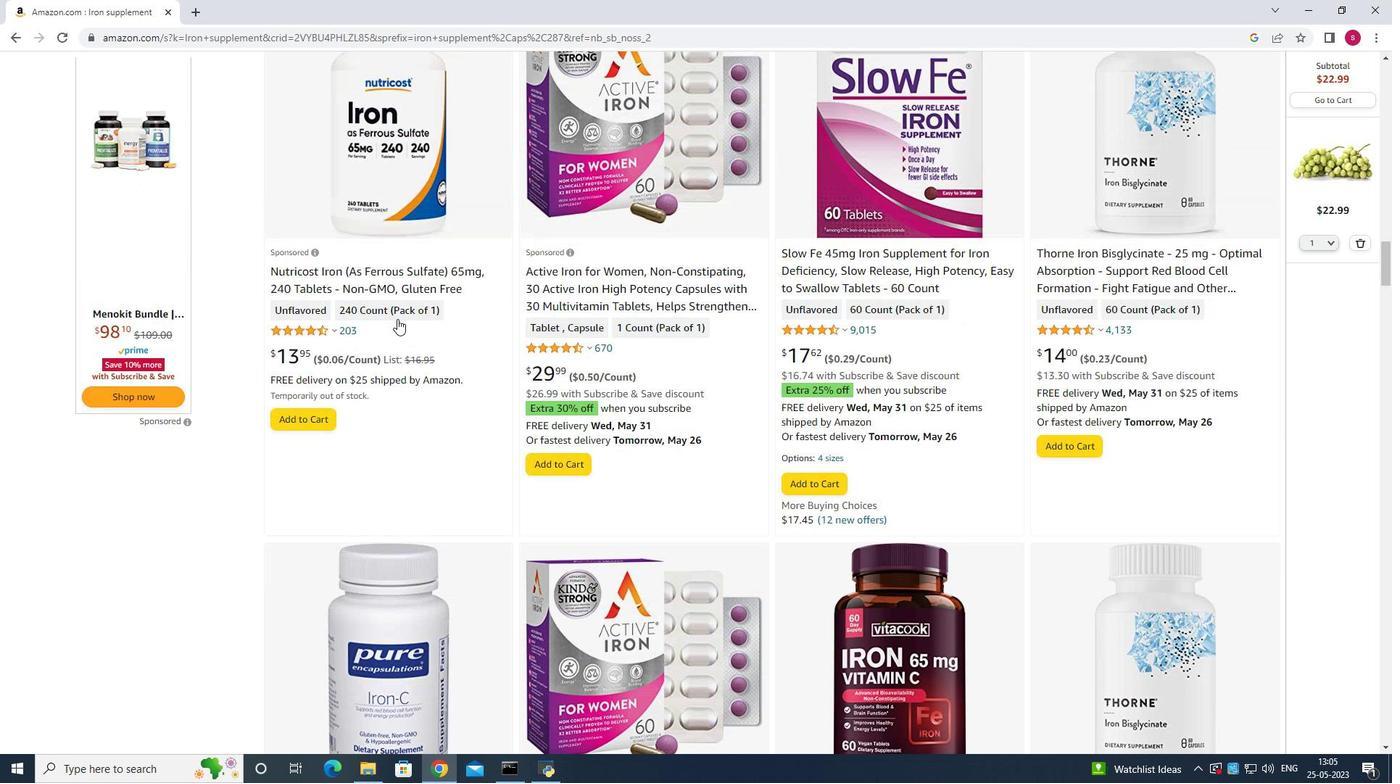 
Action: Mouse moved to (393, 317)
Screenshot: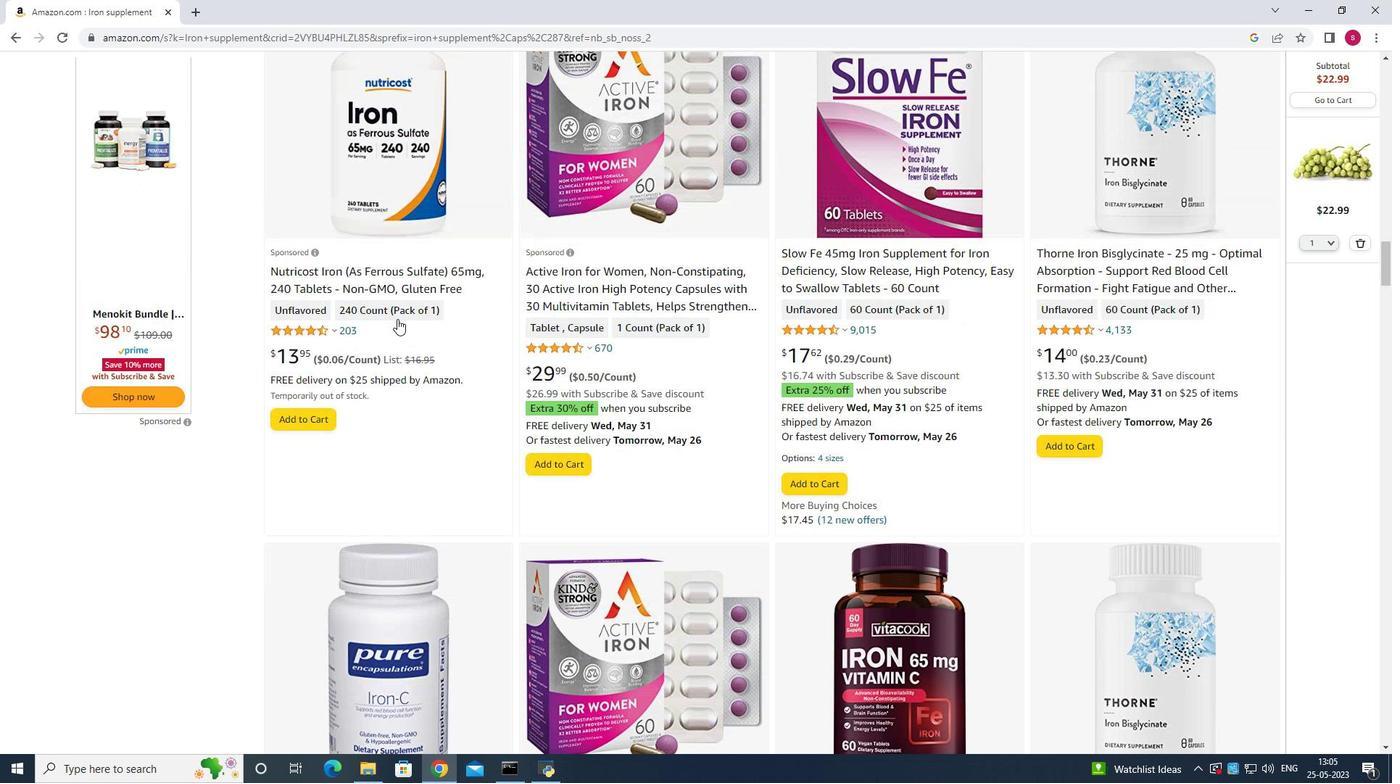 
Action: Mouse scrolled (393, 318) with delta (0, 0)
Screenshot: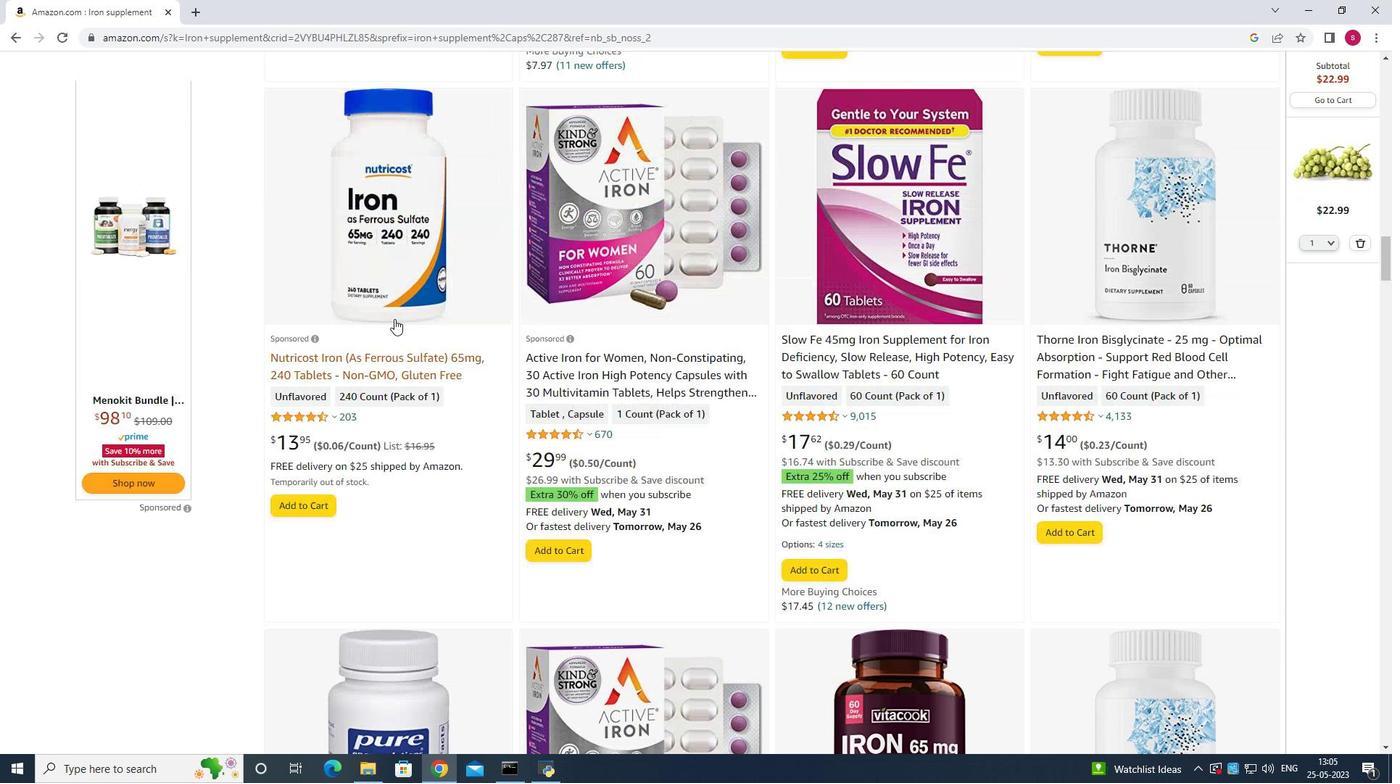 
Action: Mouse scrolled (393, 318) with delta (0, 0)
Screenshot: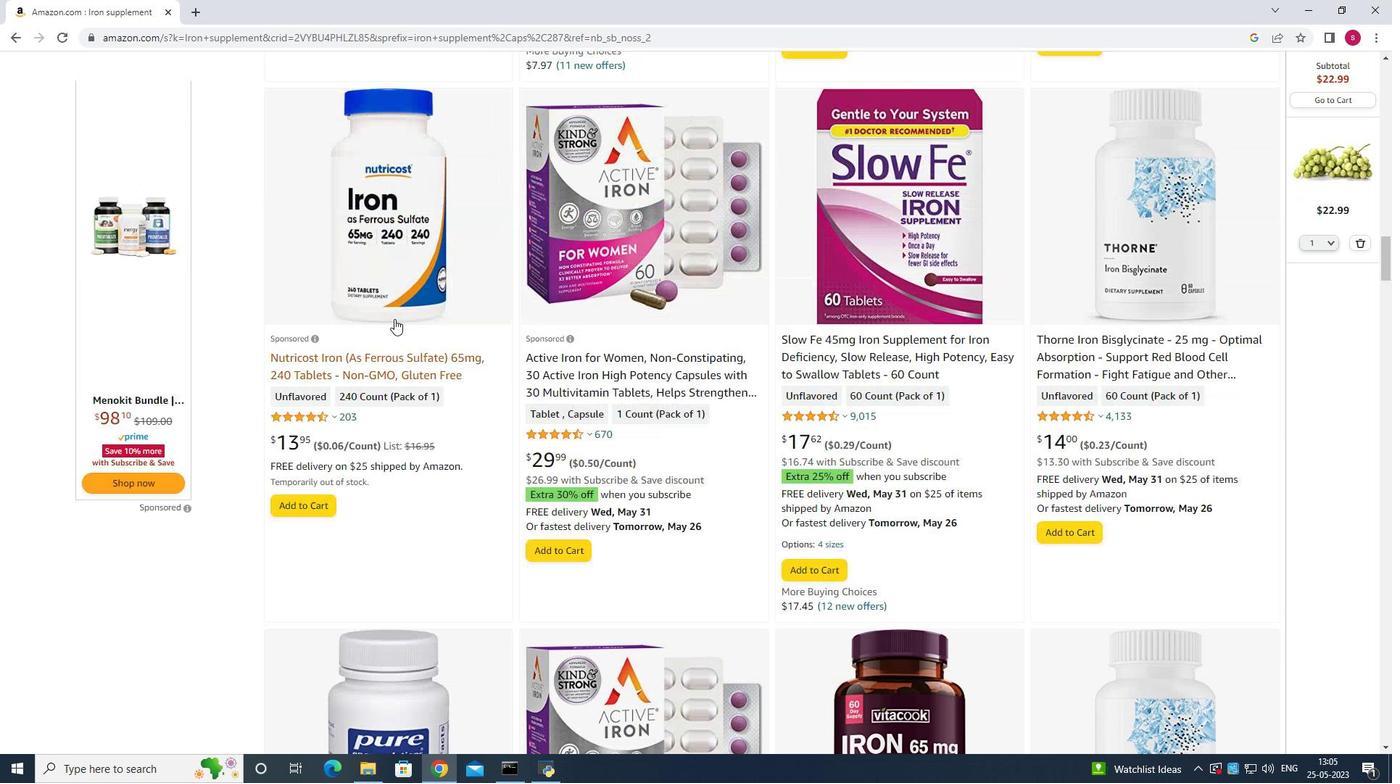 
Action: Mouse scrolled (393, 318) with delta (0, 0)
Screenshot: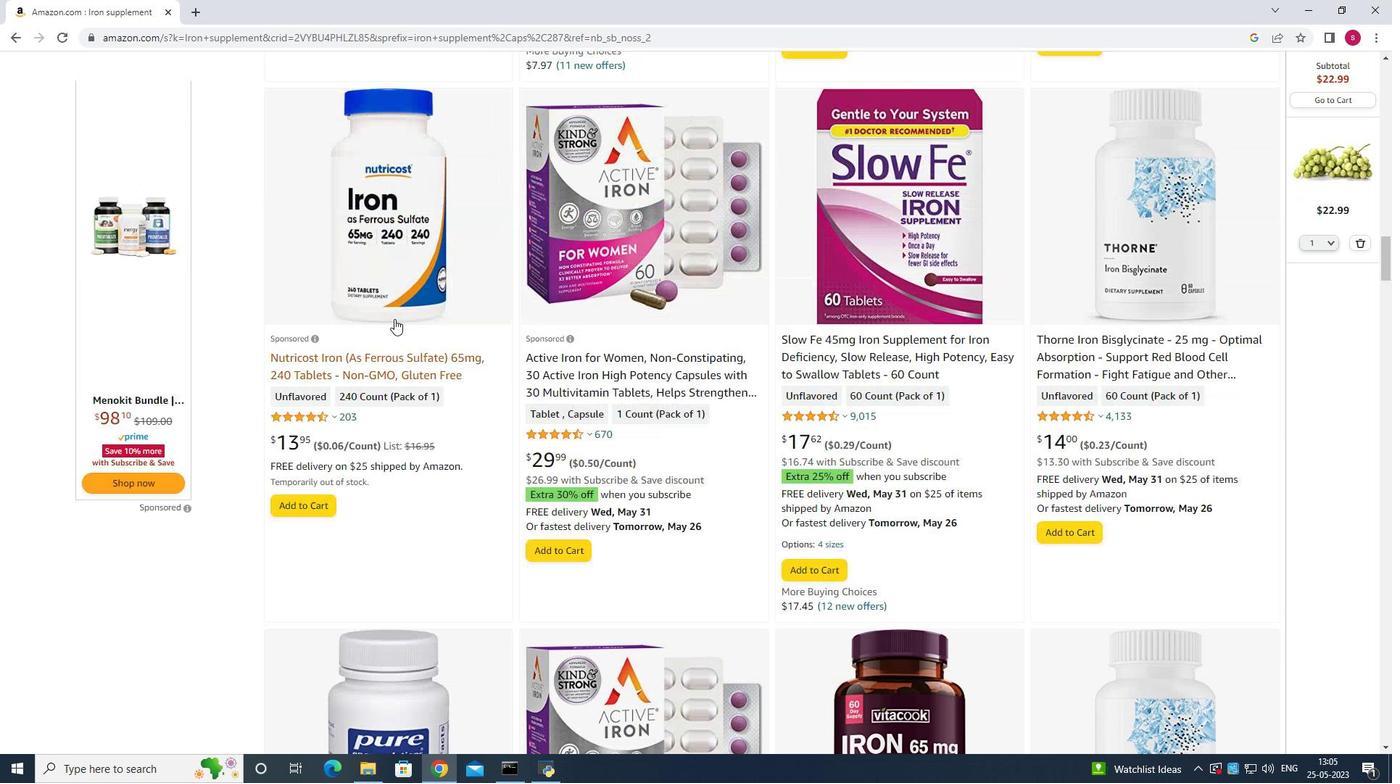 
Action: Mouse scrolled (393, 318) with delta (0, 0)
Screenshot: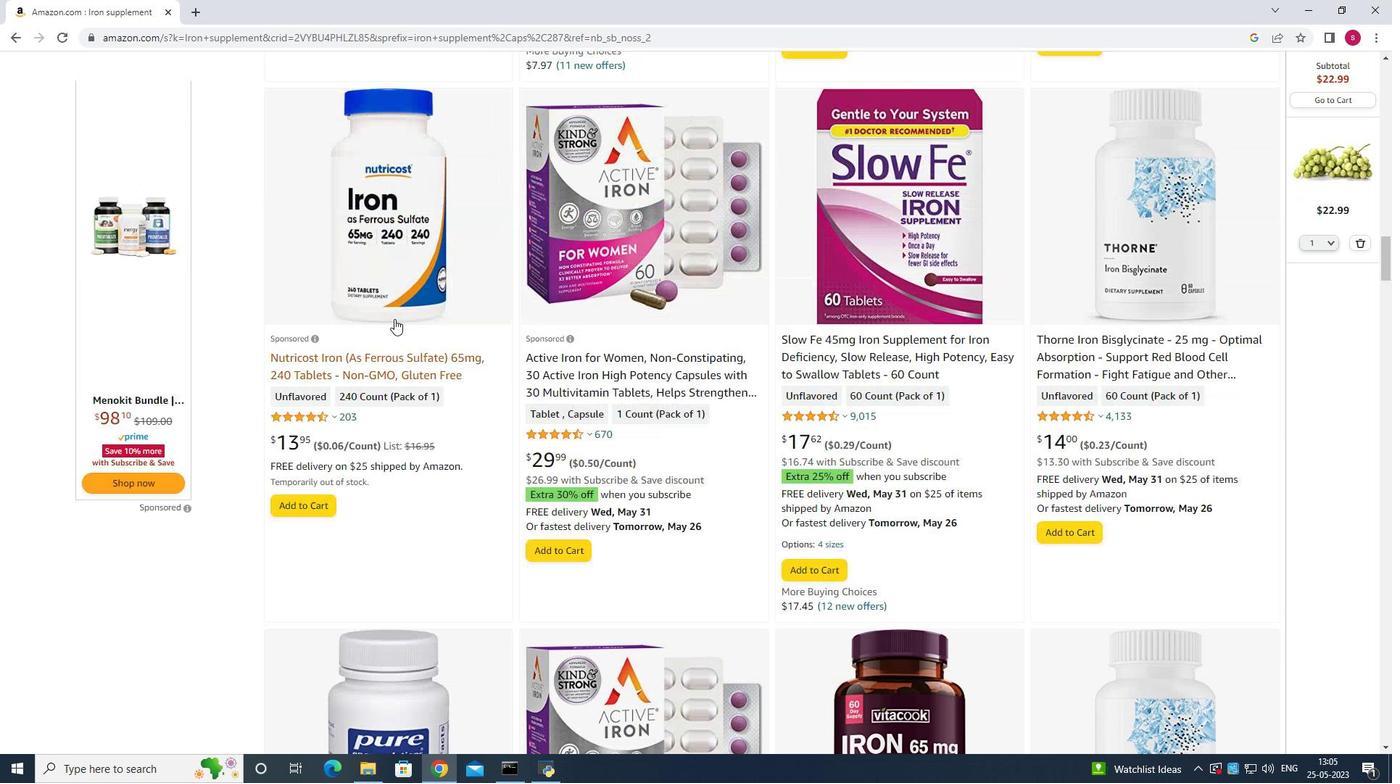 
Action: Mouse scrolled (393, 318) with delta (0, 0)
Screenshot: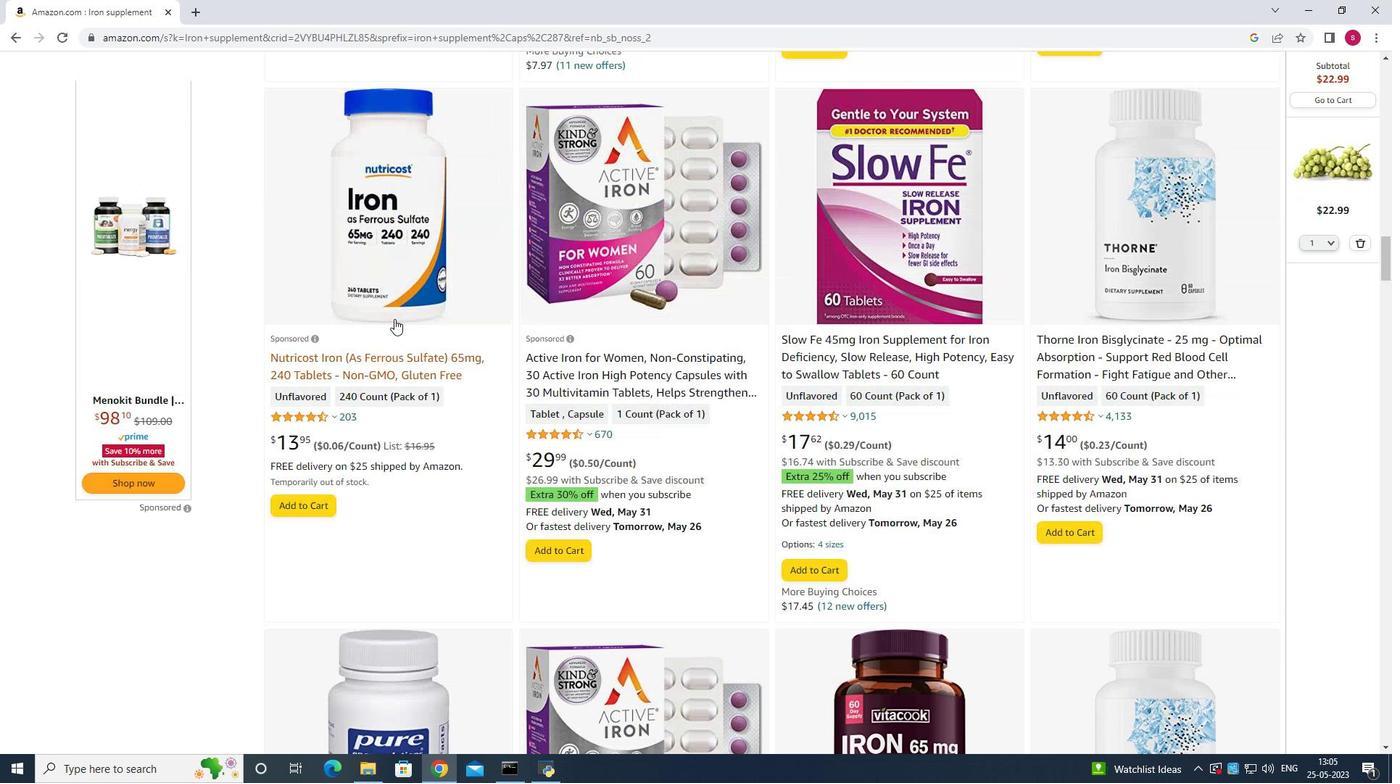 
Action: Mouse moved to (392, 316)
Screenshot: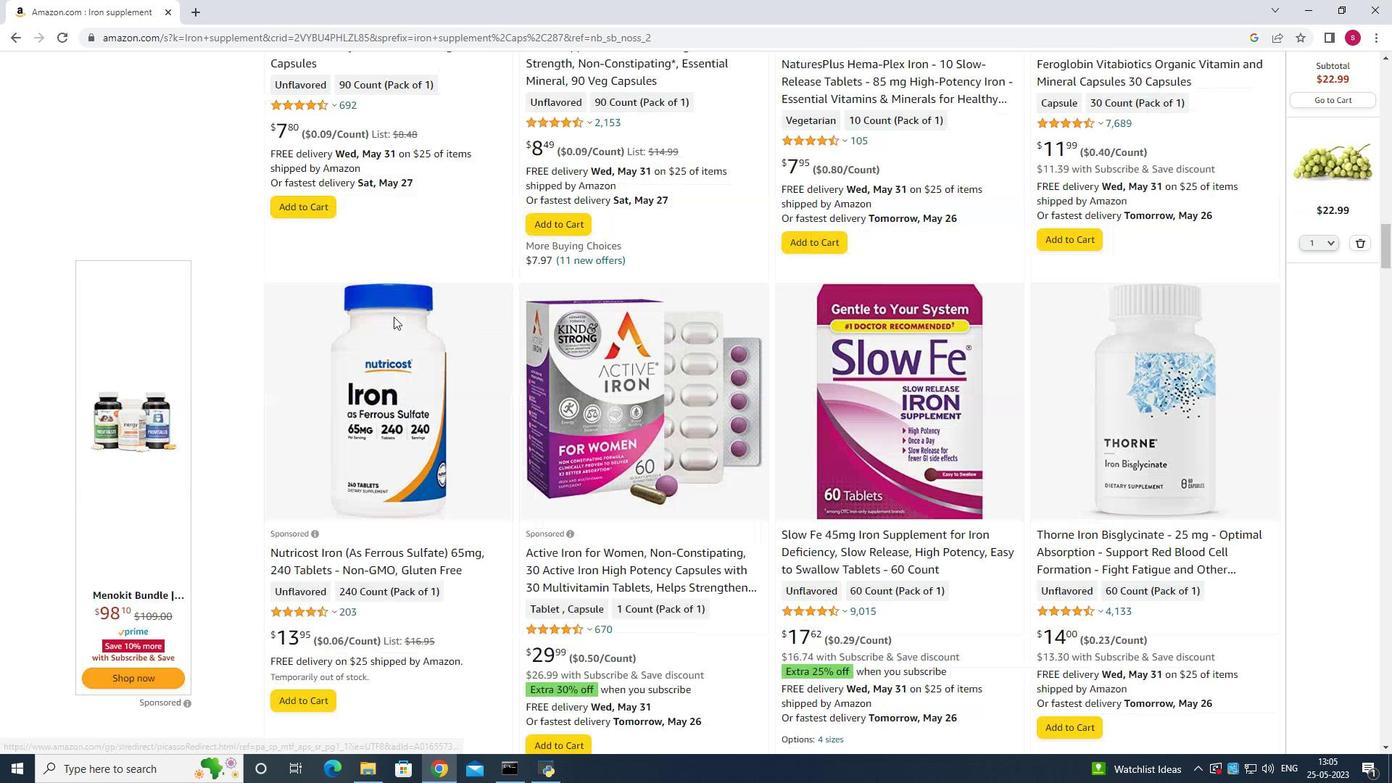 
Action: Mouse scrolled (392, 317) with delta (0, 0)
Screenshot: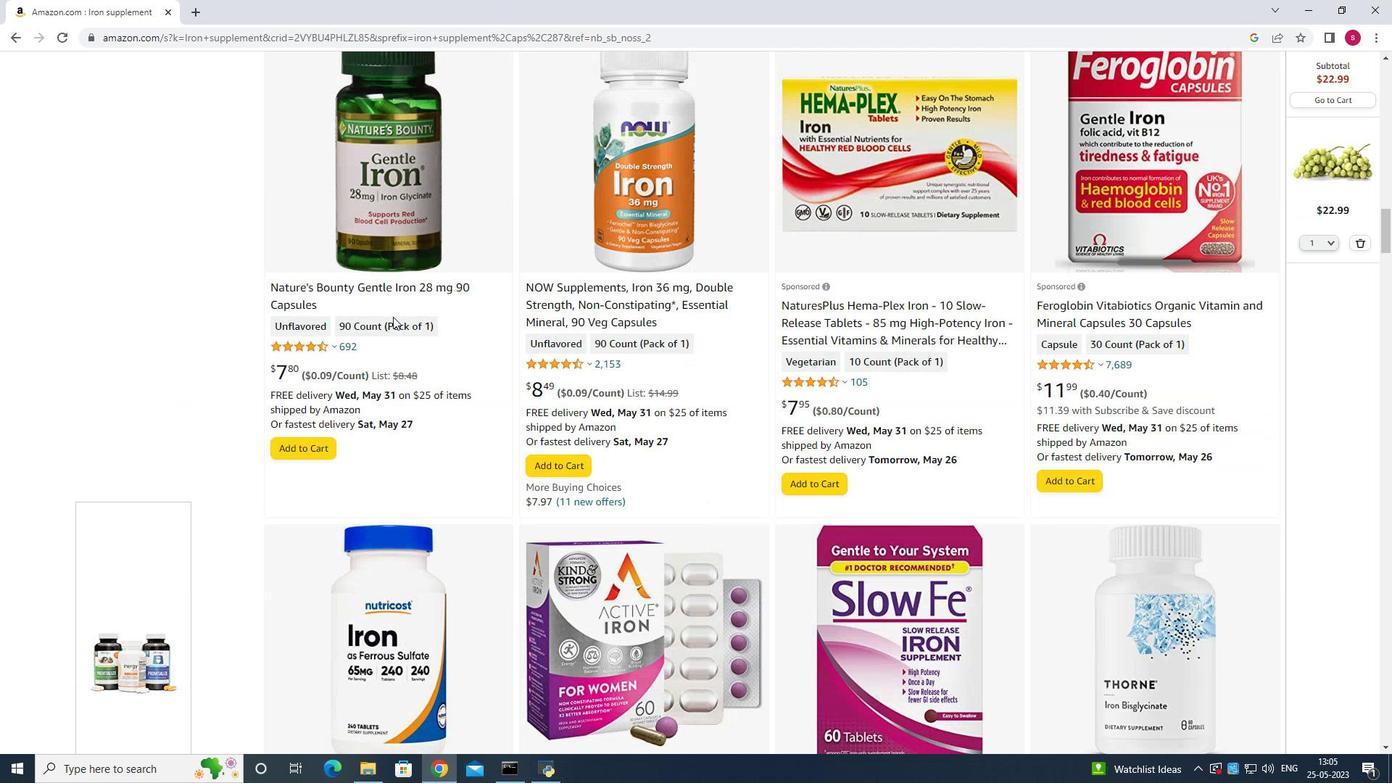 
Action: Mouse scrolled (392, 317) with delta (0, 0)
Screenshot: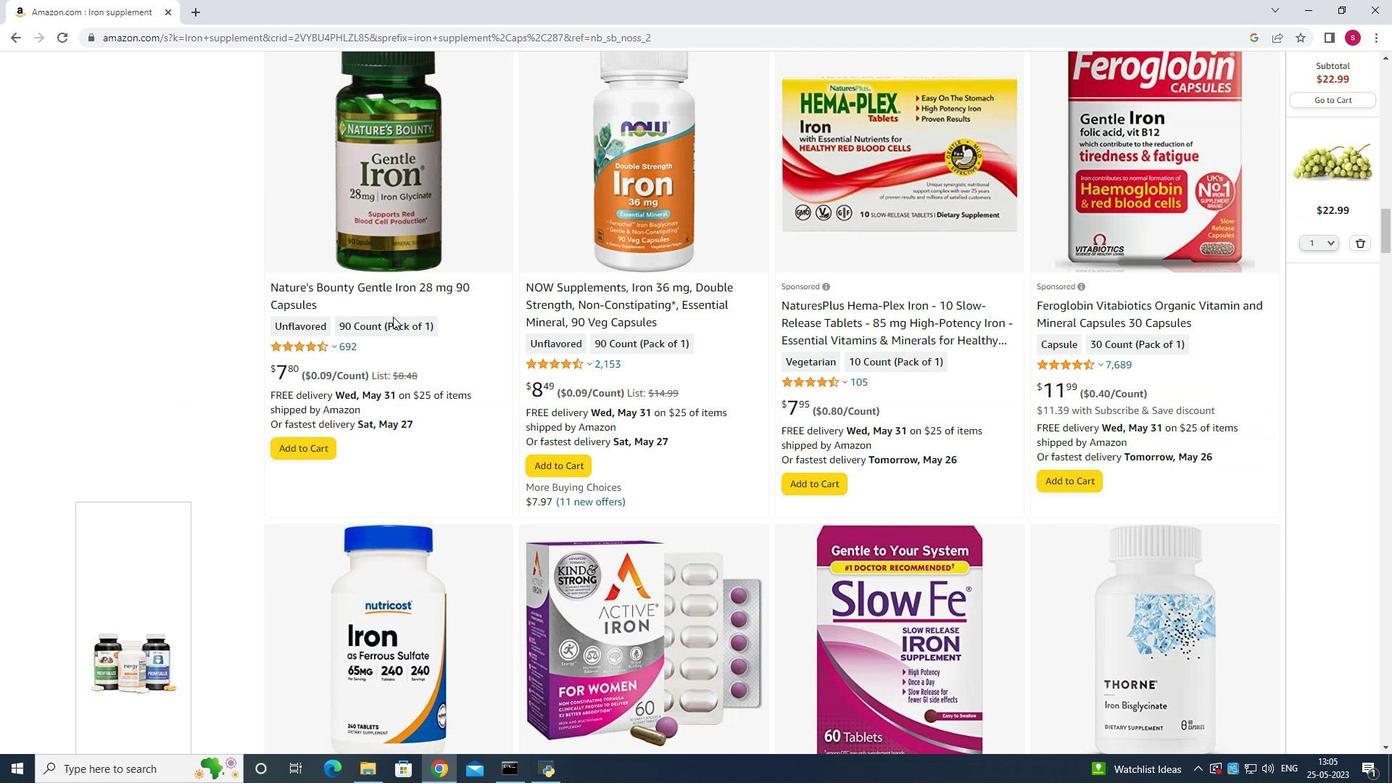 
Action: Mouse scrolled (392, 317) with delta (0, 0)
Screenshot: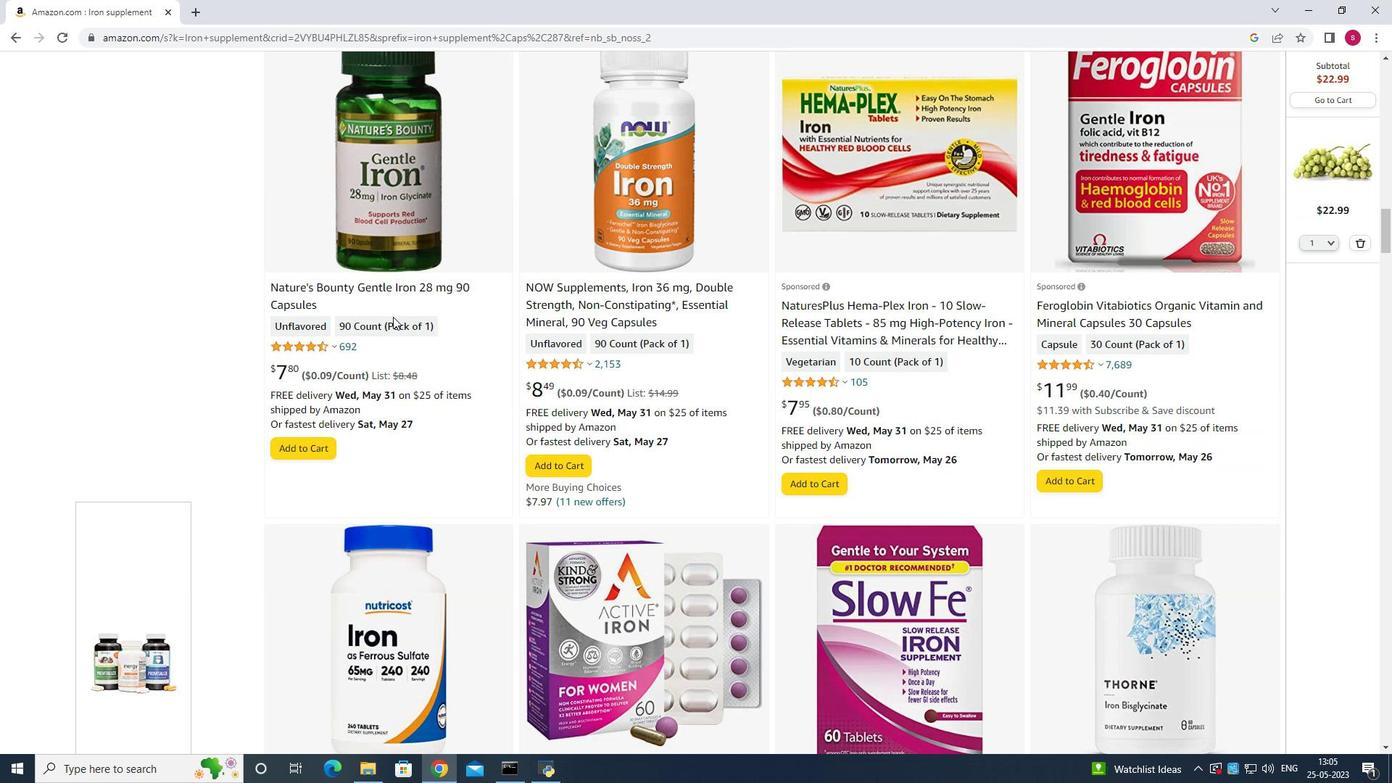 
Action: Mouse scrolled (392, 317) with delta (0, 0)
Screenshot: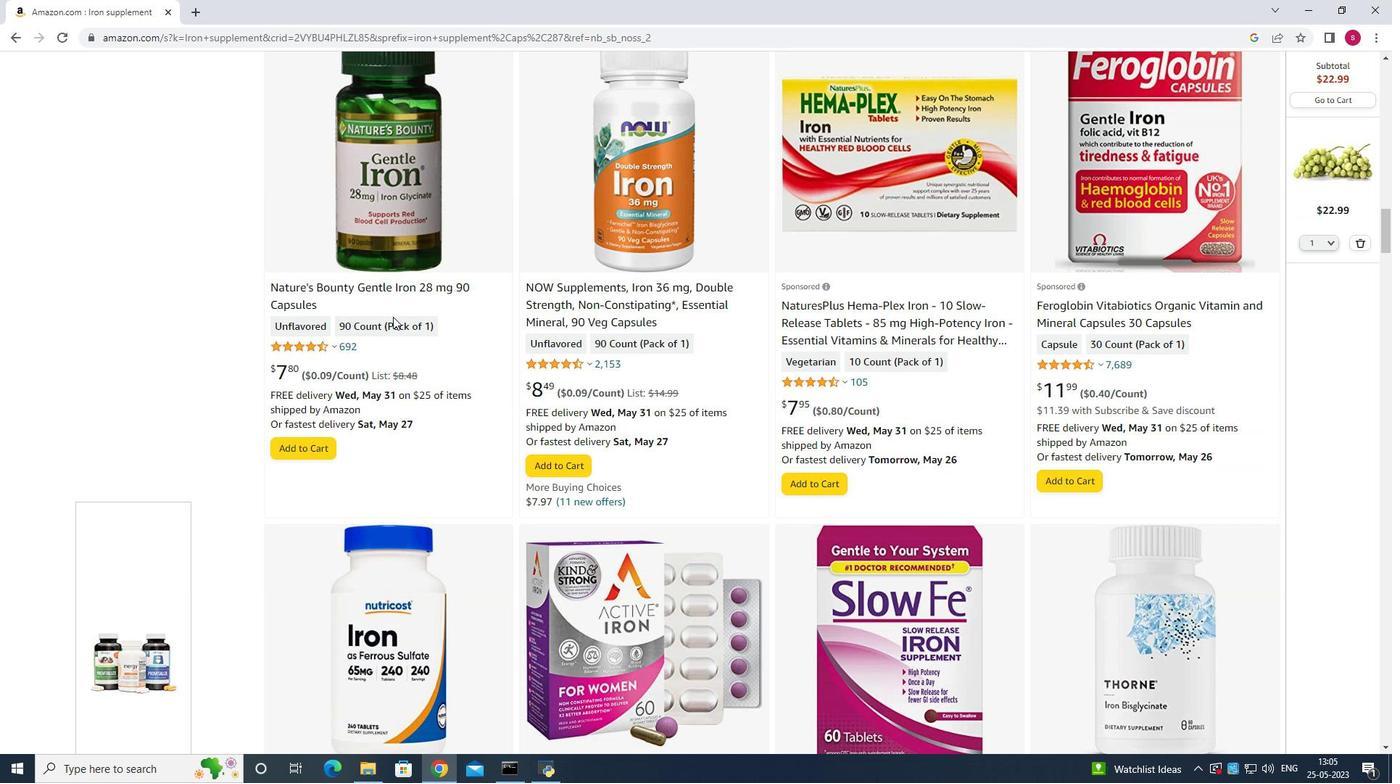 
Action: Mouse scrolled (392, 317) with delta (0, 0)
Screenshot: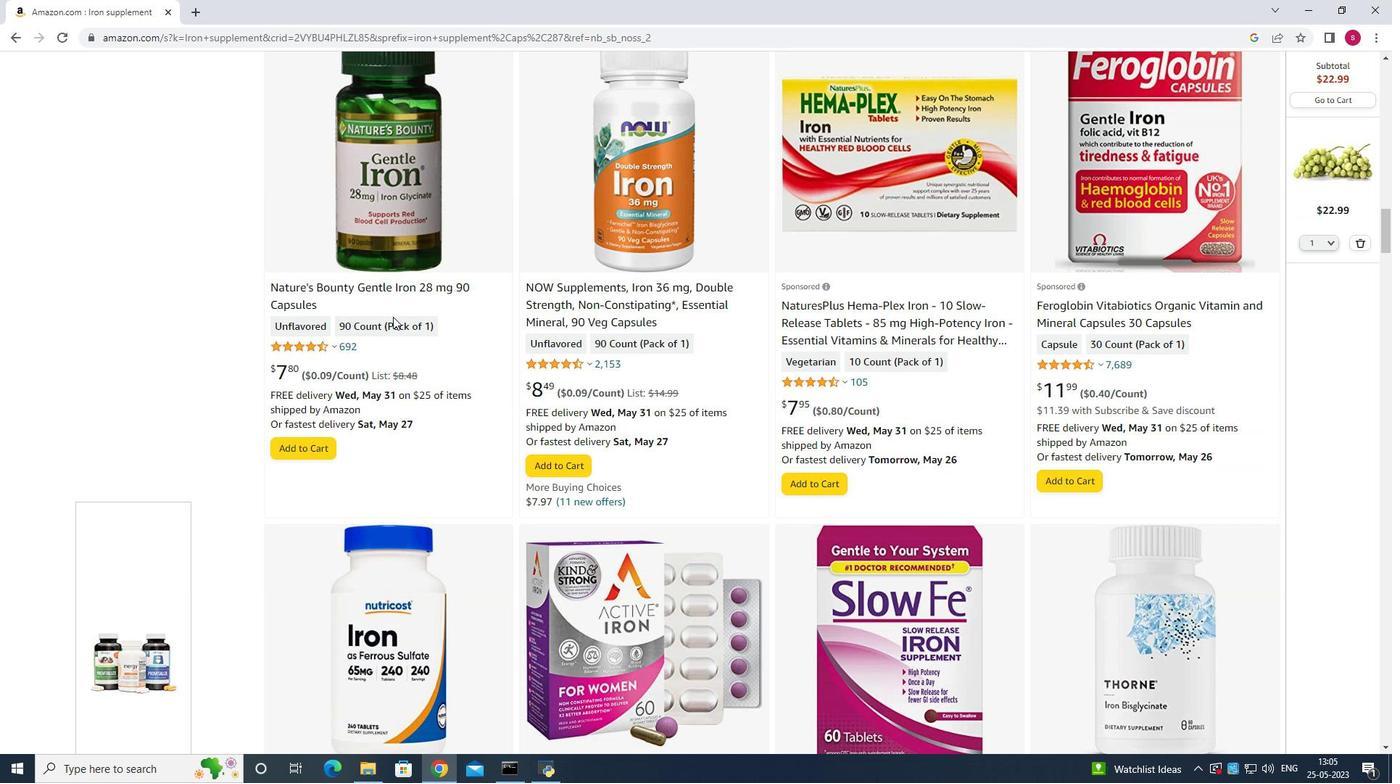 
Action: Mouse scrolled (392, 317) with delta (0, 0)
Screenshot: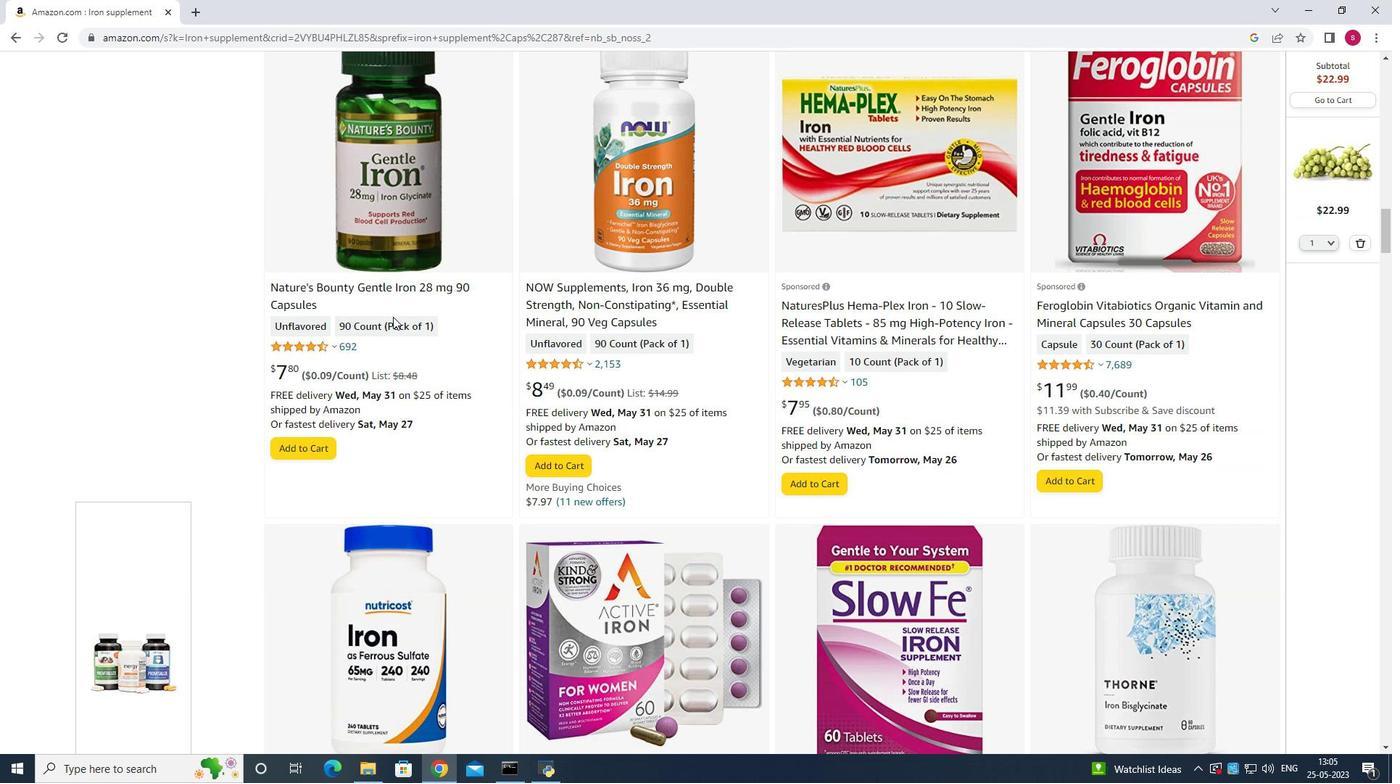 
Action: Mouse scrolled (392, 317) with delta (0, 0)
Screenshot: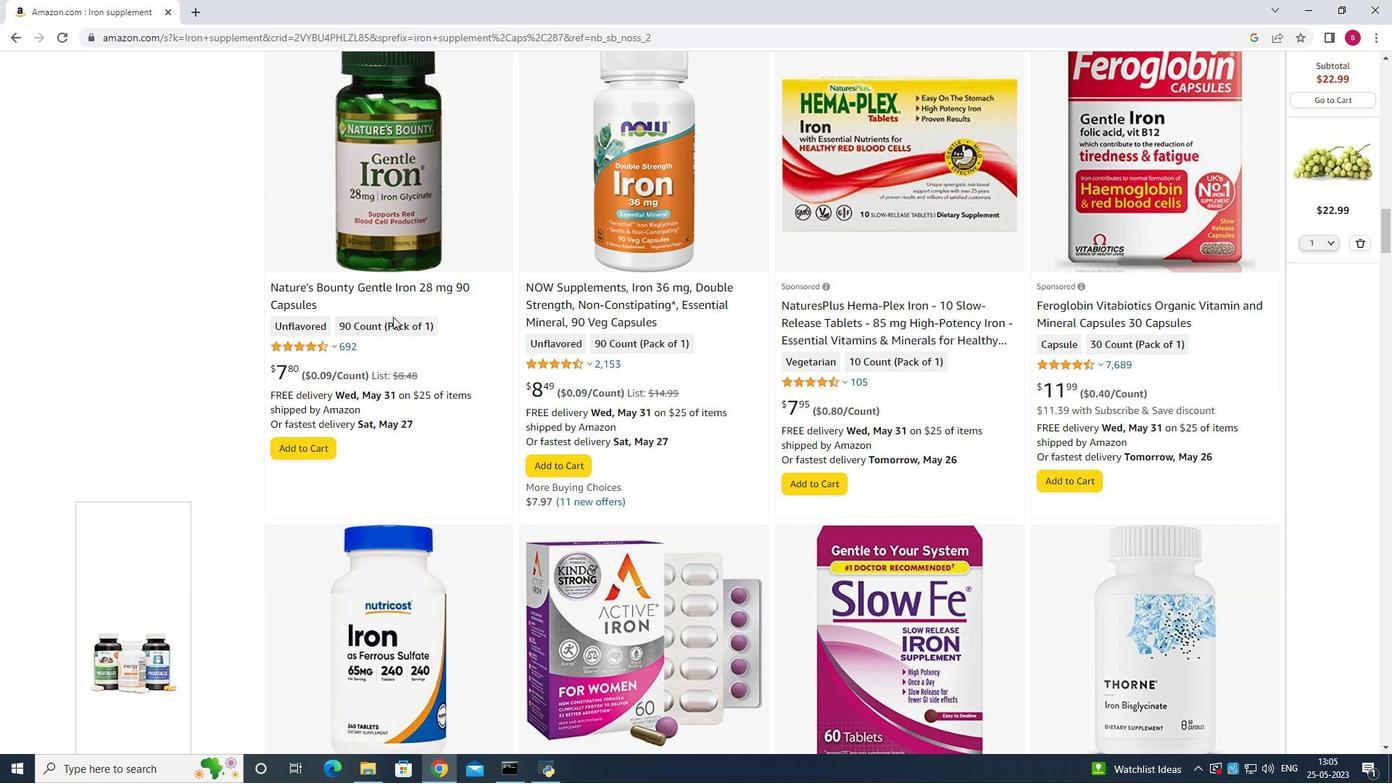 
Action: Mouse moved to (380, 314)
Screenshot: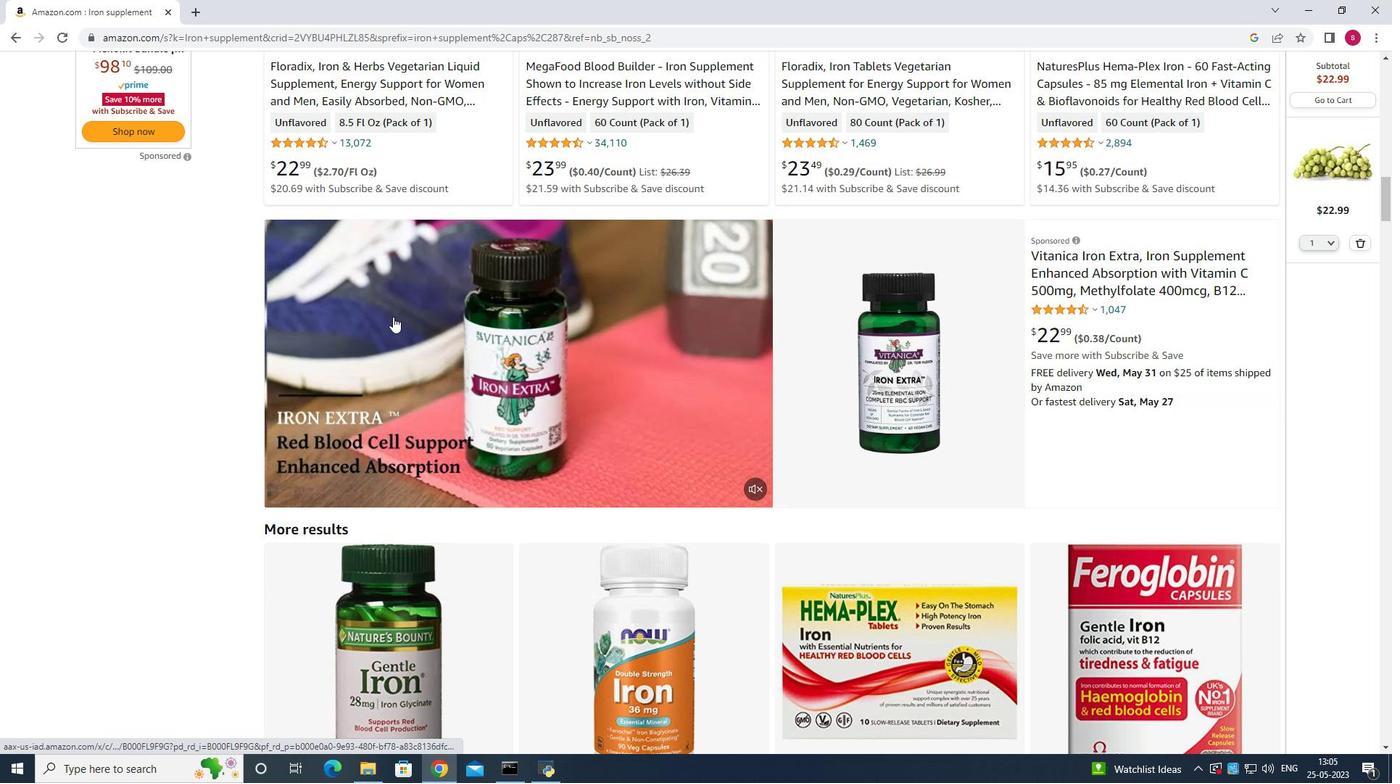 
Action: Mouse scrolled (380, 315) with delta (0, 0)
Screenshot: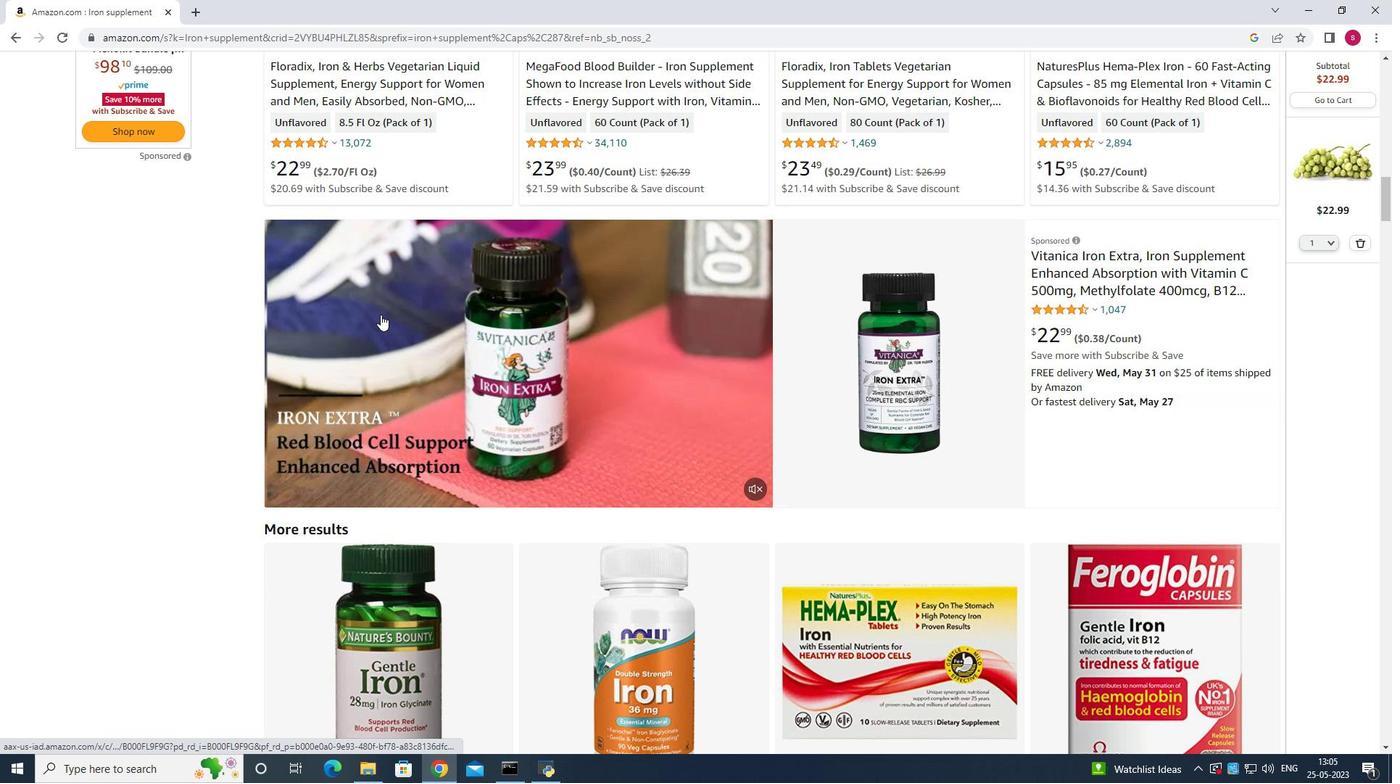 
Action: Mouse scrolled (380, 315) with delta (0, 0)
Screenshot: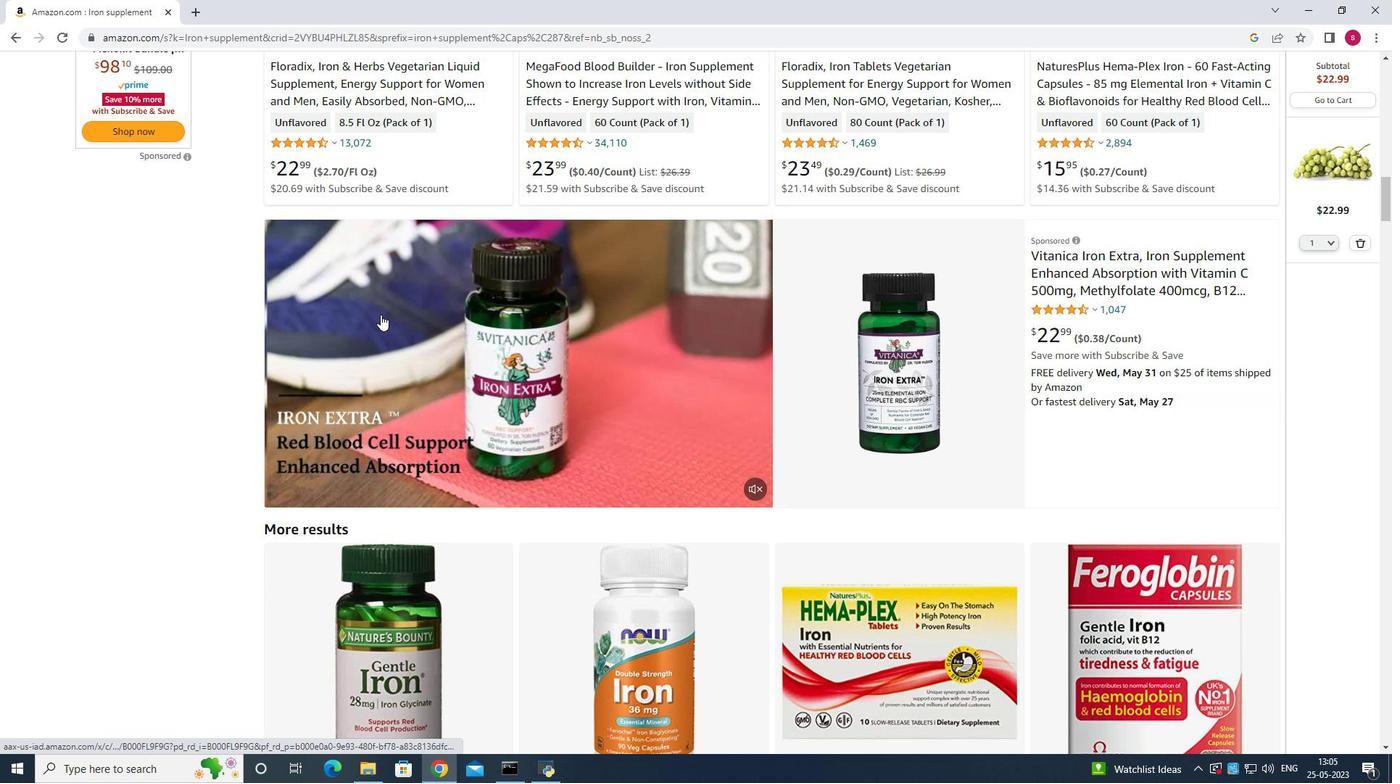 
Action: Mouse scrolled (380, 315) with delta (0, 0)
Screenshot: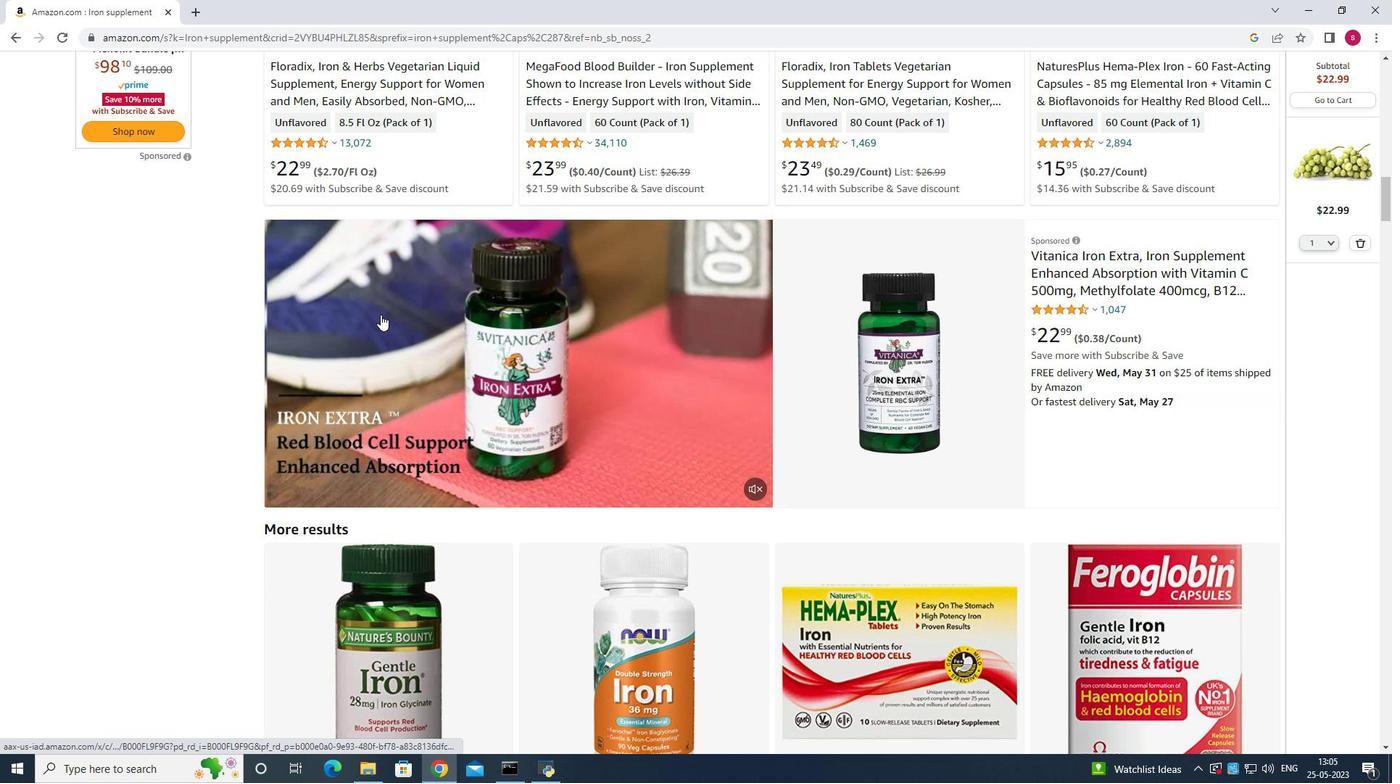 
Action: Mouse scrolled (380, 315) with delta (0, 0)
Screenshot: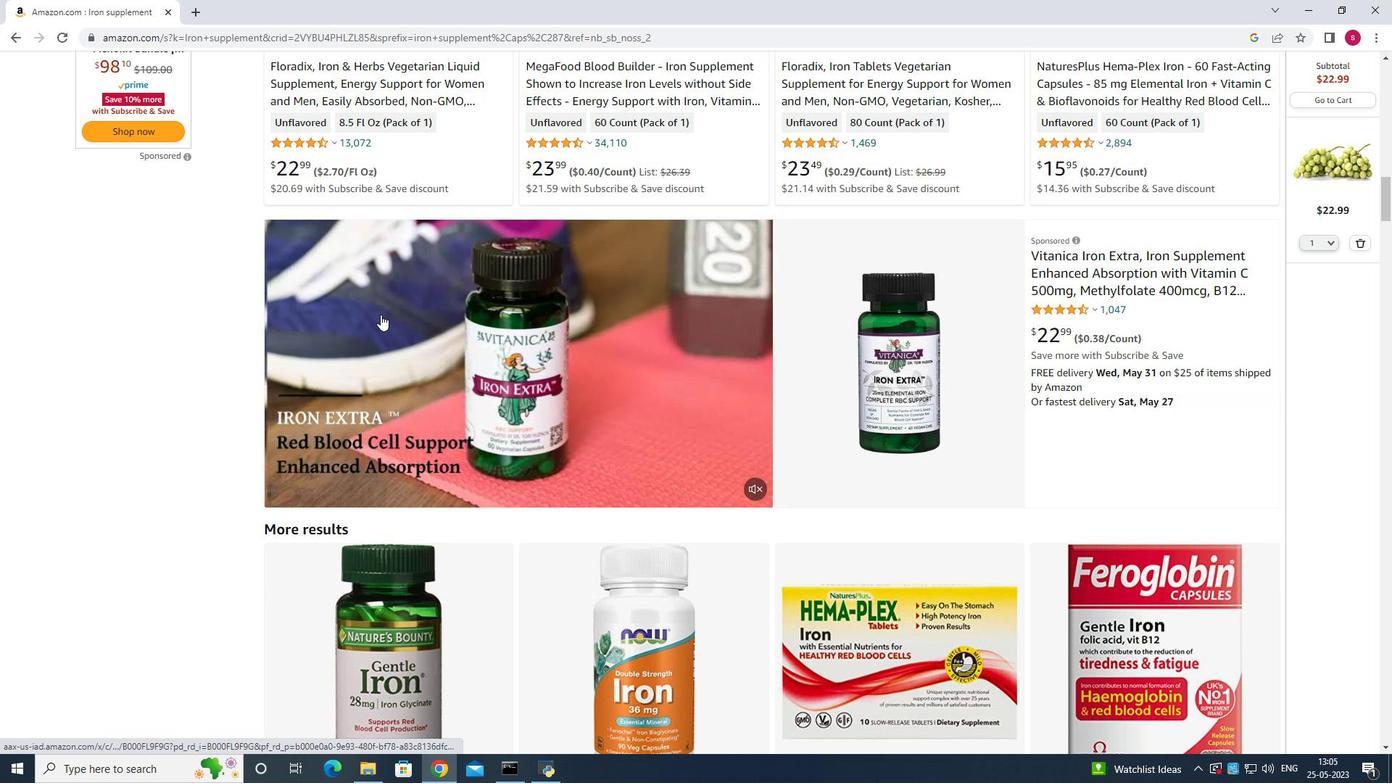
Action: Mouse scrolled (380, 315) with delta (0, 0)
Screenshot: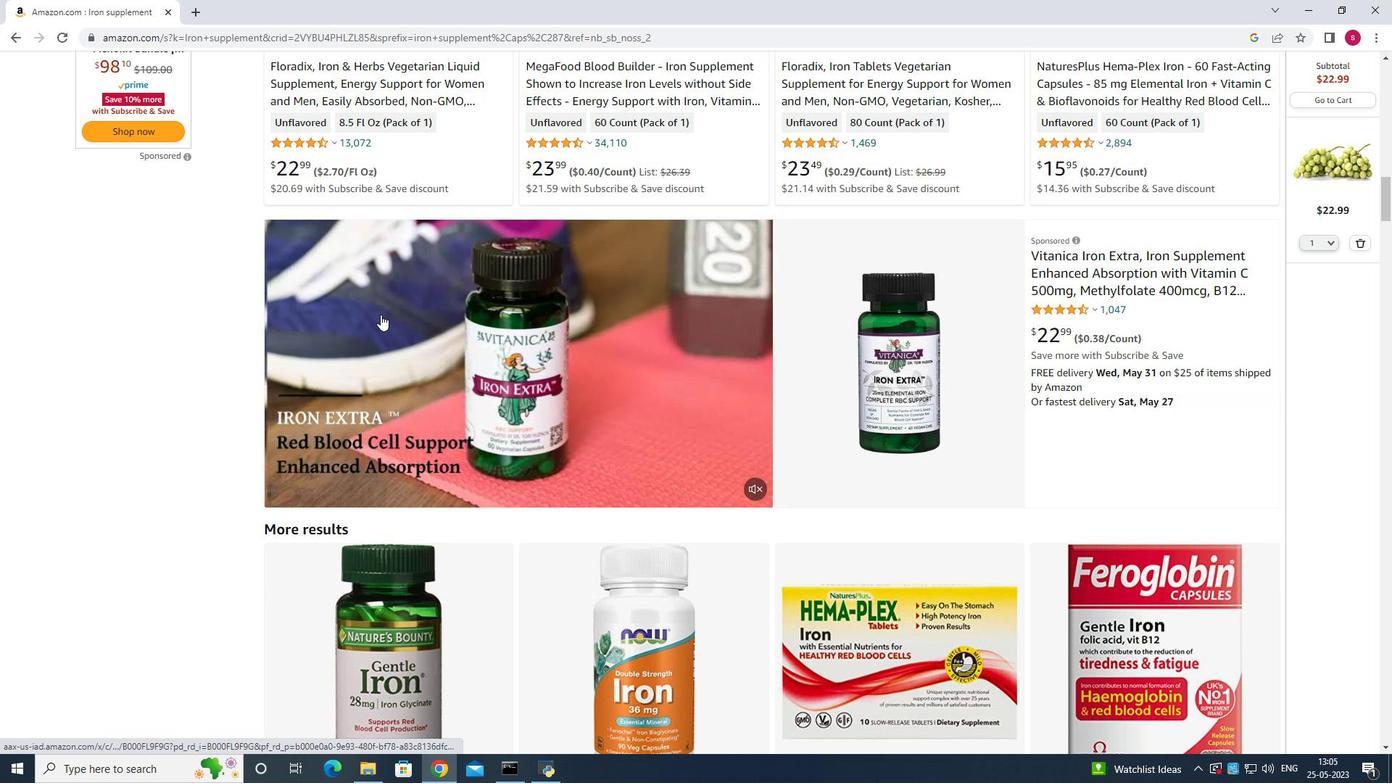 
Action: Mouse scrolled (380, 315) with delta (0, 0)
Screenshot: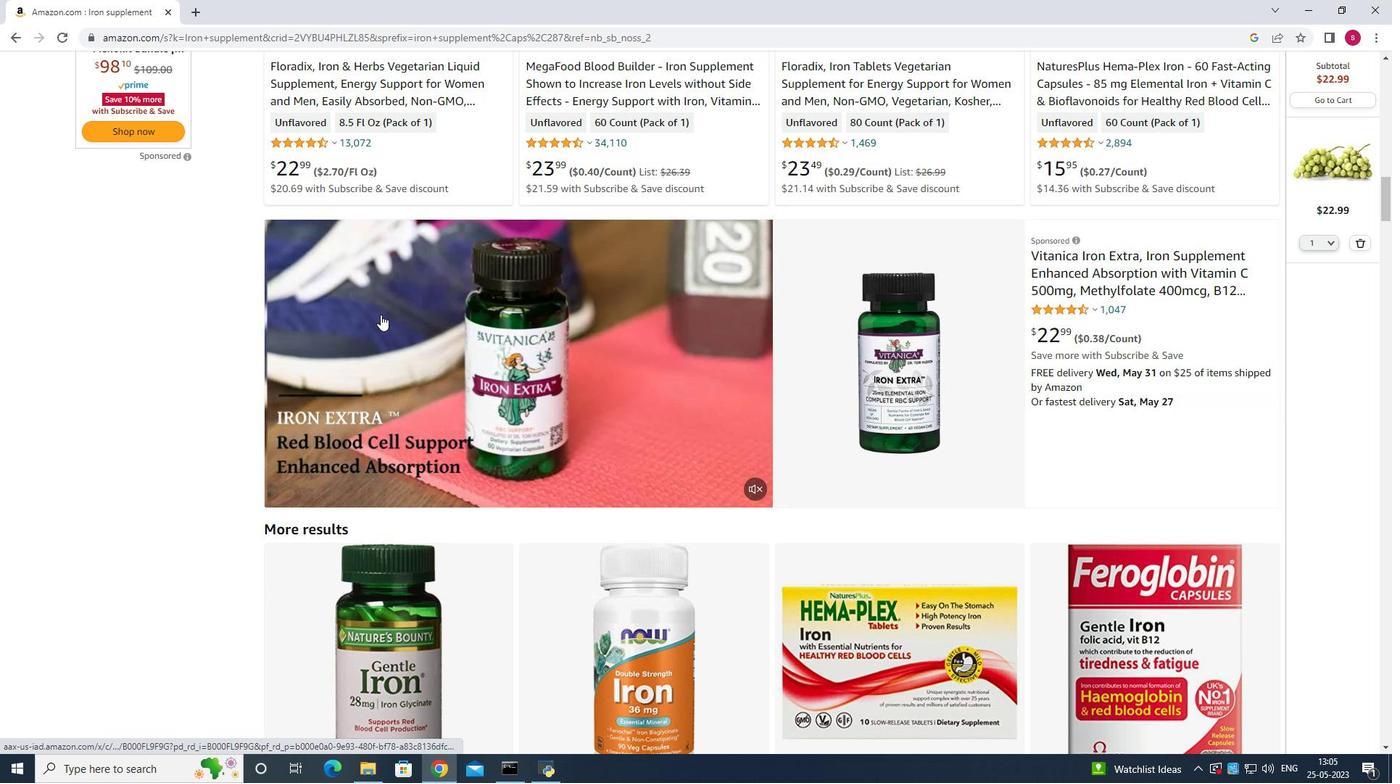 
Action: Mouse scrolled (380, 315) with delta (0, 0)
Screenshot: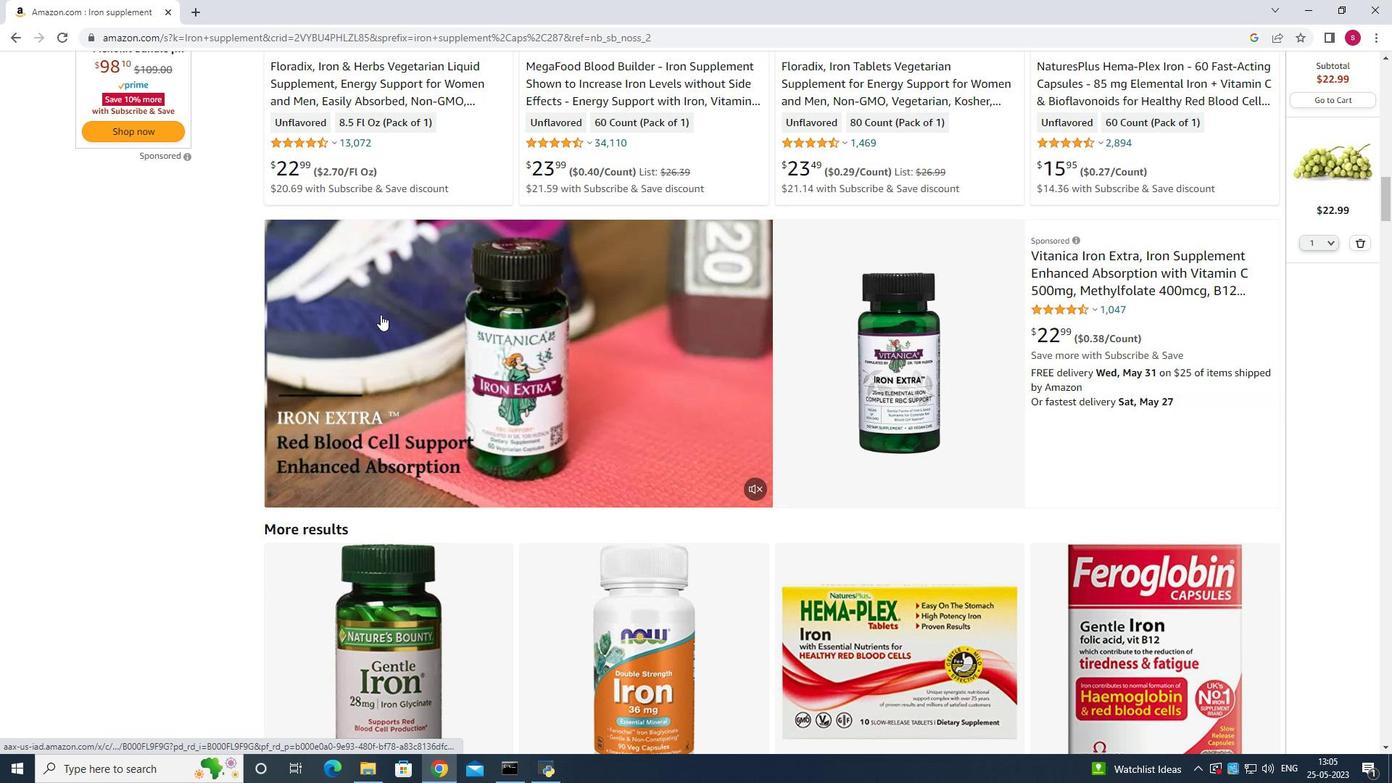 
Action: Mouse moved to (380, 314)
Screenshot: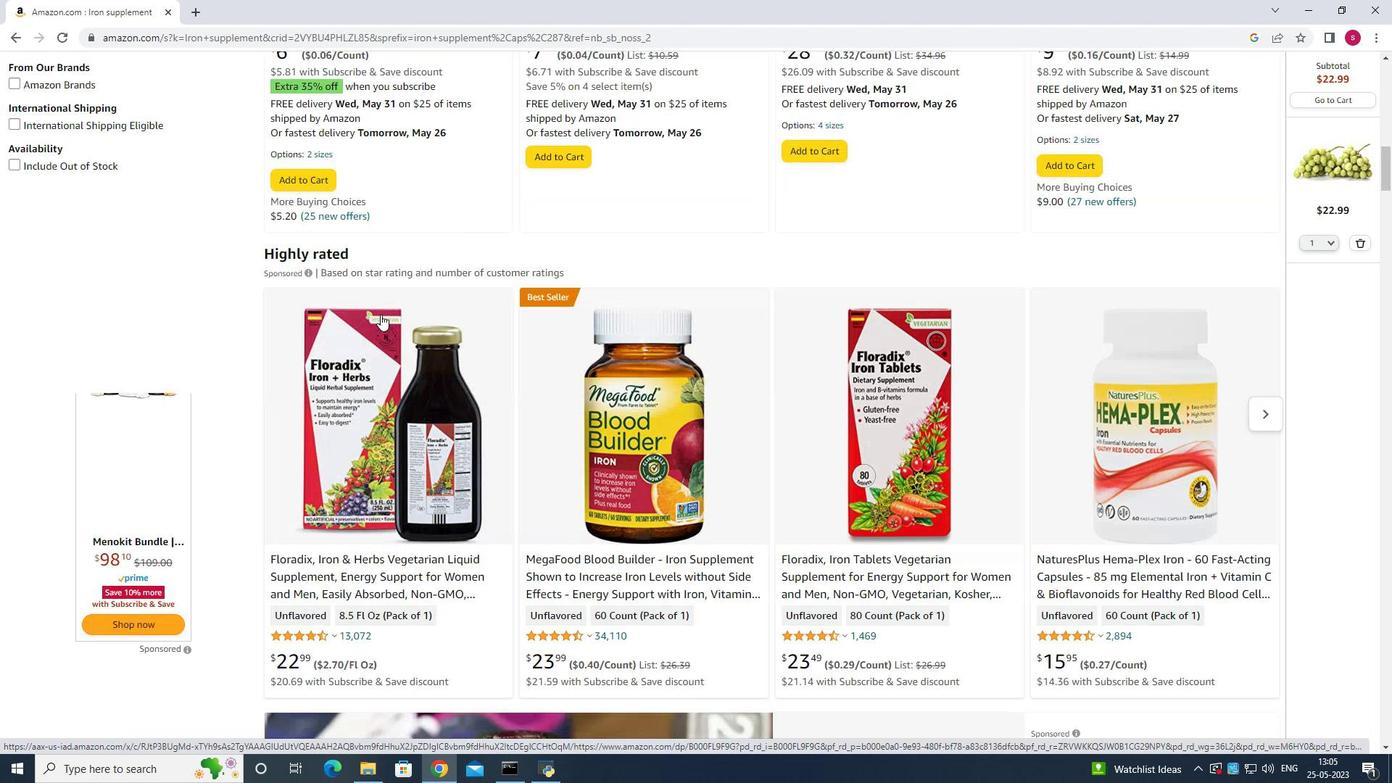 
Action: Mouse scrolled (380, 315) with delta (0, 0)
Screenshot: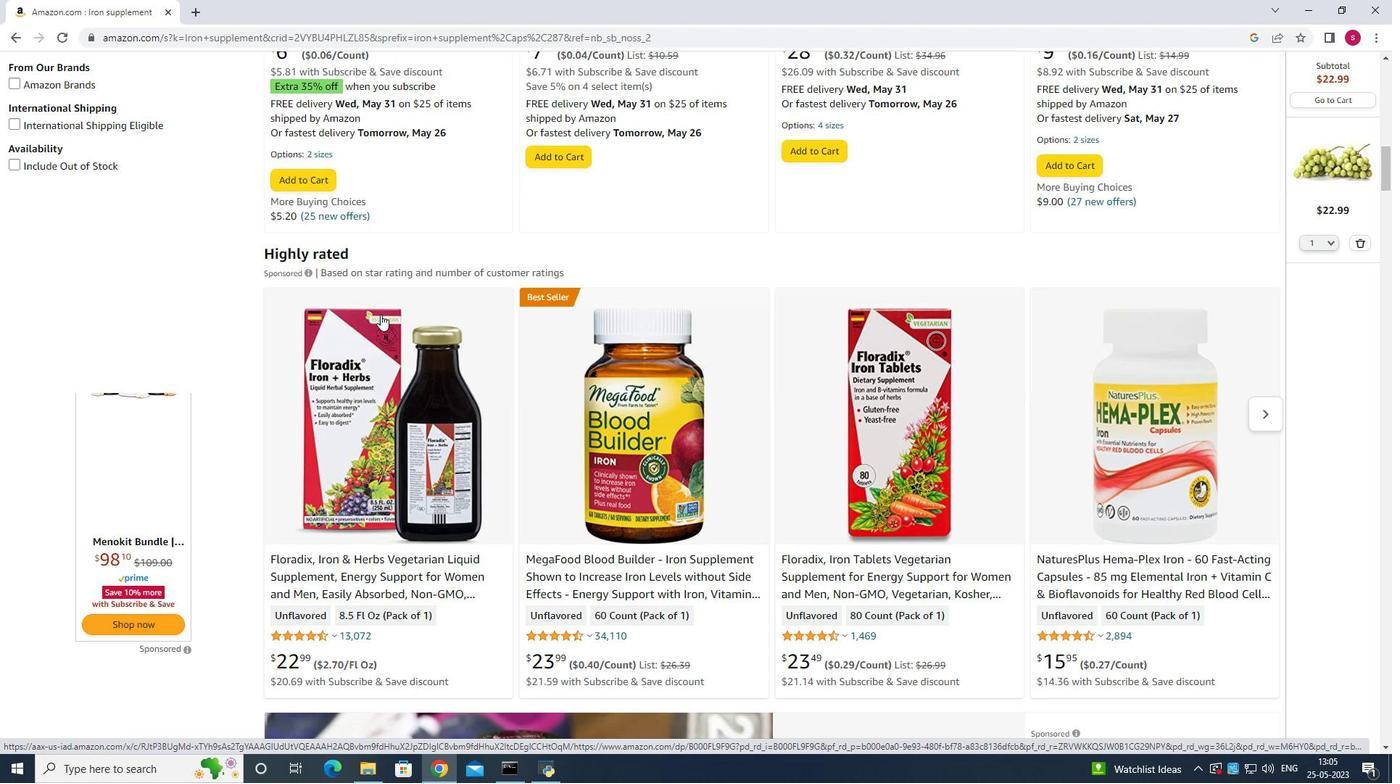 
Action: Mouse scrolled (380, 315) with delta (0, 0)
Screenshot: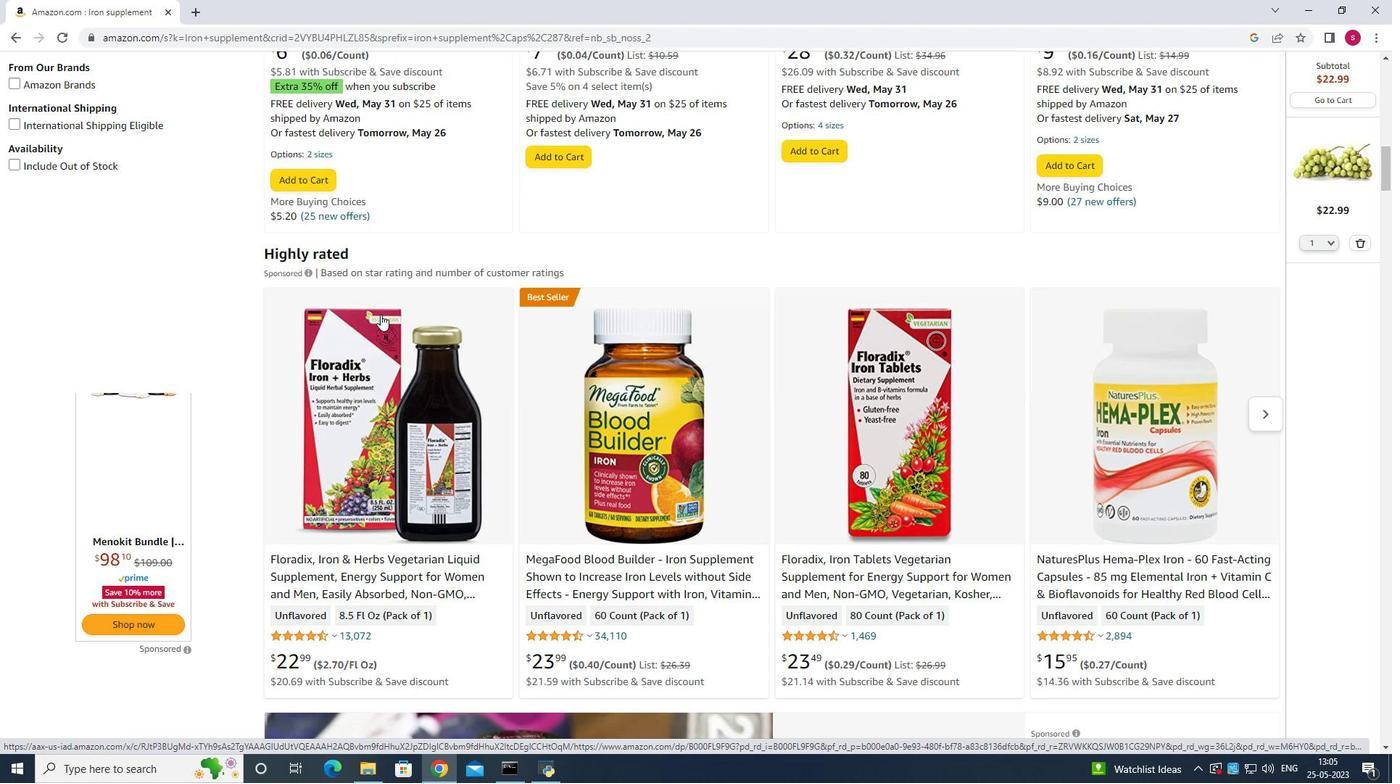 
Action: Mouse scrolled (380, 315) with delta (0, 0)
Screenshot: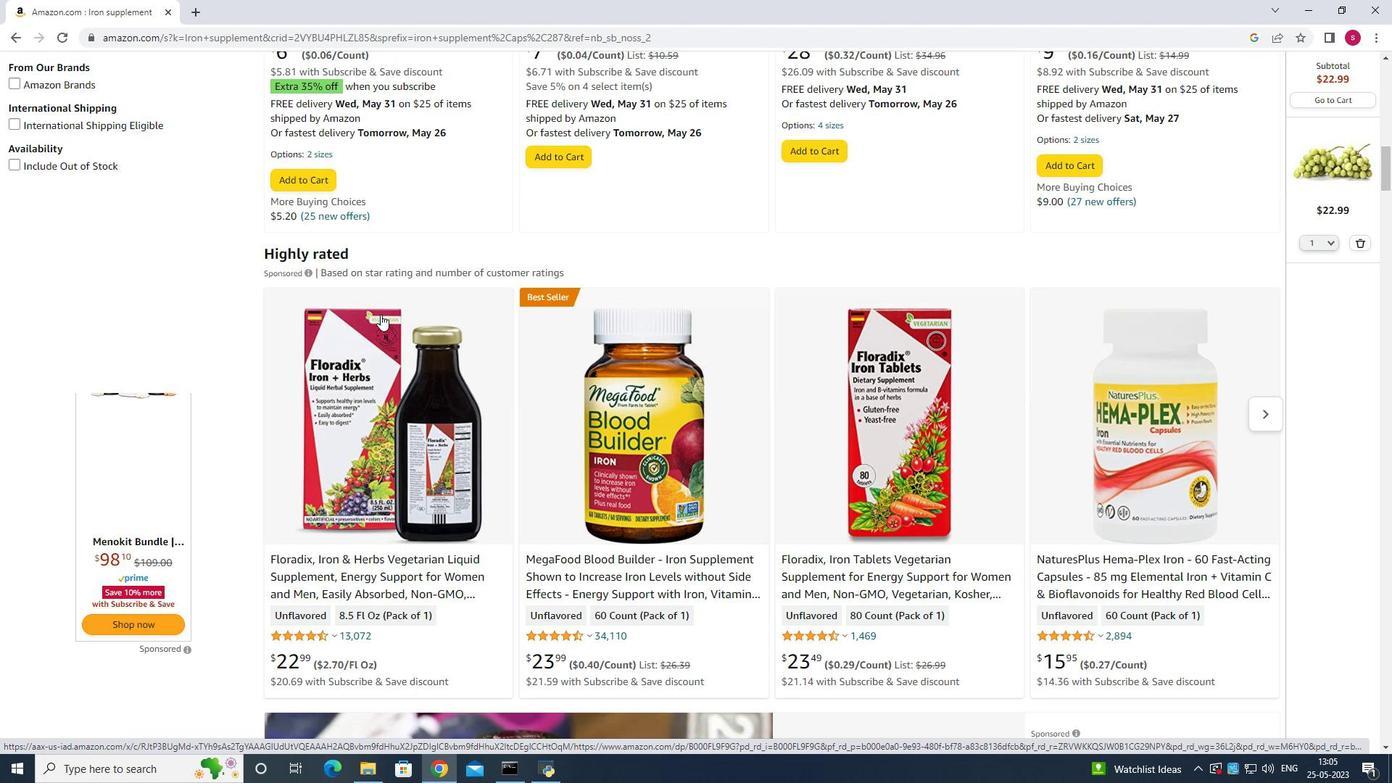 
Action: Mouse scrolled (380, 315) with delta (0, 0)
Screenshot: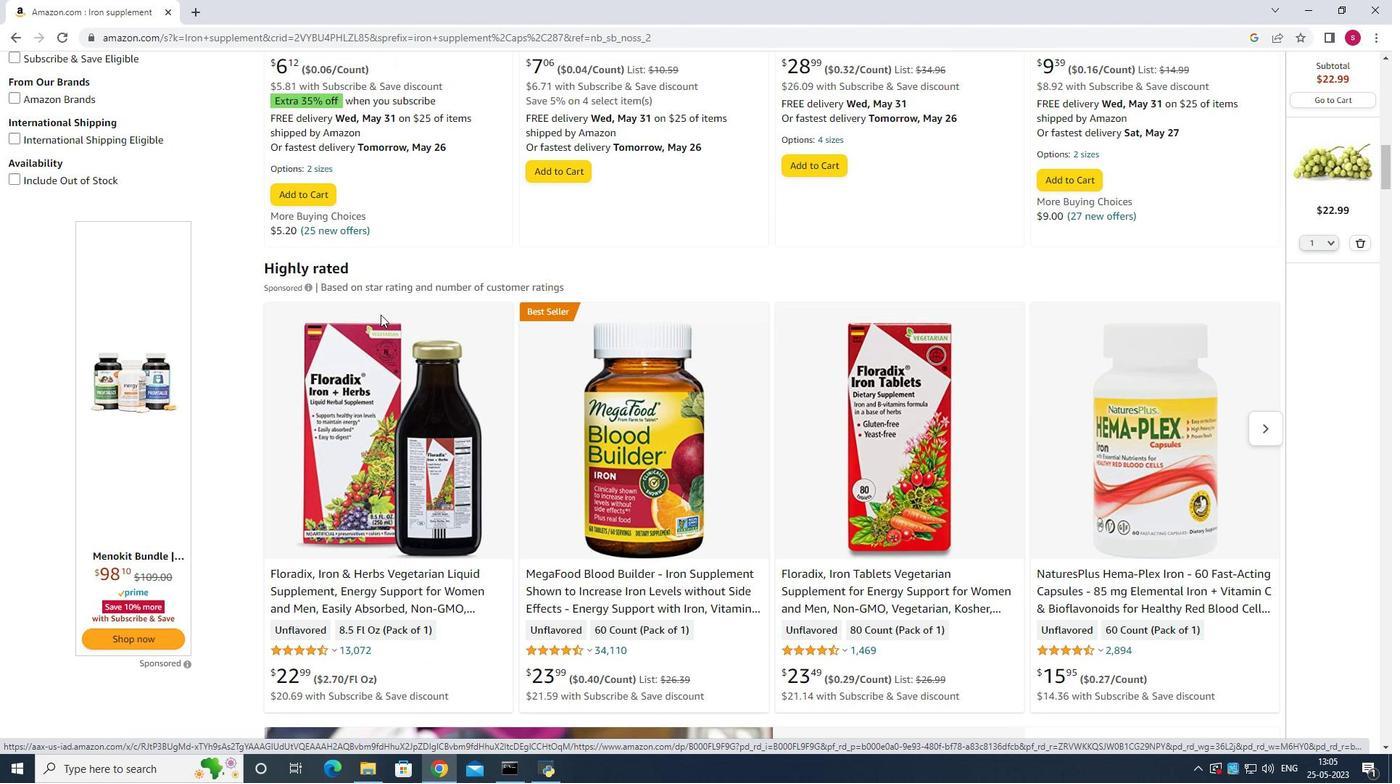 
Action: Mouse scrolled (380, 315) with delta (0, 0)
Screenshot: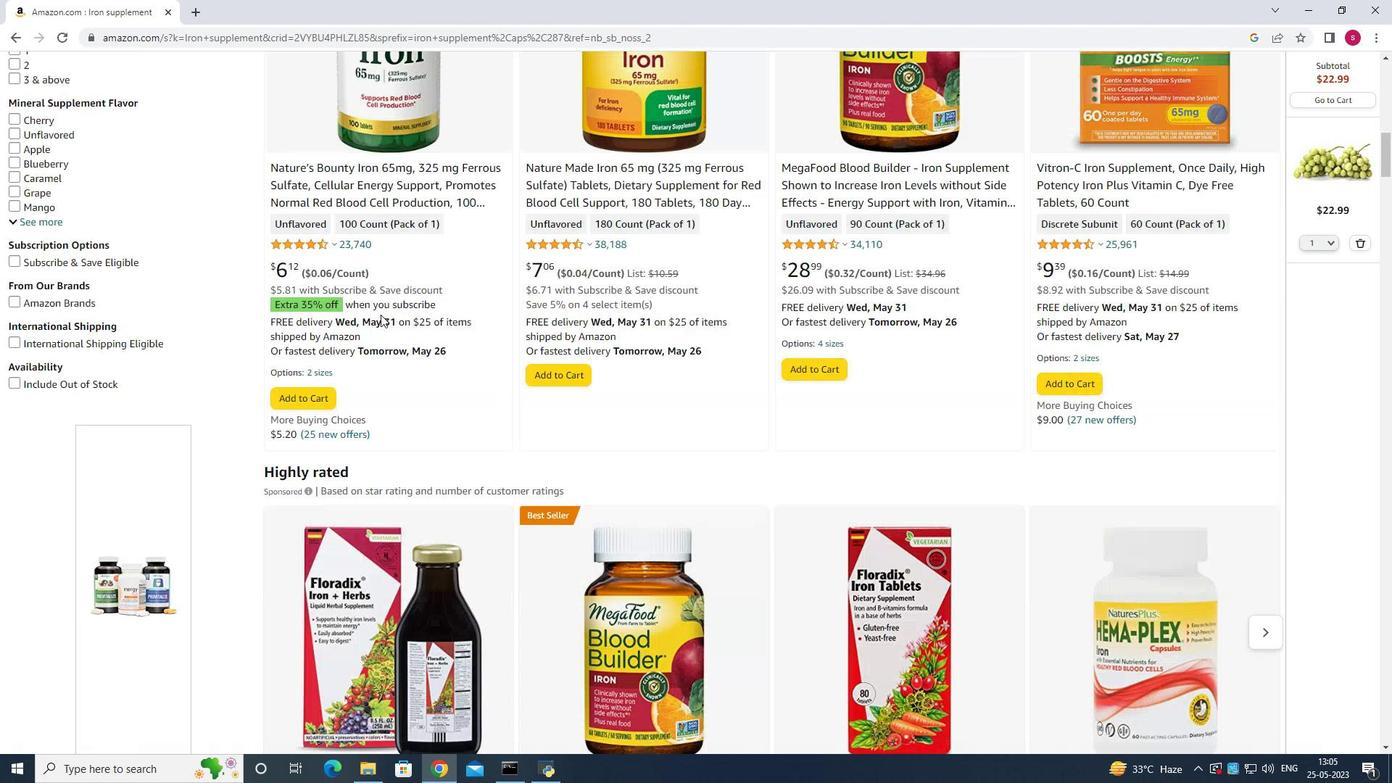 
Action: Mouse scrolled (380, 315) with delta (0, 0)
Screenshot: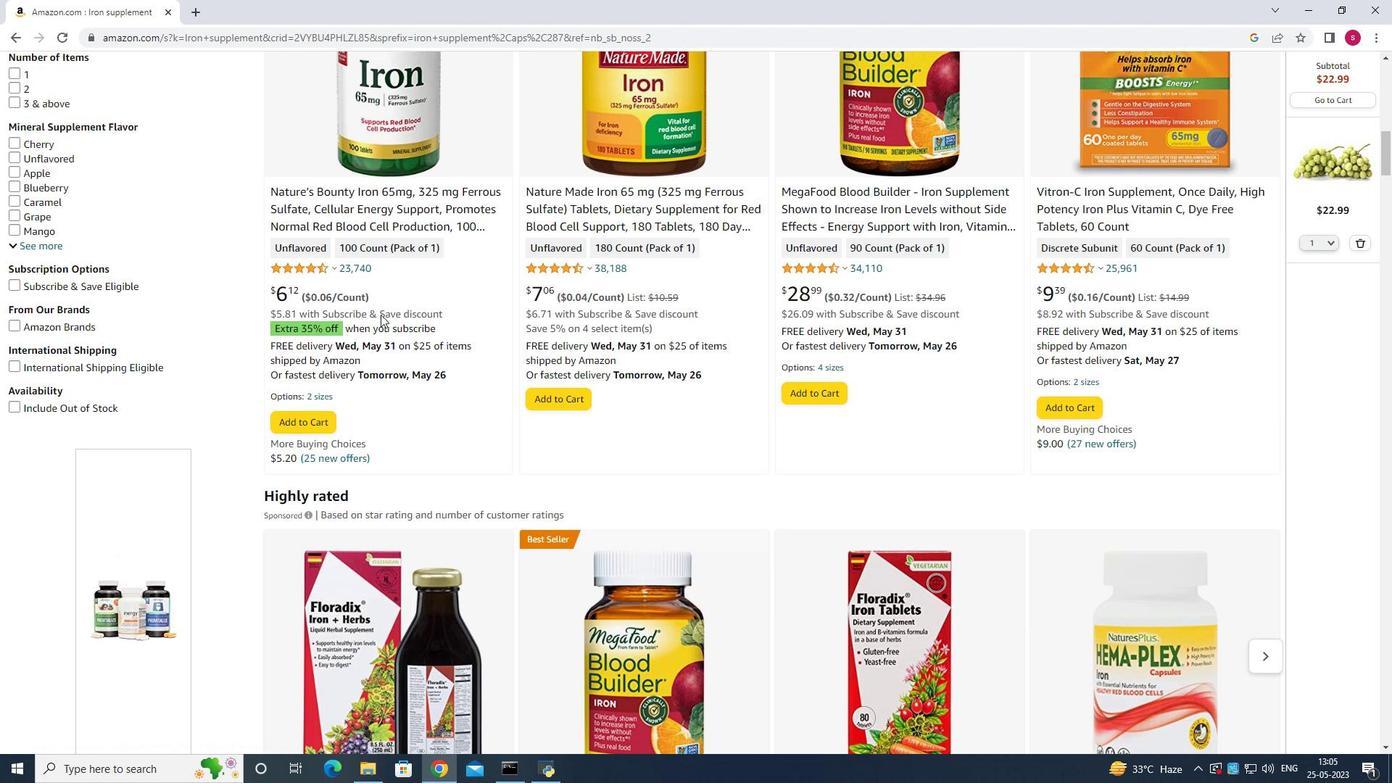 
Action: Mouse scrolled (380, 315) with delta (0, 0)
Screenshot: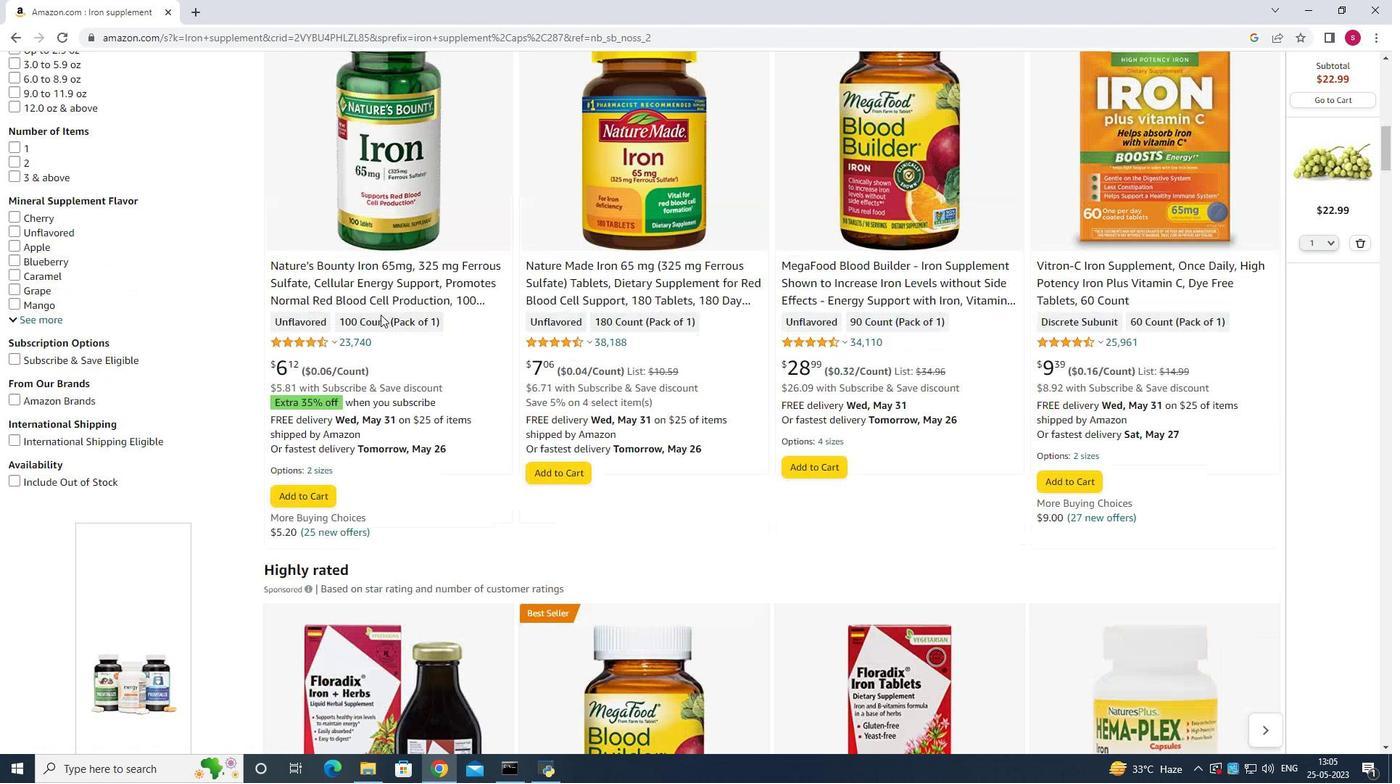 
Action: Mouse moved to (379, 314)
Screenshot: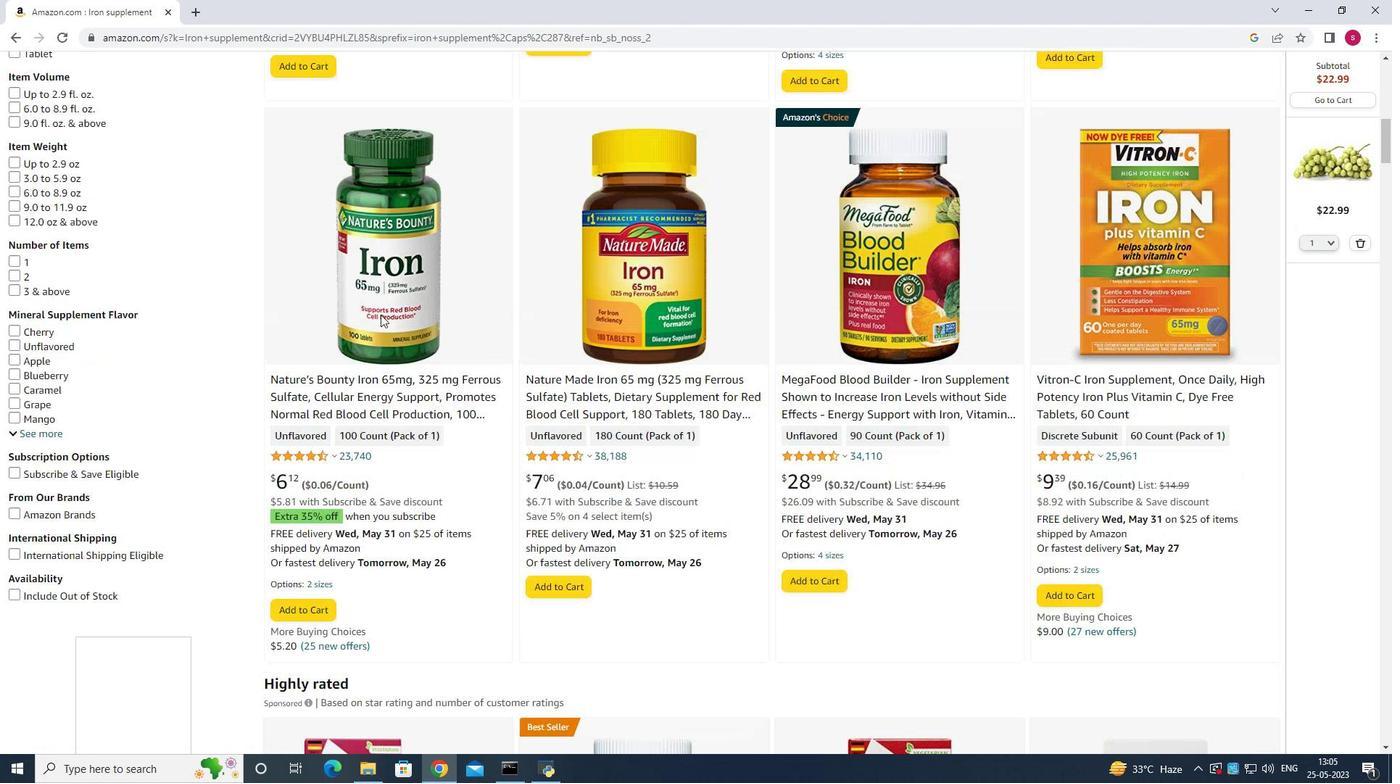 
Action: Mouse scrolled (379, 315) with delta (0, 0)
Screenshot: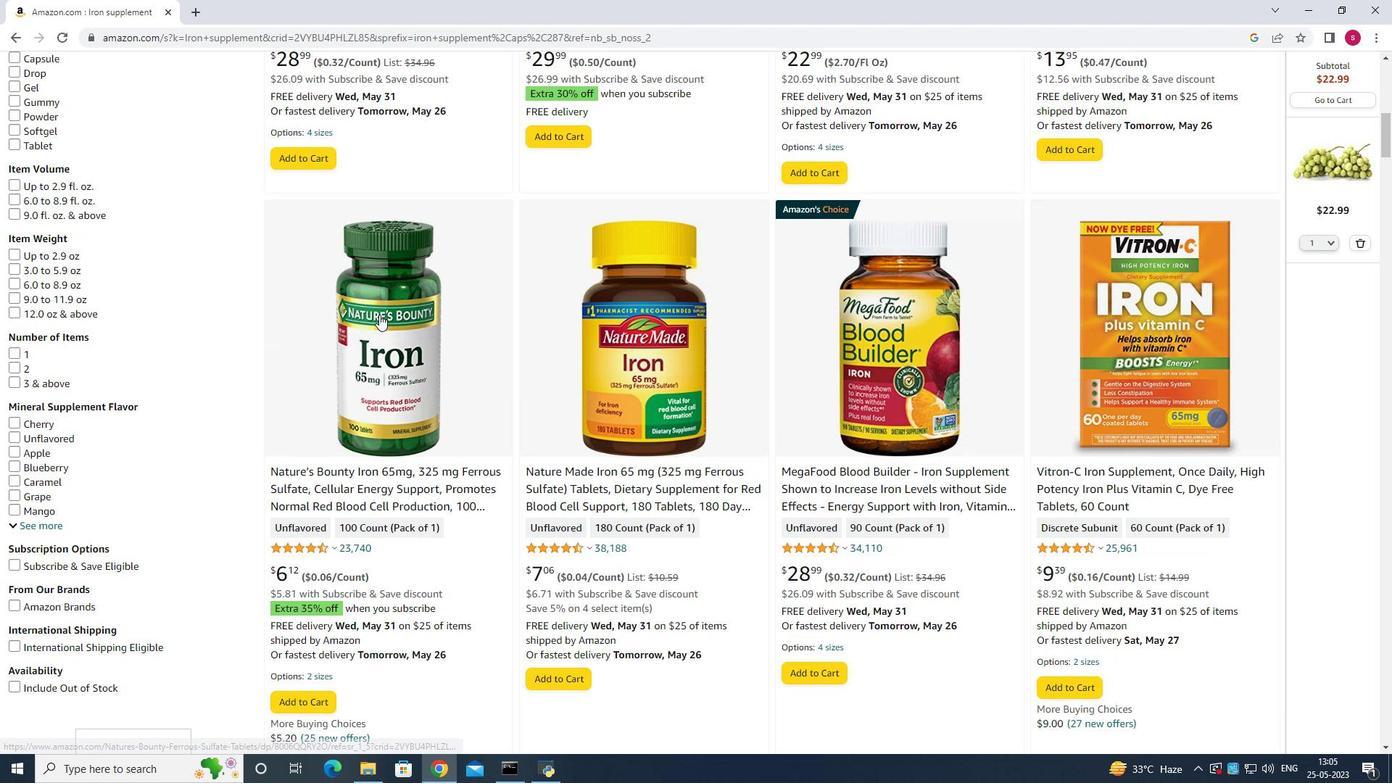 
Action: Mouse scrolled (379, 315) with delta (0, 0)
Screenshot: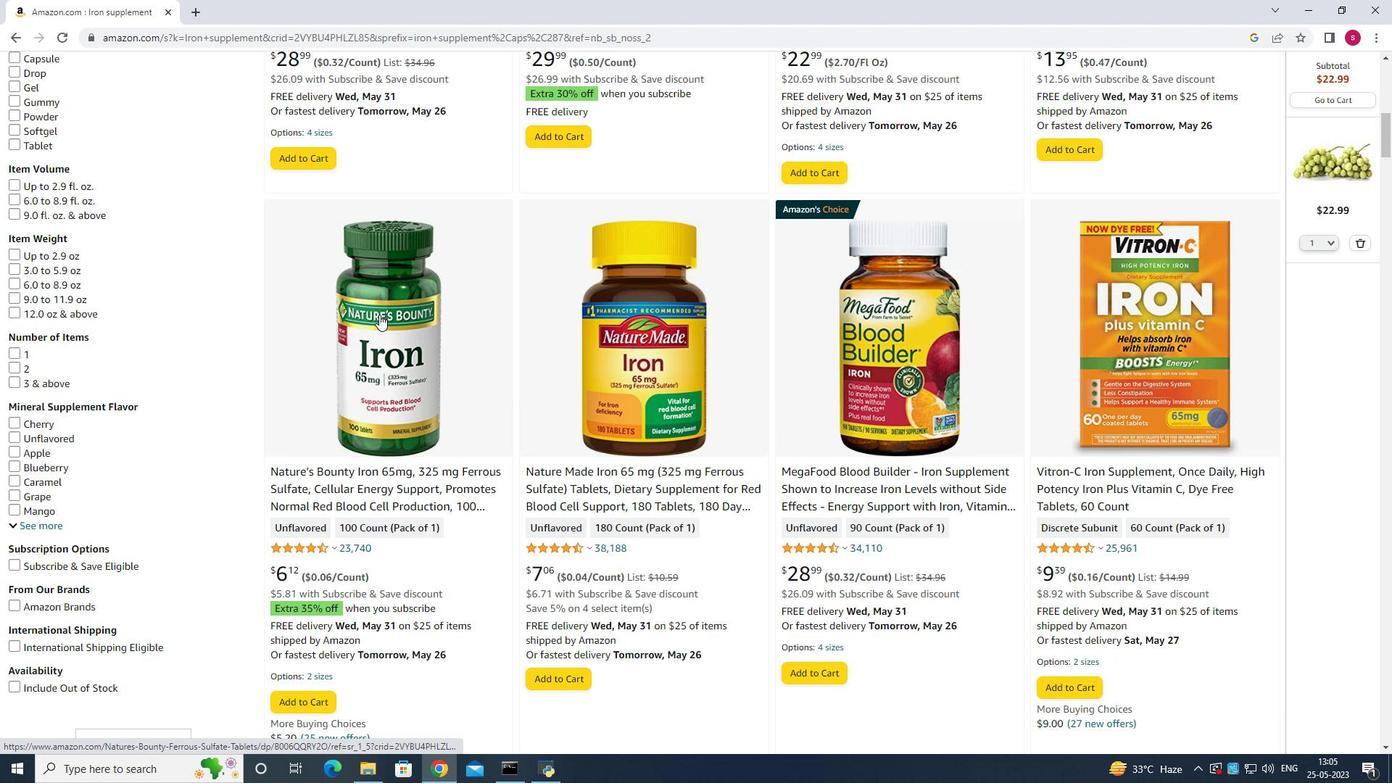 
Action: Mouse scrolled (379, 315) with delta (0, 0)
Screenshot: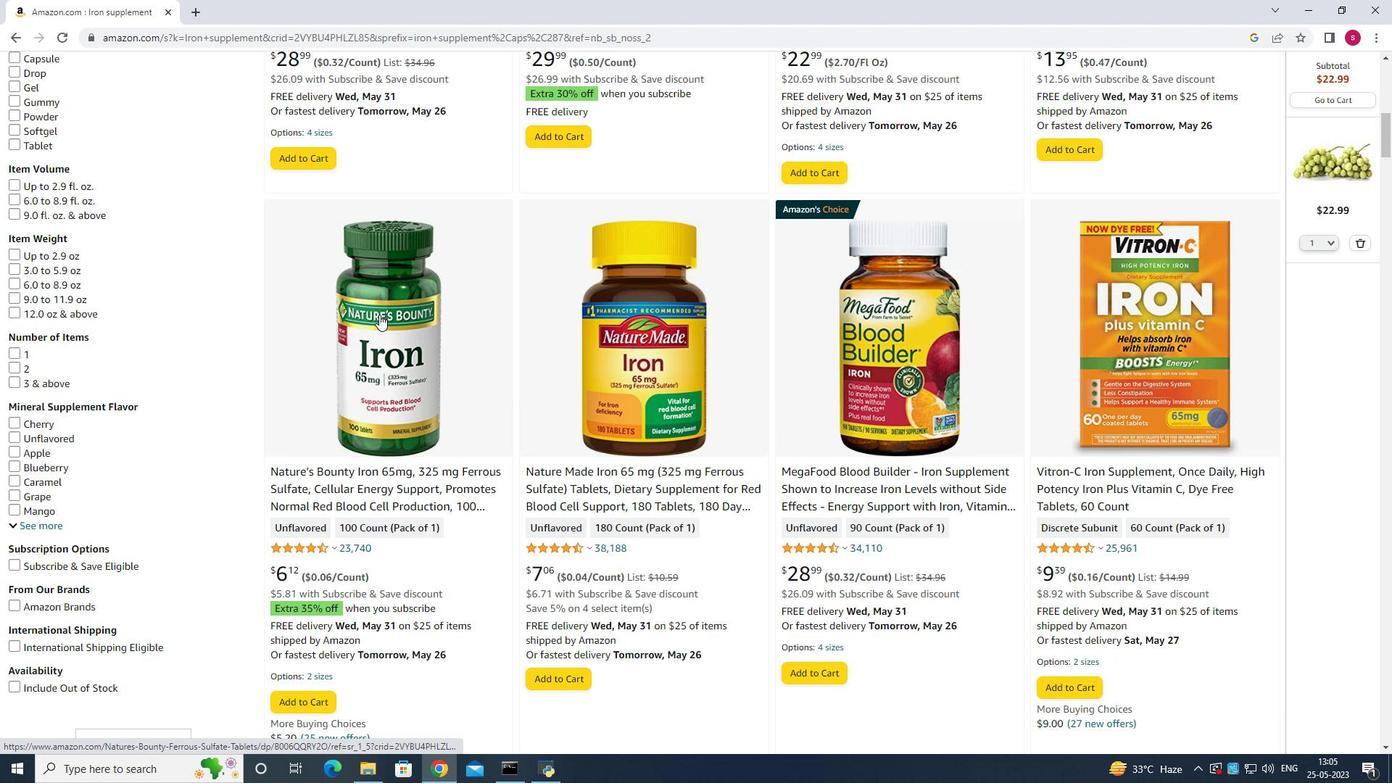 
Action: Mouse scrolled (379, 315) with delta (0, 0)
Screenshot: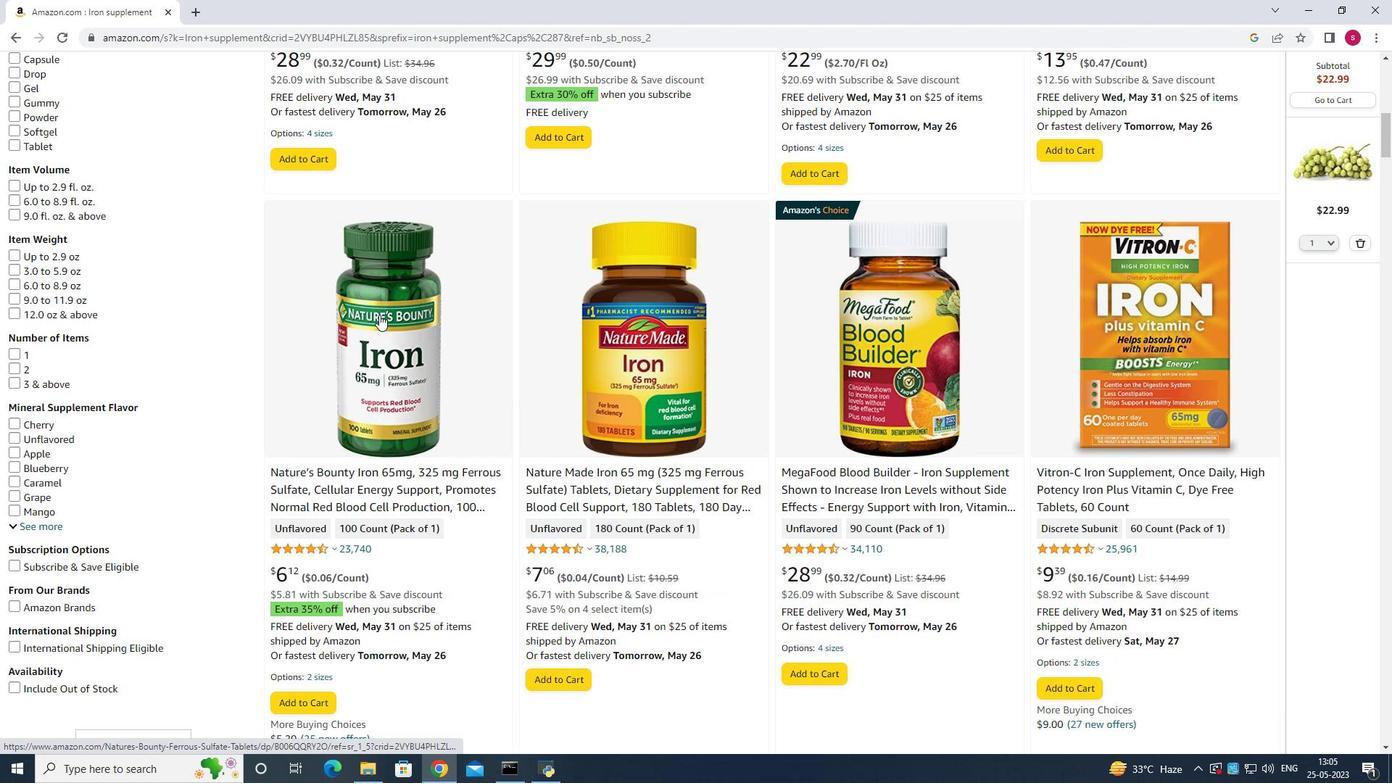 
Action: Mouse scrolled (379, 315) with delta (0, 0)
Screenshot: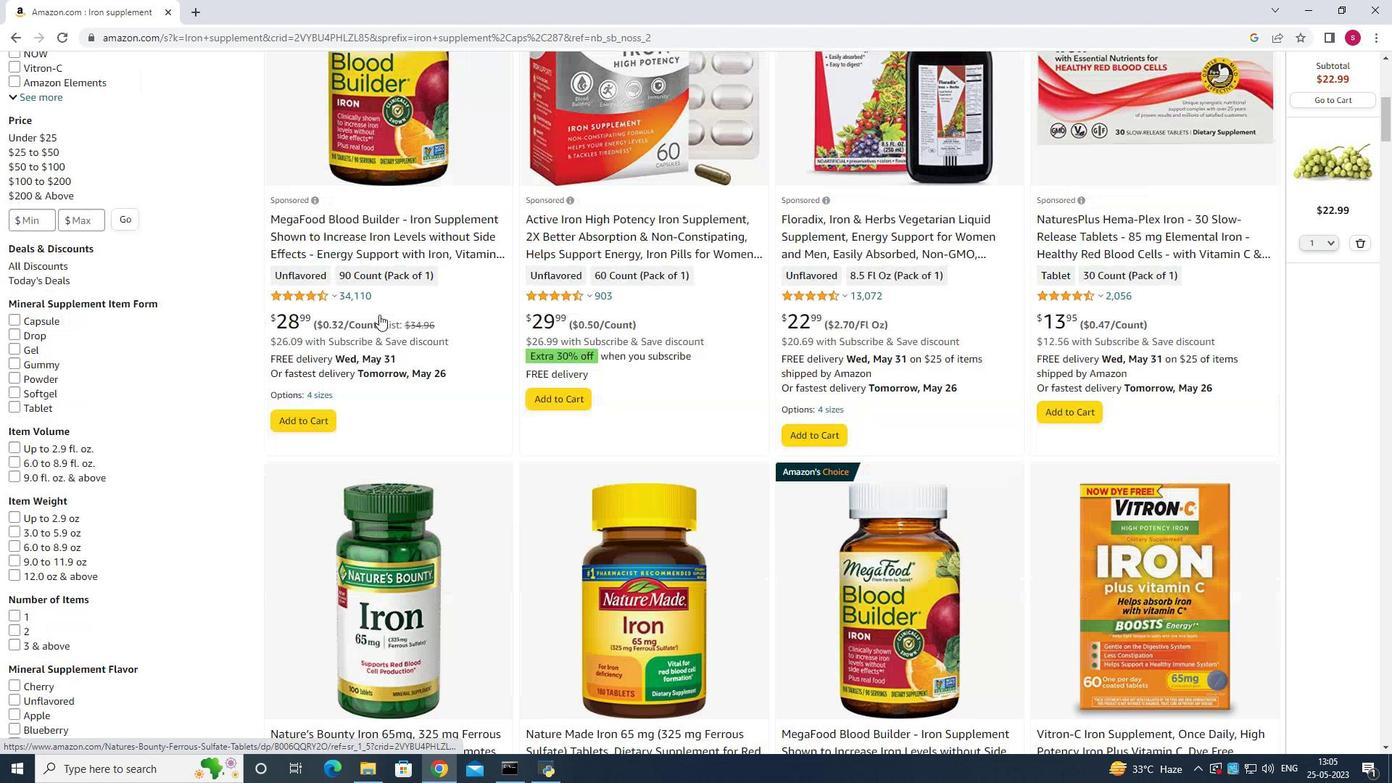 
Action: Mouse moved to (350, 338)
Screenshot: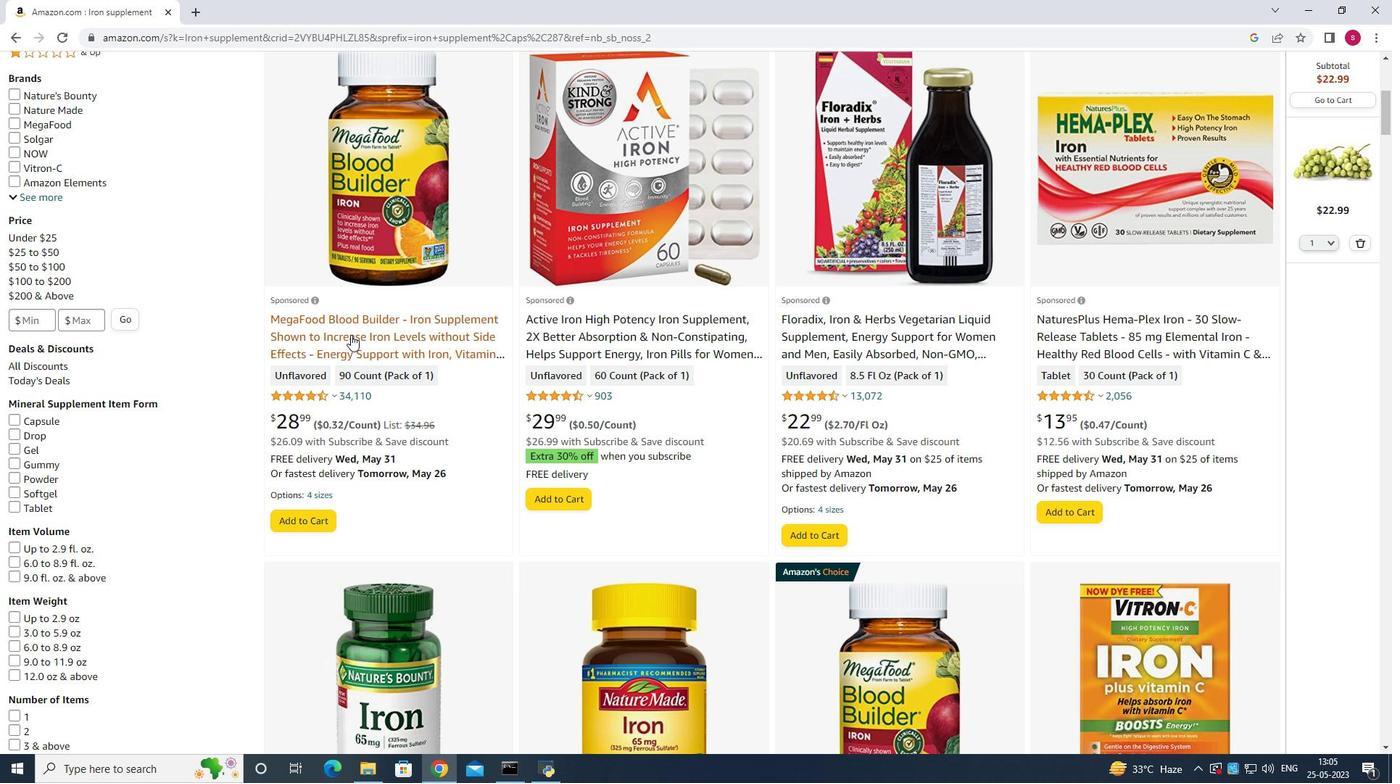 
Action: Mouse scrolled (350, 337) with delta (0, 0)
Screenshot: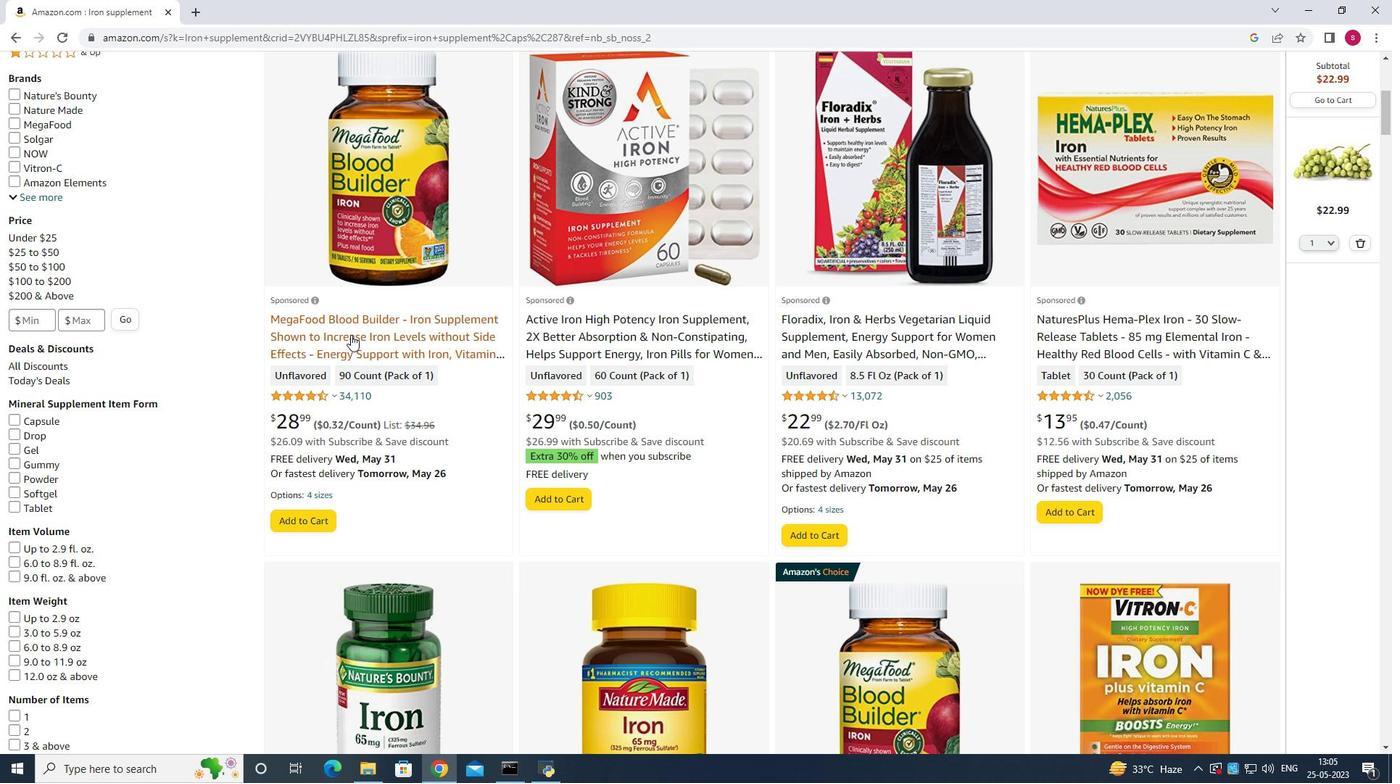 
Action: Mouse moved to (362, 374)
Screenshot: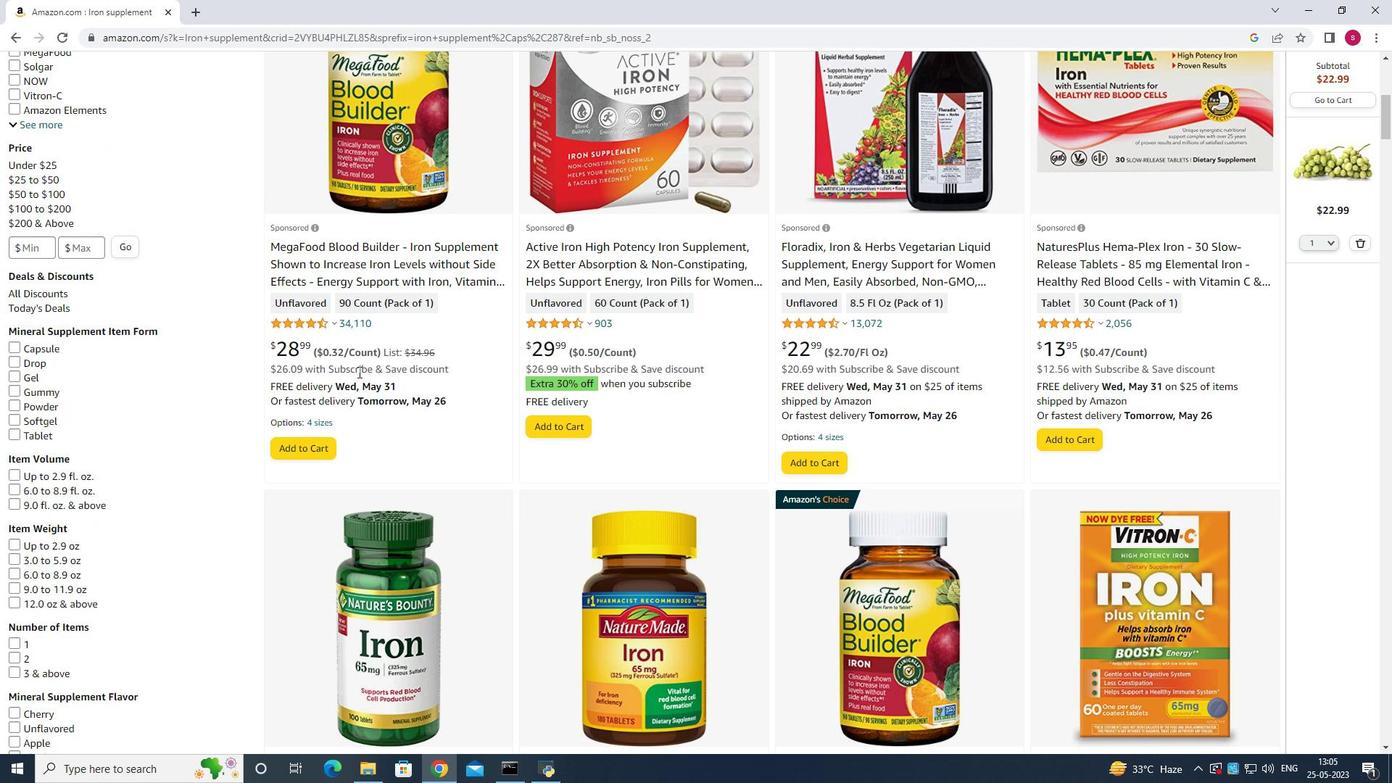 
Action: Mouse scrolled (362, 374) with delta (0, 0)
Screenshot: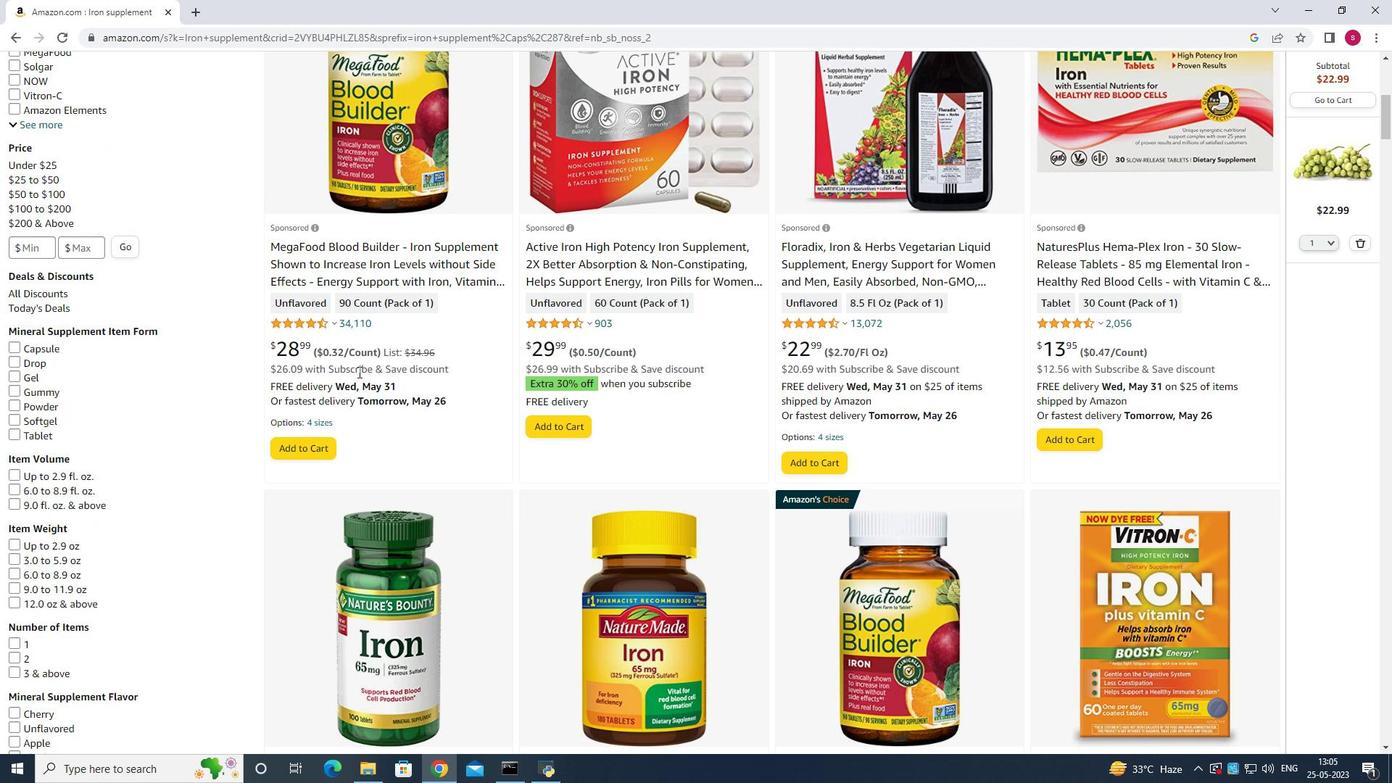 
Action: Mouse moved to (366, 373)
Screenshot: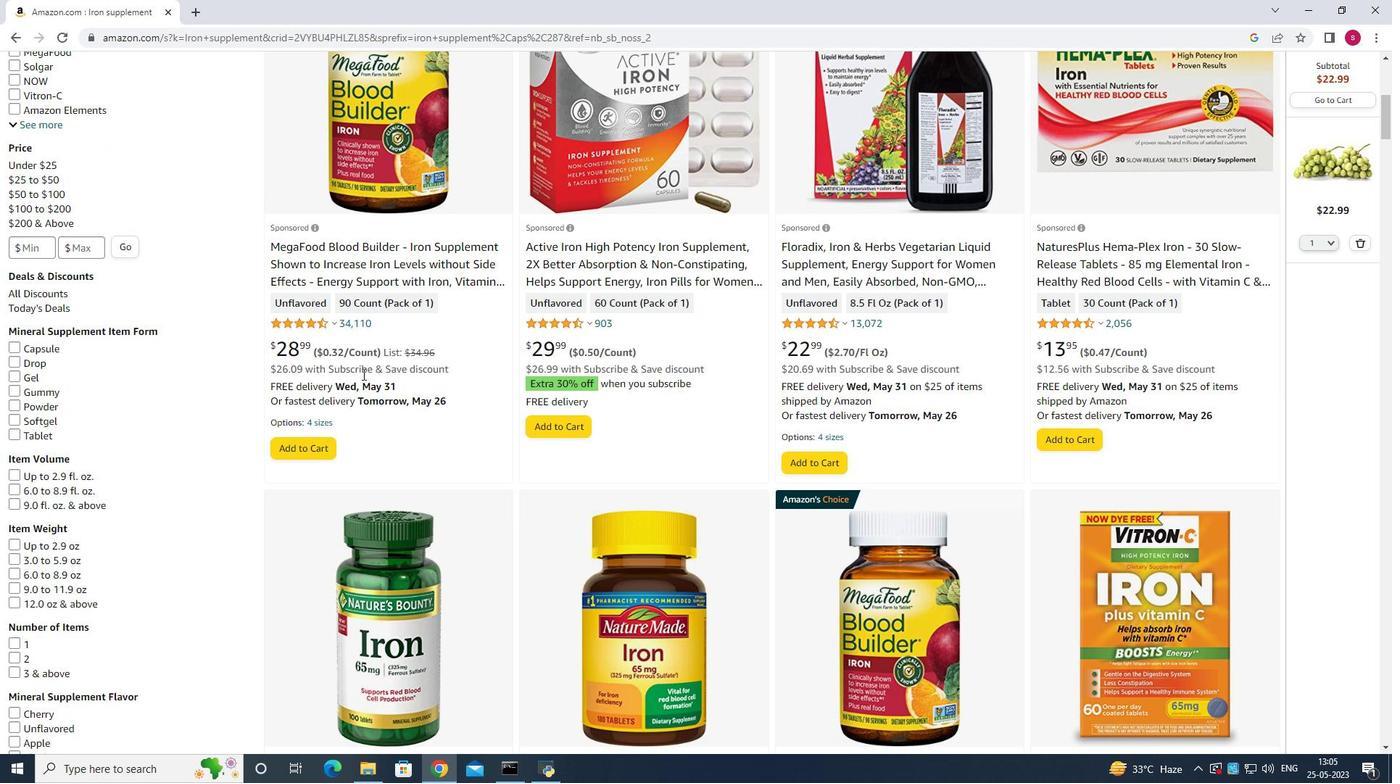 
Action: Mouse scrolled (363, 374) with delta (0, 0)
Screenshot: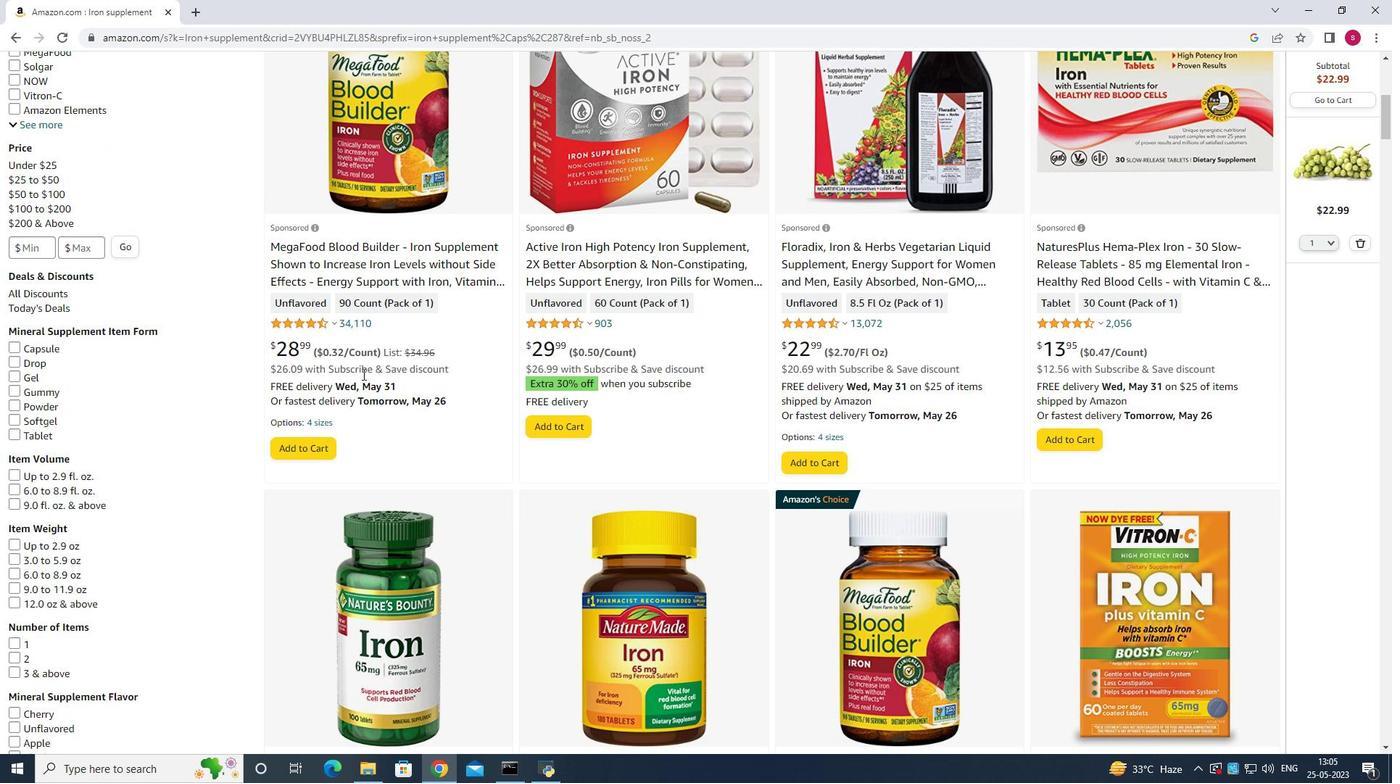 
Action: Mouse scrolled (364, 374) with delta (0, 0)
Screenshot: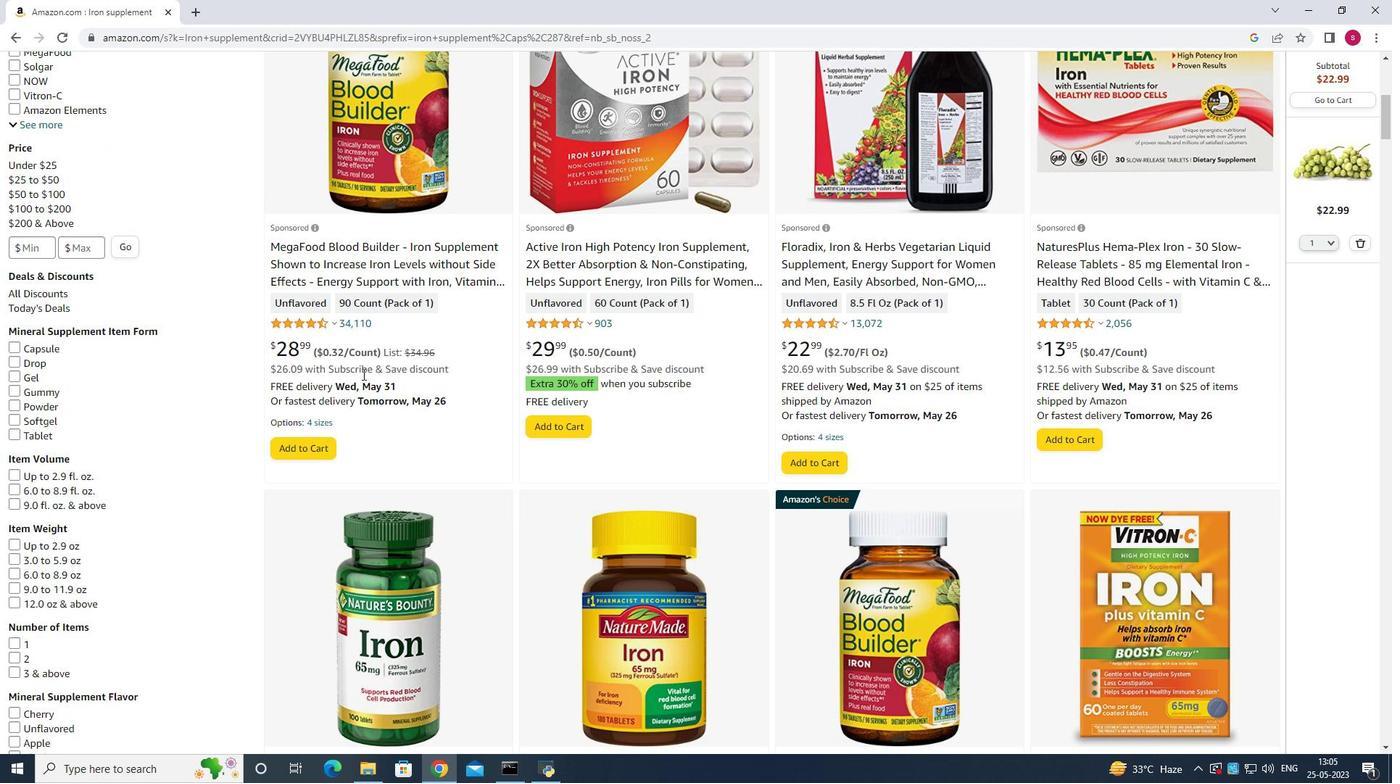 
Action: Mouse scrolled (365, 374) with delta (0, 0)
Screenshot: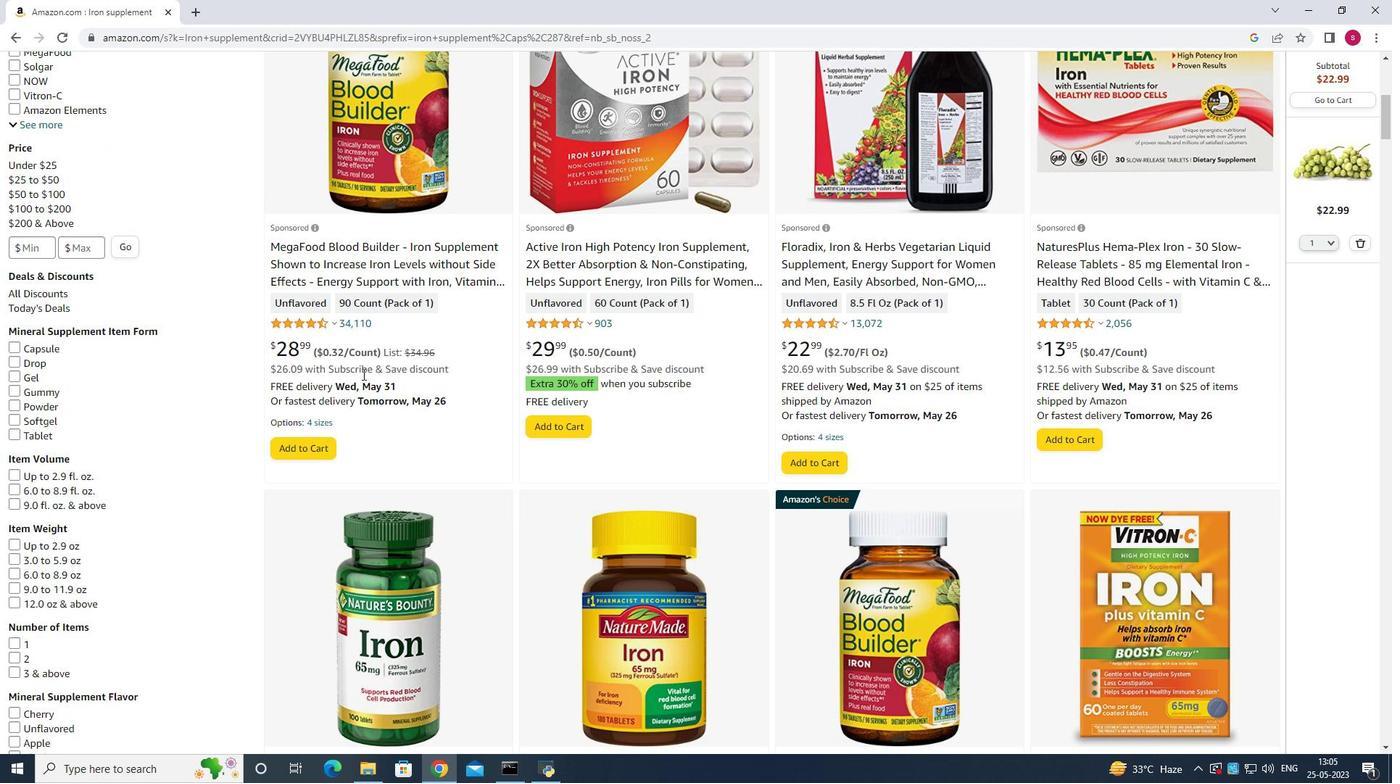 
Action: Mouse scrolled (366, 374) with delta (0, 0)
Screenshot: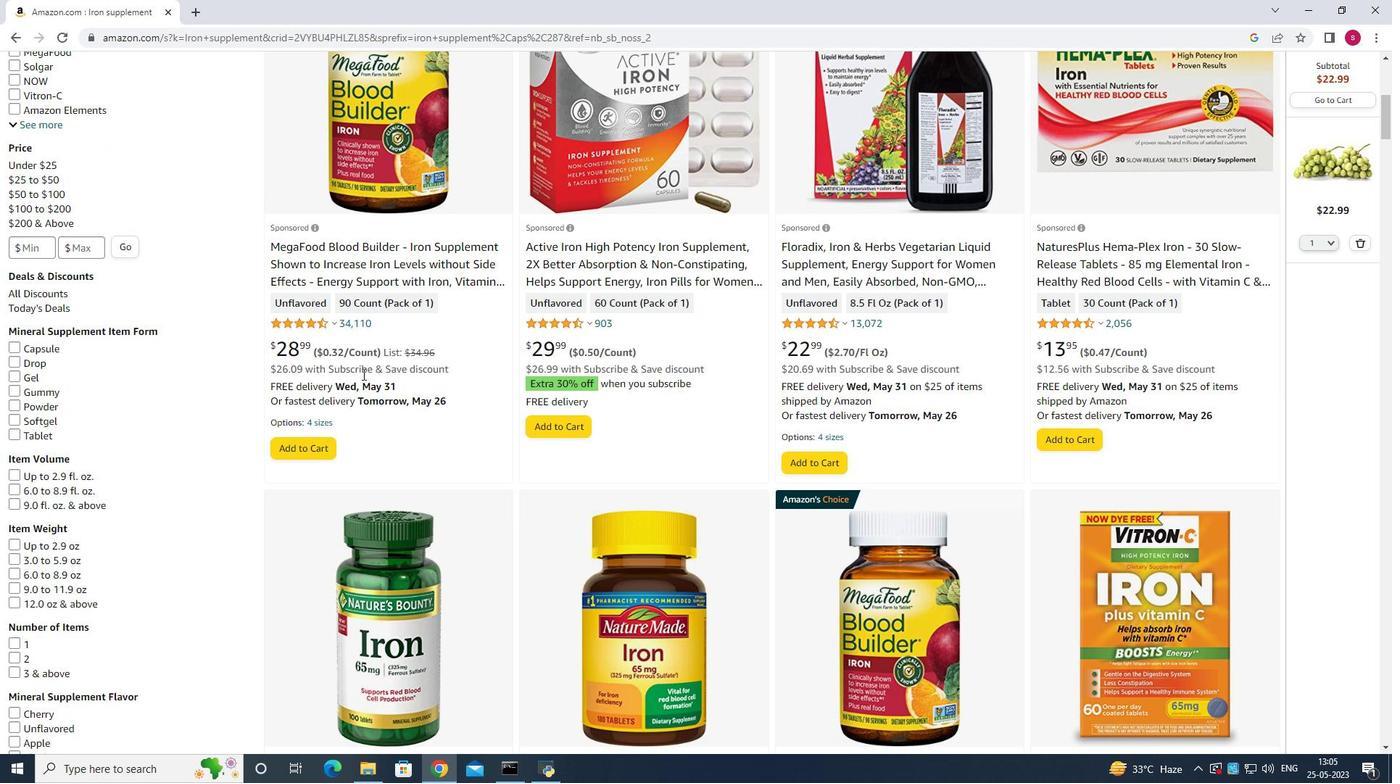 
Action: Mouse moved to (510, 543)
Screenshot: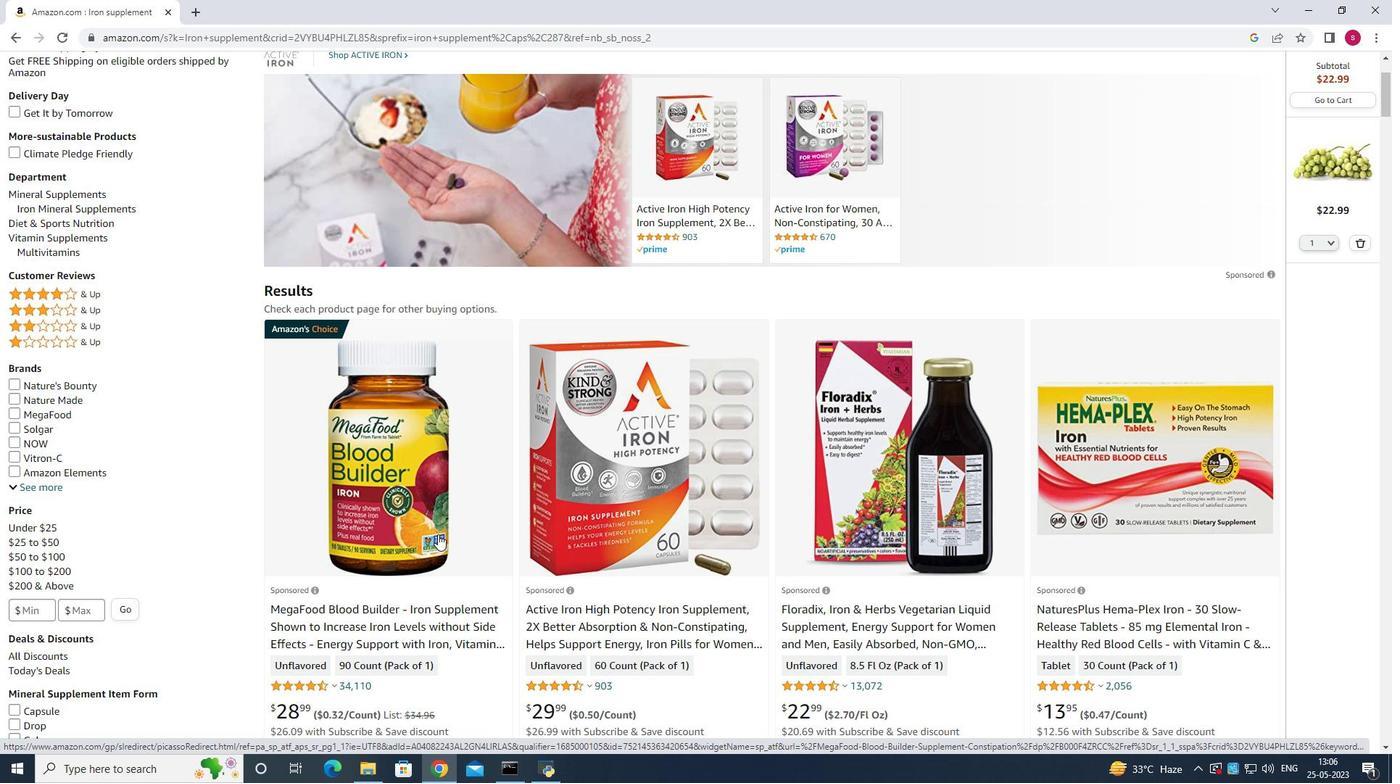 
Action: Mouse scrolled (510, 543) with delta (0, 0)
Screenshot: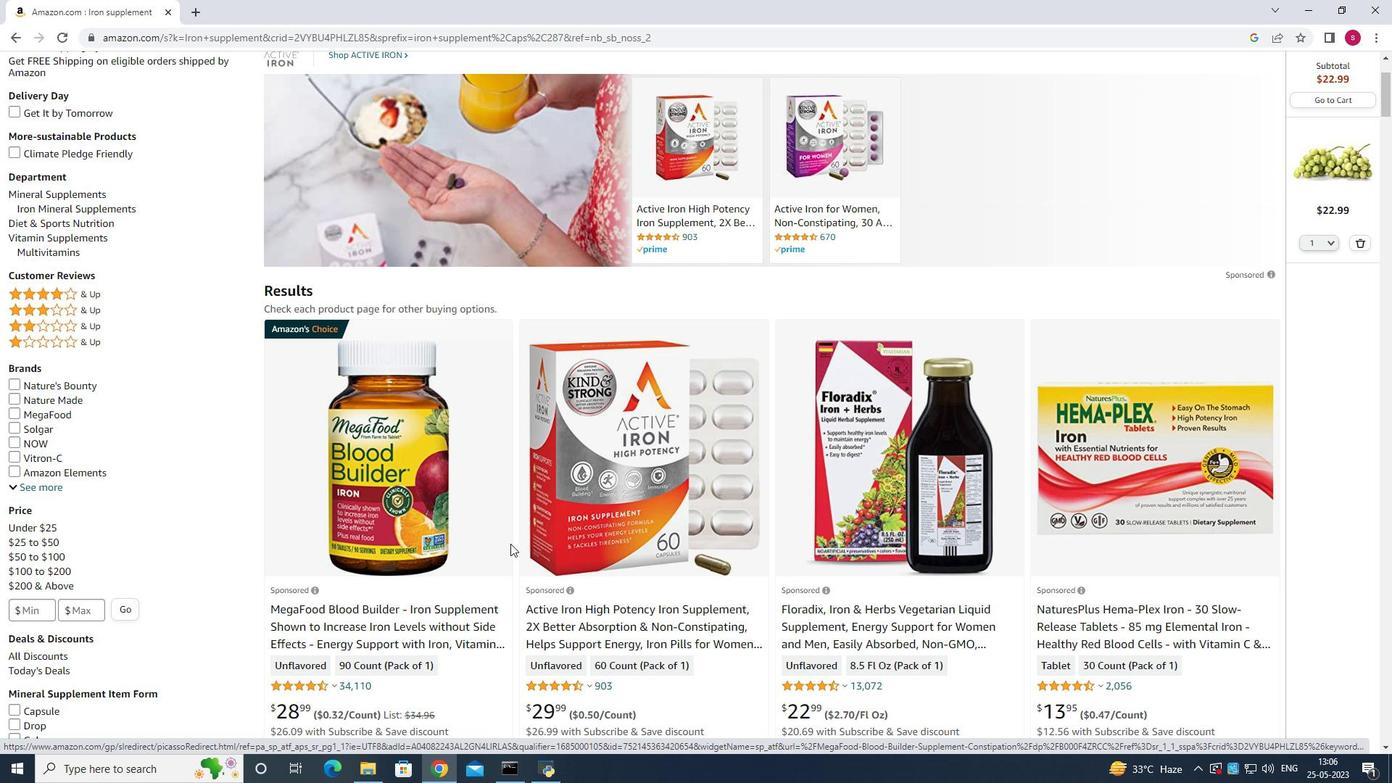 
Action: Mouse scrolled (510, 543) with delta (0, 0)
Screenshot: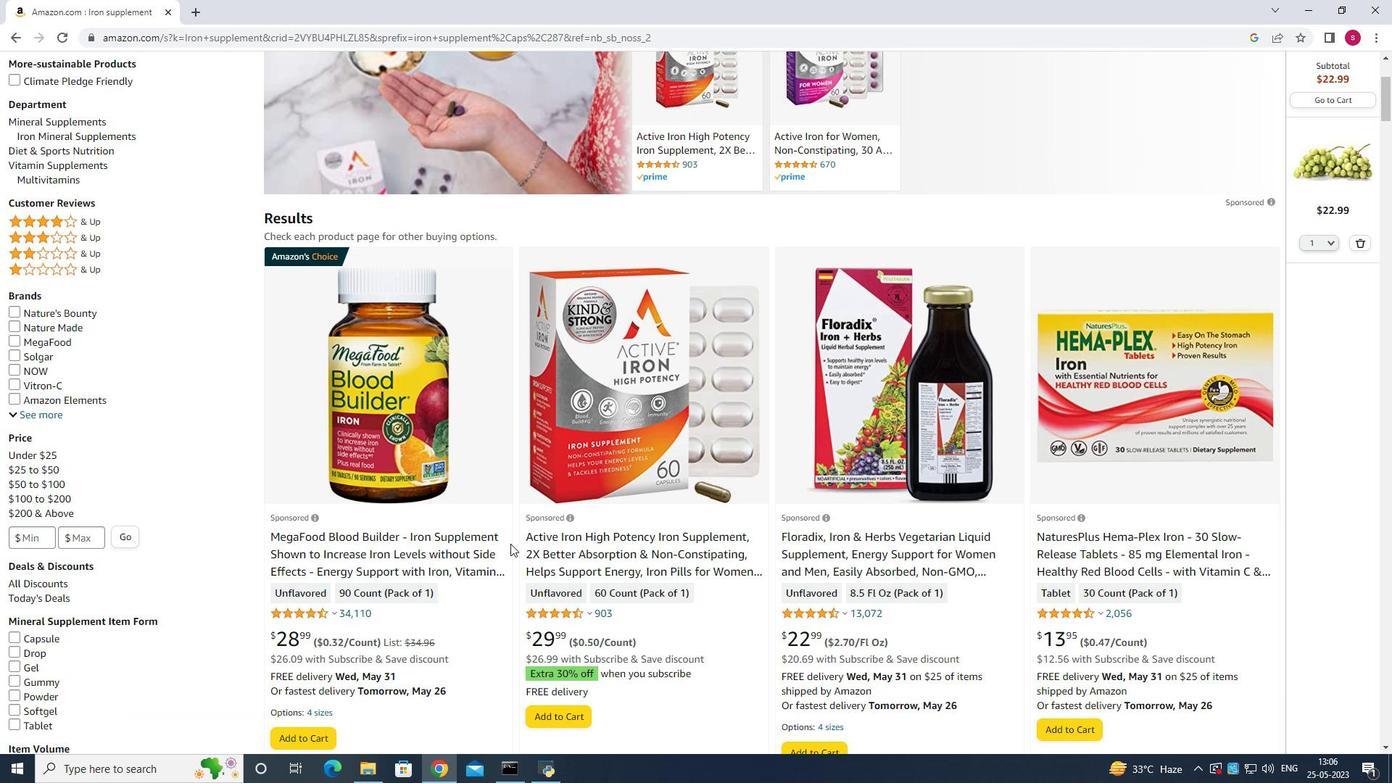 
Action: Mouse moved to (601, 344)
Screenshot: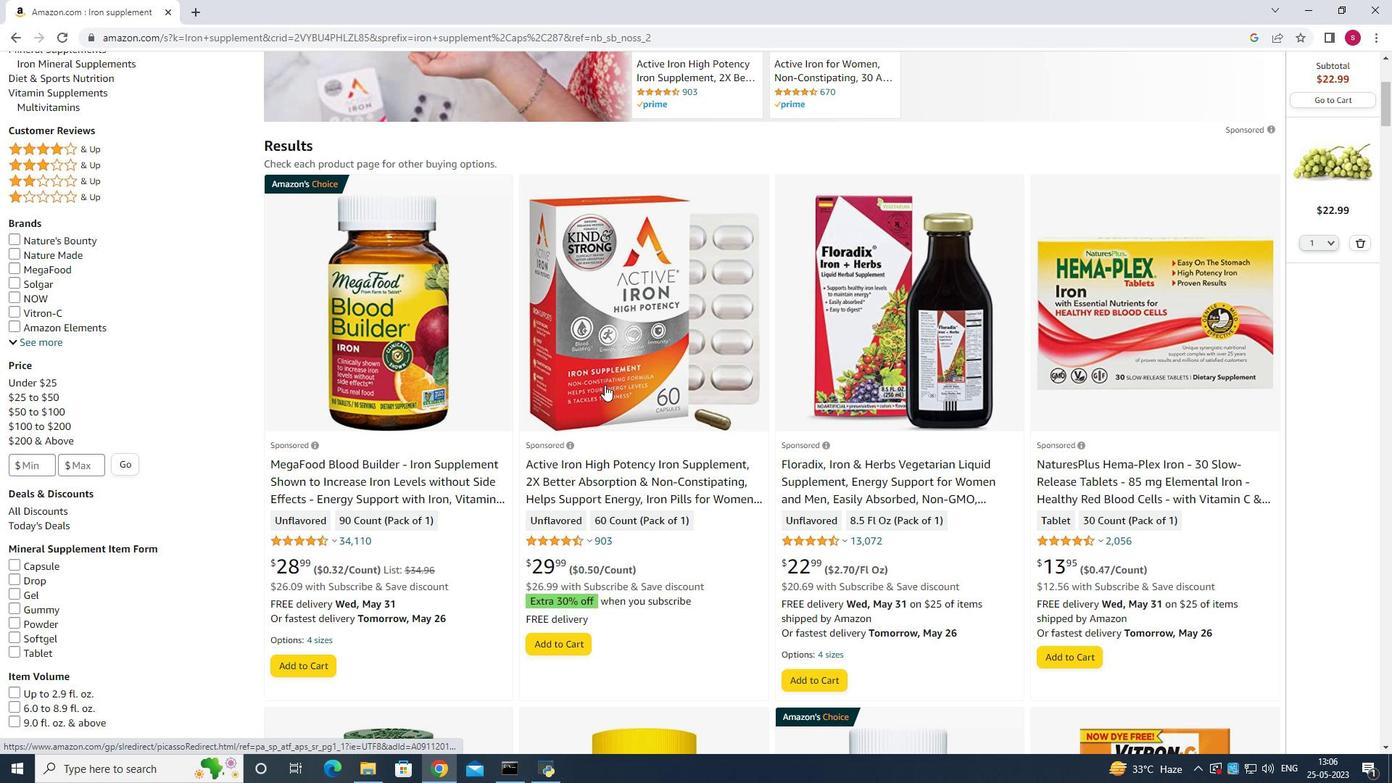 
Action: Mouse pressed left at (601, 344)
Screenshot: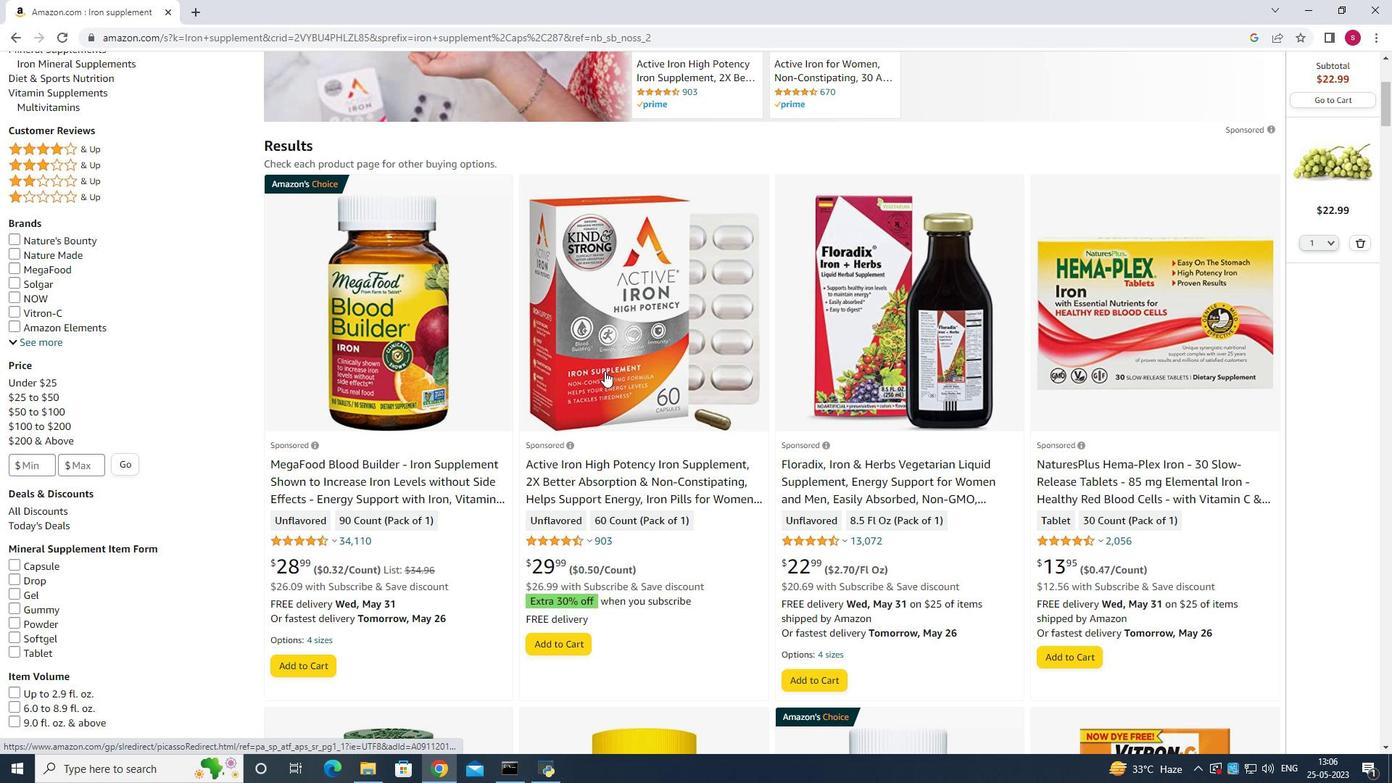
Action: Mouse moved to (598, 343)
Screenshot: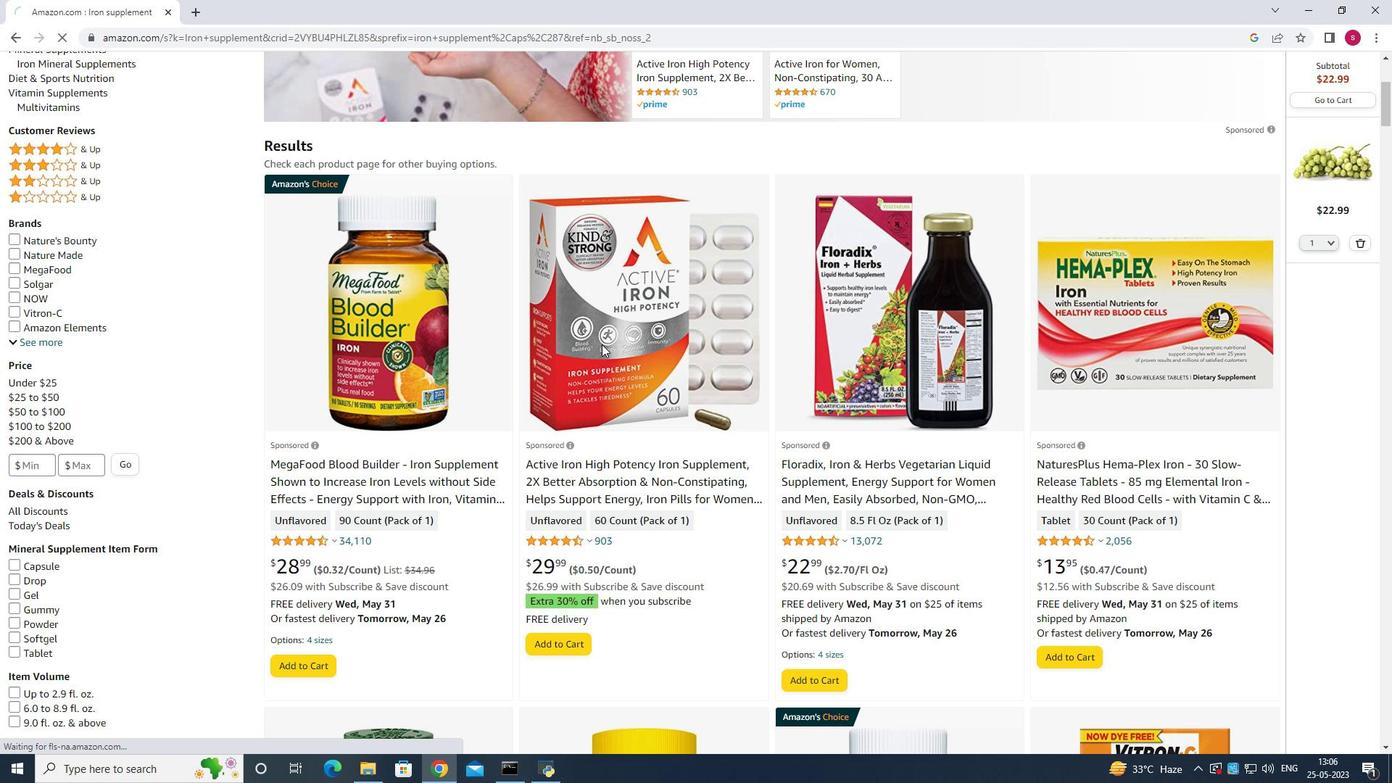 
Action: Mouse pressed left at (598, 343)
Screenshot: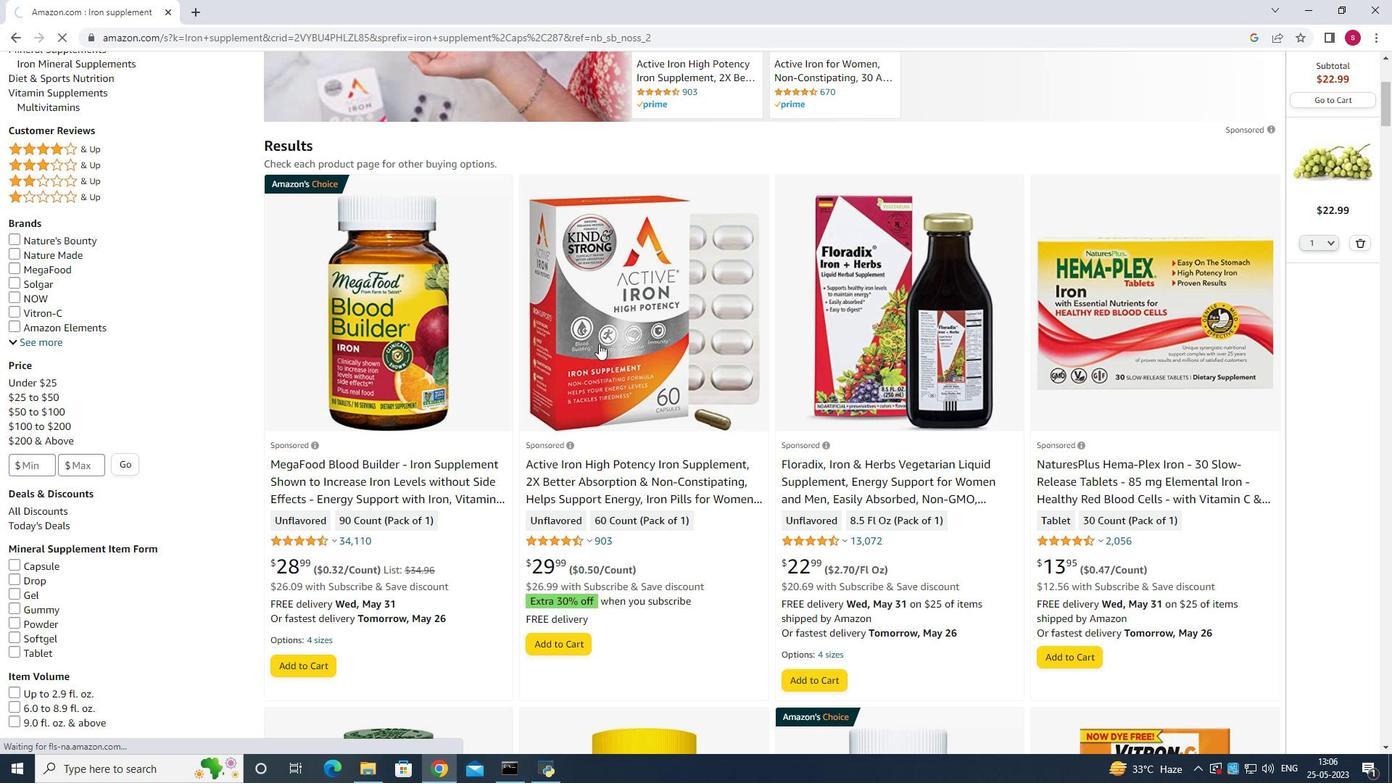 
Action: Mouse pressed left at (598, 343)
Screenshot: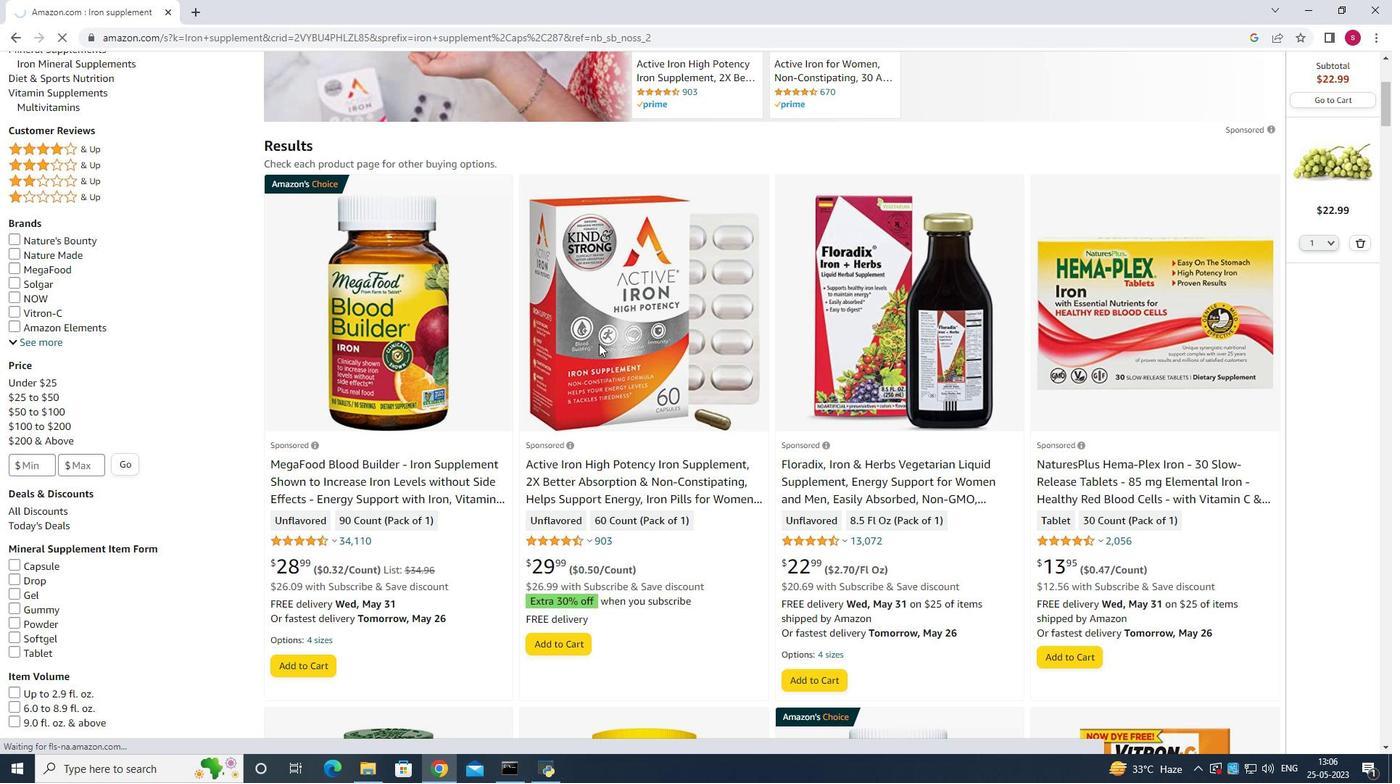 
Action: Mouse pressed left at (598, 343)
Screenshot: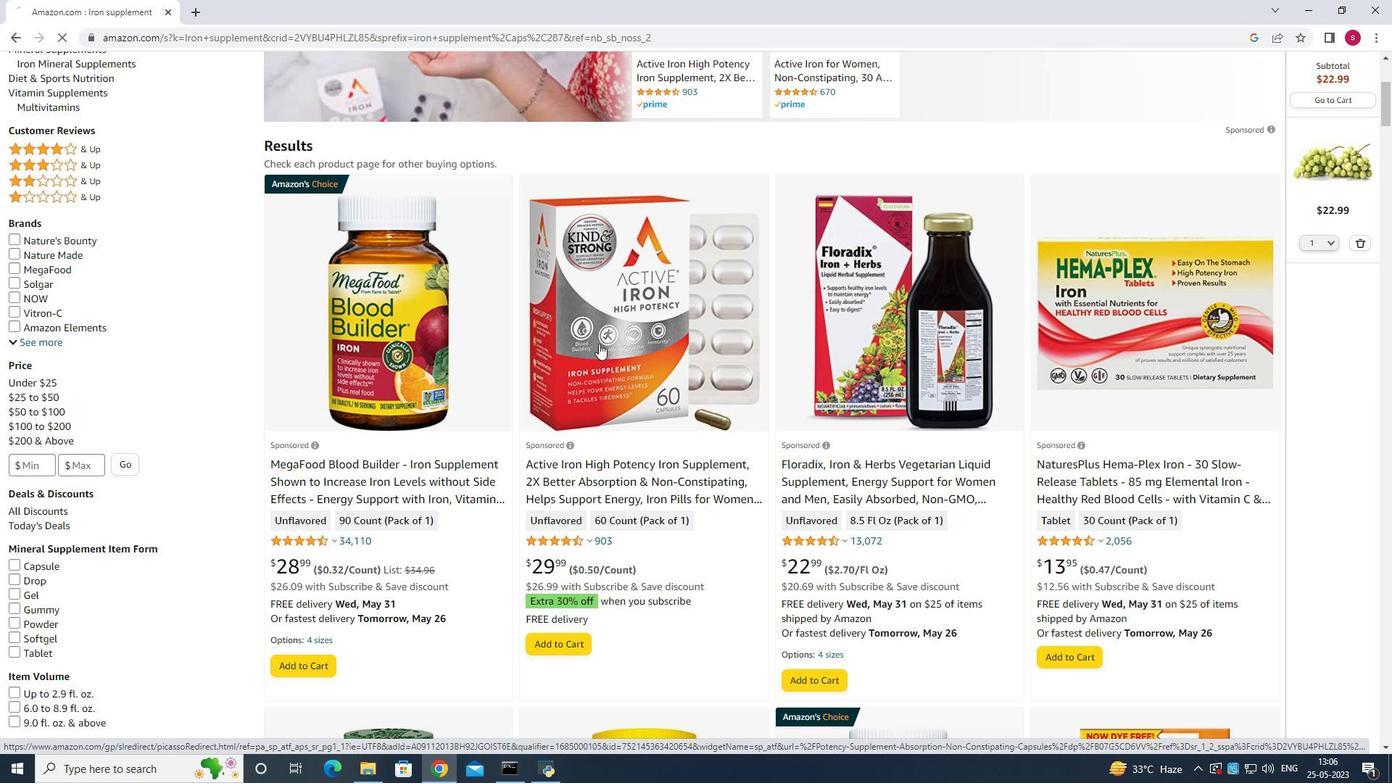 
Action: Mouse moved to (1038, 474)
Screenshot: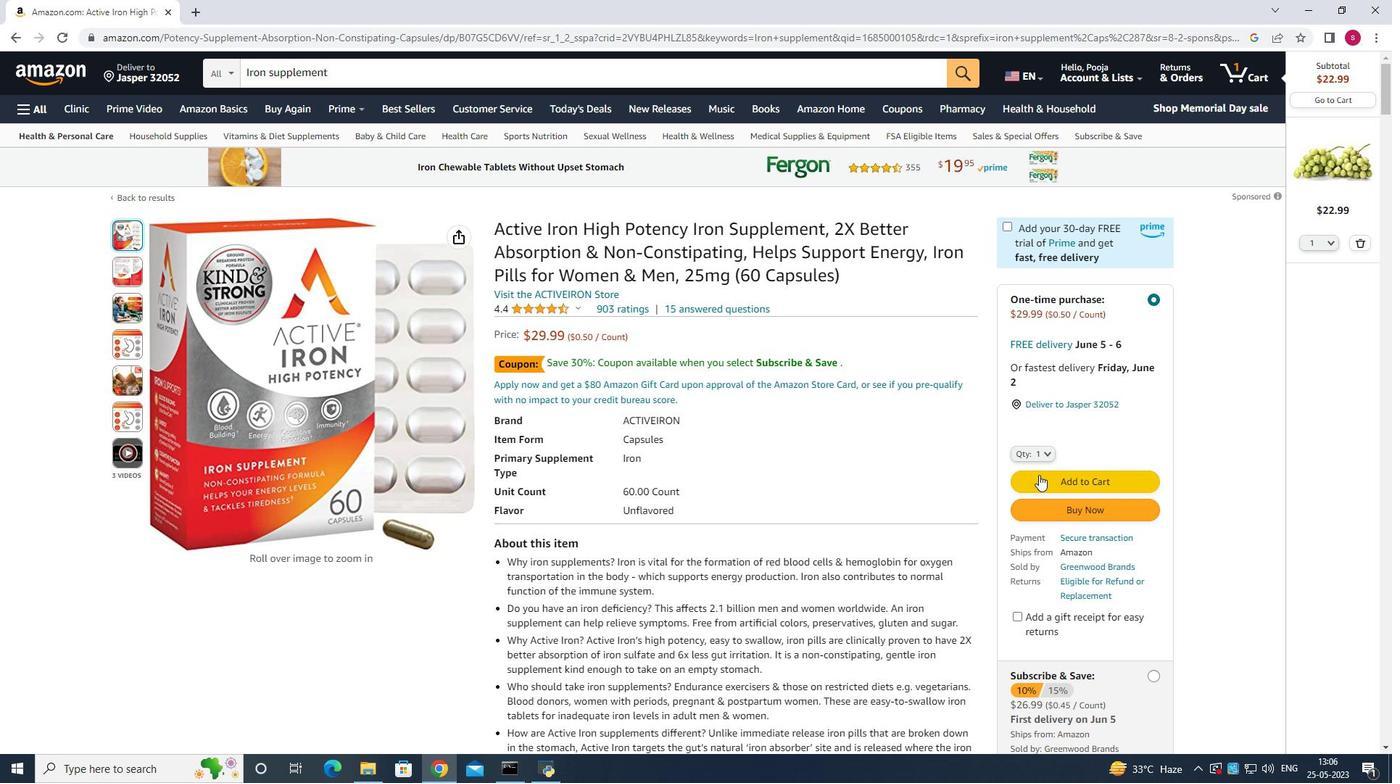 
Action: Mouse pressed left at (1038, 474)
Screenshot: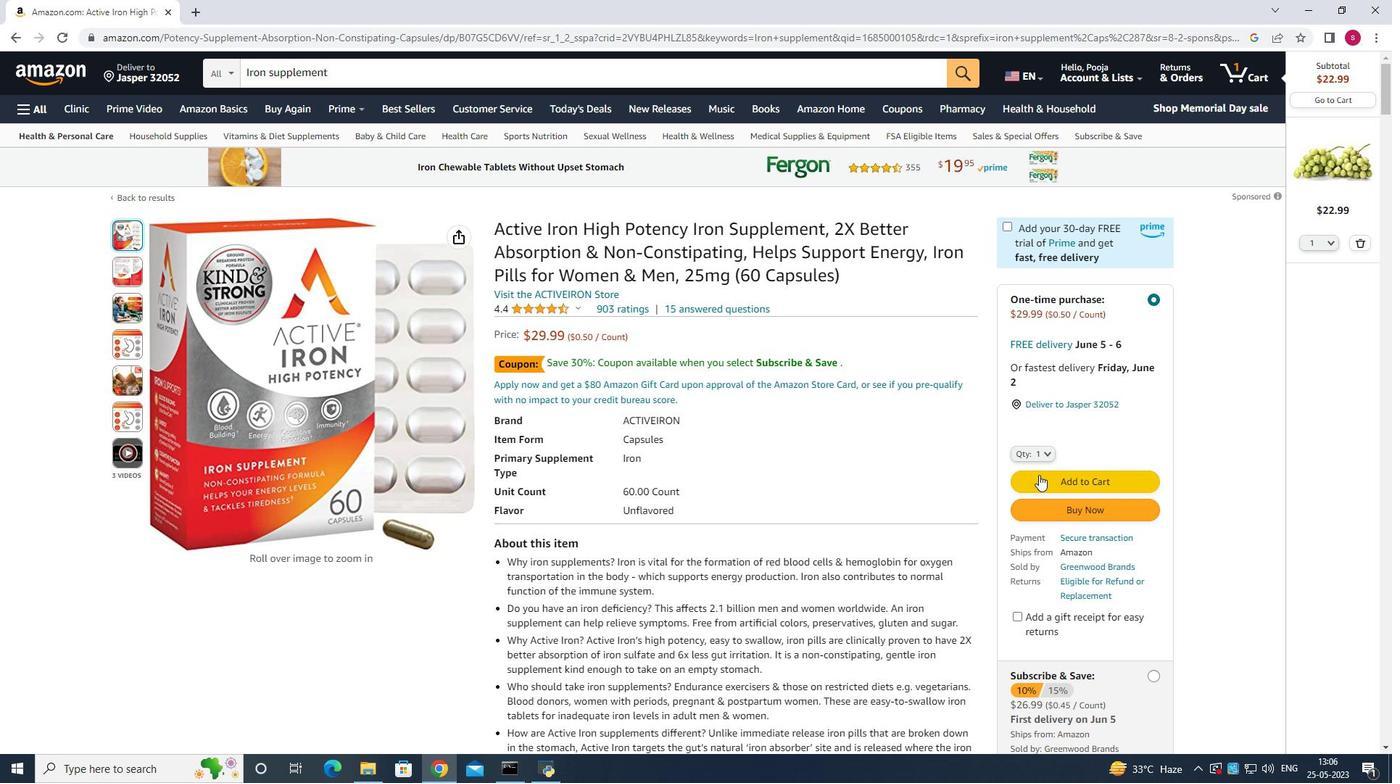 
Action: Mouse moved to (450, 263)
Screenshot: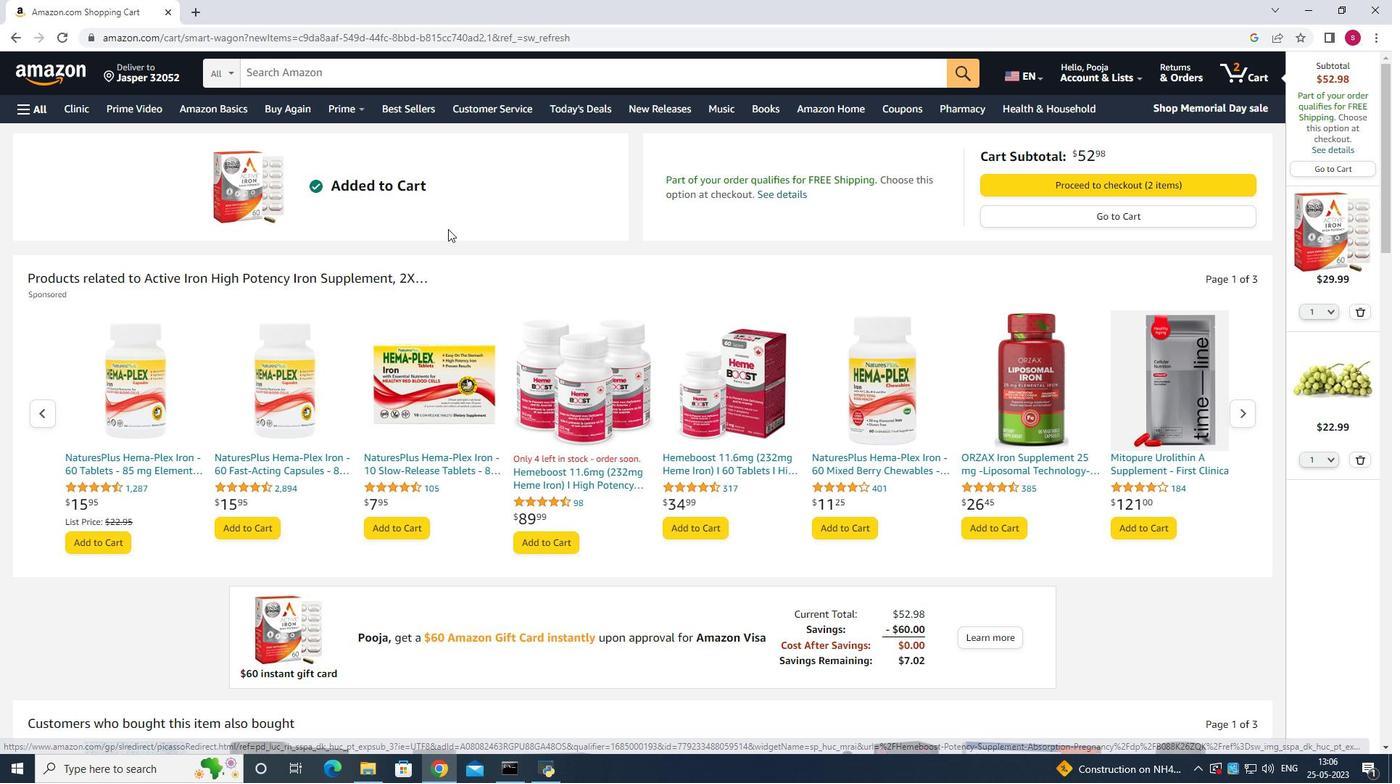 
Action: Mouse scrolled (450, 264) with delta (0, 0)
Screenshot: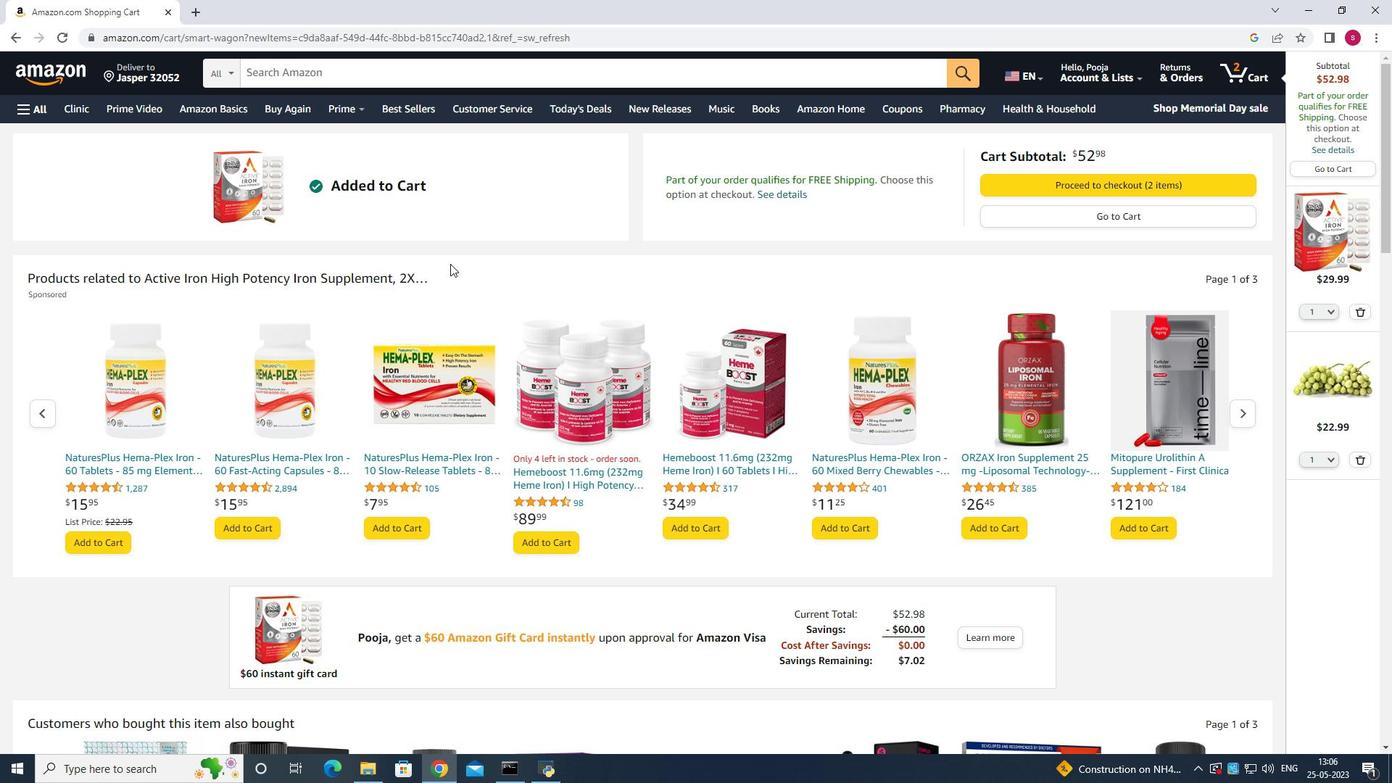 
Action: Mouse scrolled (450, 264) with delta (0, 0)
Screenshot: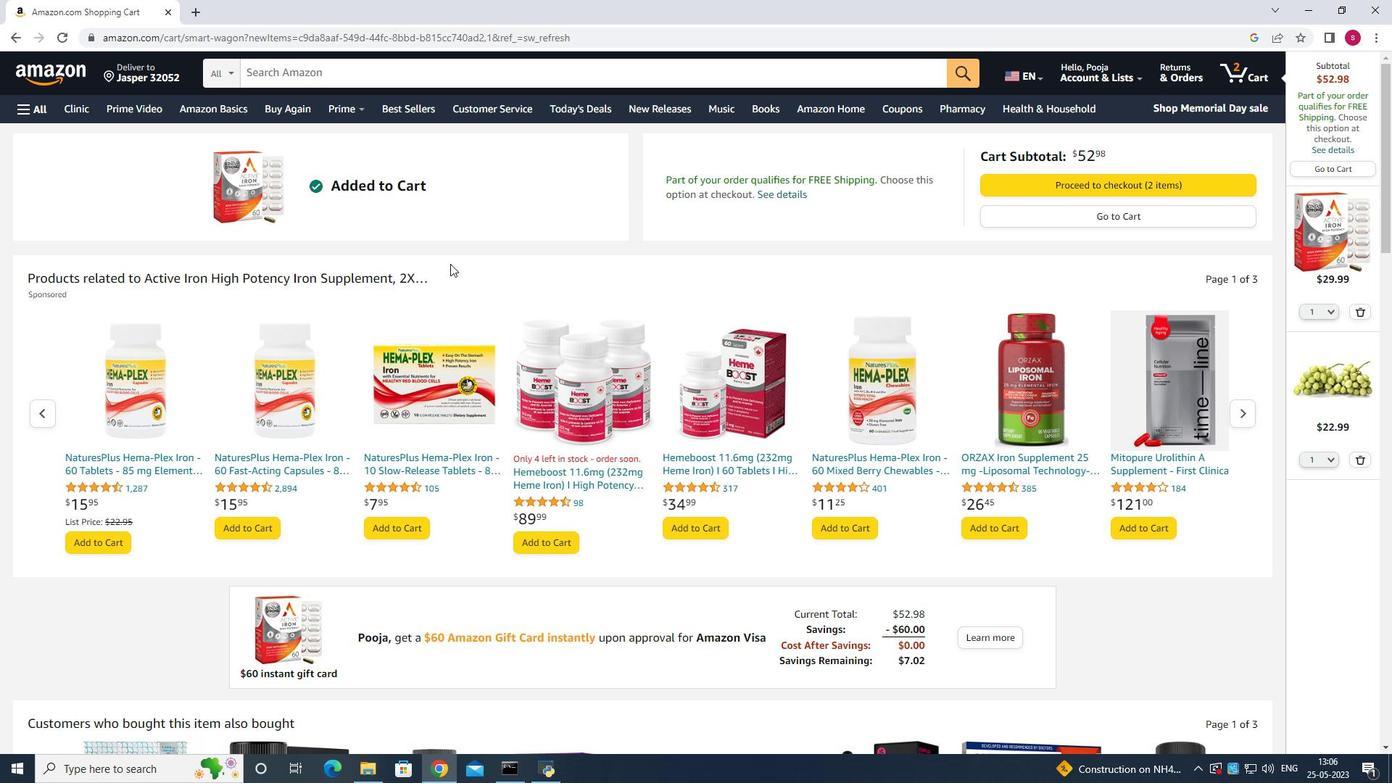
Action: Mouse scrolled (450, 264) with delta (0, 0)
Screenshot: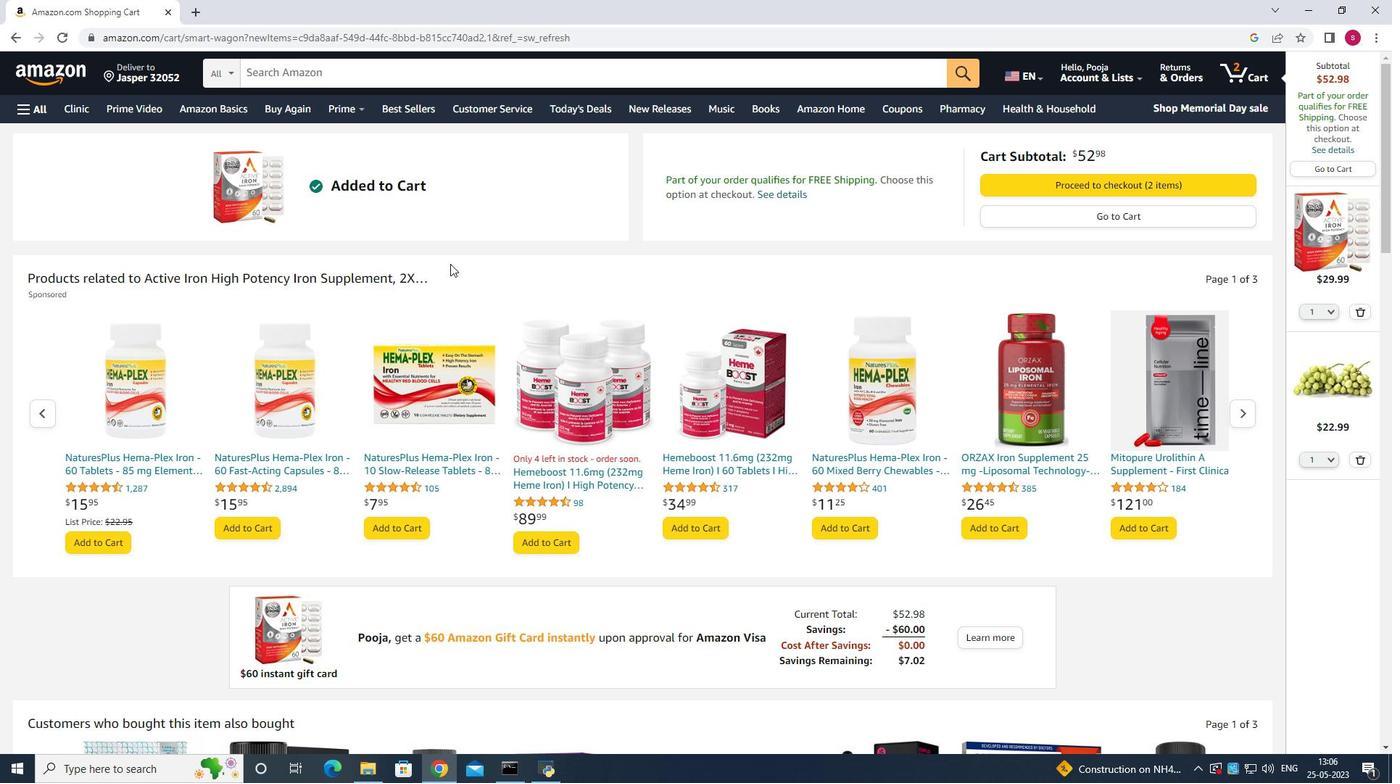 
Action: Mouse moved to (6, 37)
Screenshot: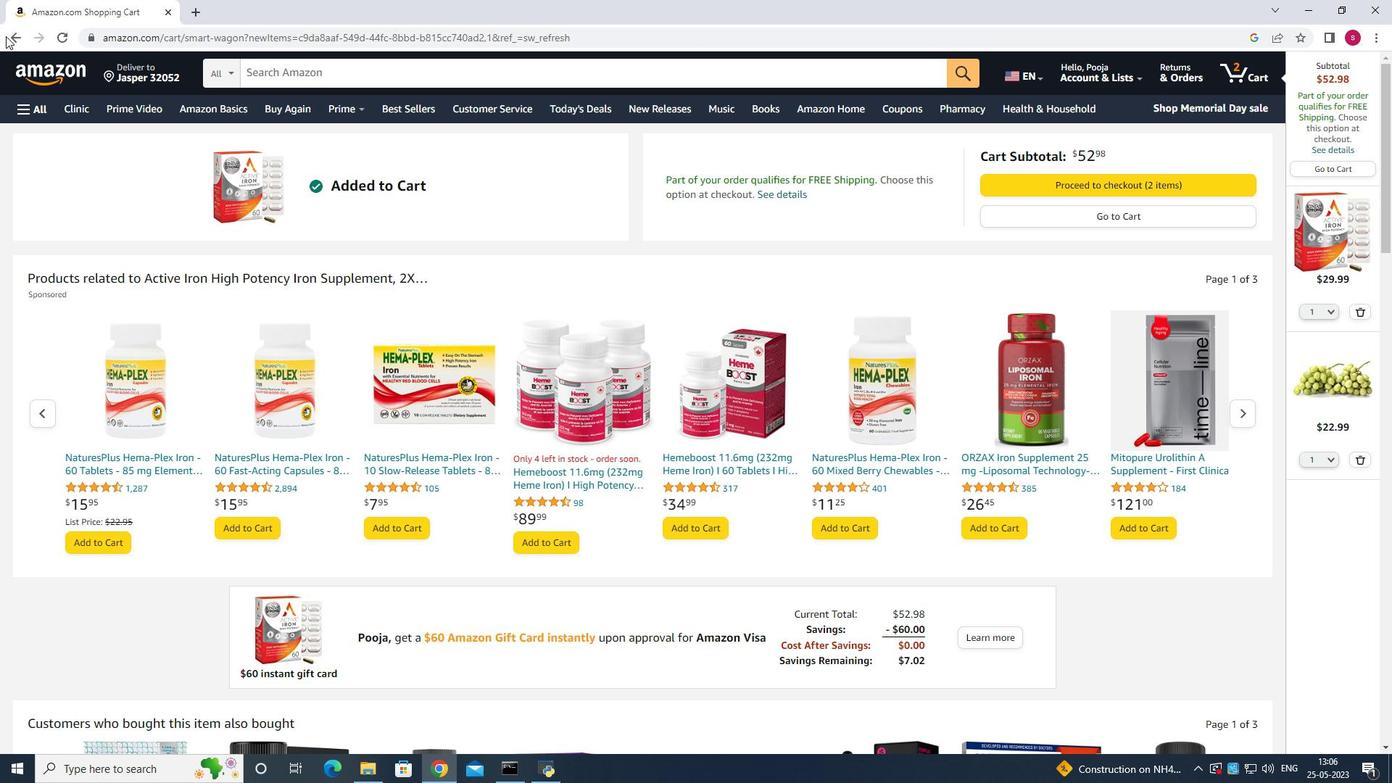 
Action: Mouse pressed left at (6, 37)
Screenshot: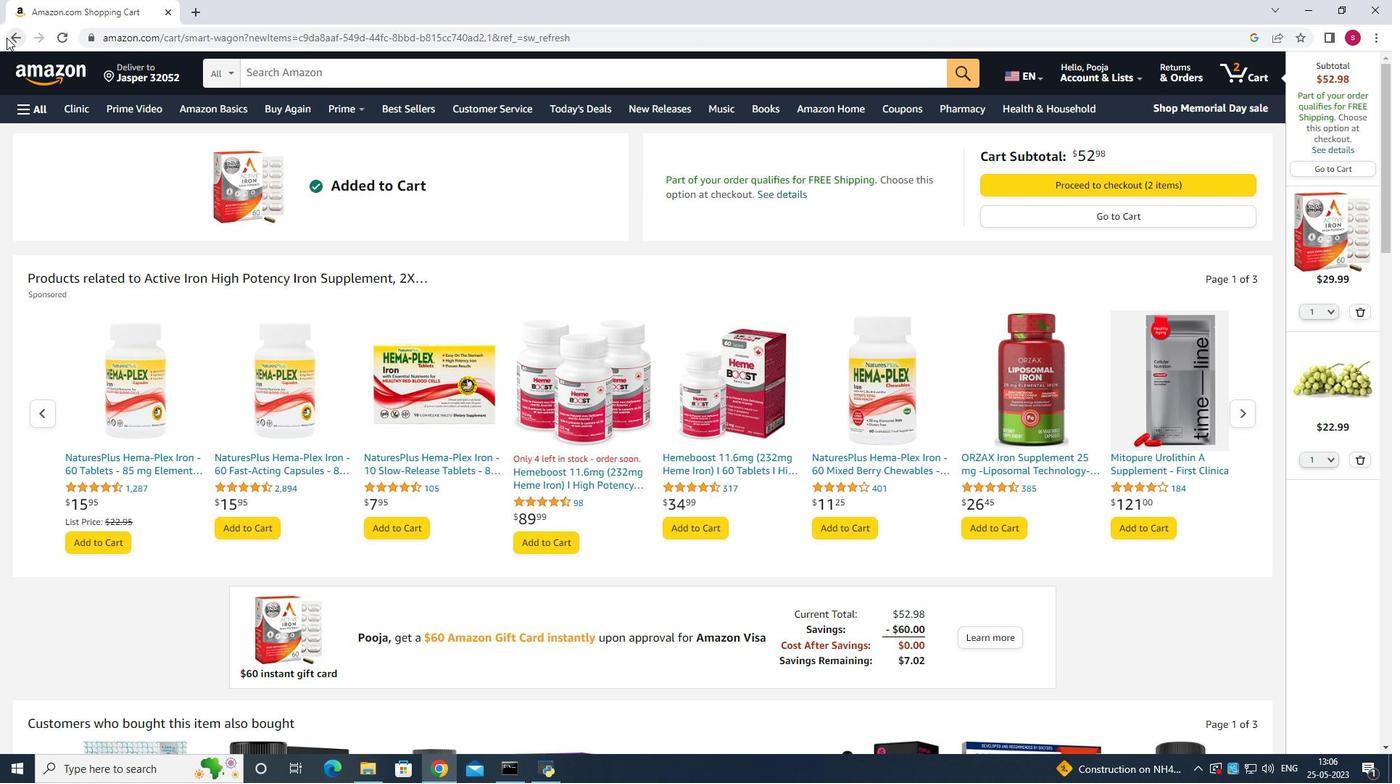 
Action: Mouse moved to (1038, 483)
Screenshot: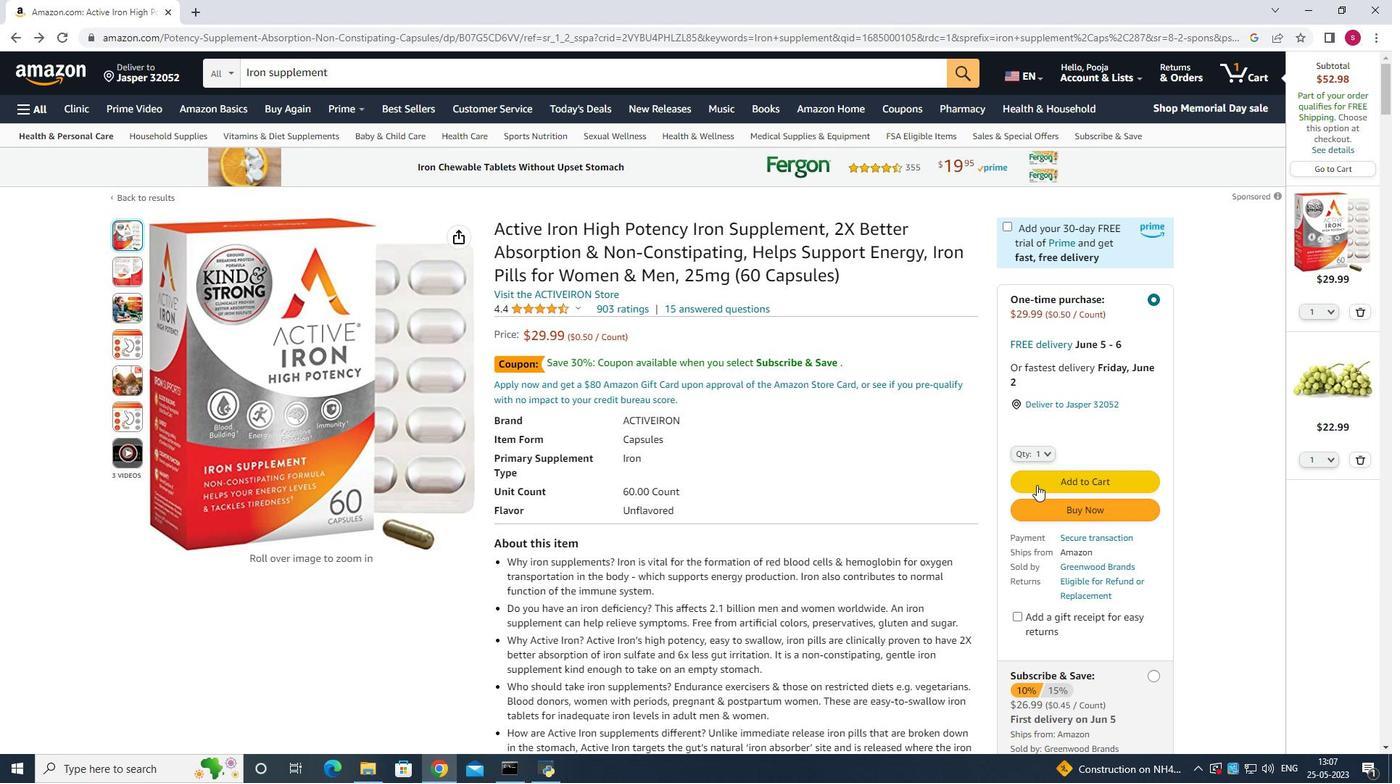 
Action: Mouse pressed left at (1038, 483)
Screenshot: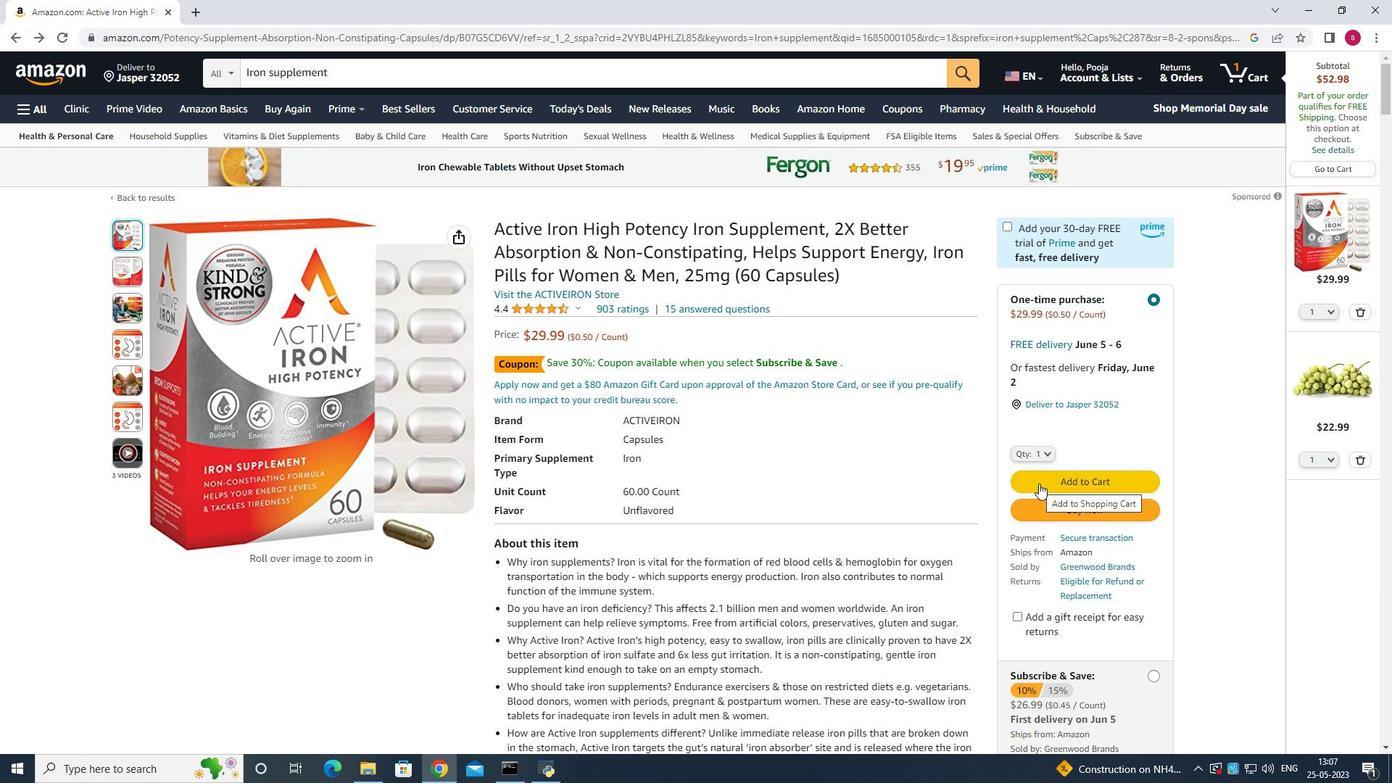 
Action: Mouse moved to (15, 31)
Screenshot: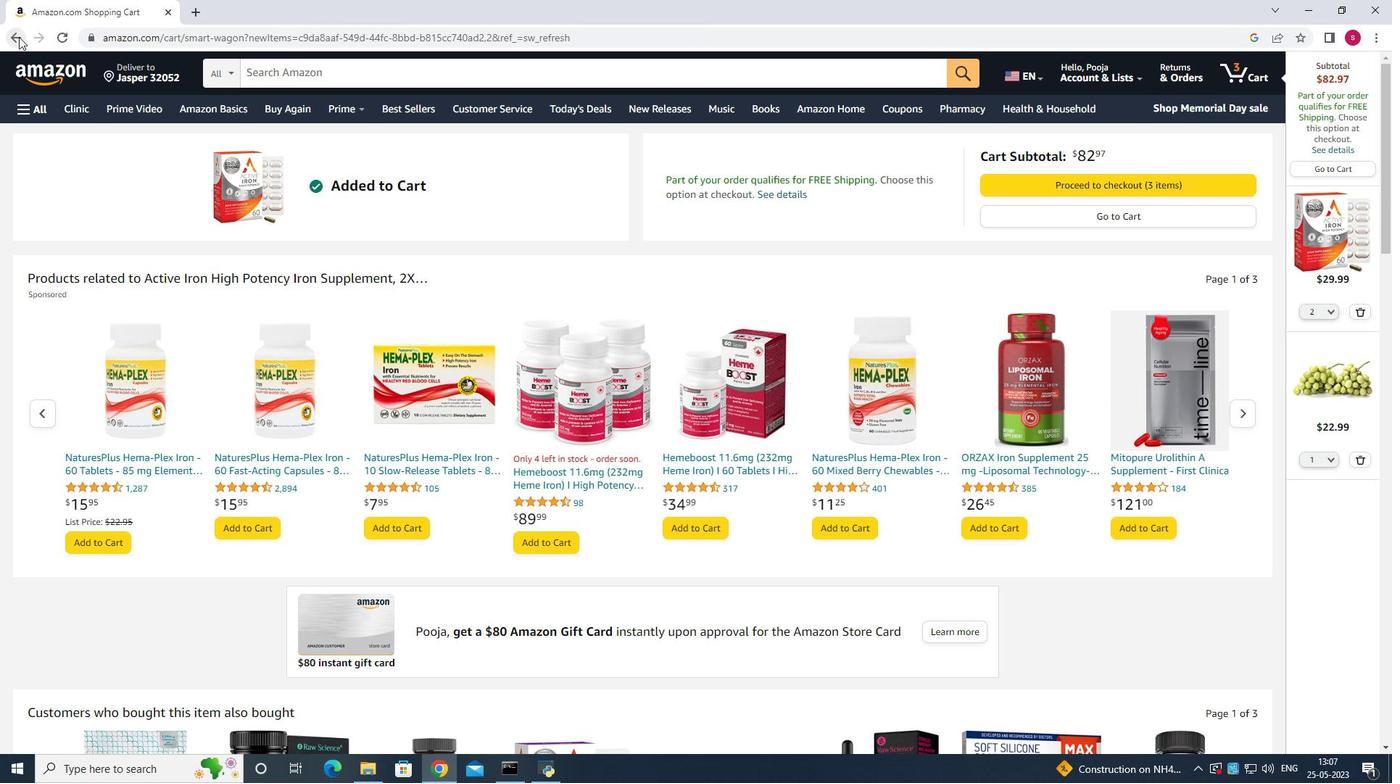 
Action: Mouse pressed left at (15, 31)
Screenshot: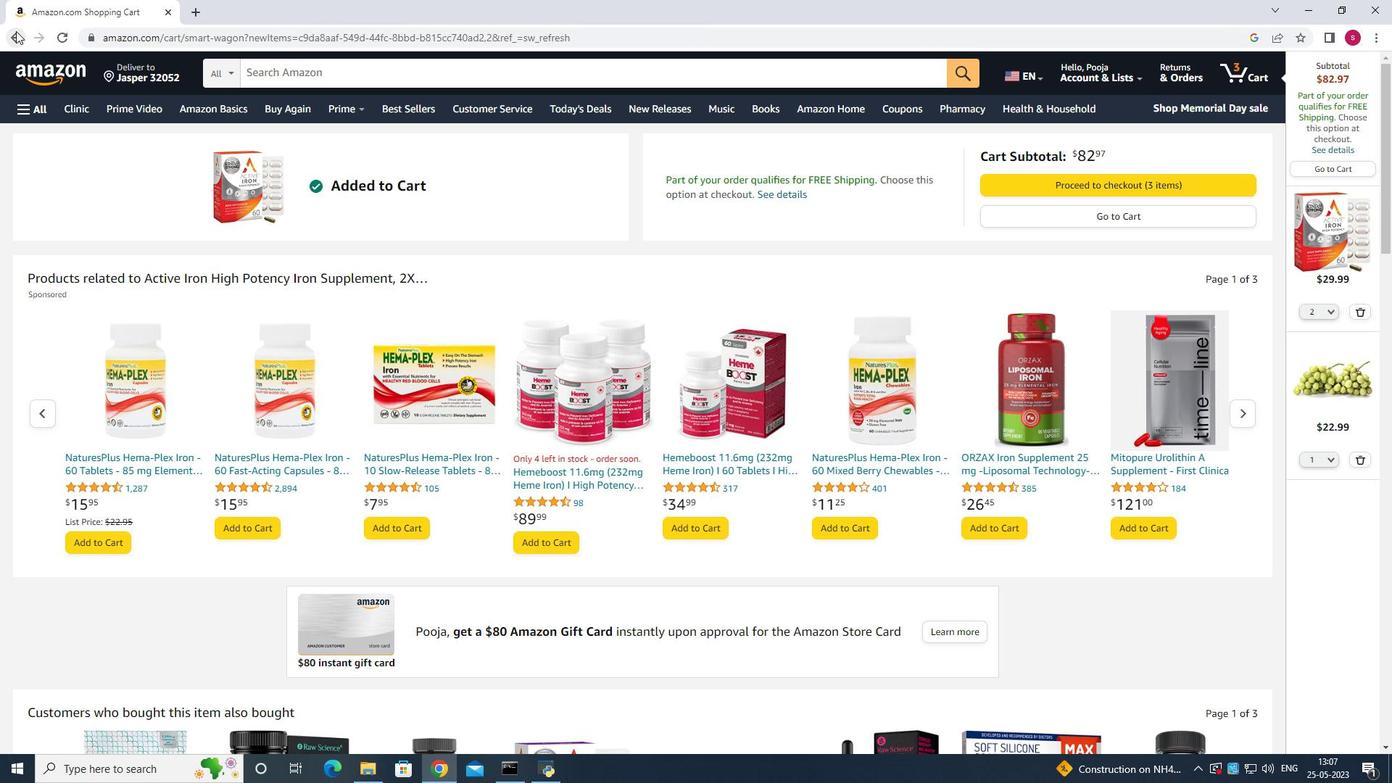 
Action: Mouse moved to (1046, 453)
Screenshot: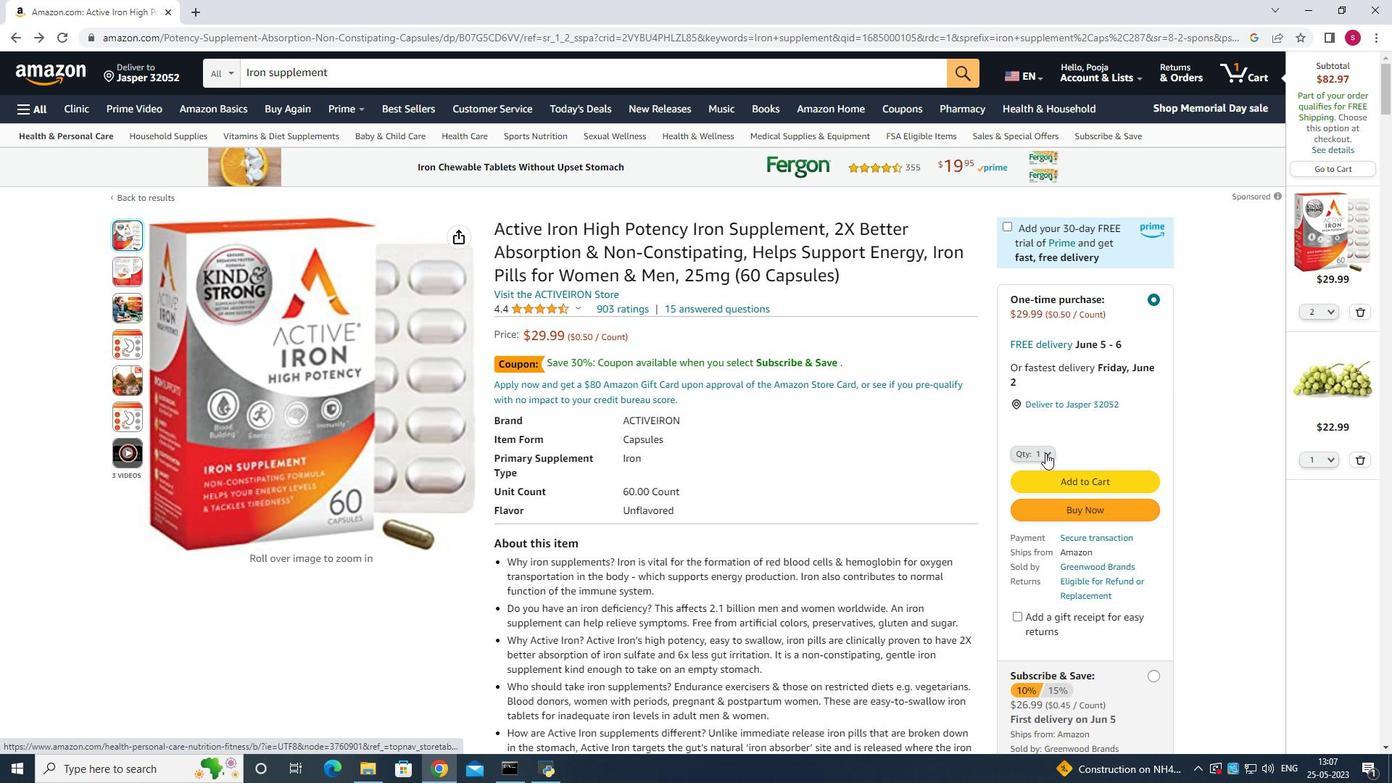 
Action: Mouse pressed left at (1046, 453)
Screenshot: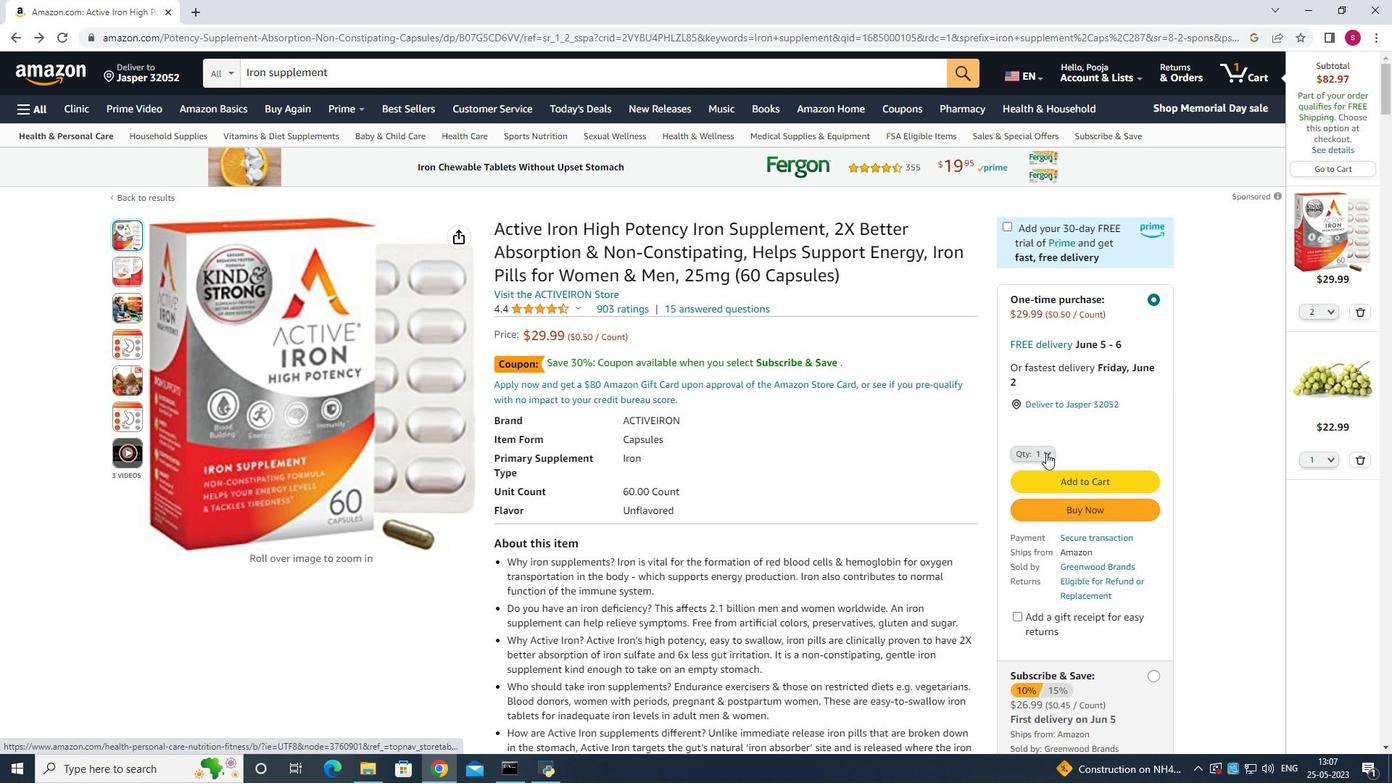 
Action: Mouse moved to (1203, 432)
Screenshot: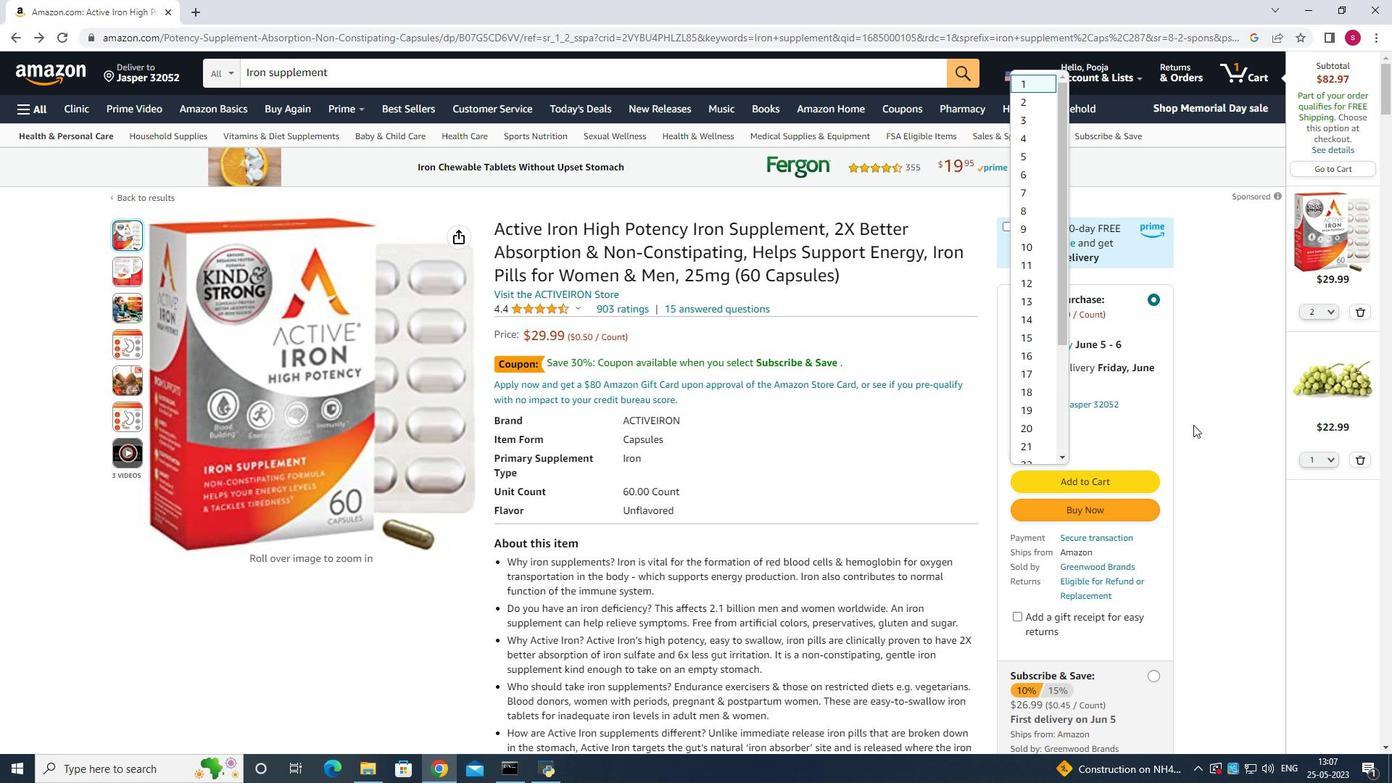 
Action: Mouse pressed left at (1203, 432)
Screenshot: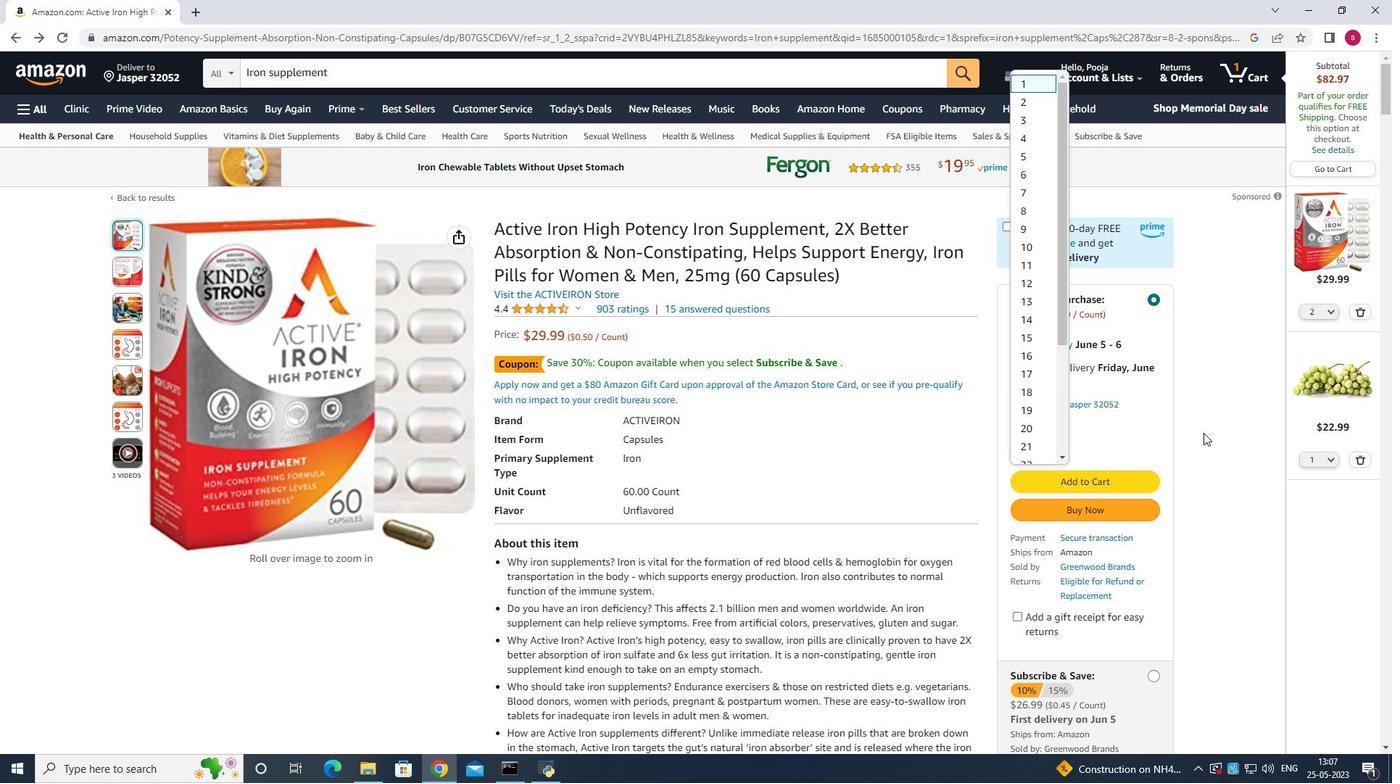 
Action: Mouse moved to (1049, 454)
Screenshot: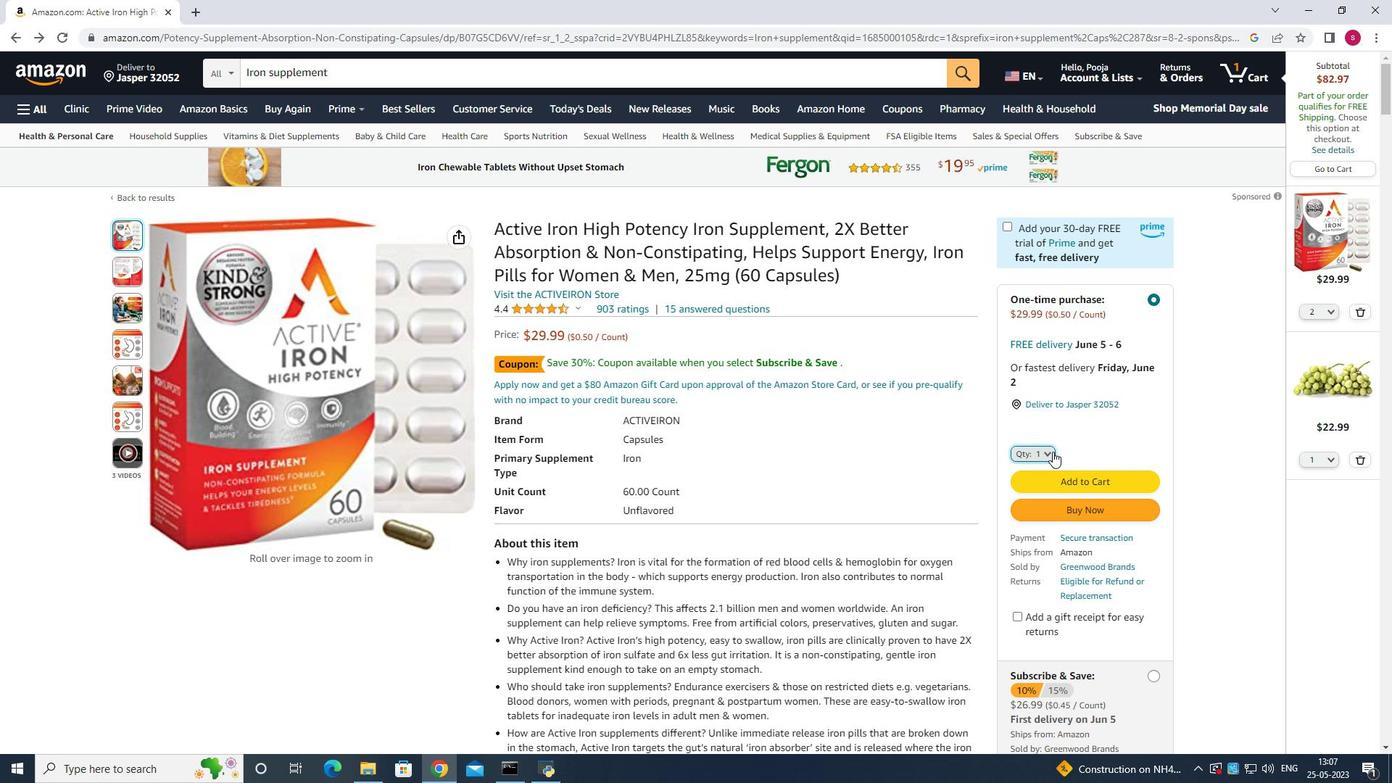 
Action: Mouse pressed left at (1049, 454)
Screenshot: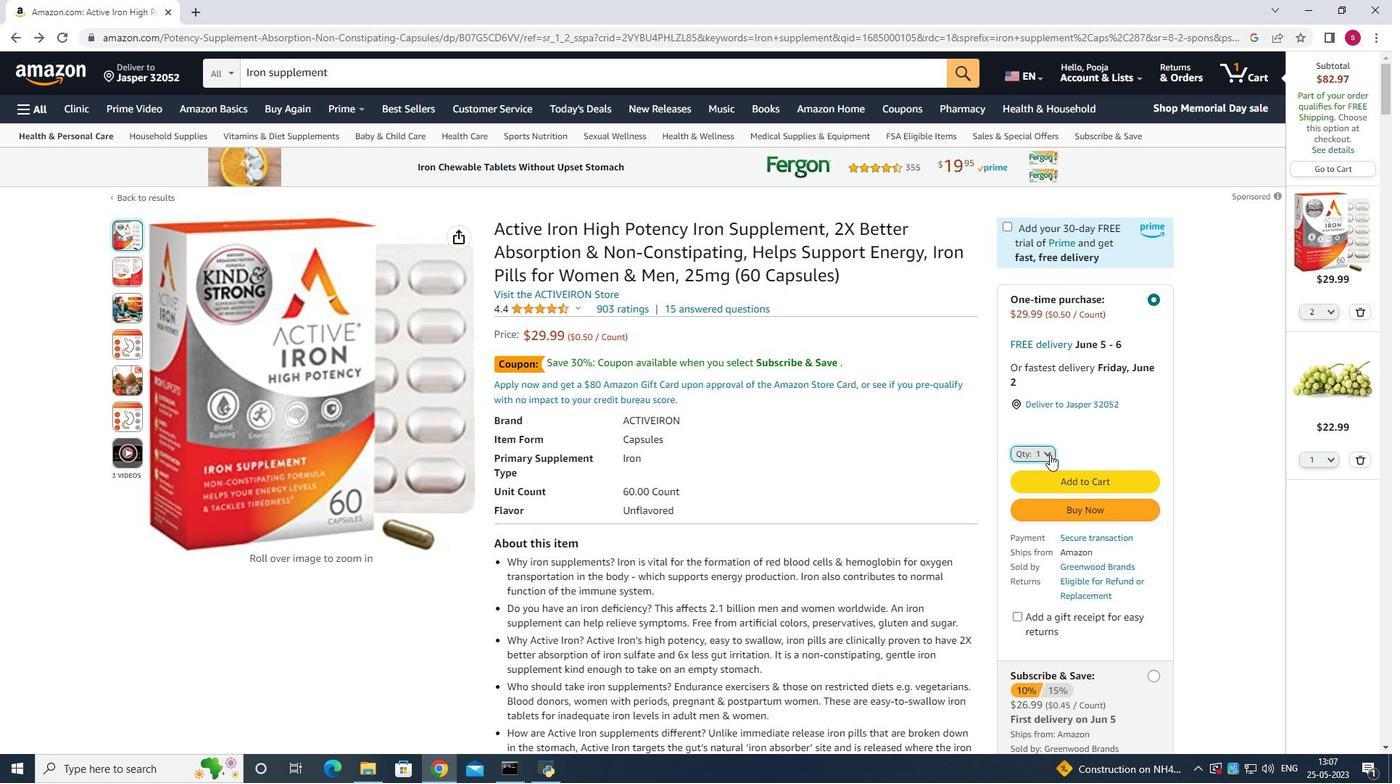 
Action: Mouse moved to (1027, 100)
Screenshot: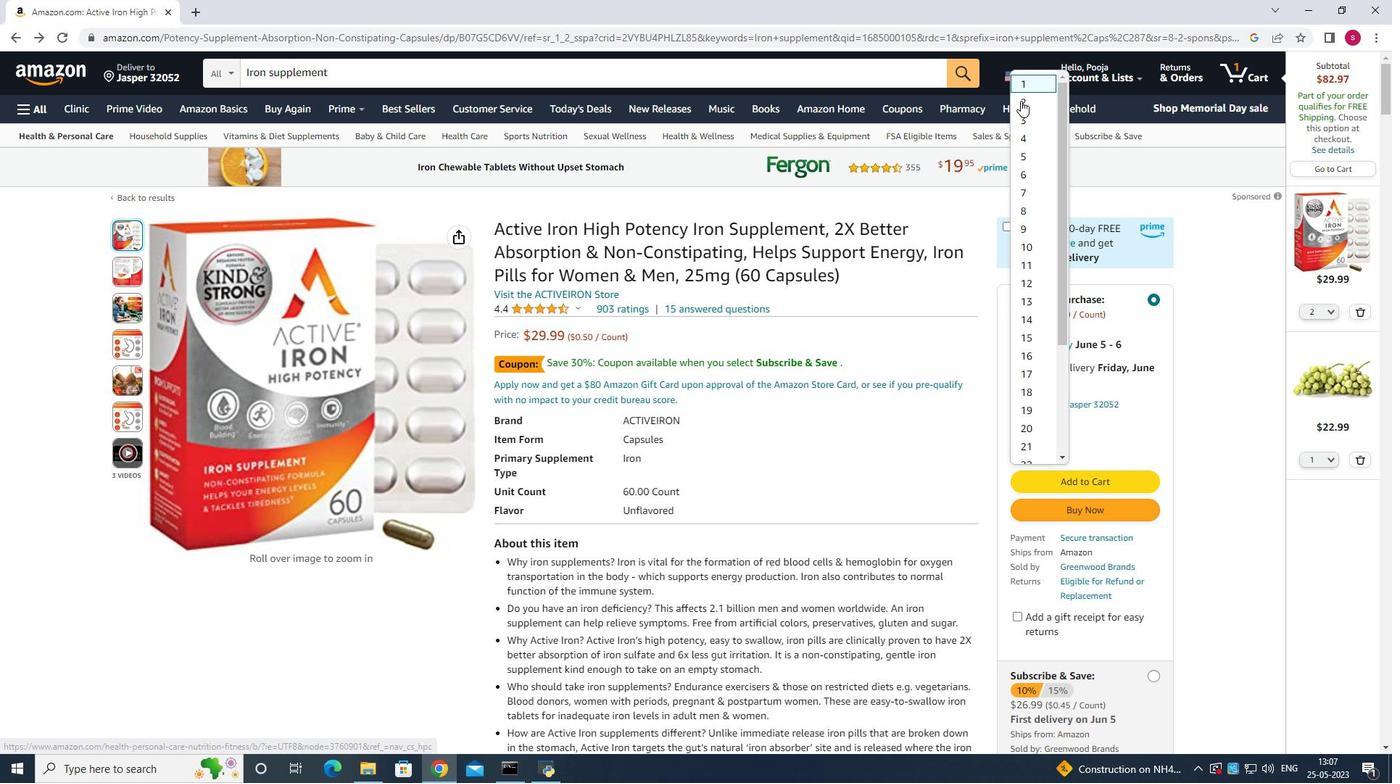 
Action: Mouse pressed left at (1027, 100)
Screenshot: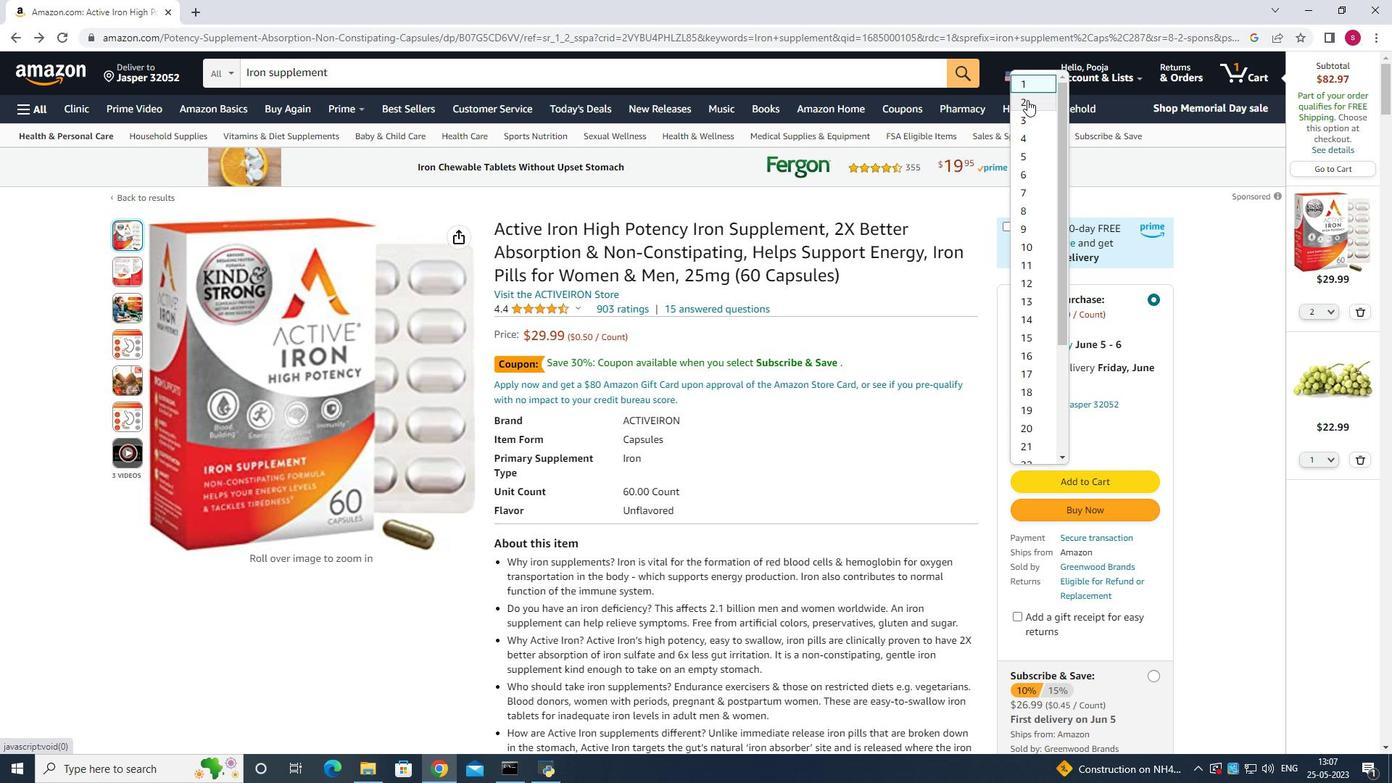 
Action: Mouse moved to (917, 434)
Screenshot: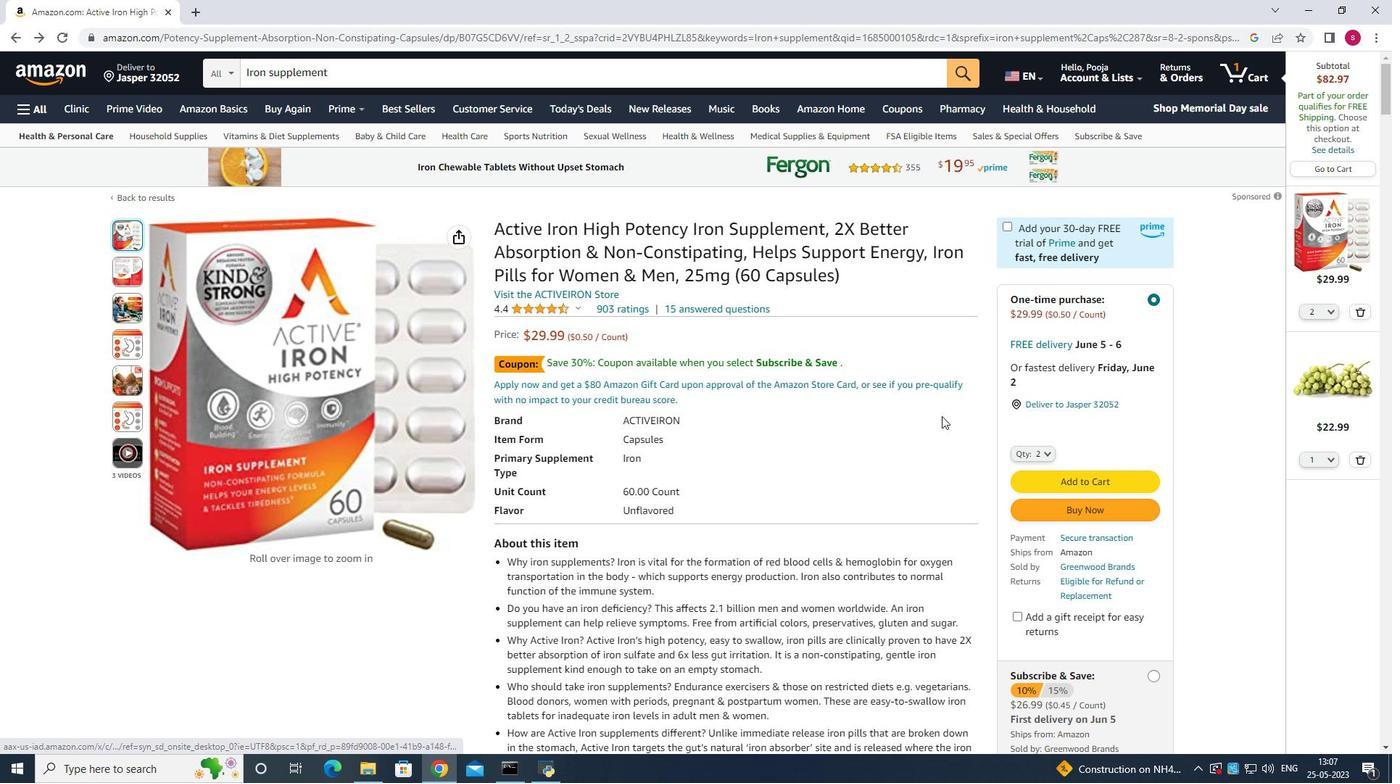 
Action: Mouse pressed left at (917, 434)
Screenshot: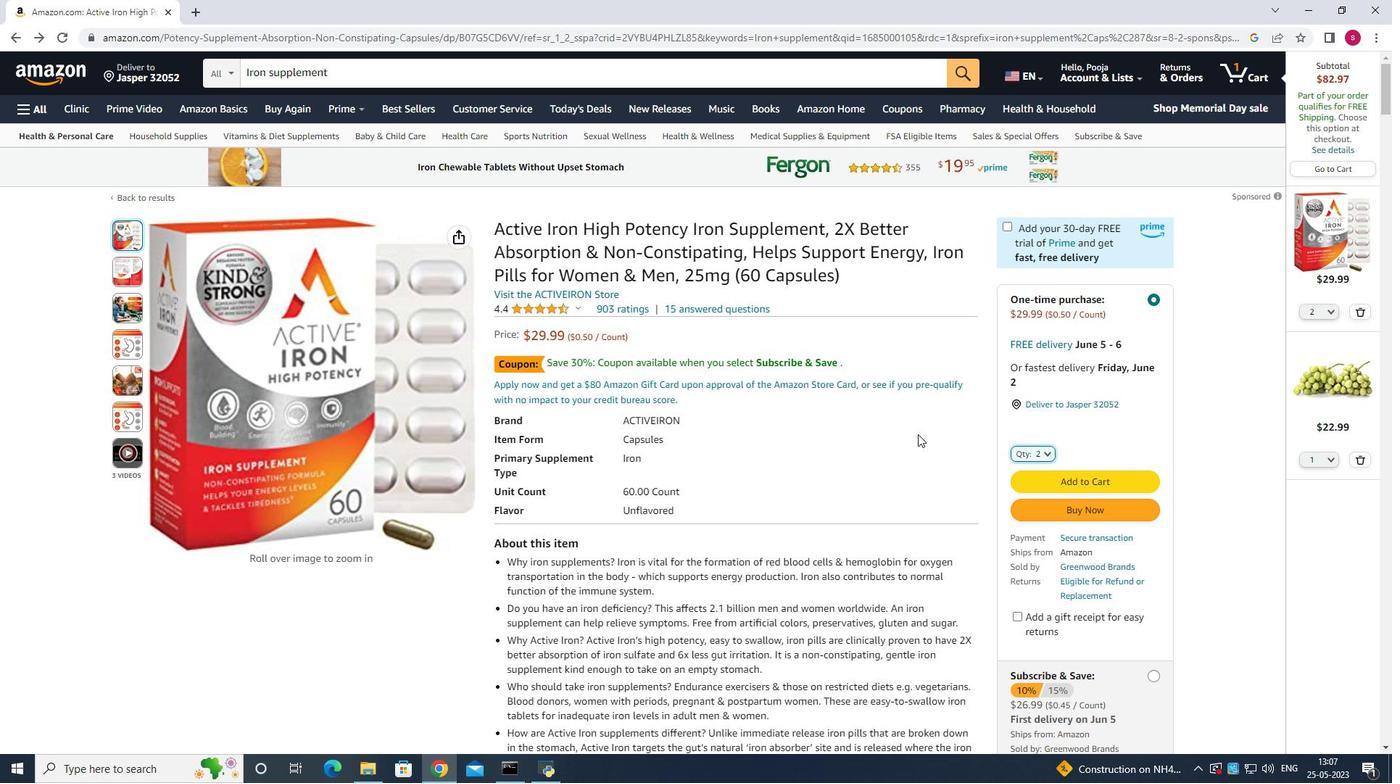 
Action: Mouse moved to (1199, 512)
Screenshot: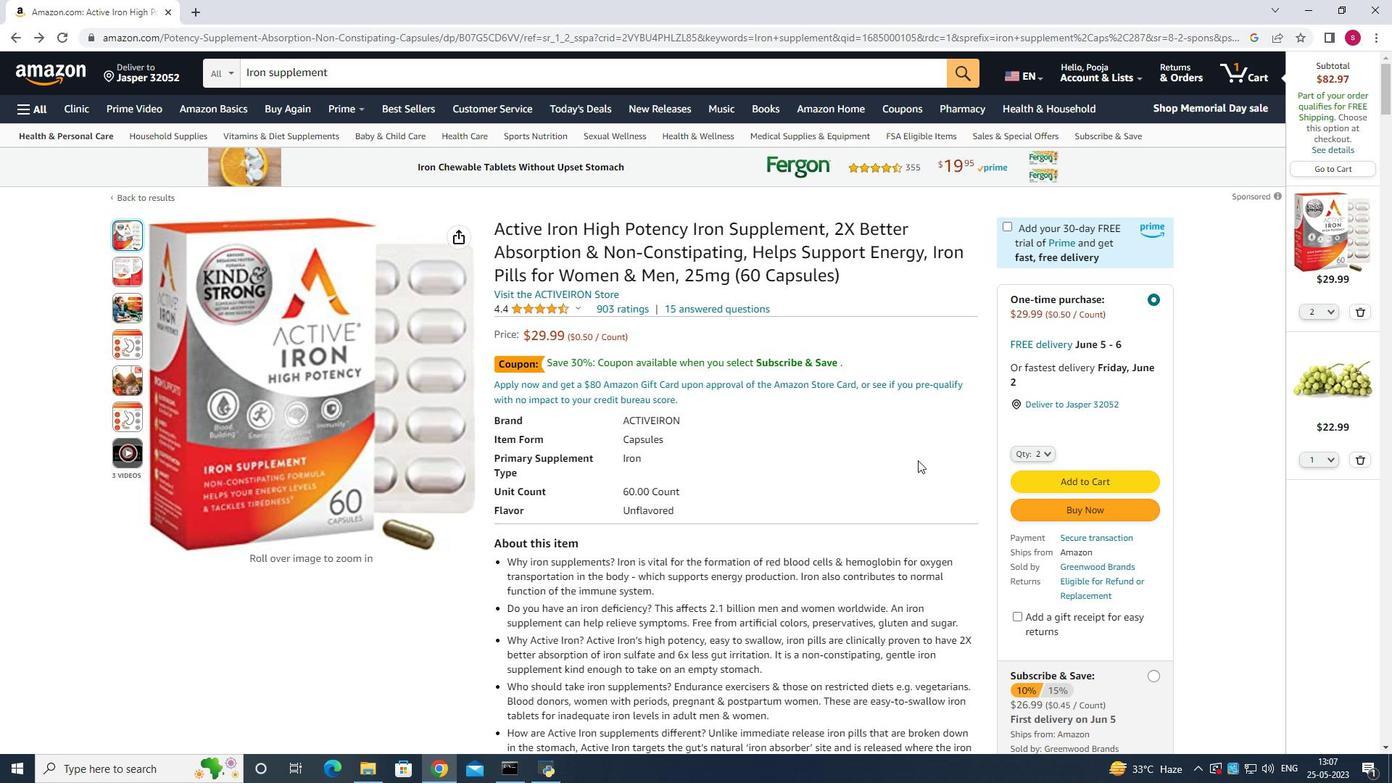 
Action: Mouse scrolled (1199, 511) with delta (0, 0)
Screenshot: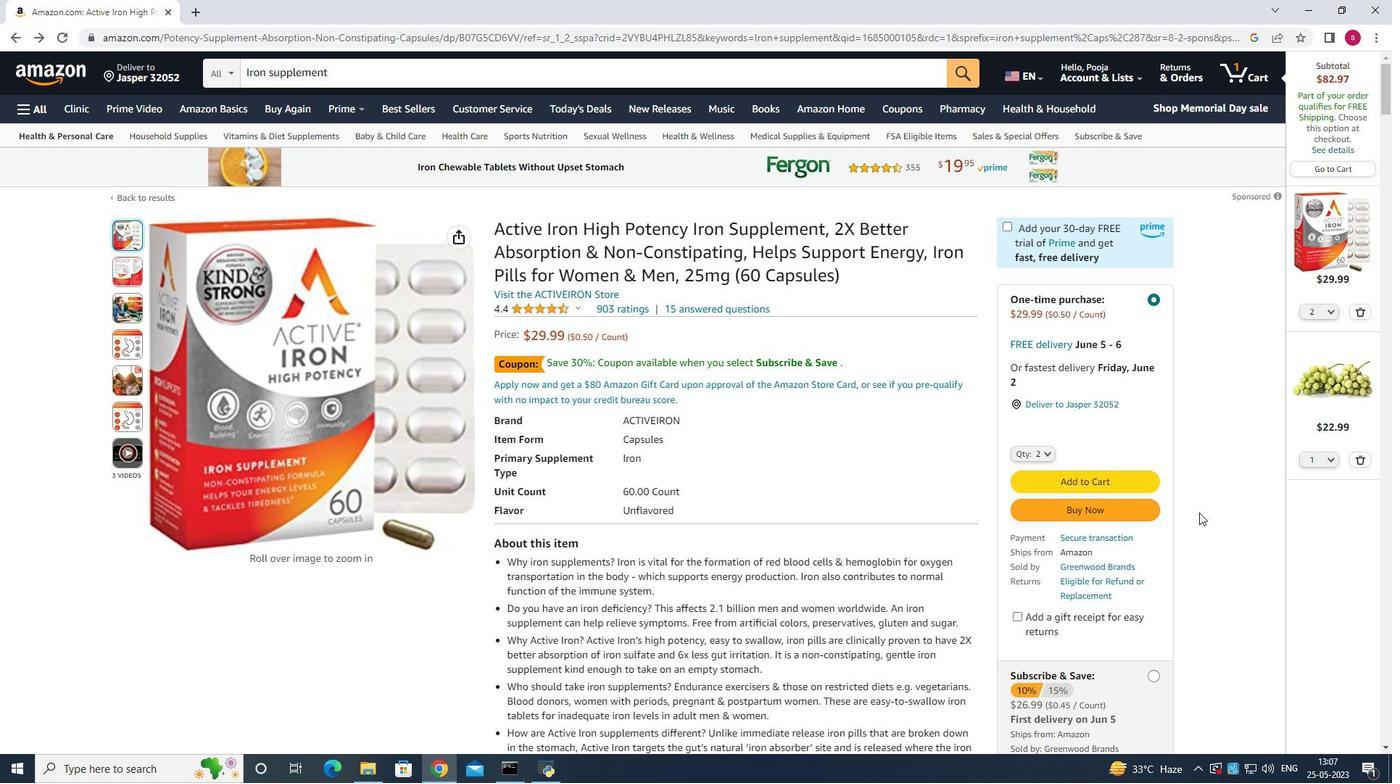 
Action: Mouse moved to (1075, 514)
Screenshot: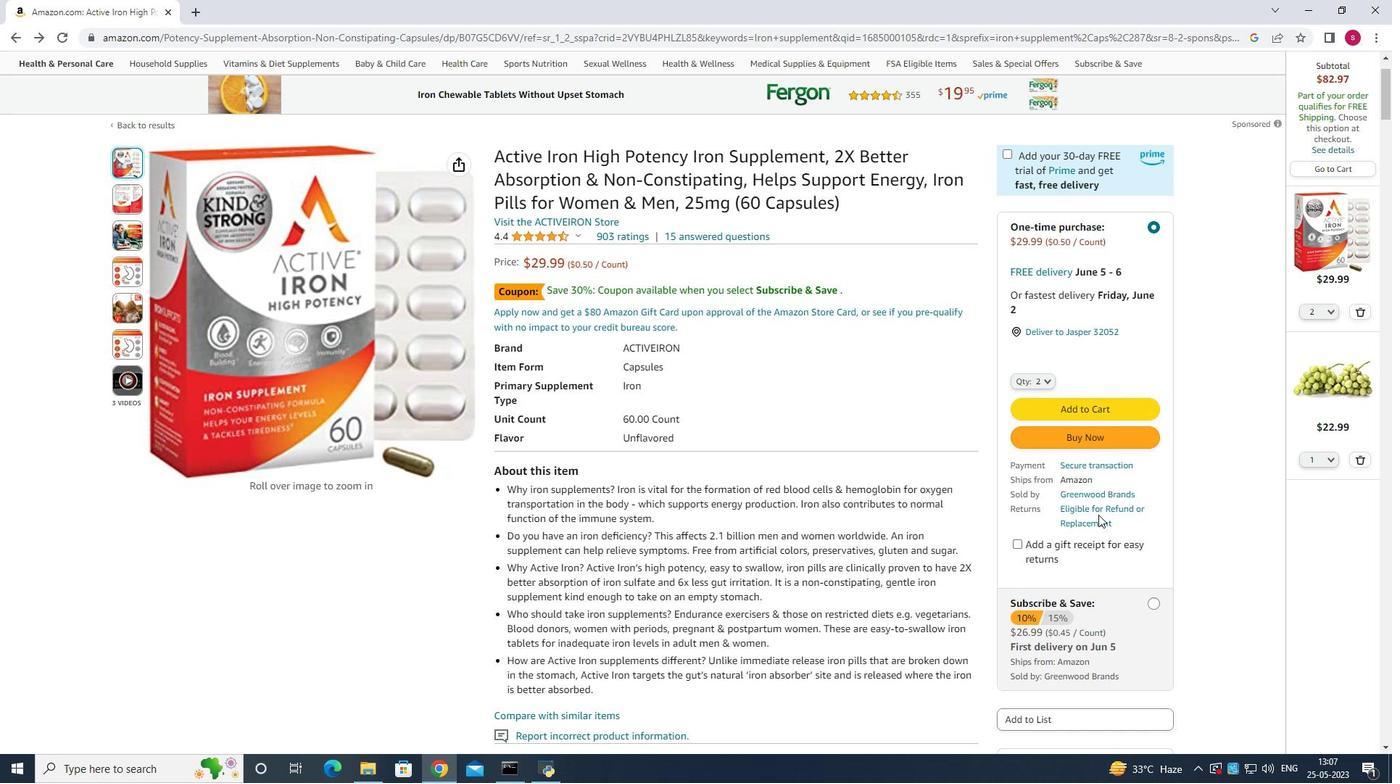 
Action: Mouse scrolled (1075, 514) with delta (0, 0)
Screenshot: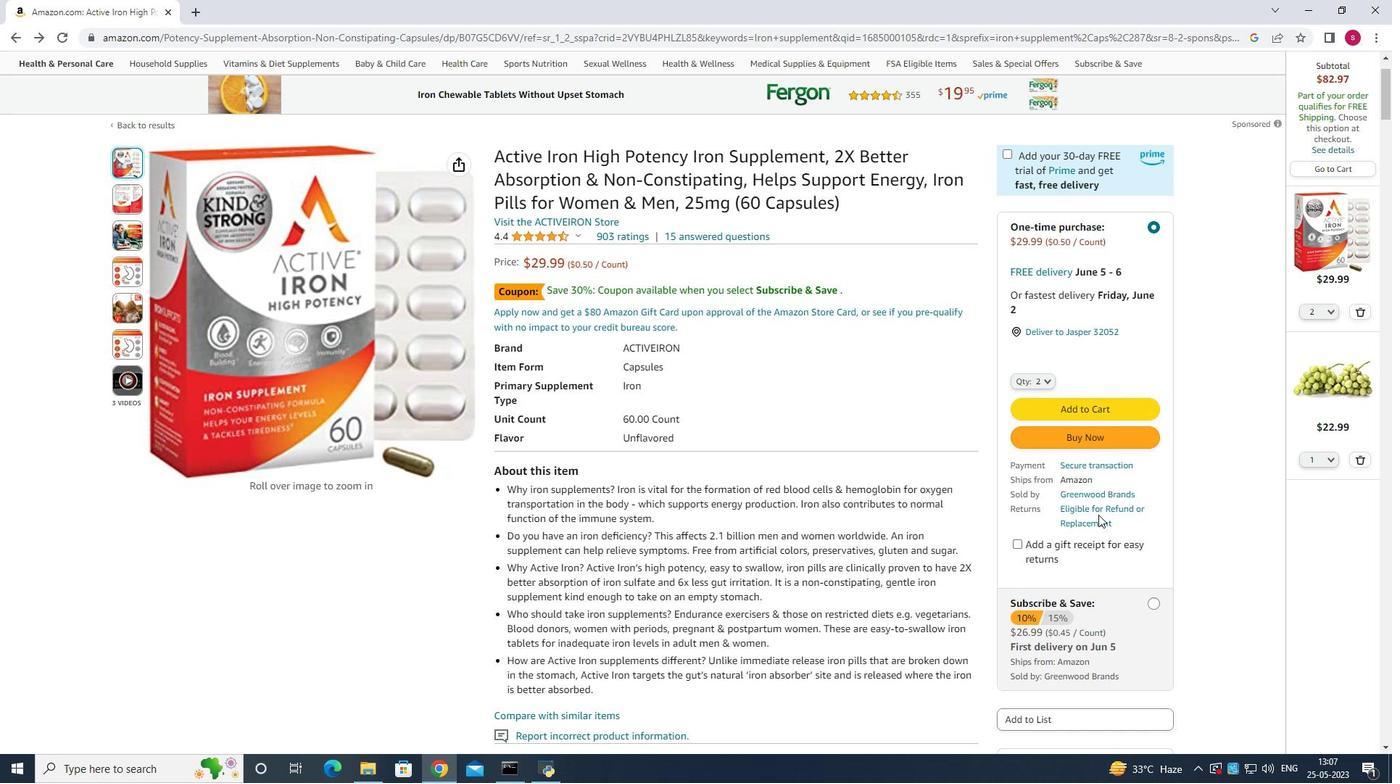 
Action: Mouse moved to (1025, 535)
Screenshot: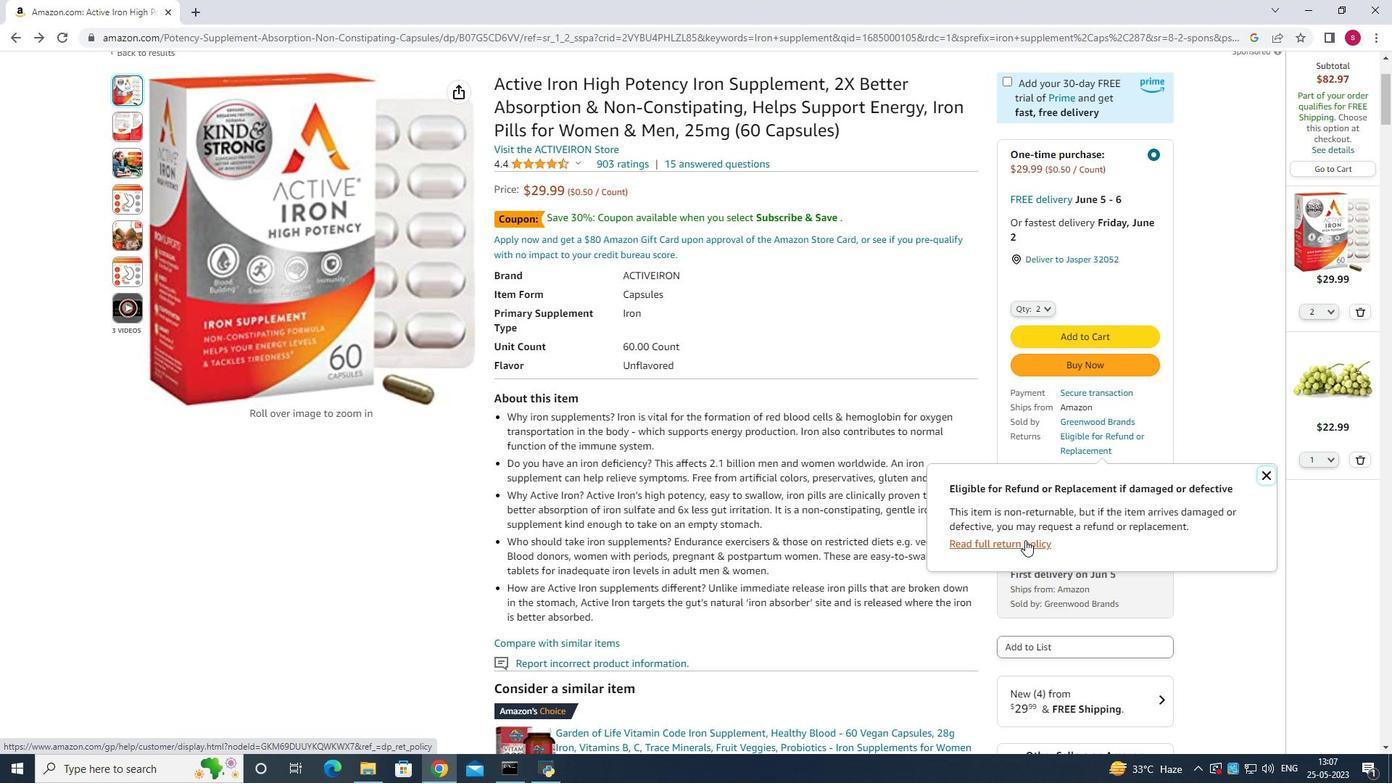 
Action: Mouse scrolled (1025, 535) with delta (0, 0)
Screenshot: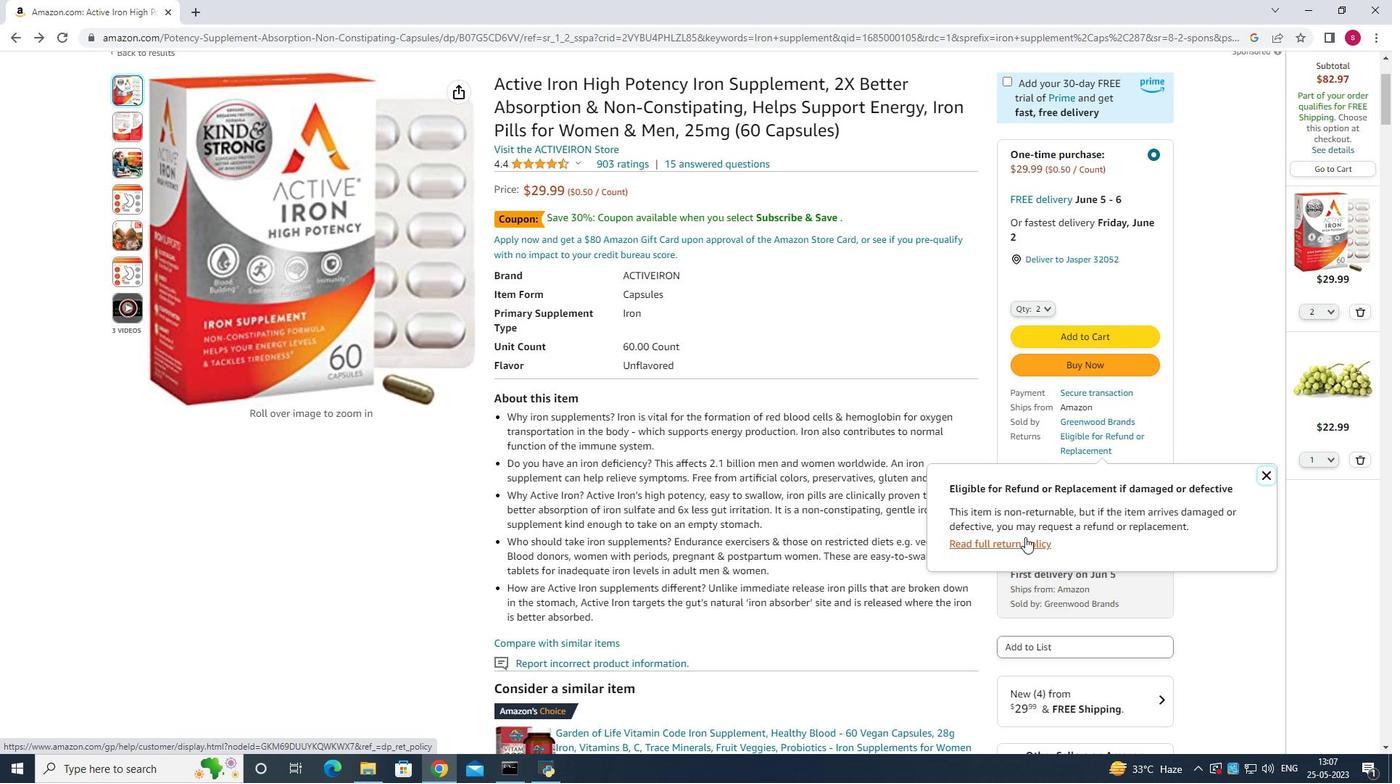 
Action: Mouse moved to (1026, 534)
Screenshot: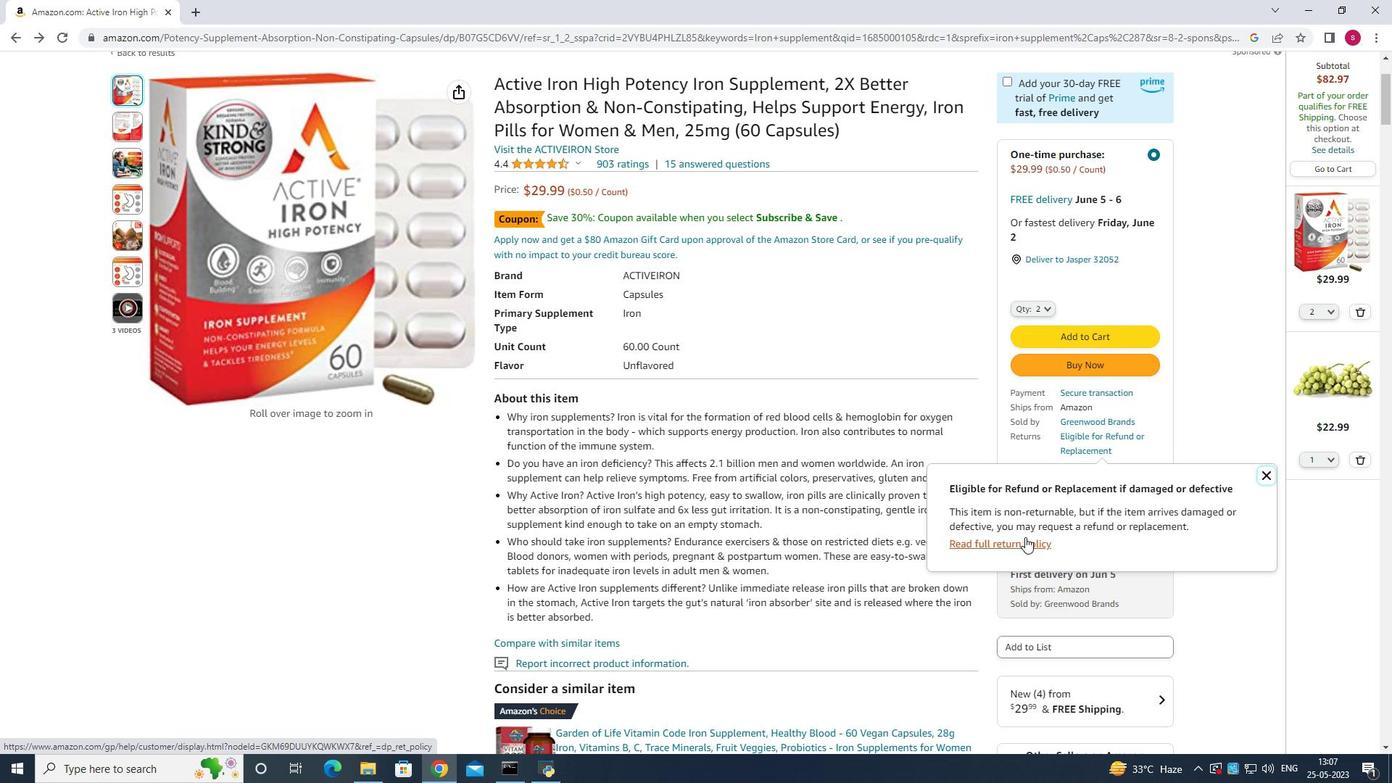 
Action: Mouse scrolled (1026, 535) with delta (0, 0)
Screenshot: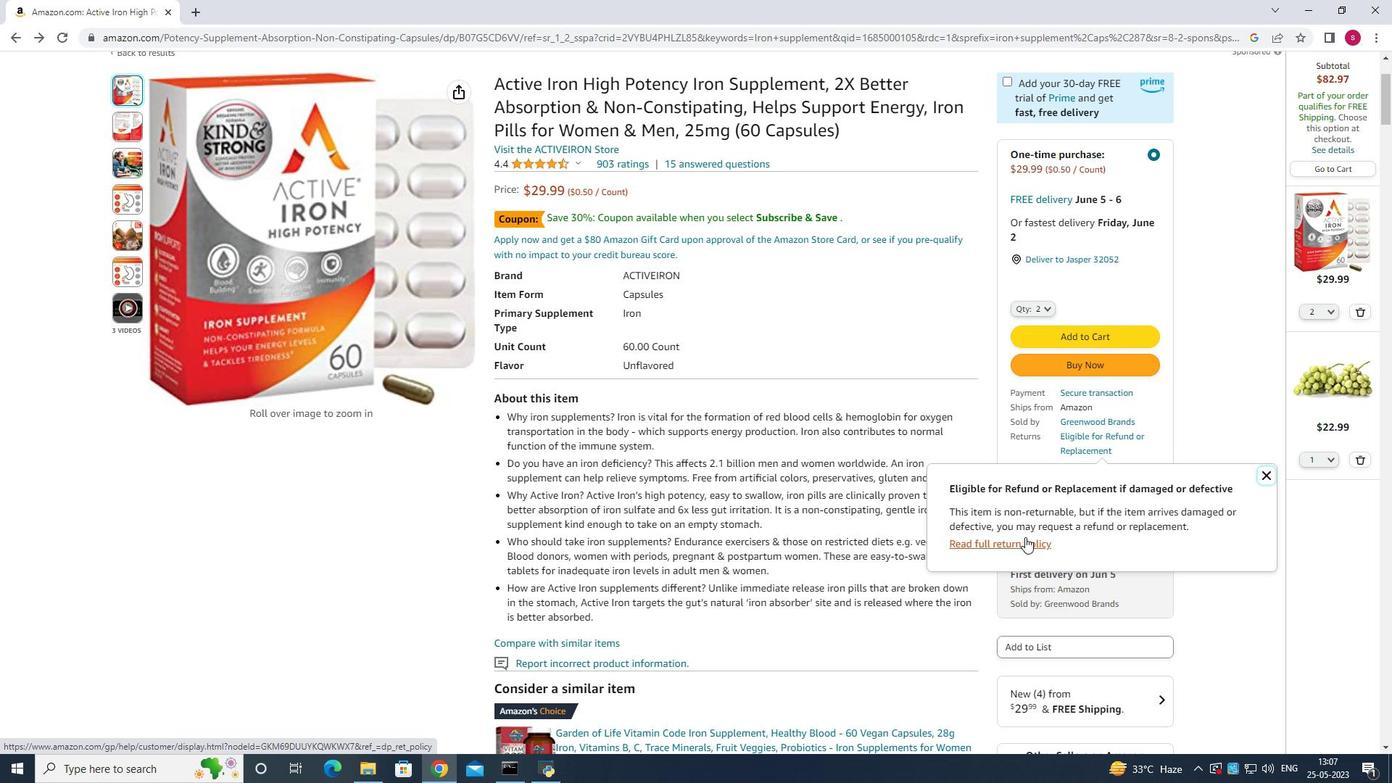 
Action: Mouse moved to (1027, 533)
Screenshot: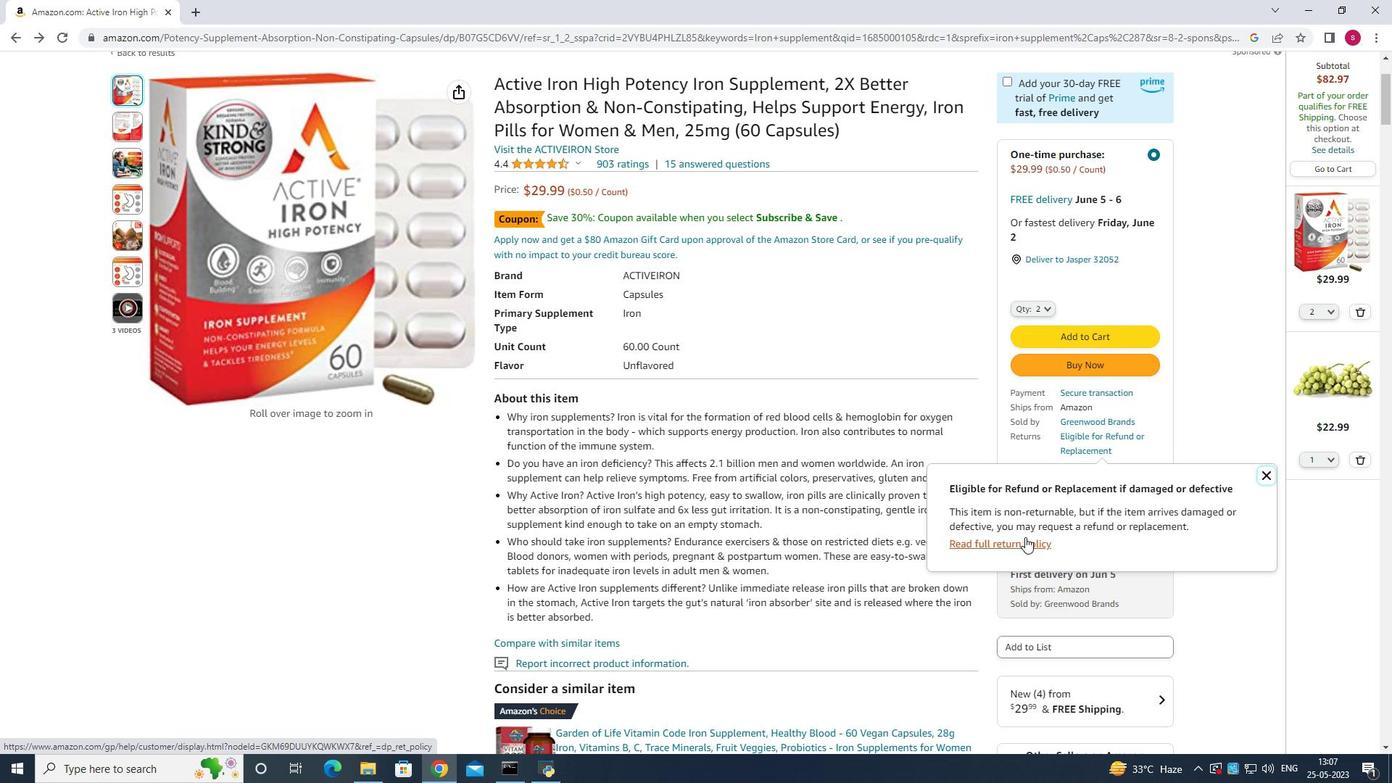 
Action: Mouse scrolled (1027, 534) with delta (0, 0)
Screenshot: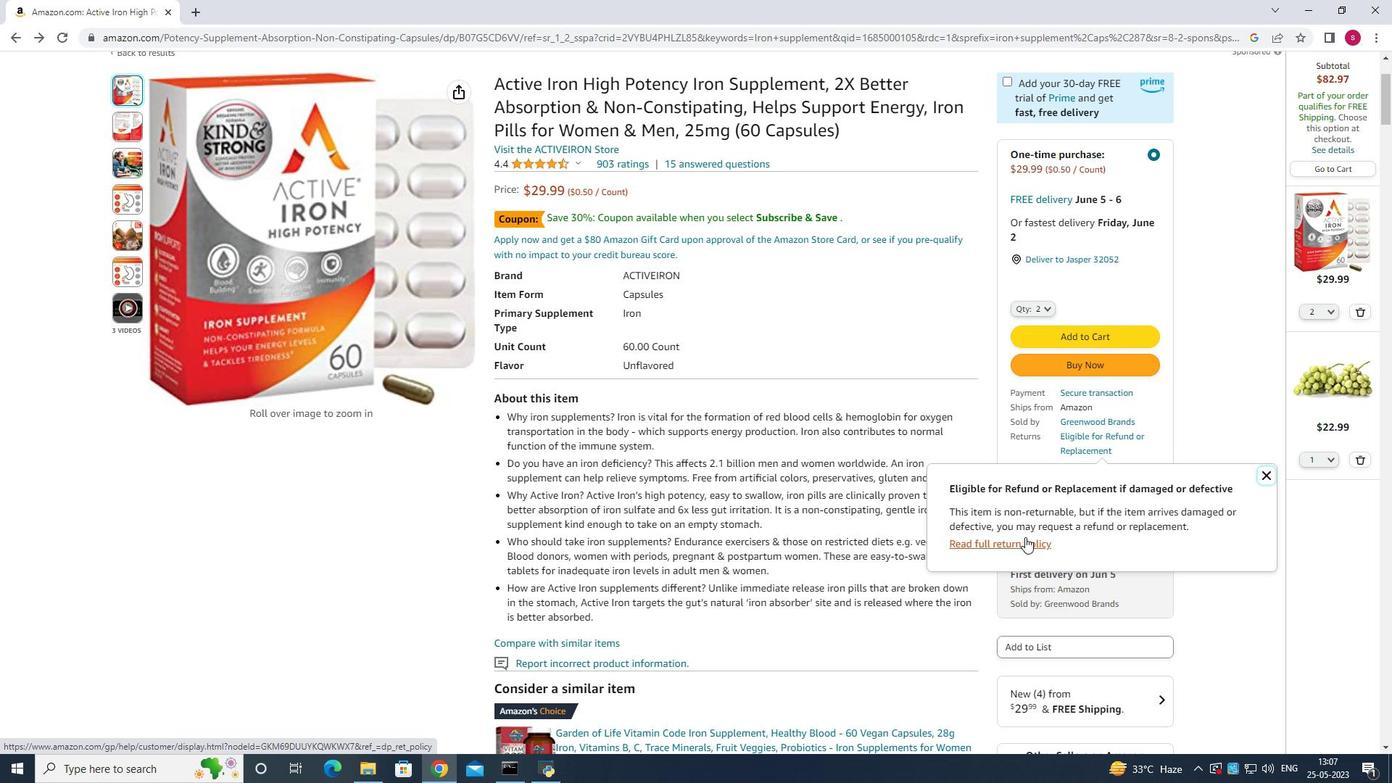 
Action: Mouse scrolled (1027, 534) with delta (0, 0)
Screenshot: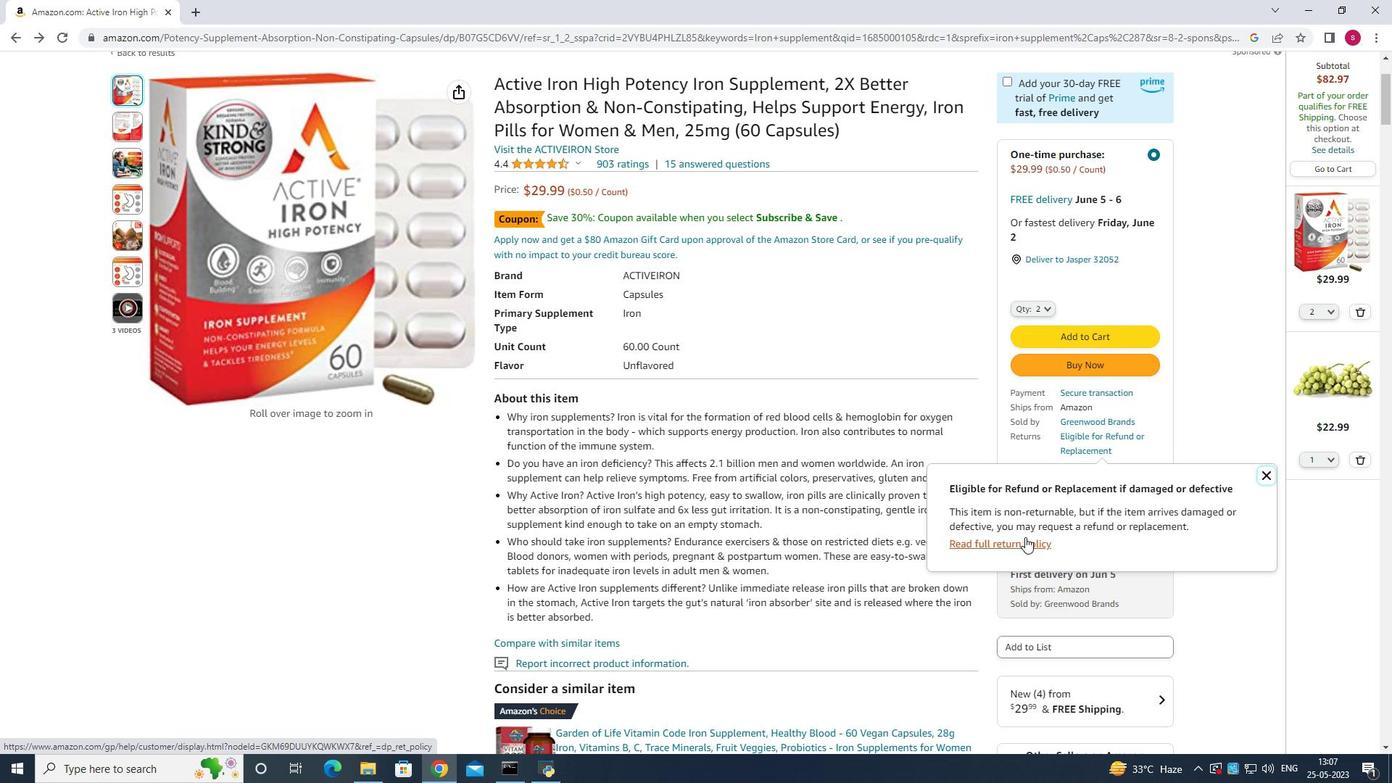 
Action: Mouse scrolled (1027, 534) with delta (0, 0)
Screenshot: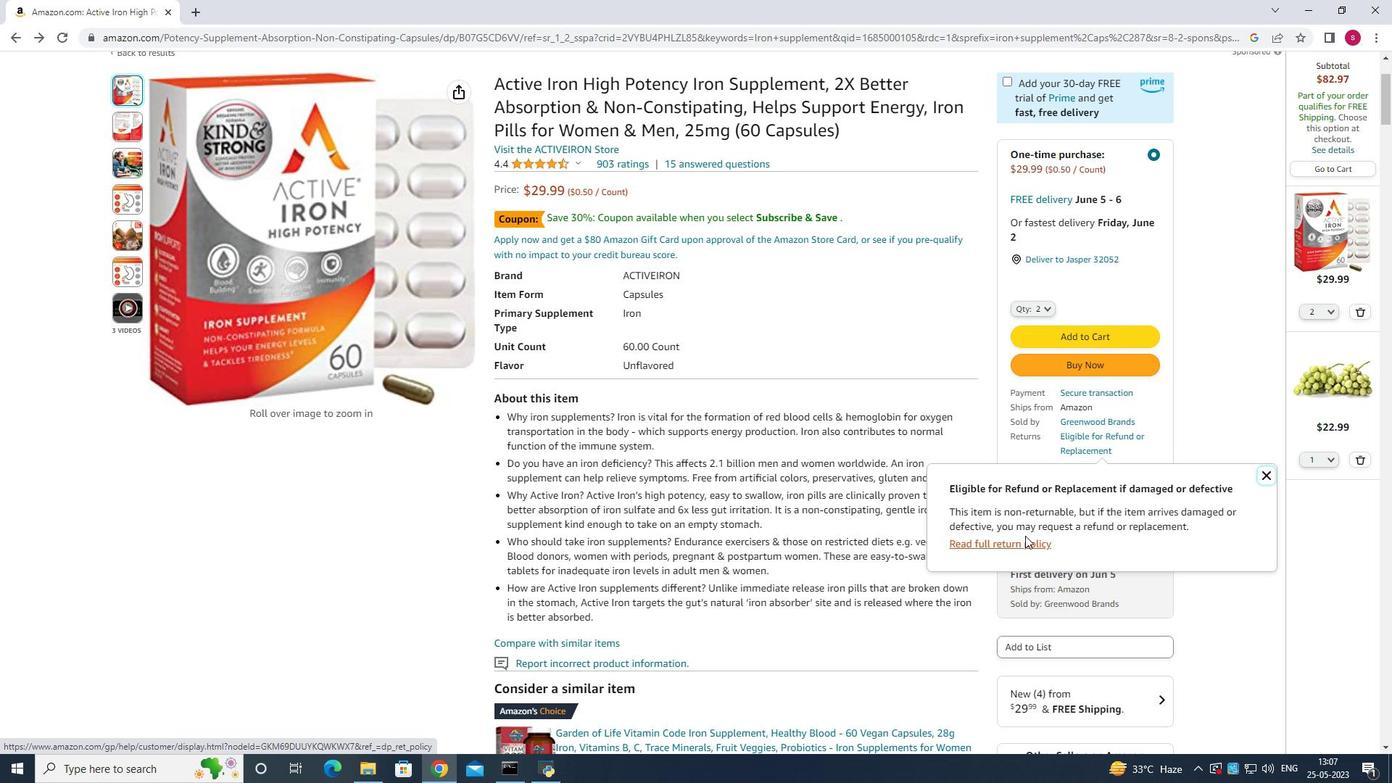 
Action: Mouse scrolled (1027, 534) with delta (0, 0)
Screenshot: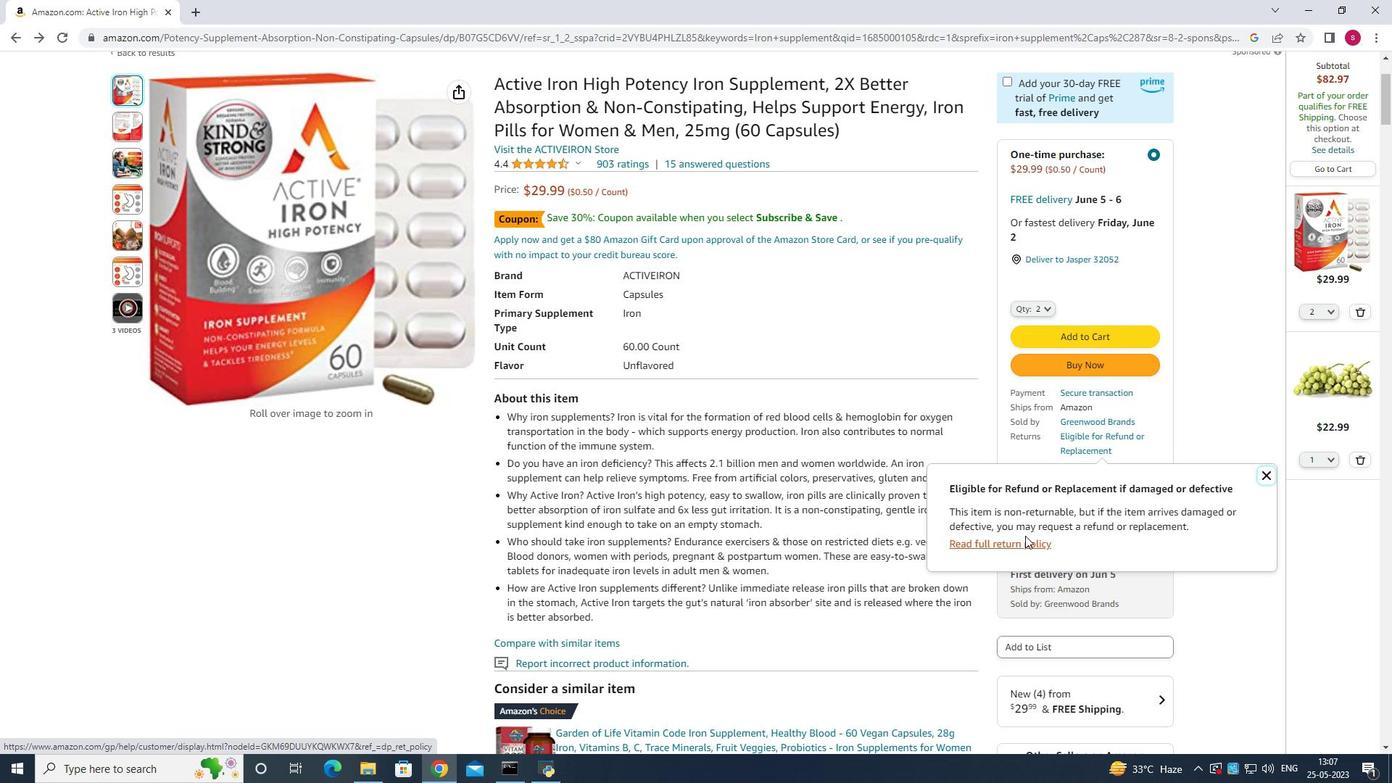 
Action: Mouse moved to (1027, 533)
Screenshot: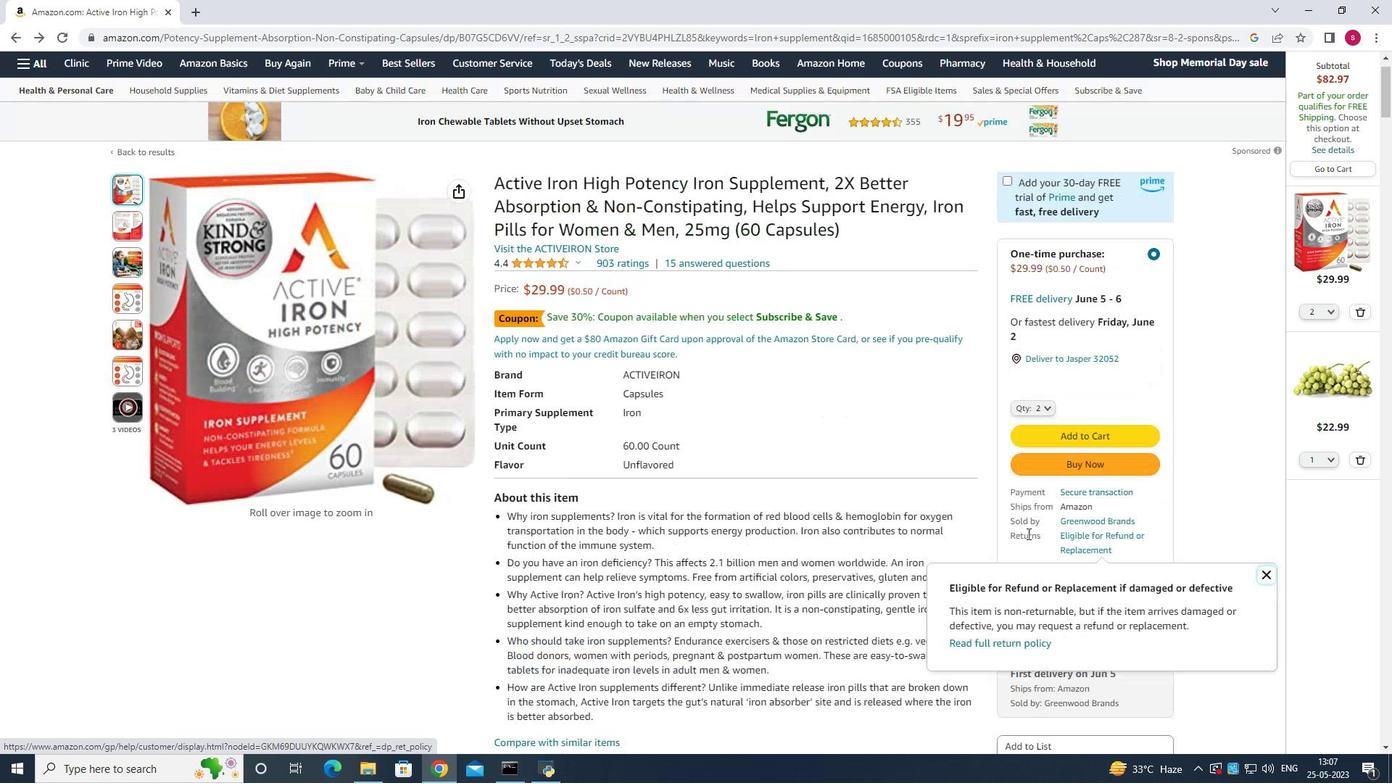 
Action: Mouse scrolled (1027, 534) with delta (0, 0)
Screenshot: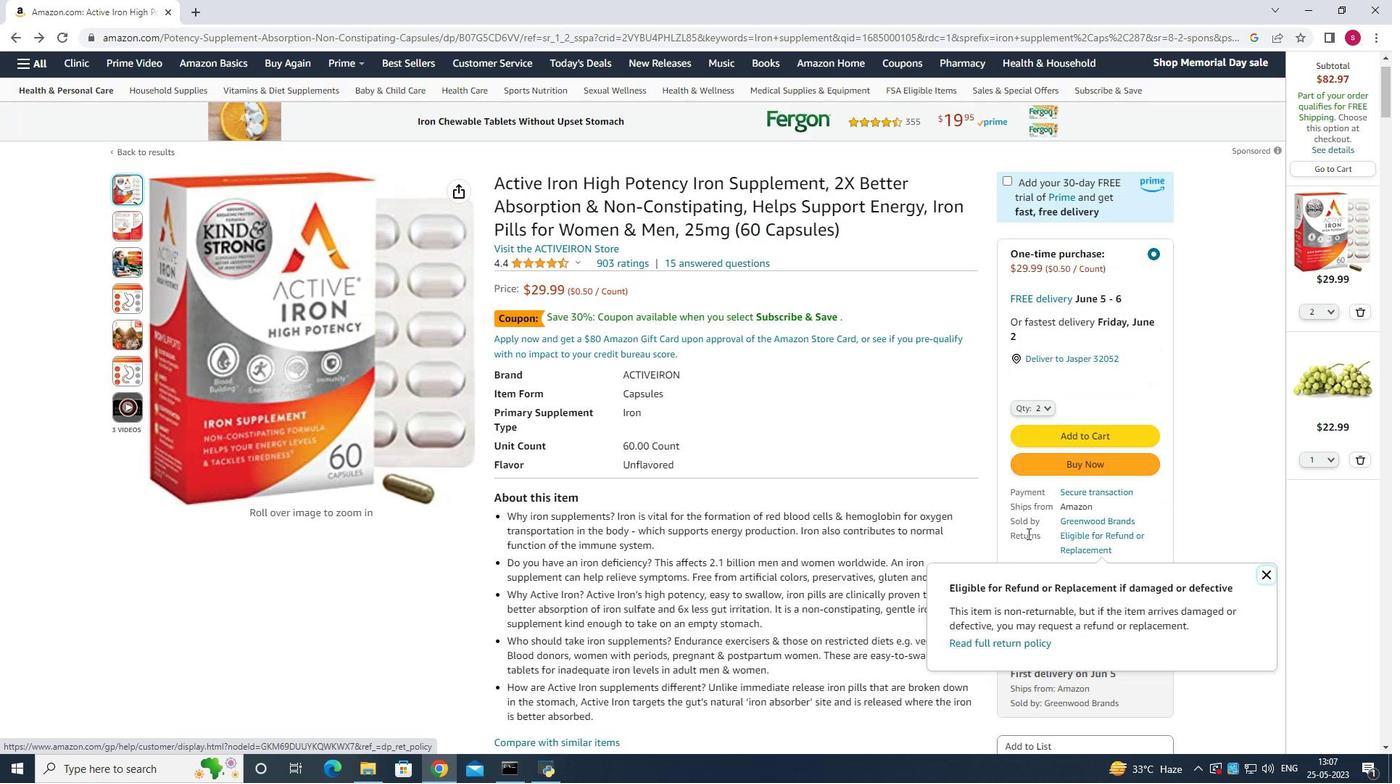 
Action: Mouse scrolled (1027, 534) with delta (0, 0)
Screenshot: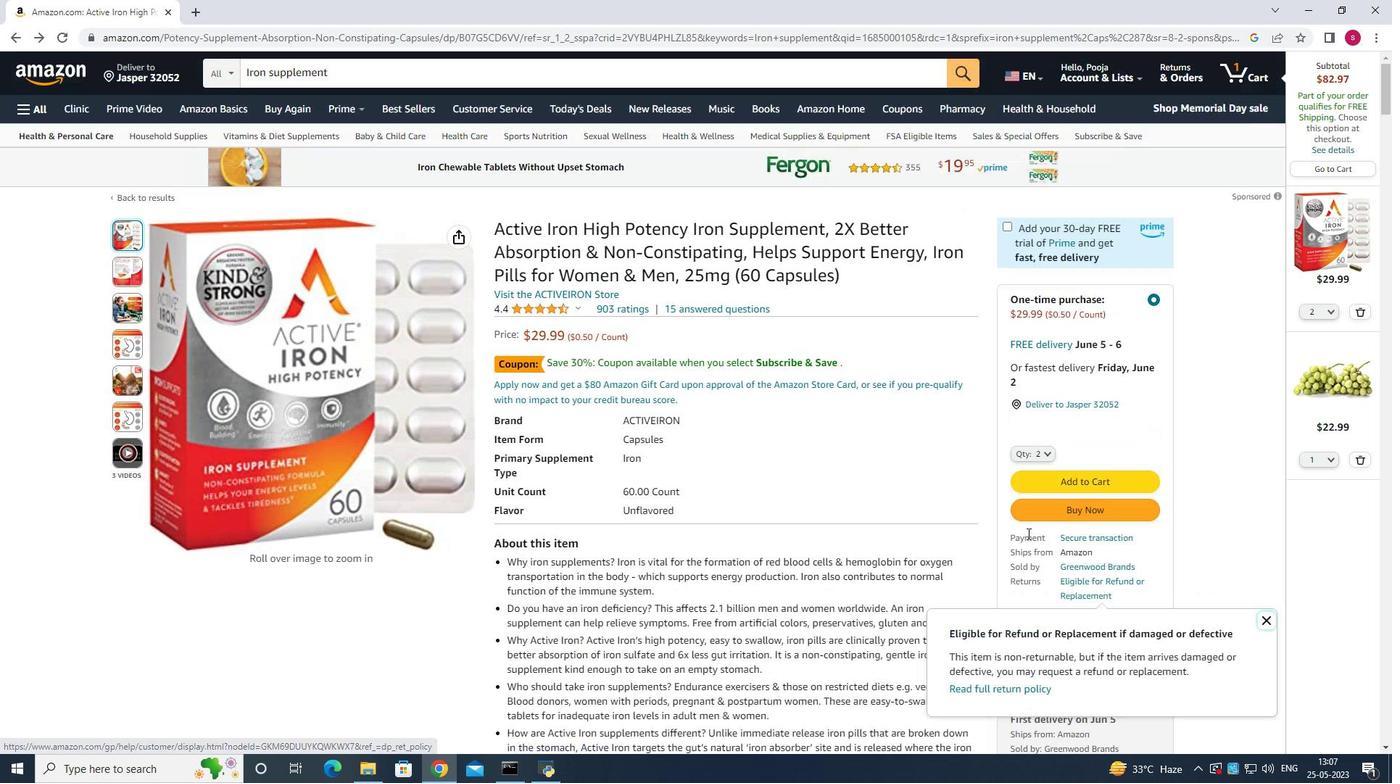 
Action: Mouse scrolled (1027, 534) with delta (0, 0)
Screenshot: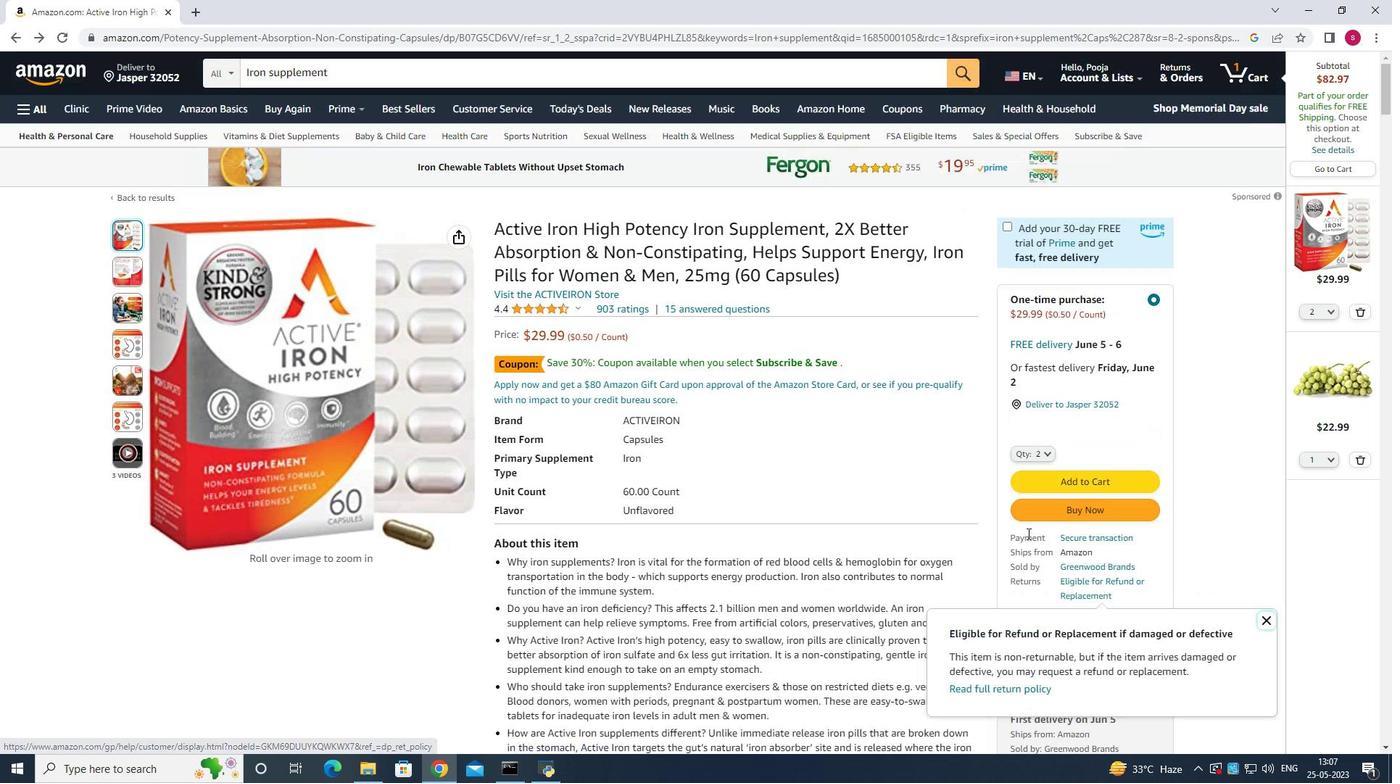 
Action: Mouse moved to (1318, 168)
Screenshot: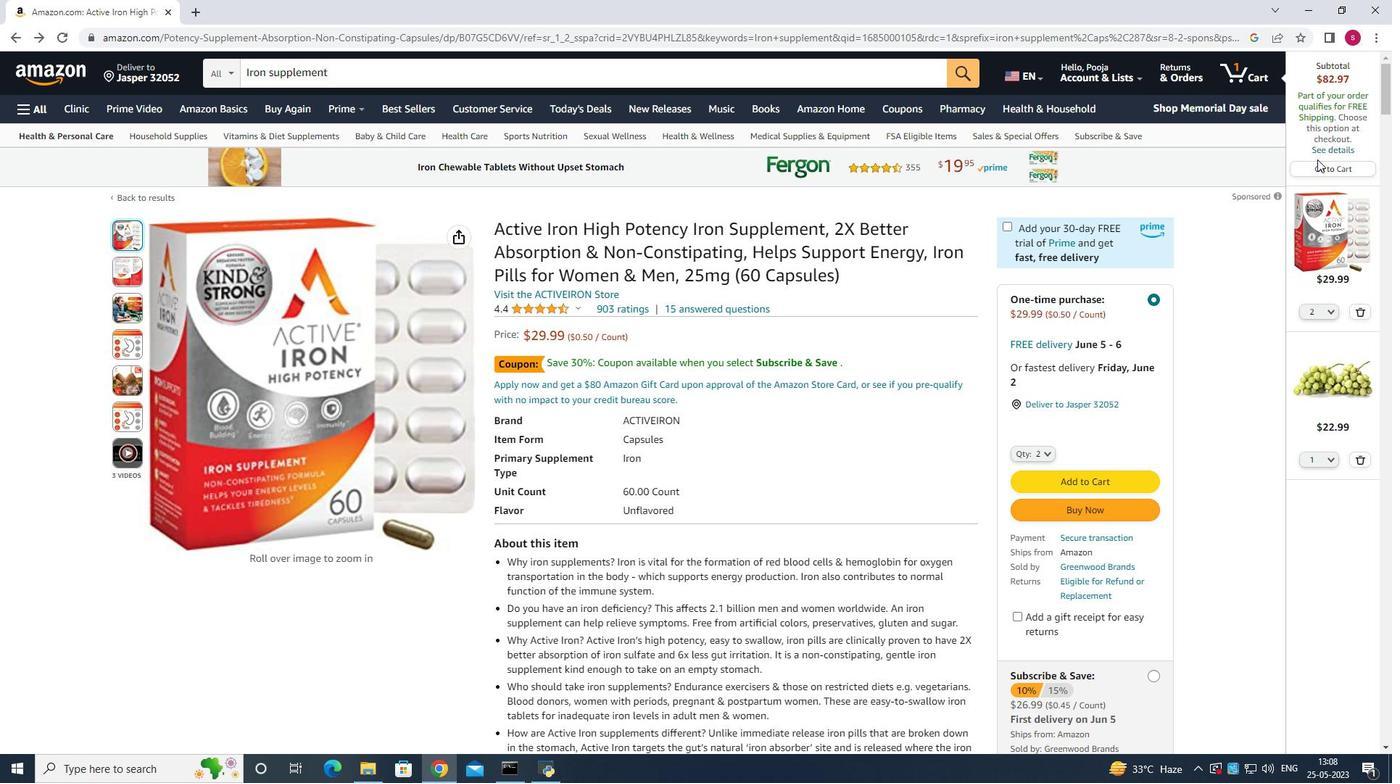 
Action: Mouse pressed left at (1318, 168)
Screenshot: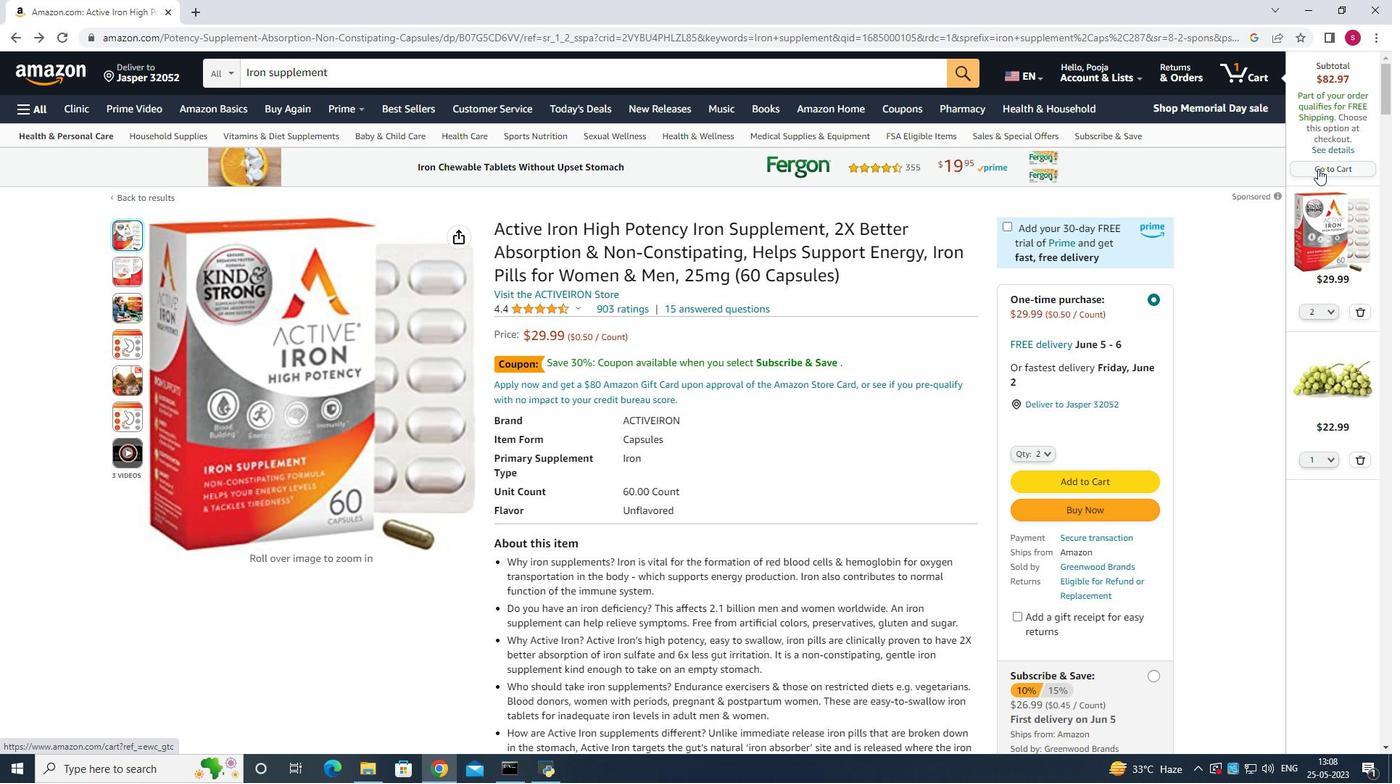 
Action: Mouse moved to (1248, 345)
Screenshot: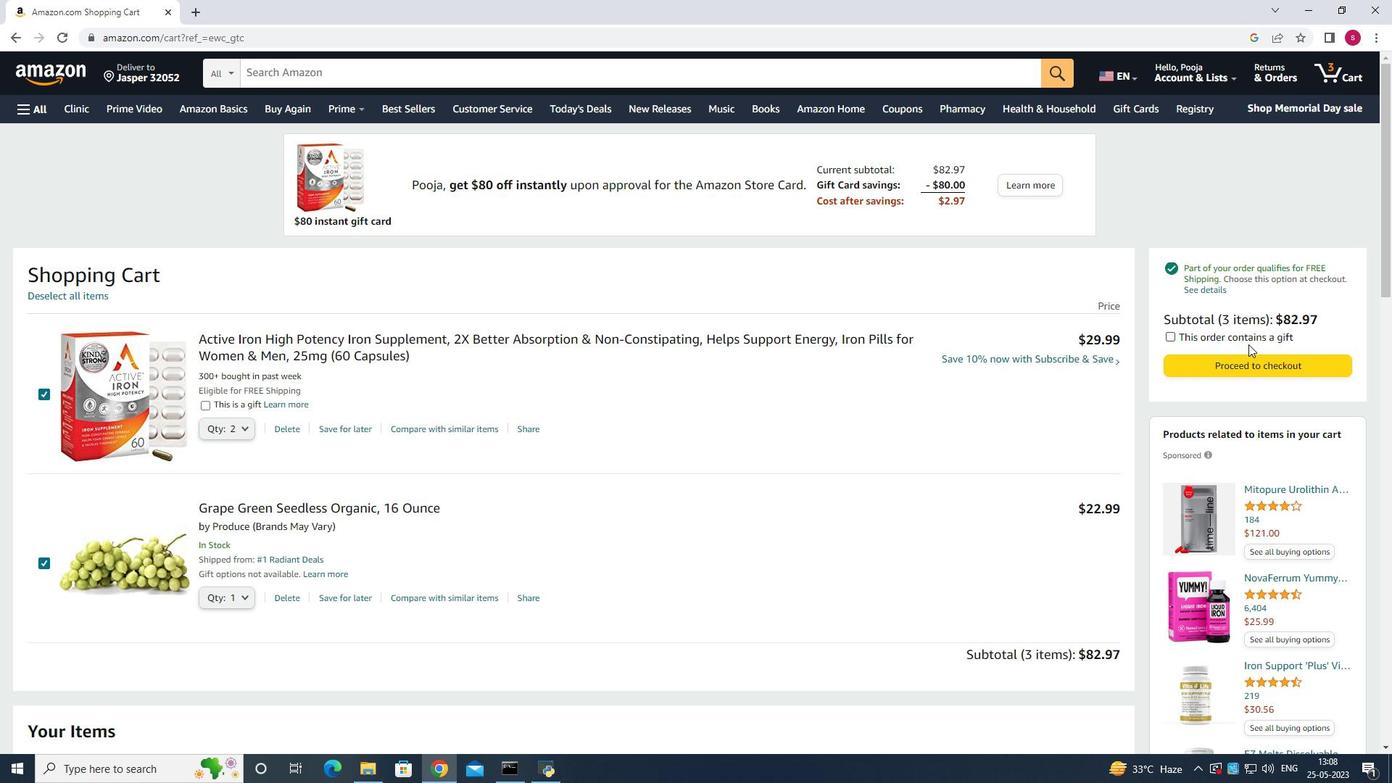 
Action: Mouse scrolled (1248, 345) with delta (0, 0)
Screenshot: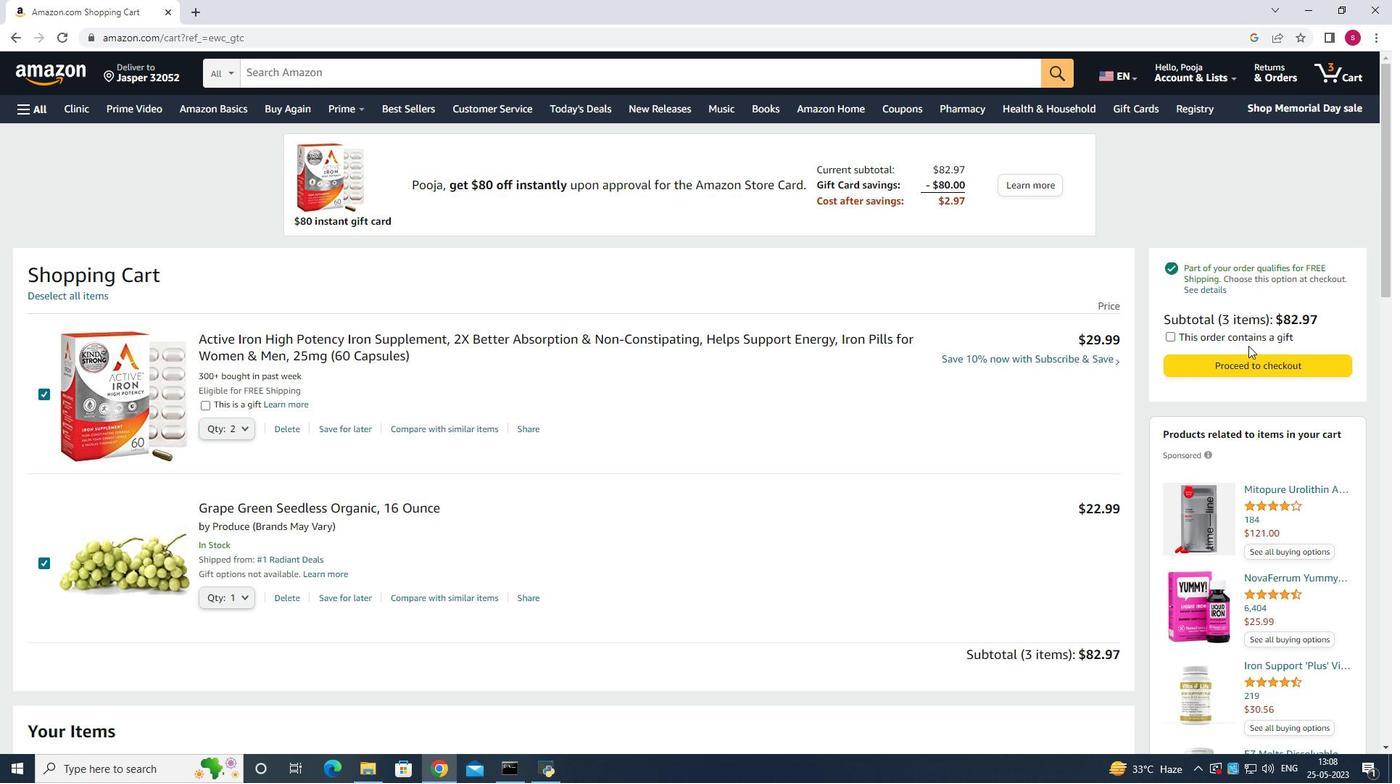 
Action: Mouse scrolled (1248, 345) with delta (0, 0)
Screenshot: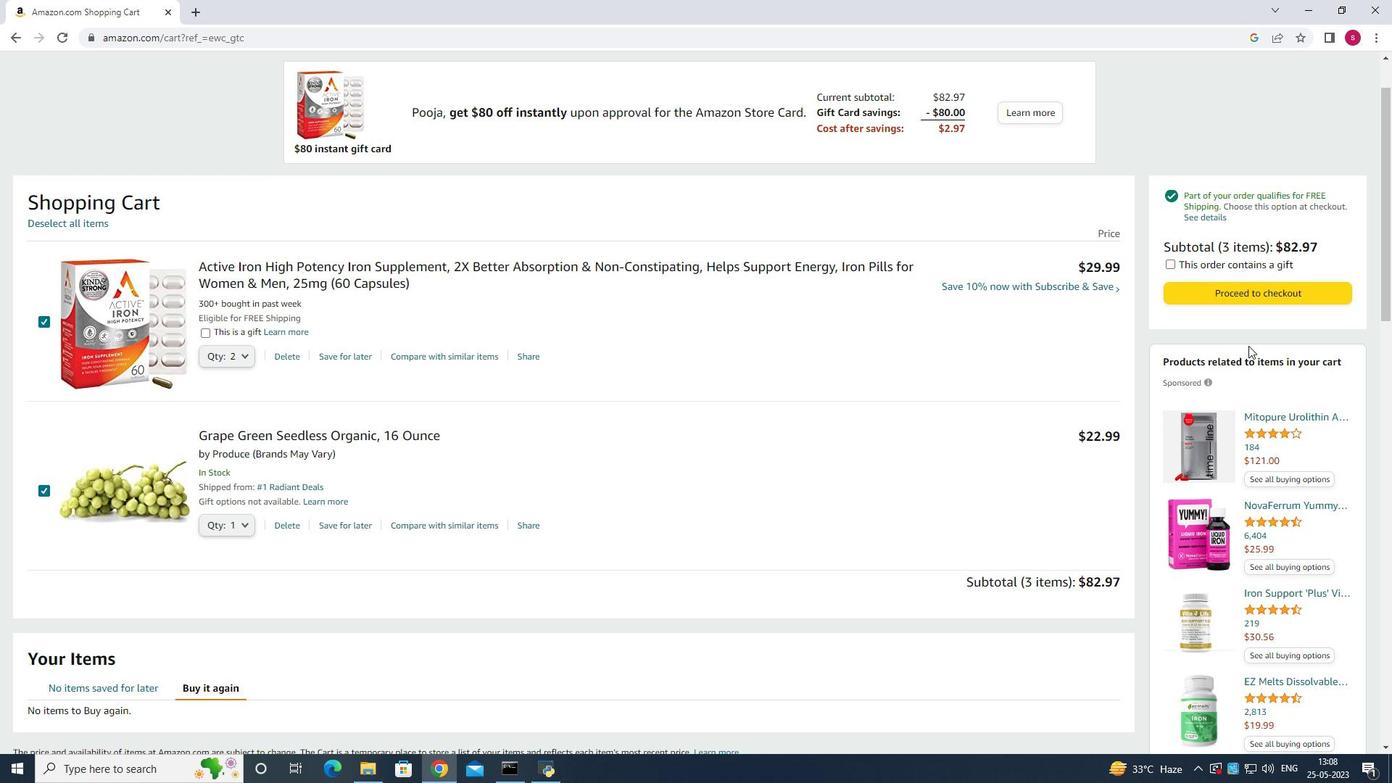 
Action: Mouse scrolled (1248, 345) with delta (0, 0)
Screenshot: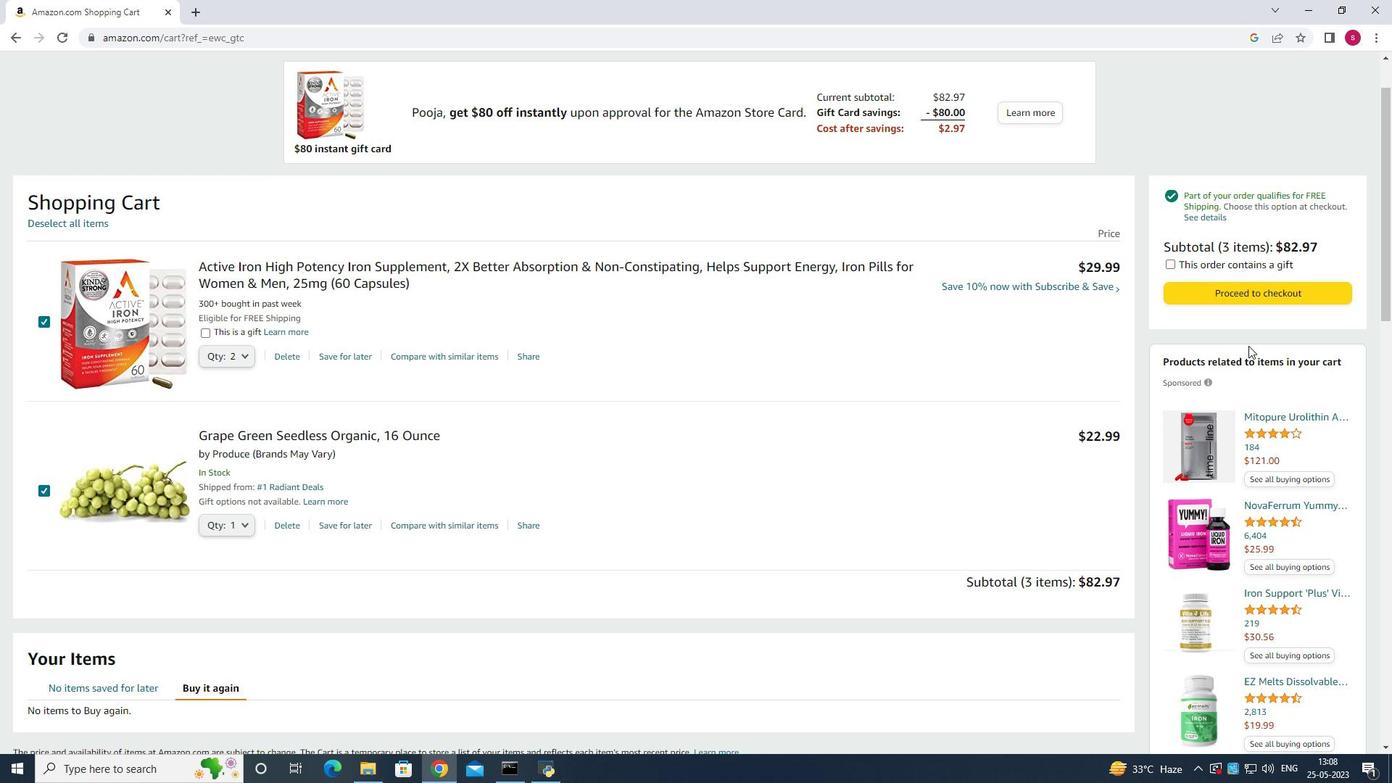 
Action: Mouse scrolled (1248, 345) with delta (0, 0)
Screenshot: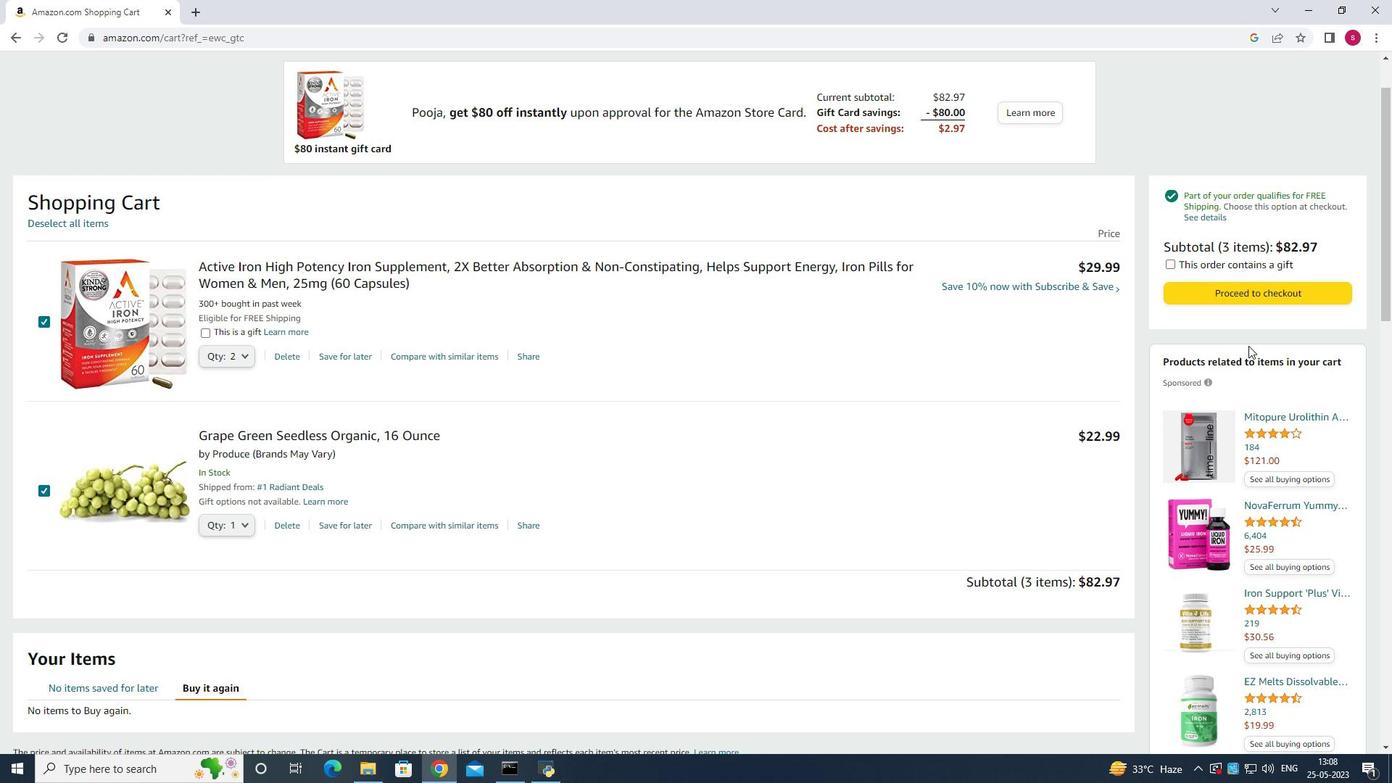 
Action: Mouse scrolled (1248, 345) with delta (0, 0)
Screenshot: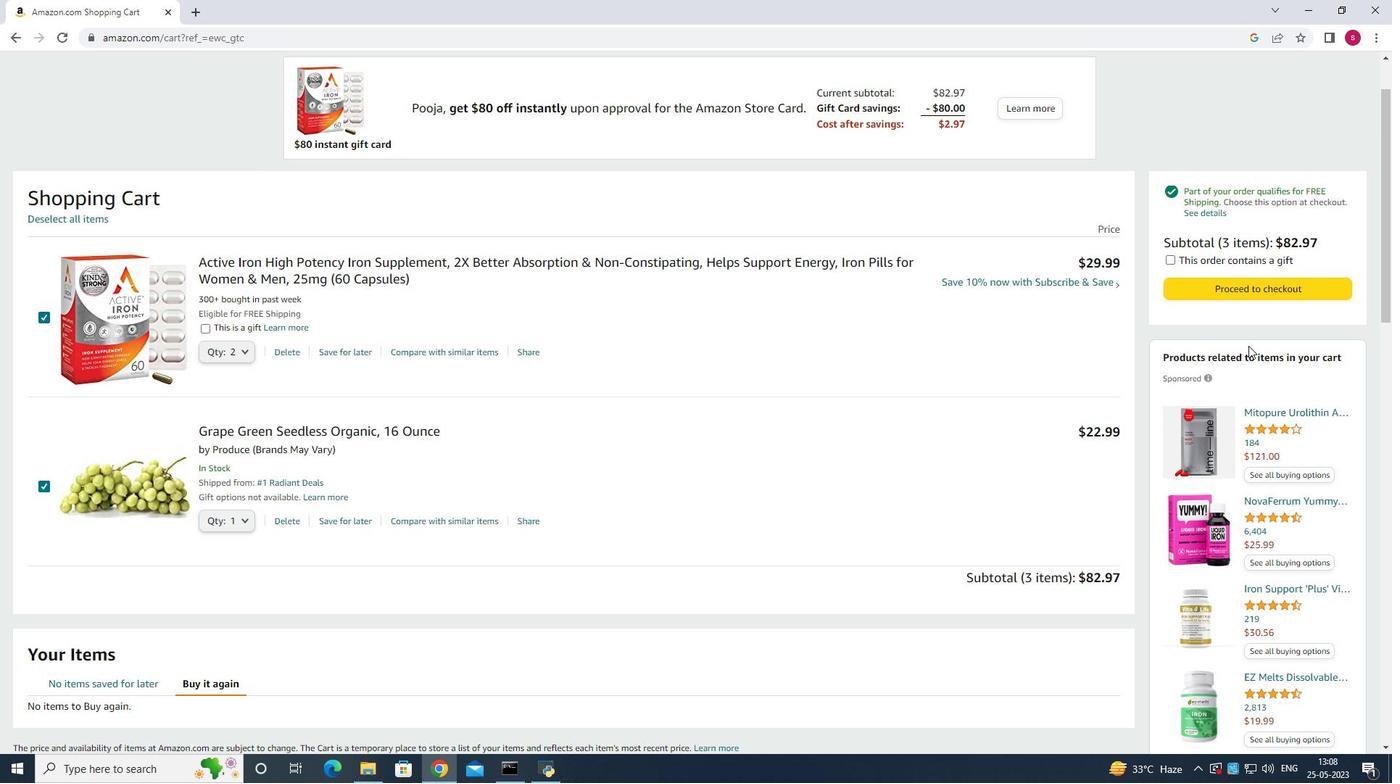 
Action: Mouse moved to (1249, 346)
Screenshot: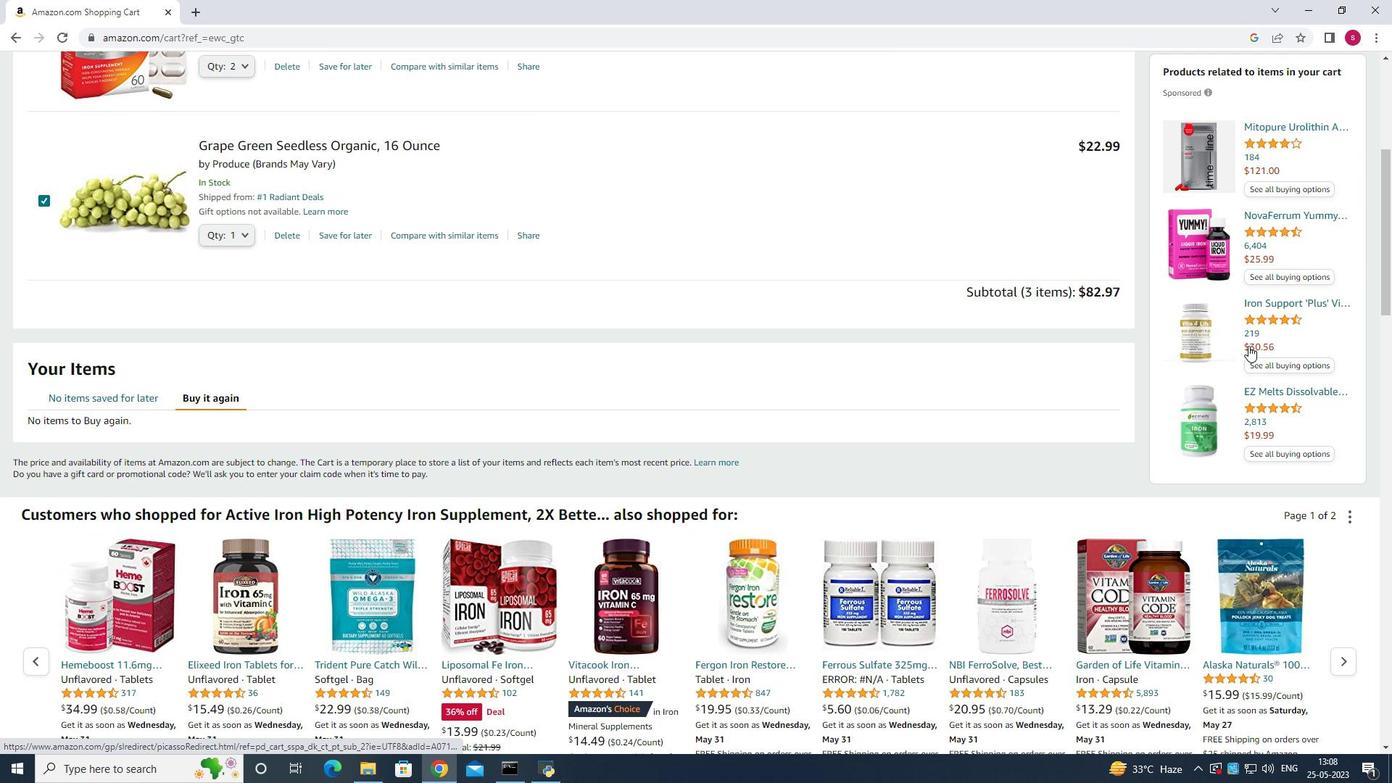 
Action: Mouse scrolled (1249, 345) with delta (0, 0)
Screenshot: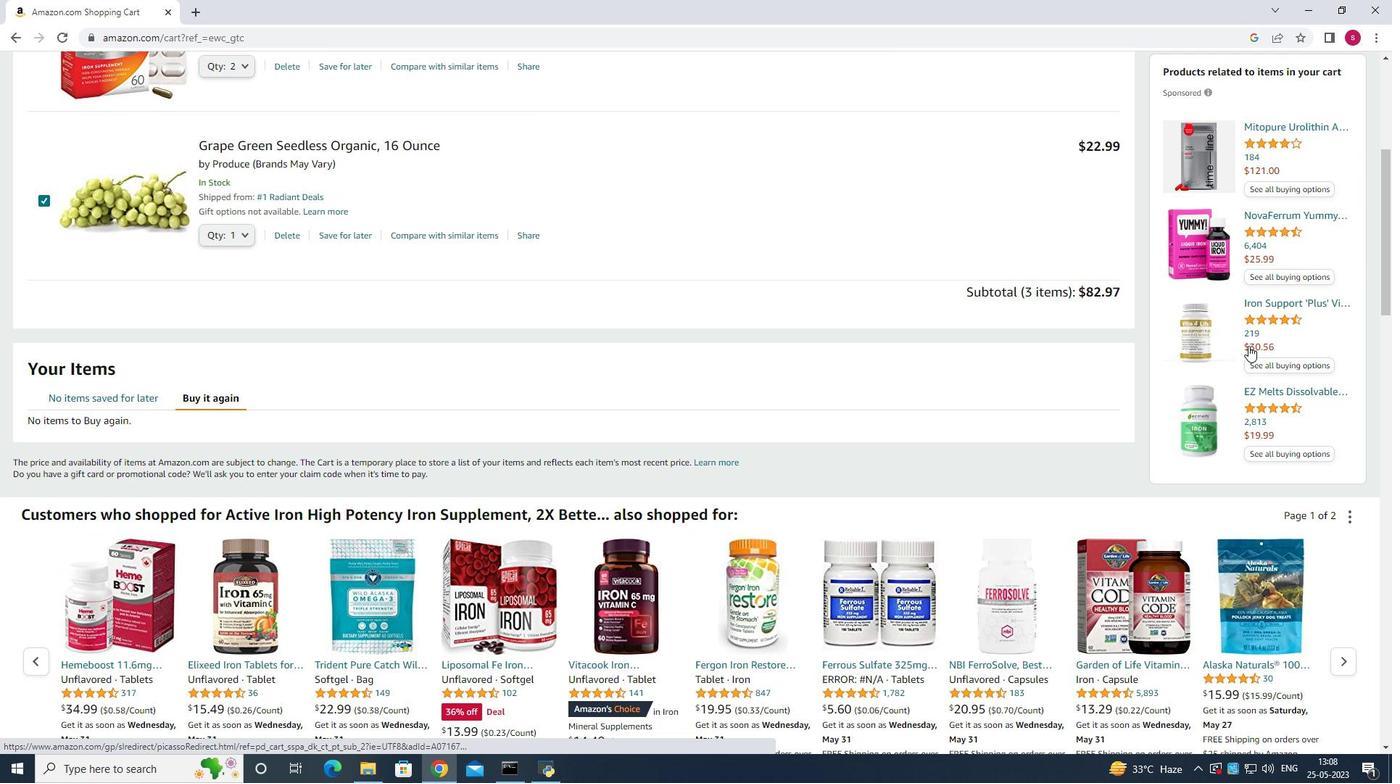 
Action: Mouse scrolled (1249, 345) with delta (0, 0)
Screenshot: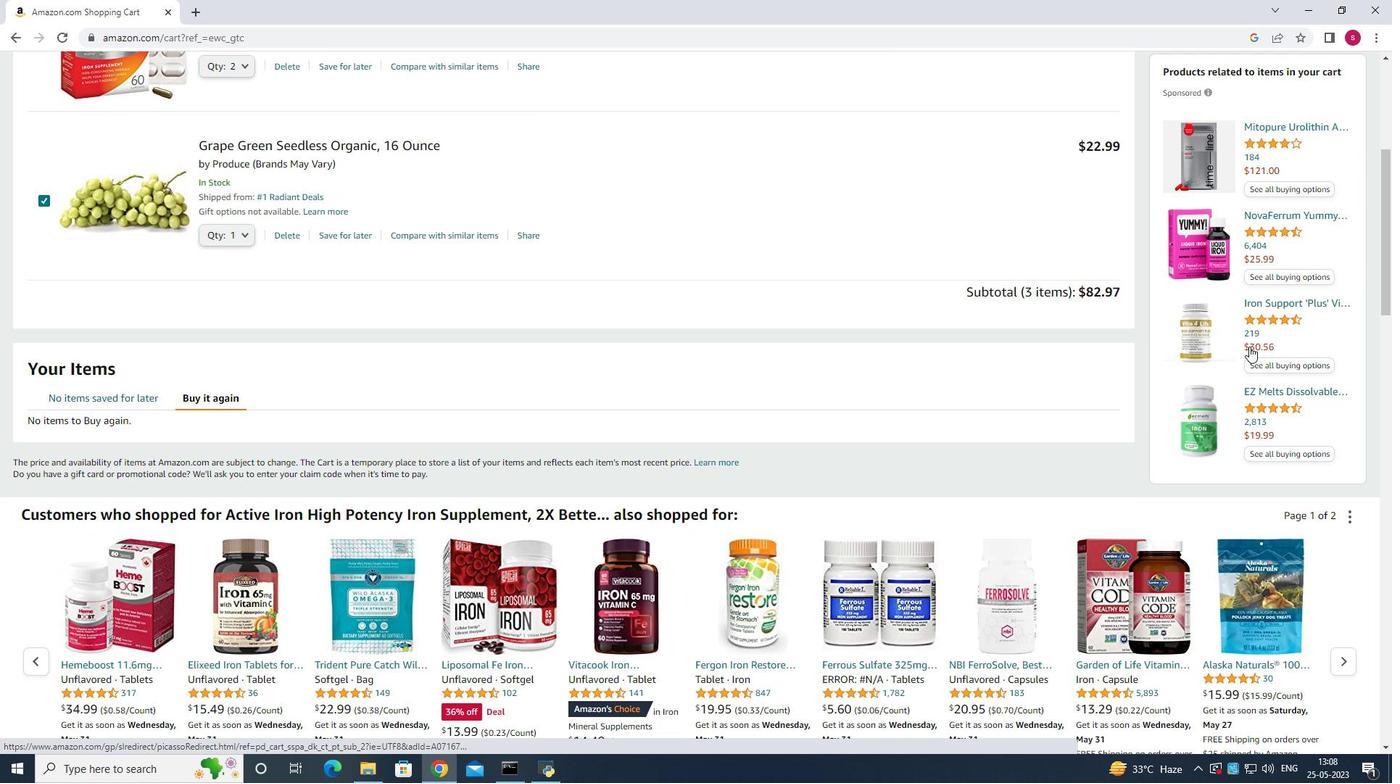 
Action: Mouse moved to (957, 387)
Screenshot: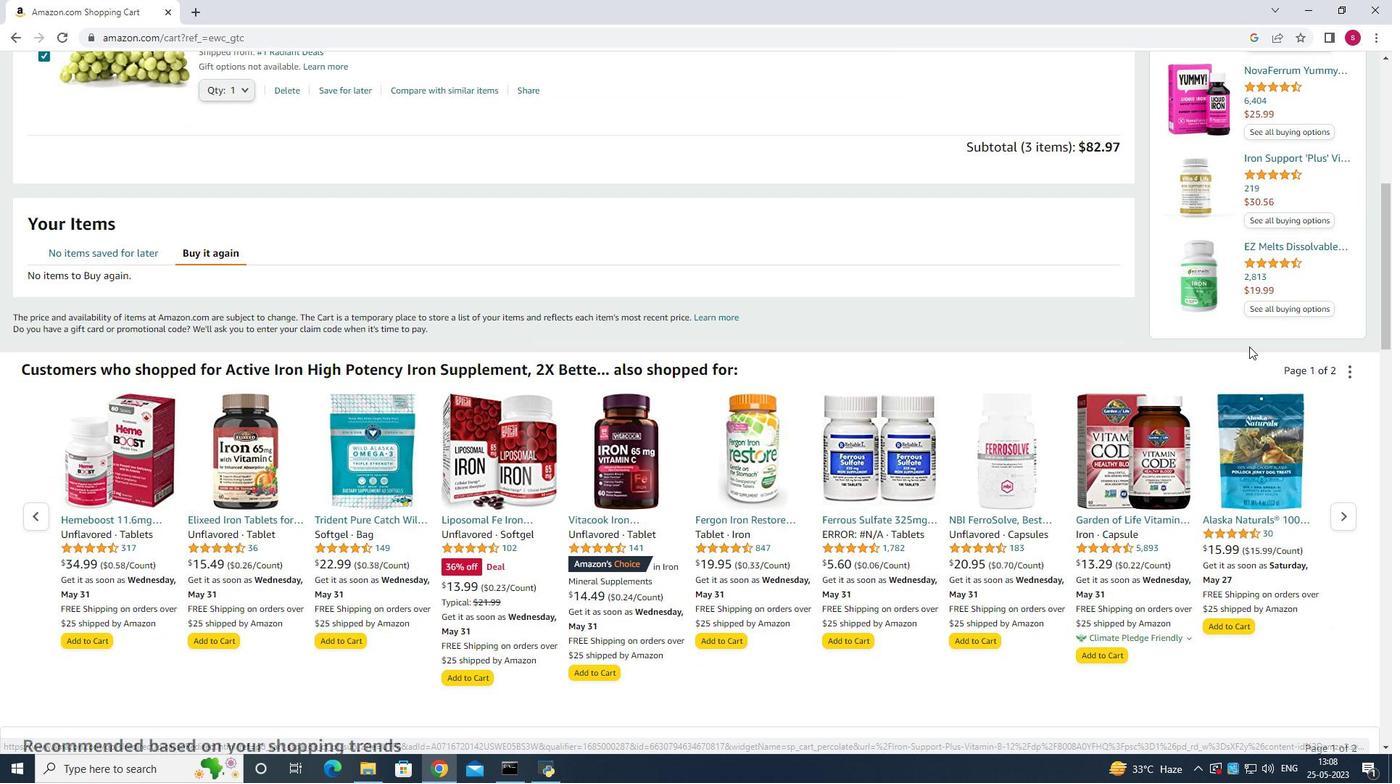 
Action: Mouse scrolled (957, 387) with delta (0, 0)
Screenshot: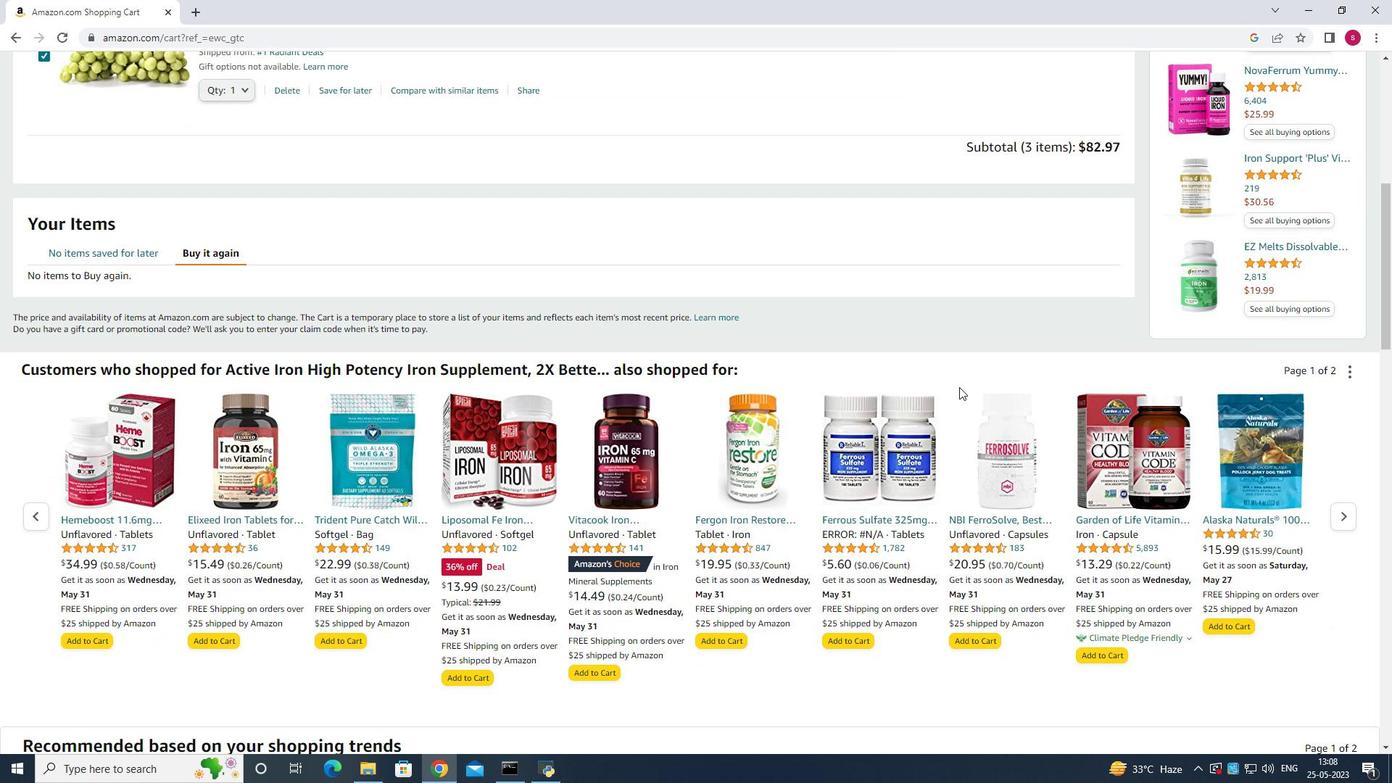 
Action: Mouse scrolled (957, 387) with delta (0, 0)
Screenshot: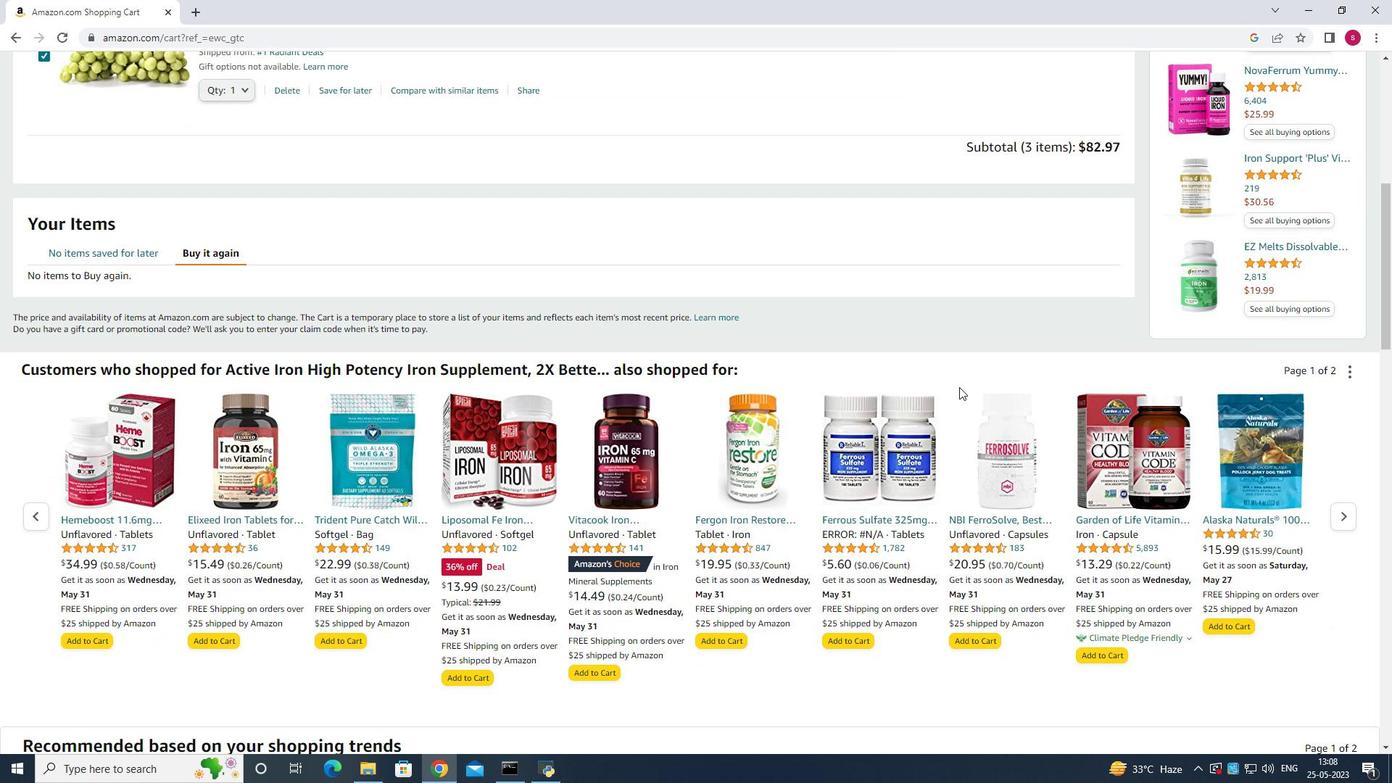 
Action: Mouse scrolled (957, 387) with delta (0, 0)
Screenshot: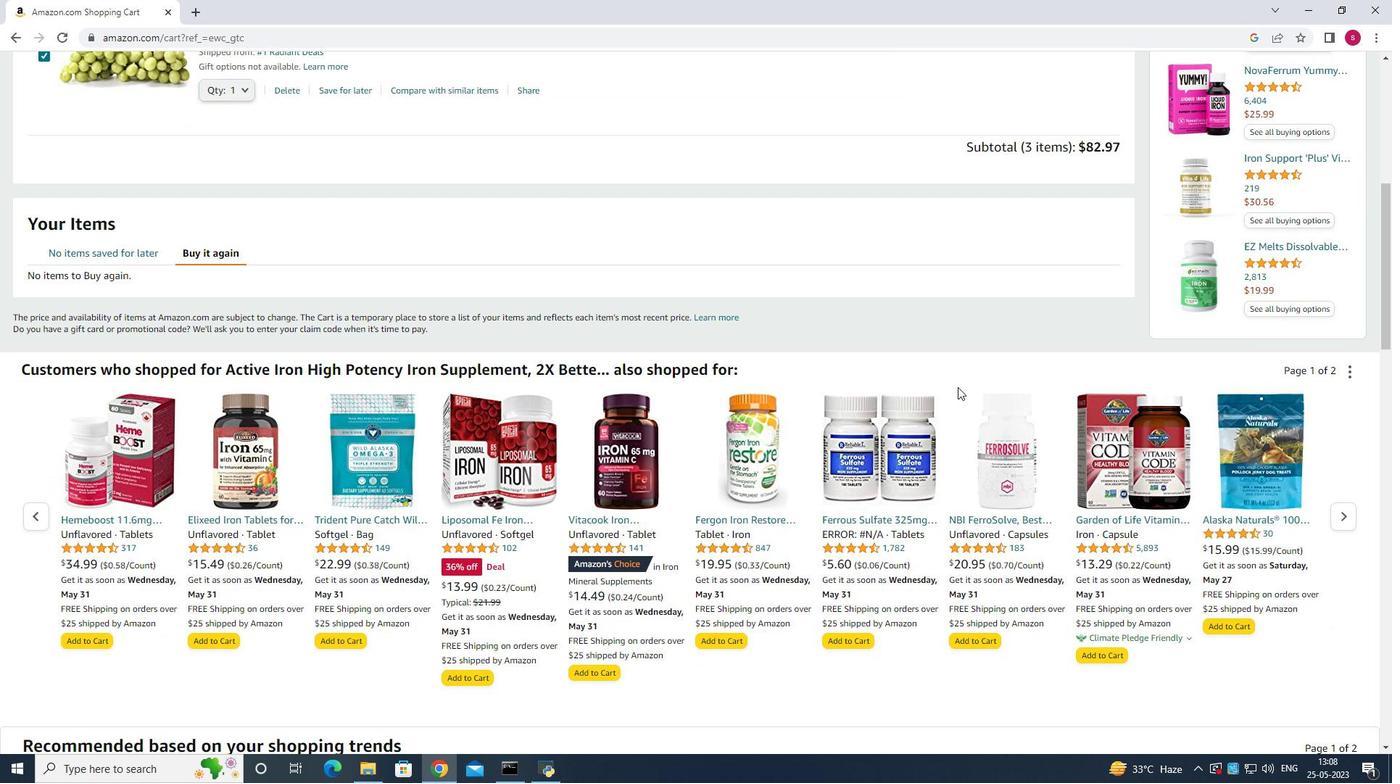 
Action: Mouse scrolled (957, 387) with delta (0, 0)
Screenshot: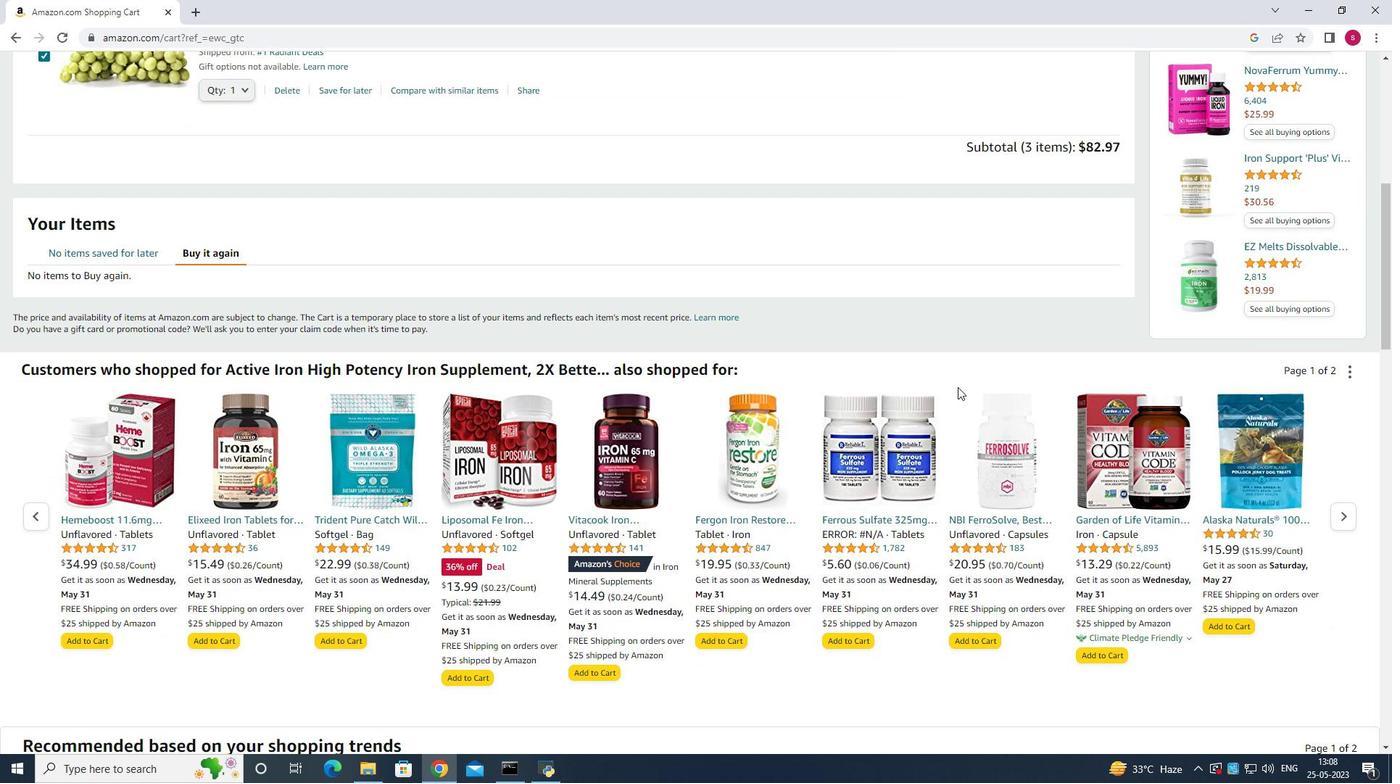 
Action: Mouse scrolled (957, 387) with delta (0, 0)
Screenshot: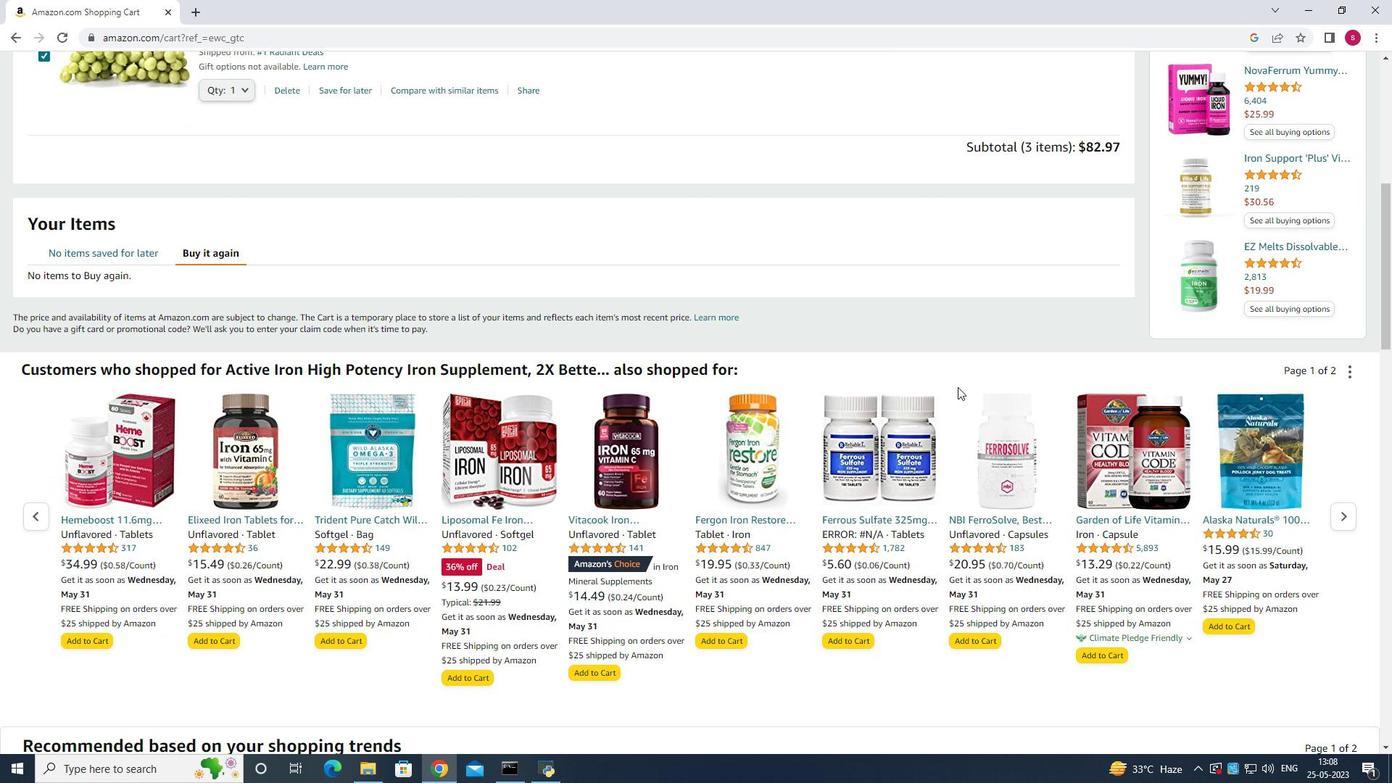 
Action: Mouse moved to (1231, 216)
Screenshot: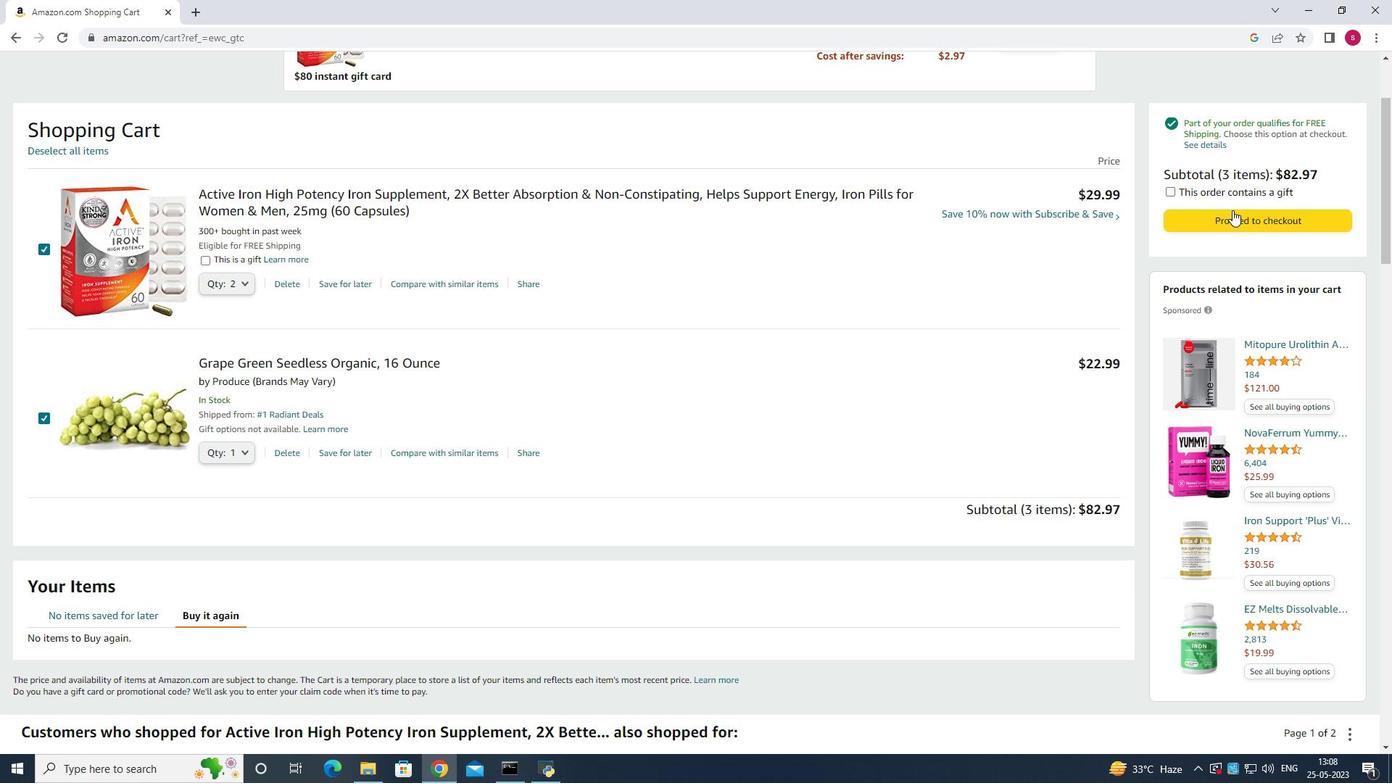 
Action: Mouse pressed left at (1231, 216)
Screenshot: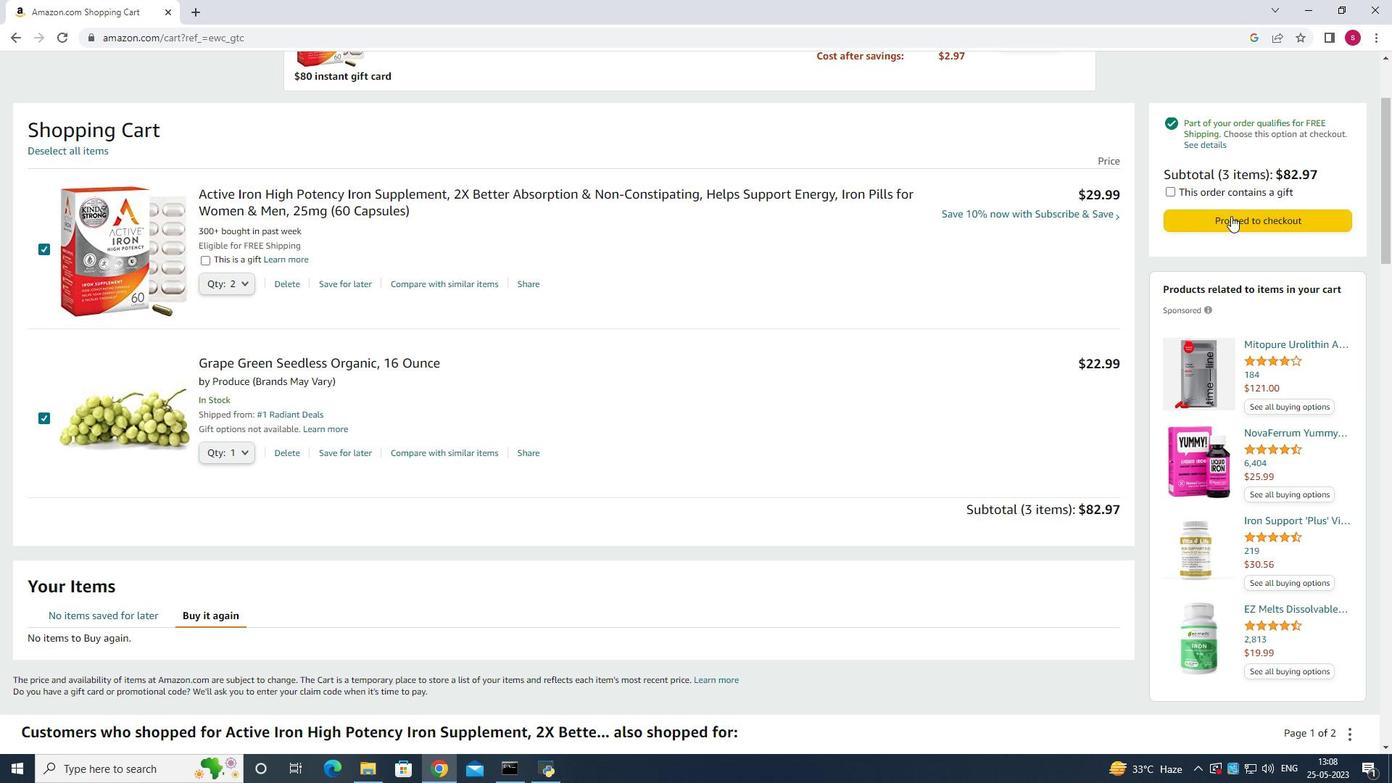 
Action: Mouse moved to (754, 417)
Screenshot: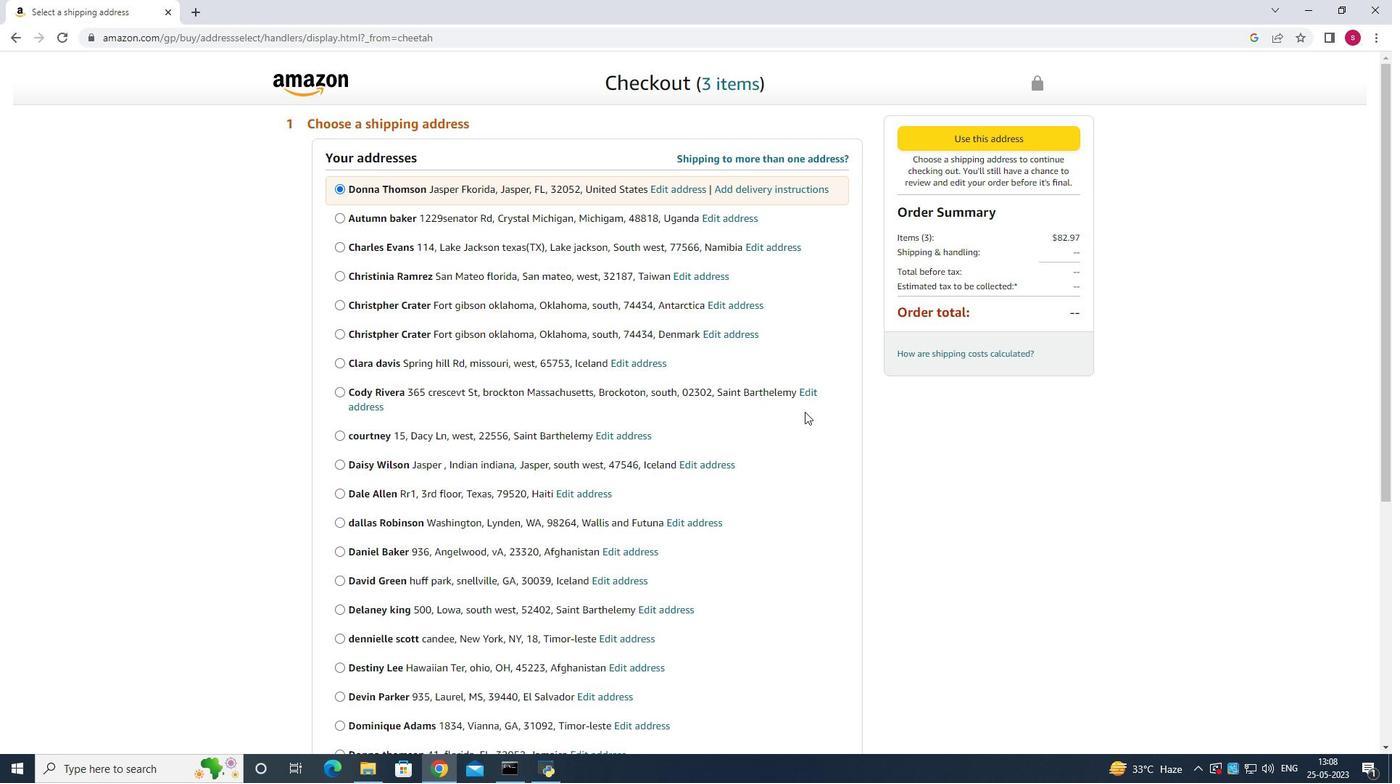 
Action: Mouse scrolled (754, 416) with delta (0, 0)
Screenshot: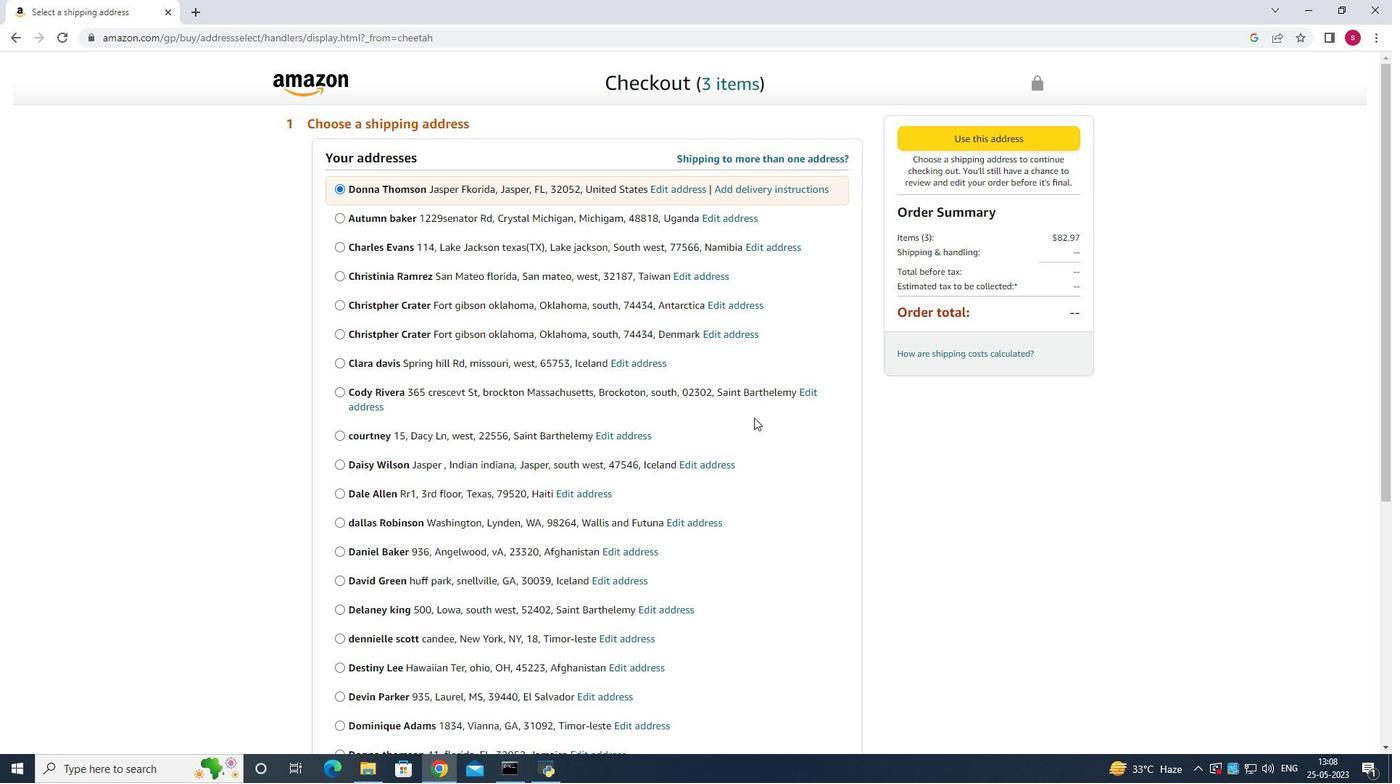 
Action: Mouse scrolled (754, 416) with delta (0, 0)
Screenshot: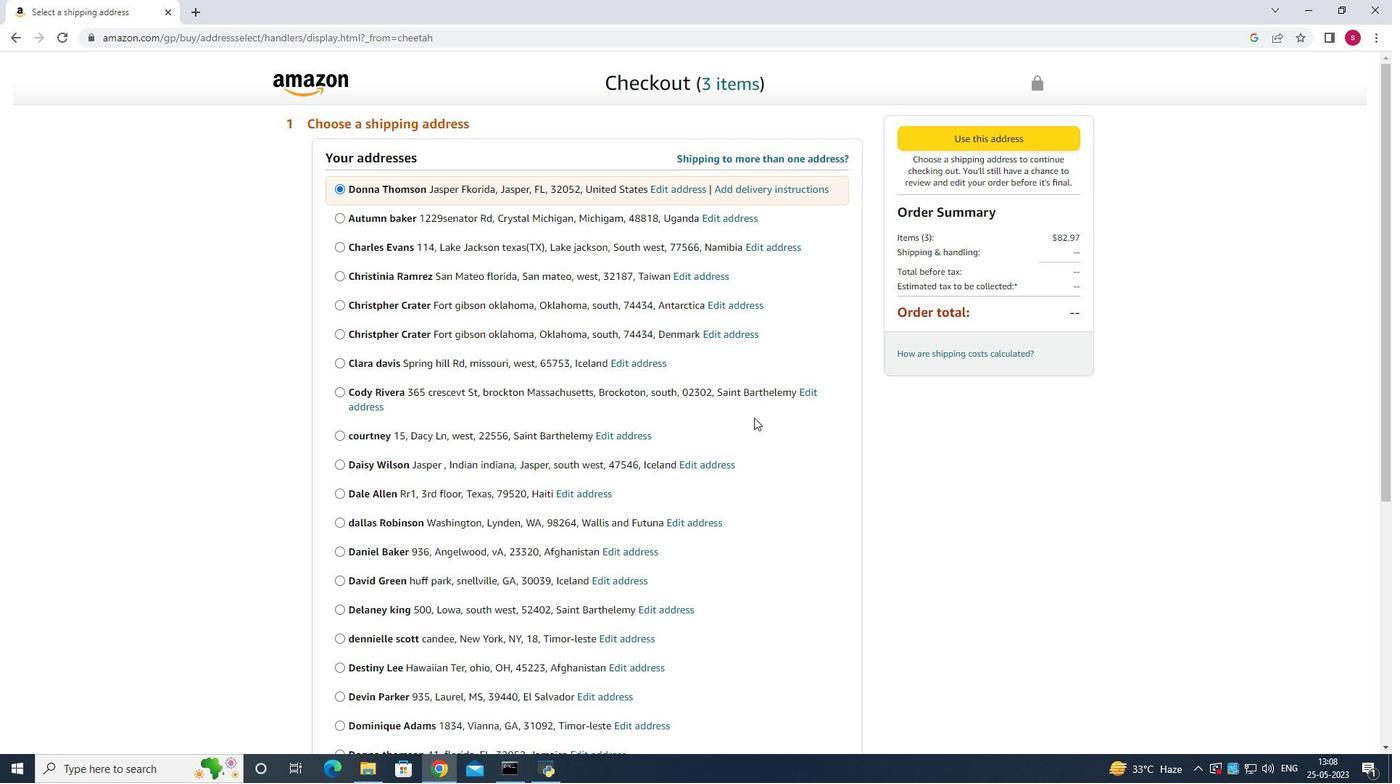 
Action: Mouse scrolled (754, 416) with delta (0, 0)
Screenshot: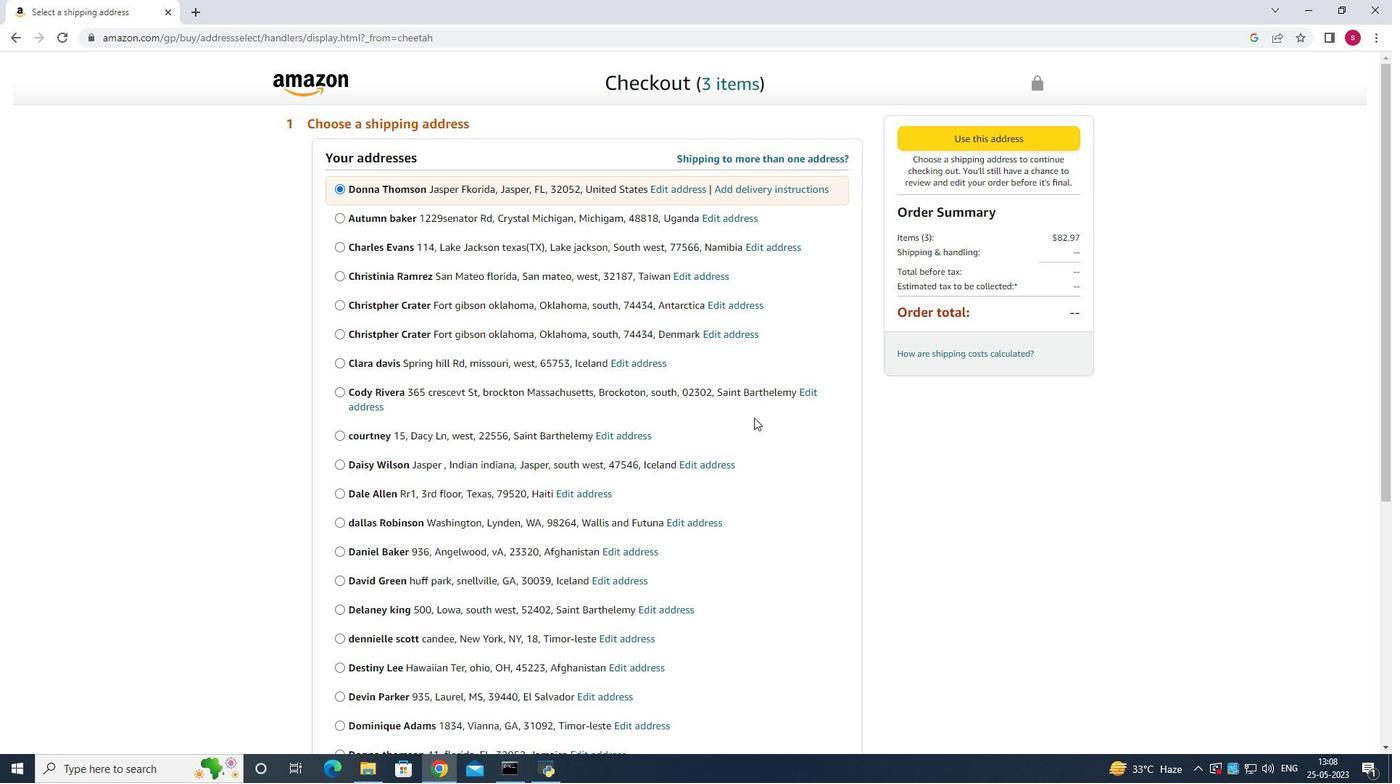 
Action: Mouse scrolled (754, 416) with delta (0, 0)
